 Task: Photo Mosaic Portrait.
Action: Mouse moved to (1036, 97)
Screenshot: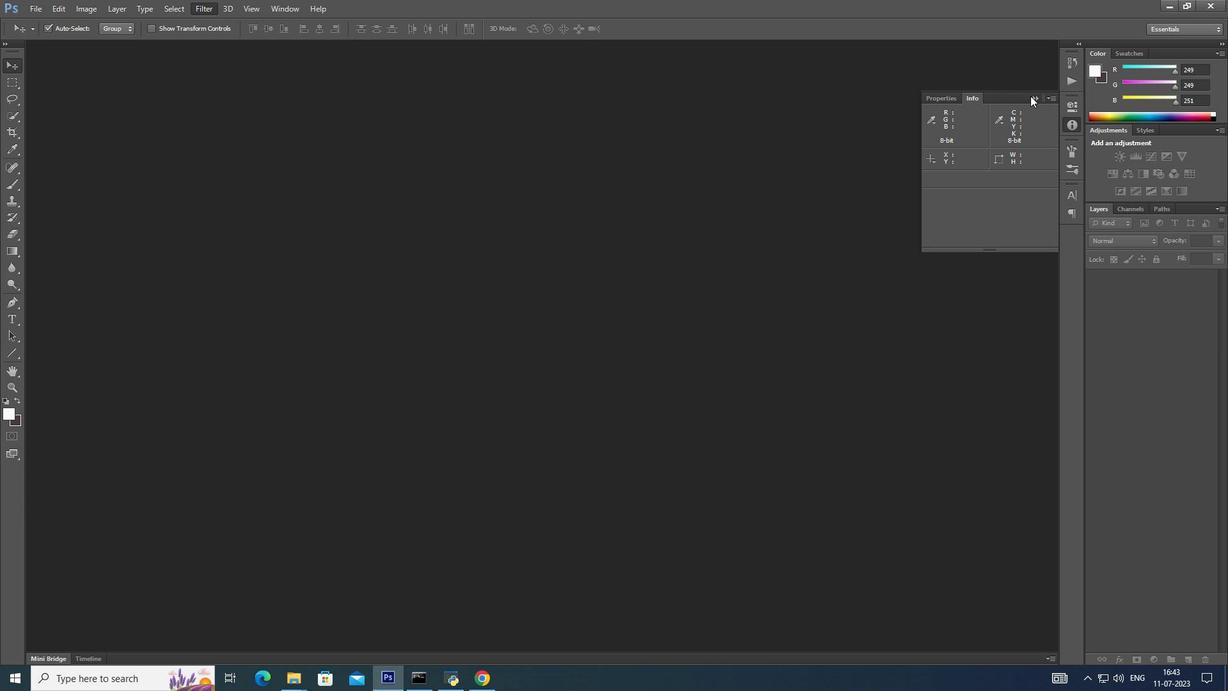 
Action: Mouse pressed left at (1036, 97)
Screenshot: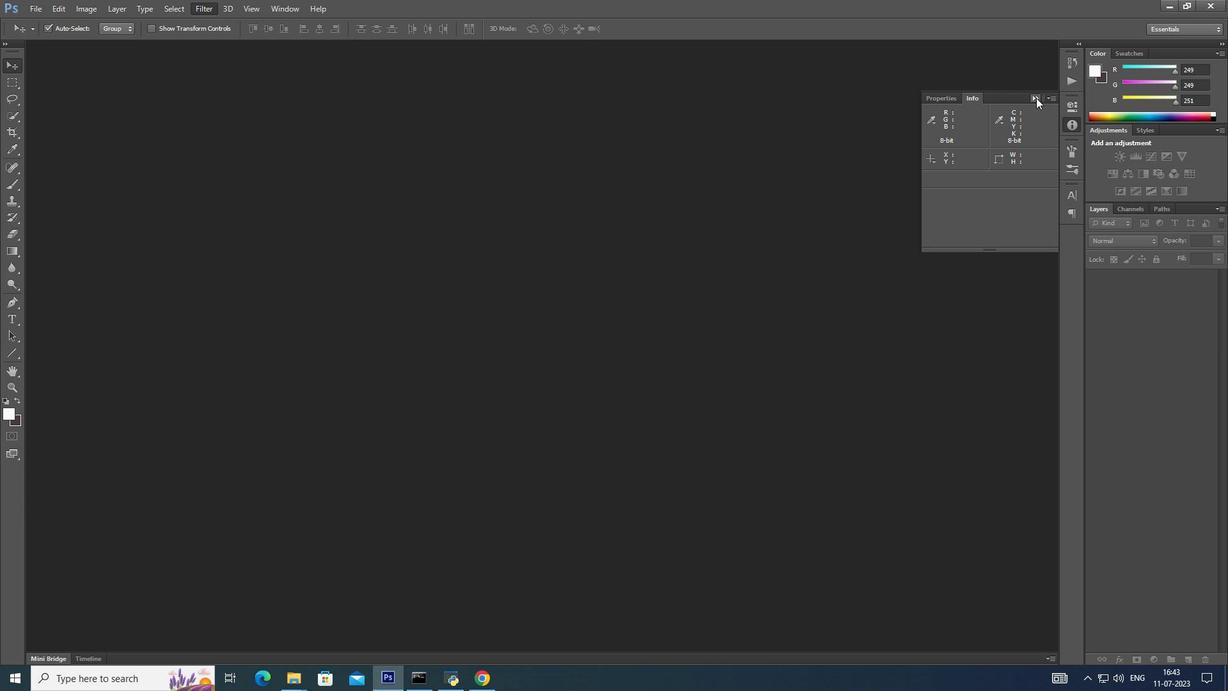 
Action: Mouse moved to (36, 3)
Screenshot: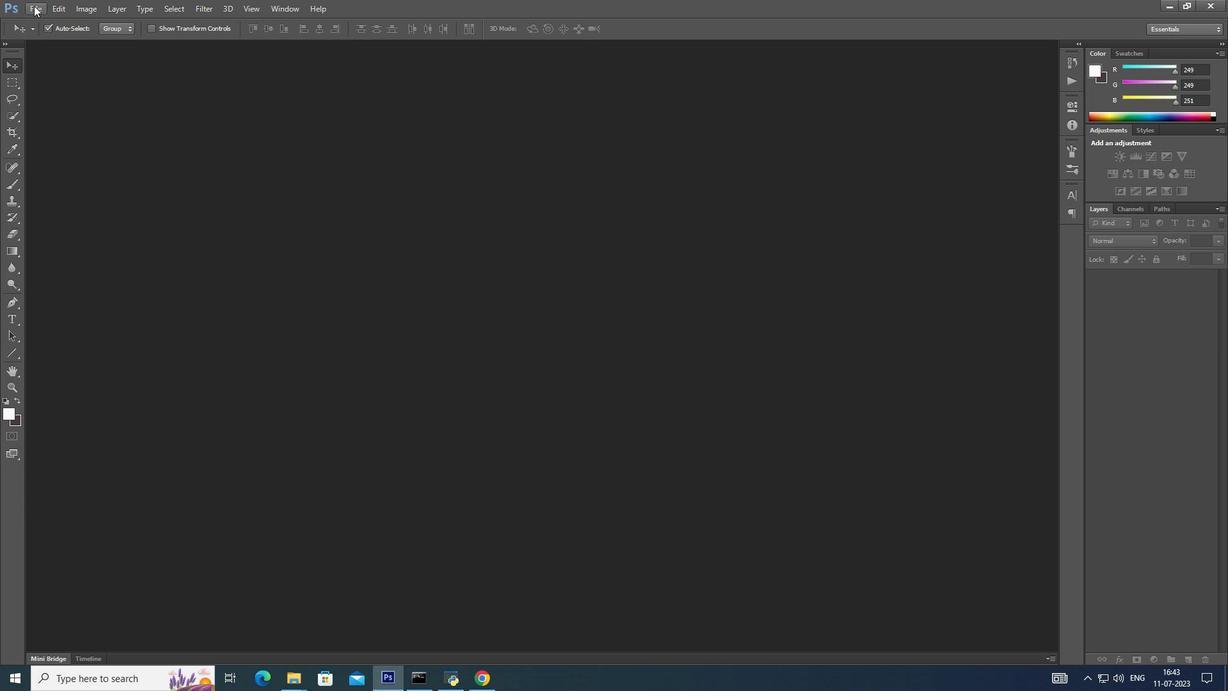 
Action: Mouse pressed left at (36, 3)
Screenshot: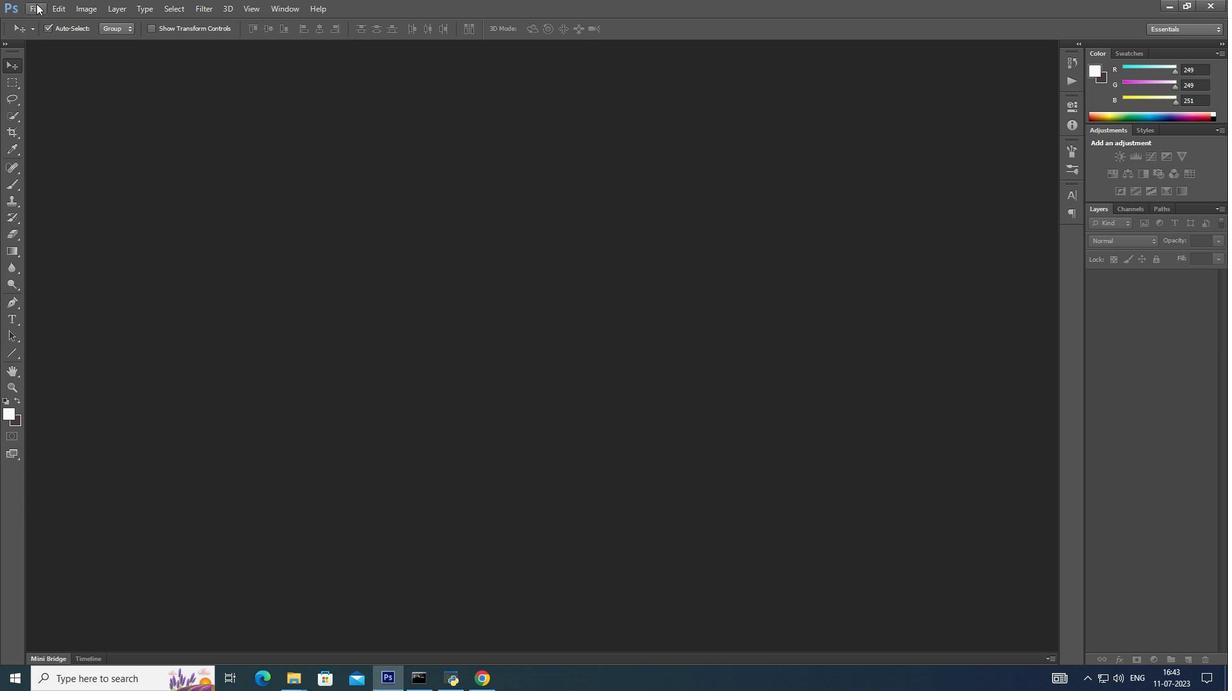 
Action: Mouse moved to (39, 31)
Screenshot: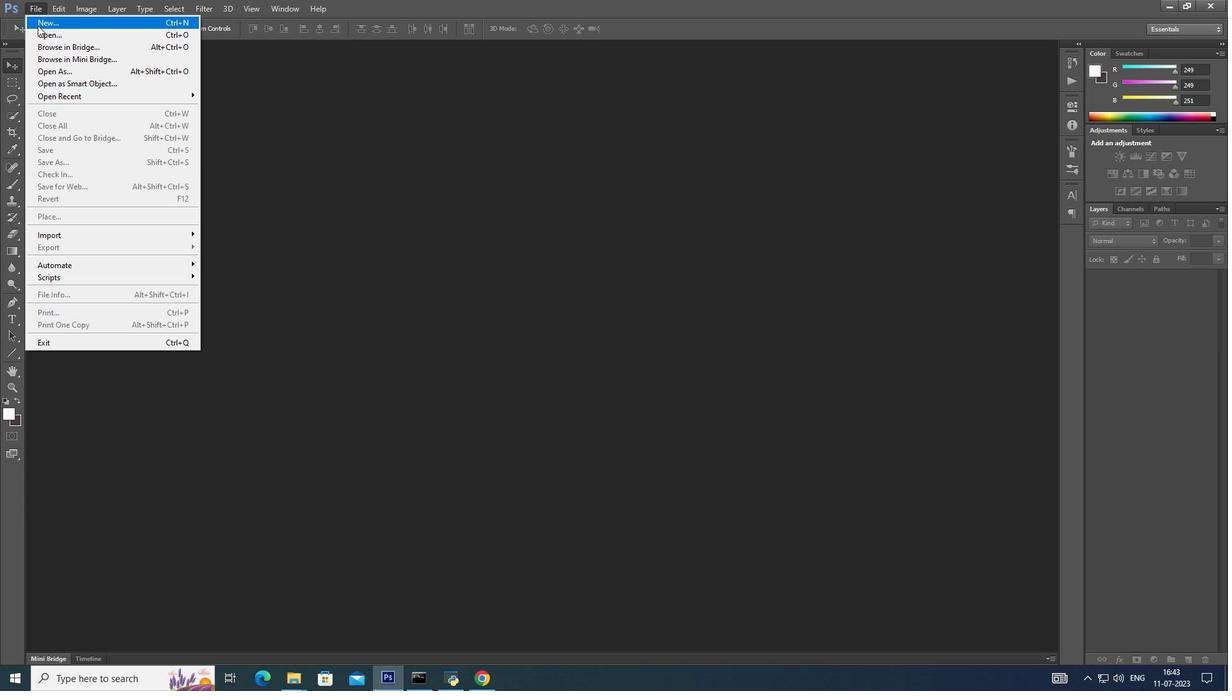 
Action: Mouse pressed left at (39, 31)
Screenshot: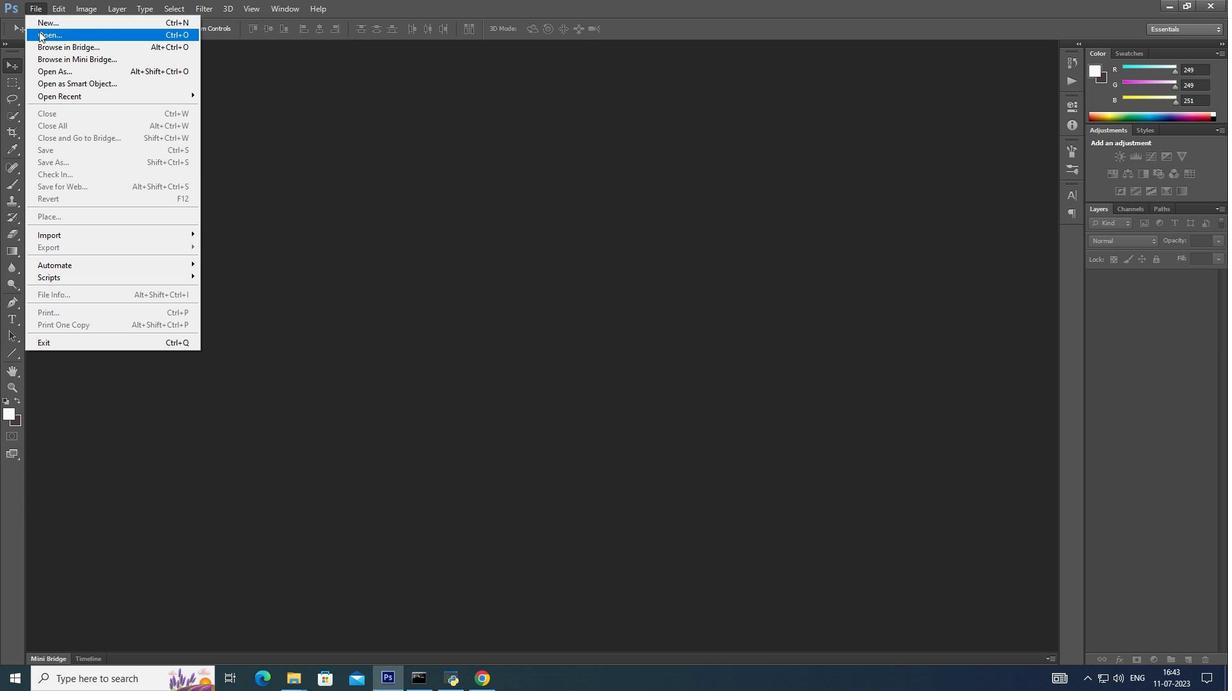 
Action: Mouse moved to (578, 267)
Screenshot: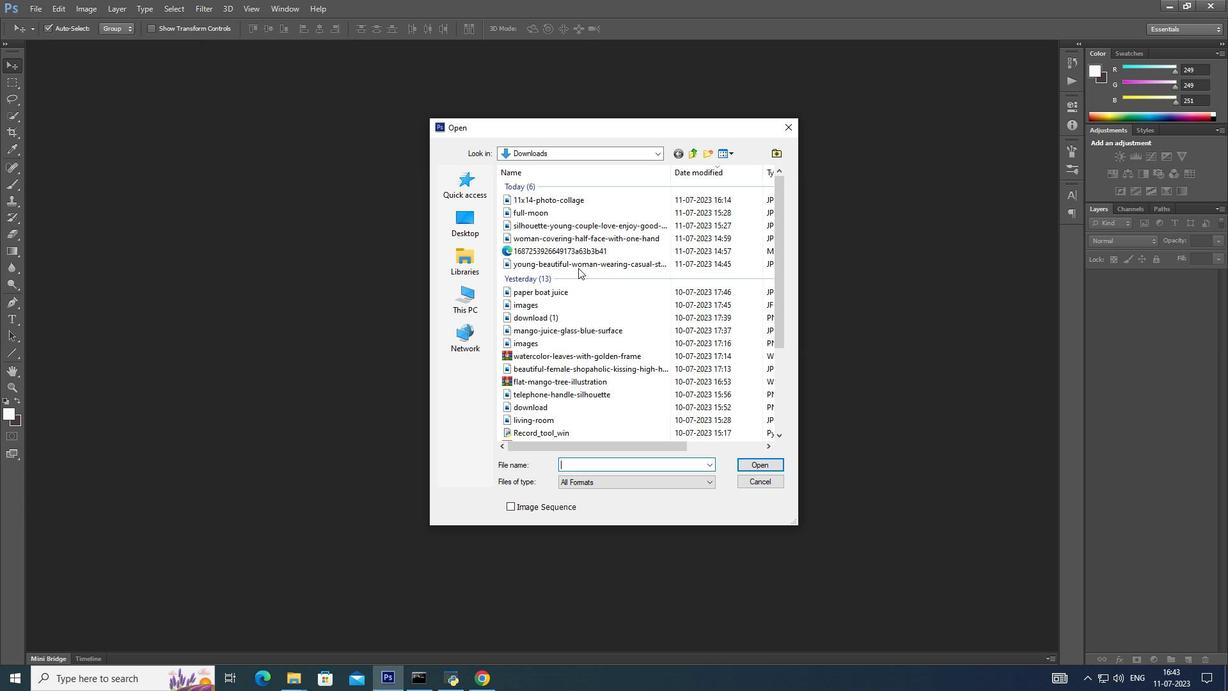 
Action: Mouse pressed left at (578, 267)
Screenshot: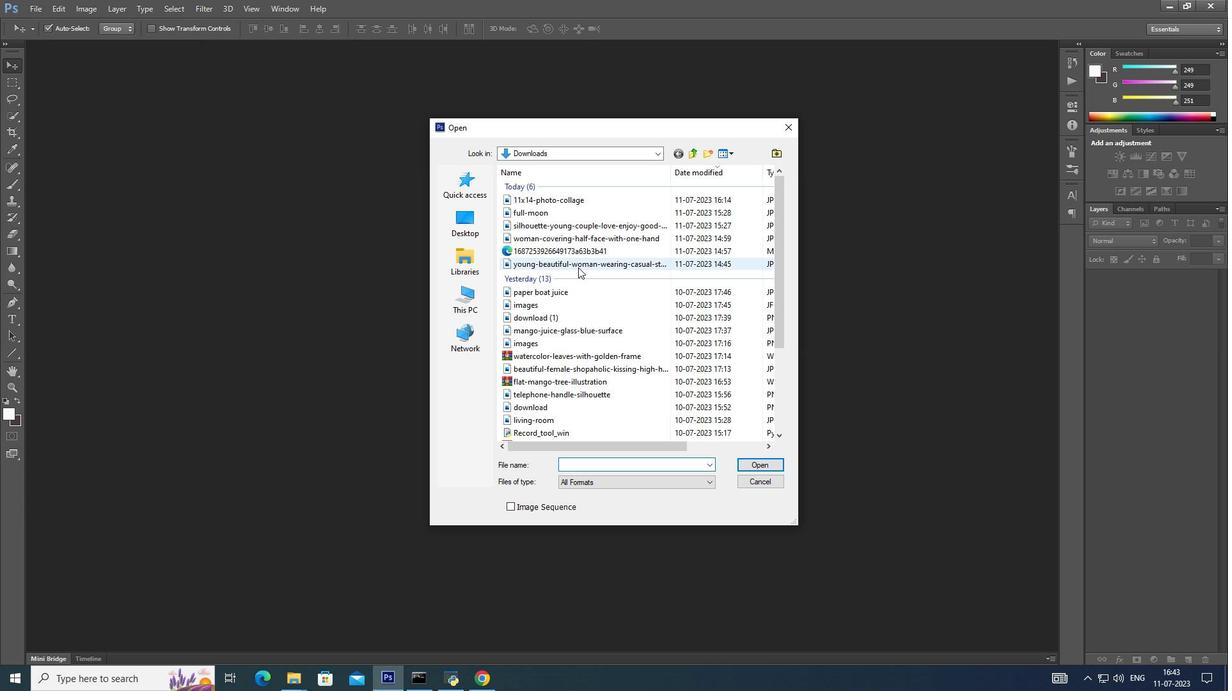 
Action: Mouse moved to (780, 467)
Screenshot: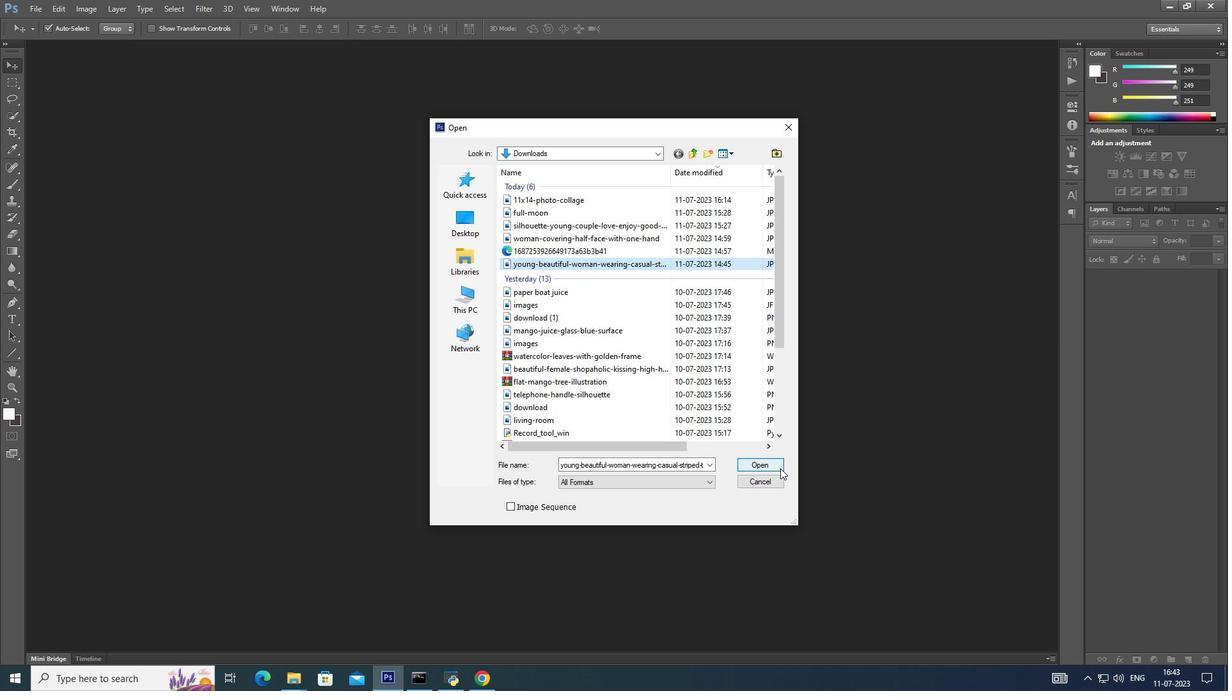 
Action: Mouse pressed left at (780, 467)
Screenshot: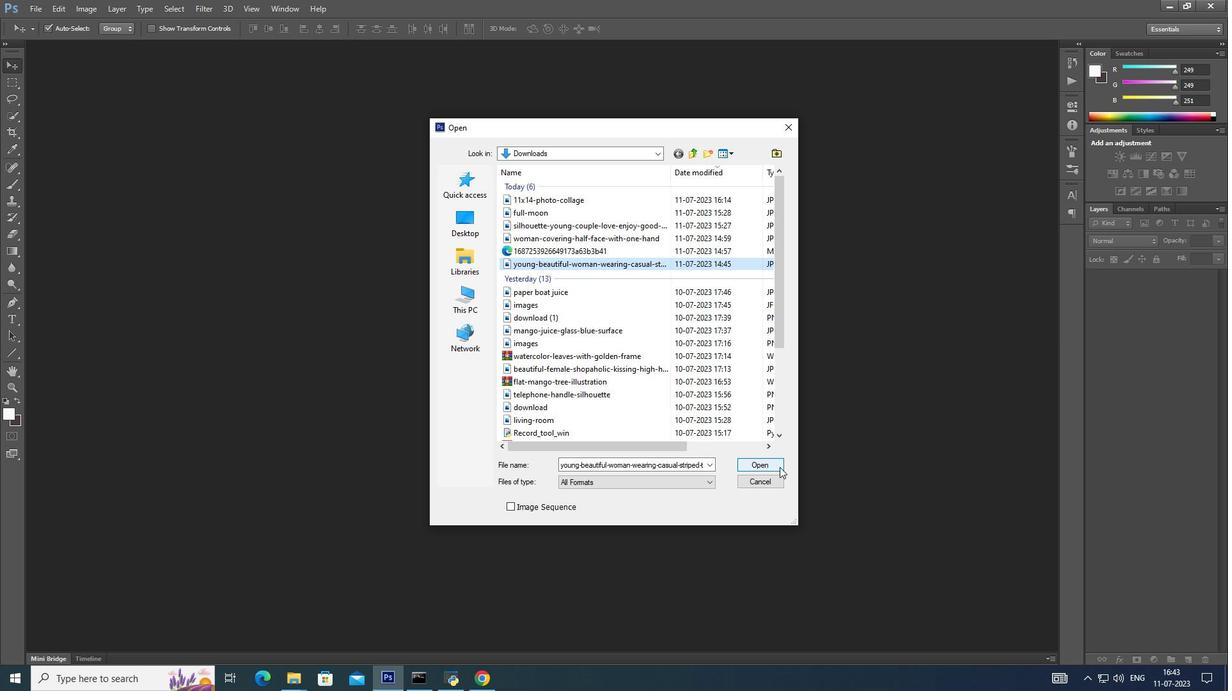 
Action: Mouse moved to (1175, 278)
Screenshot: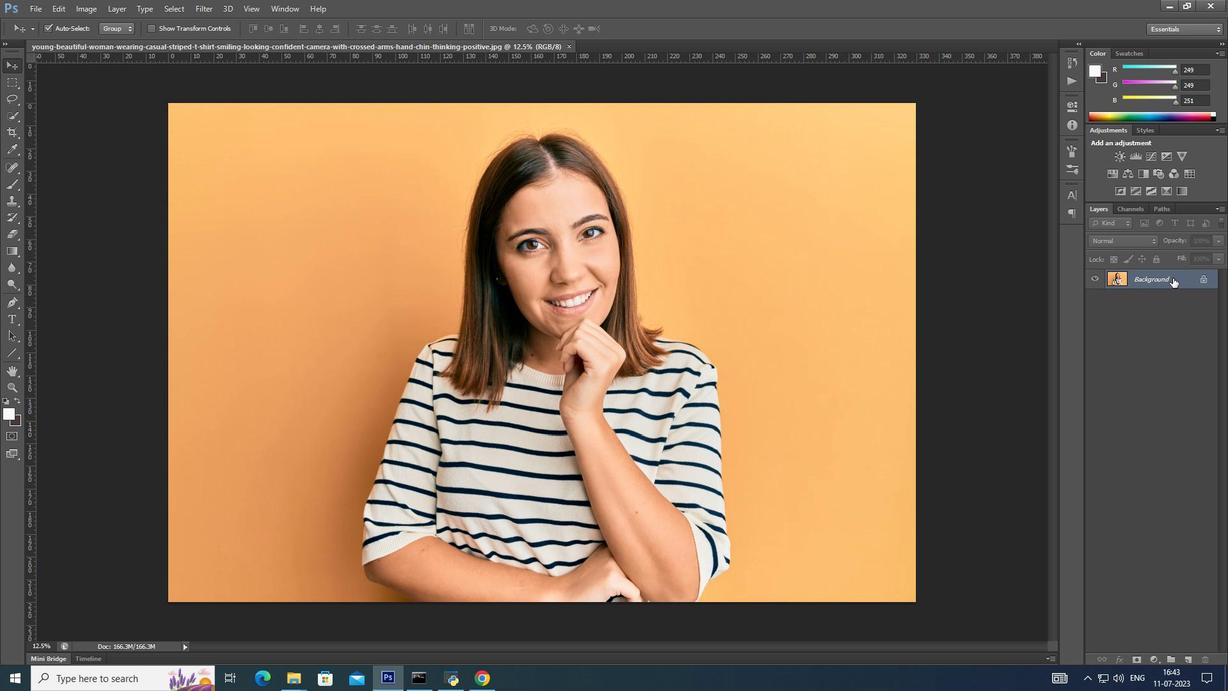 
Action: Mouse pressed left at (1175, 278)
Screenshot: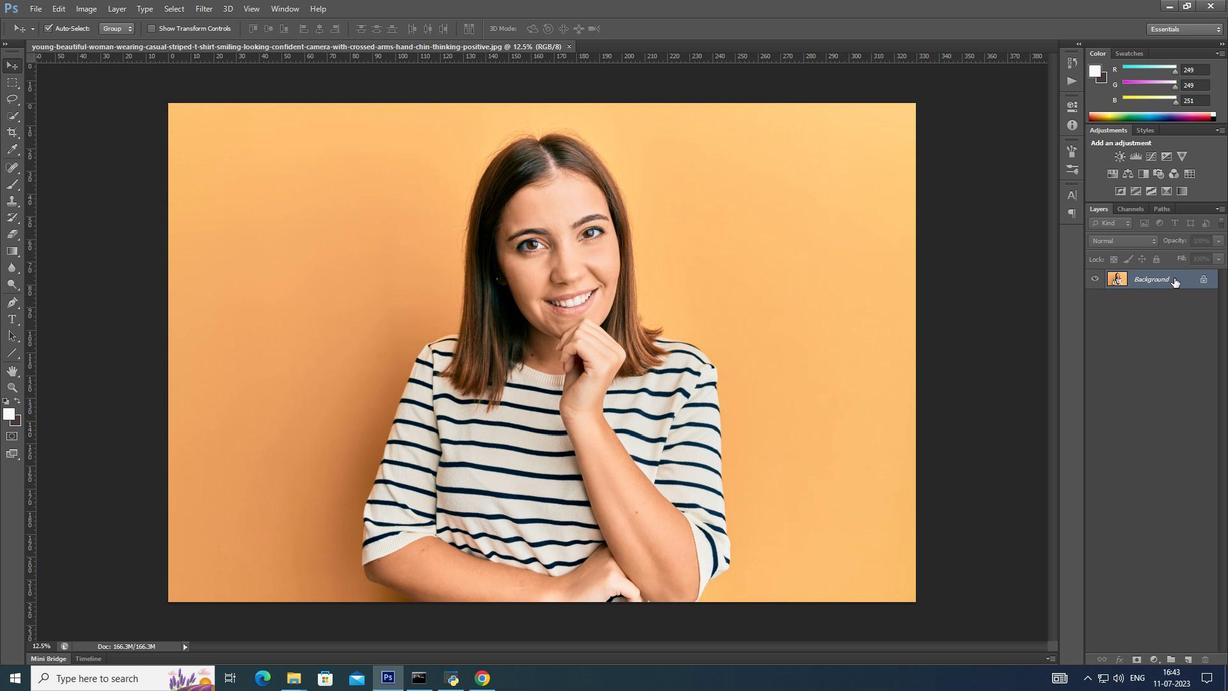 
Action: Mouse moved to (37, 1)
Screenshot: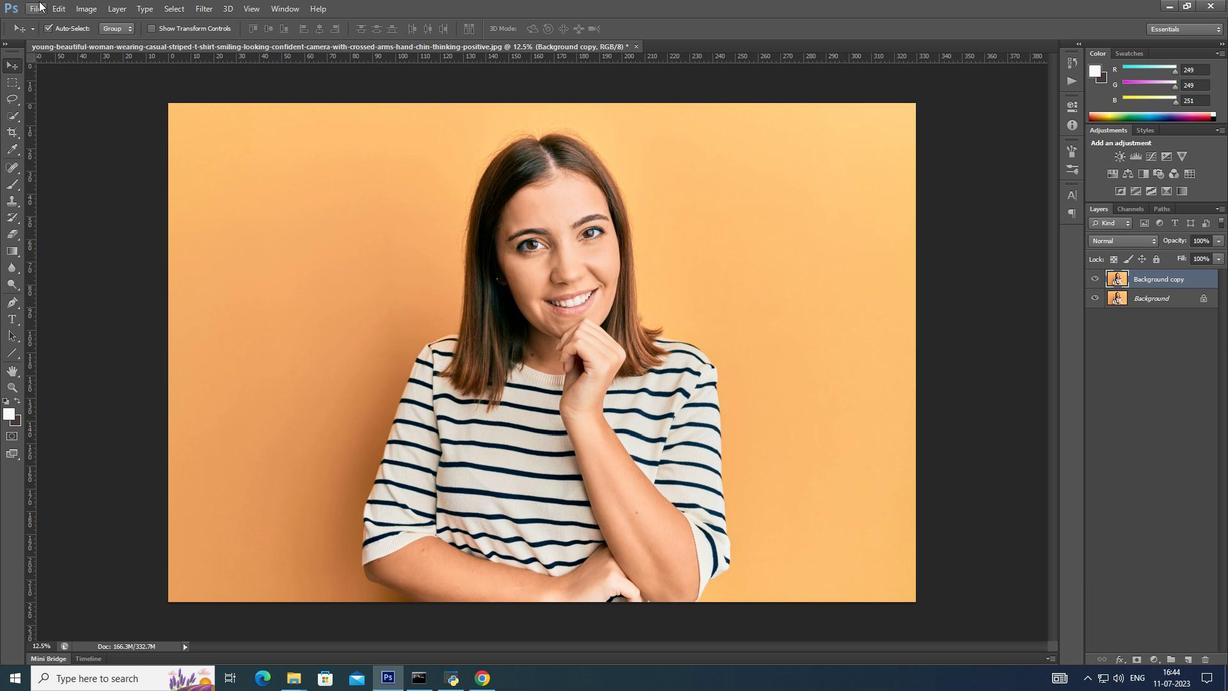 
Action: Mouse pressed left at (37, 1)
Screenshot: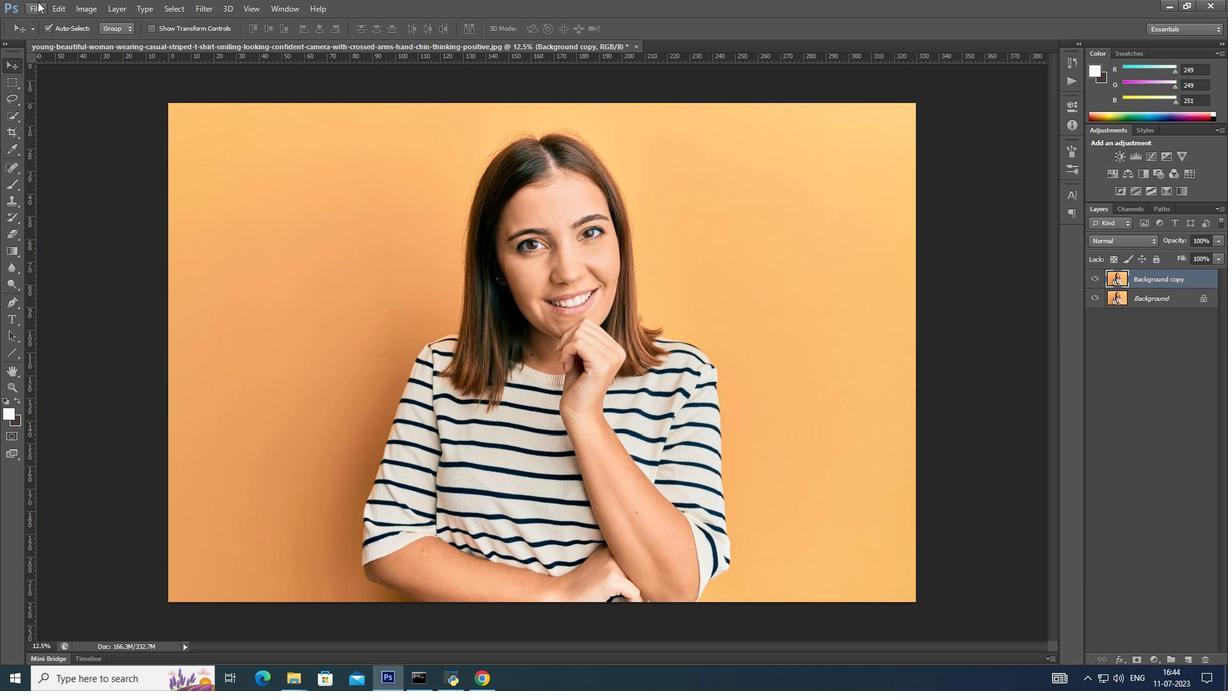 
Action: Mouse moved to (53, 32)
Screenshot: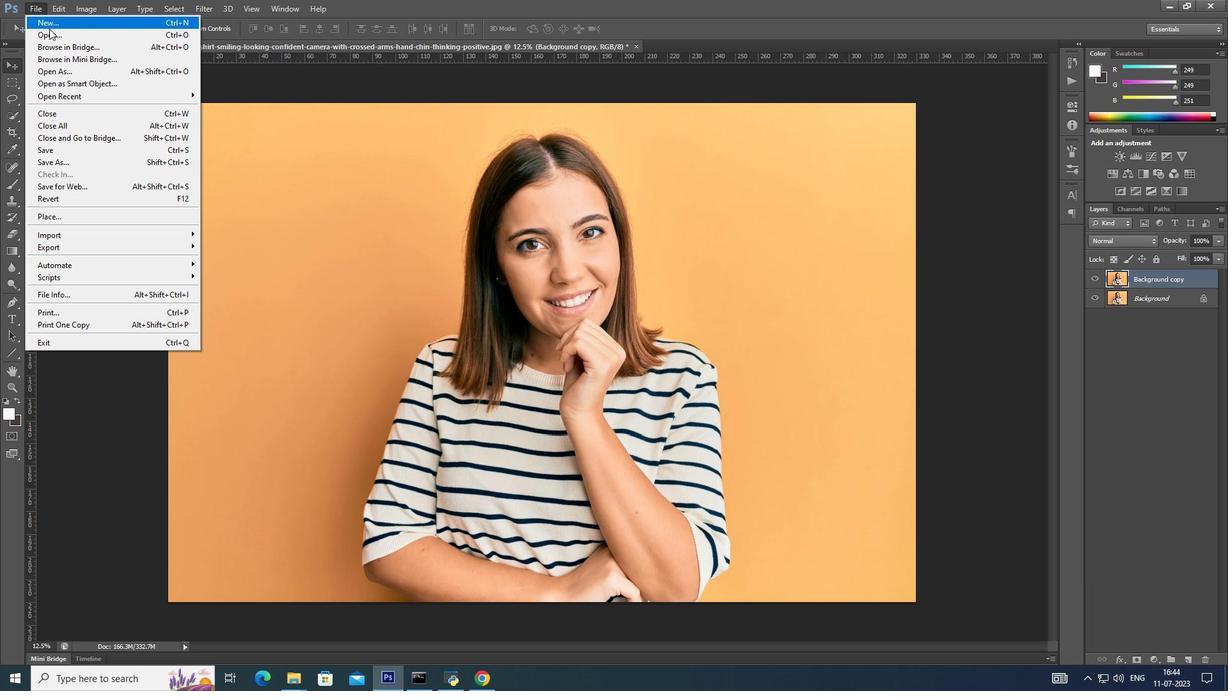 
Action: Mouse pressed left at (53, 32)
Screenshot: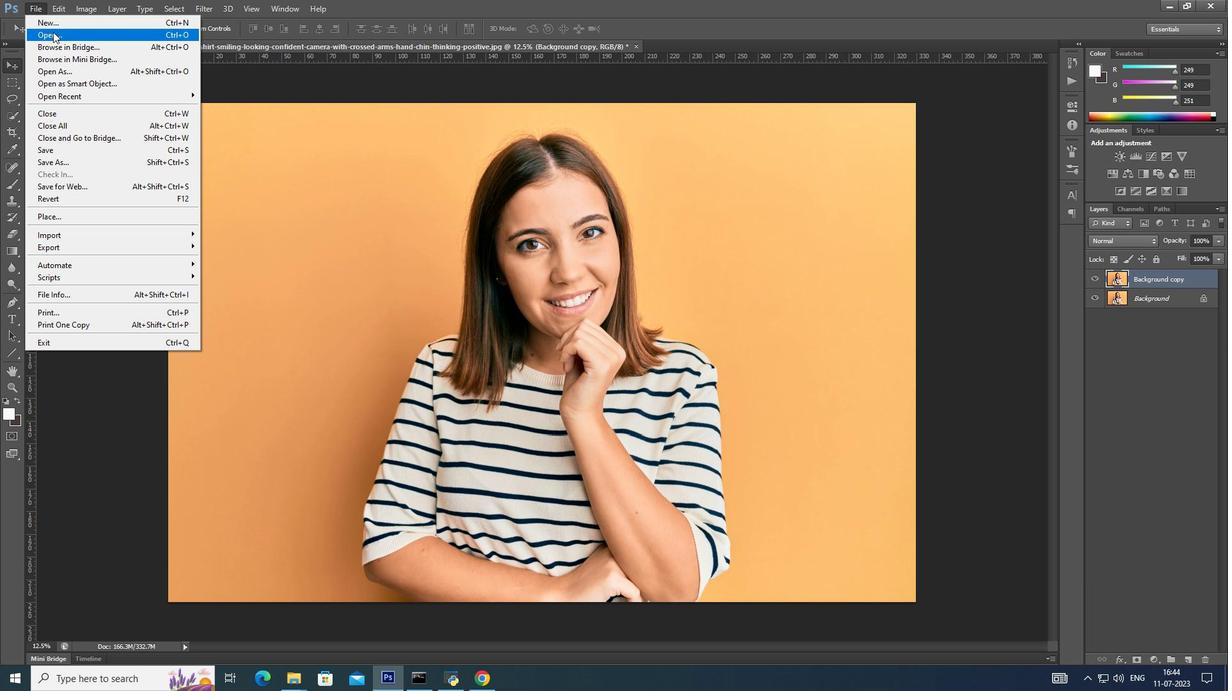 
Action: Mouse moved to (538, 200)
Screenshot: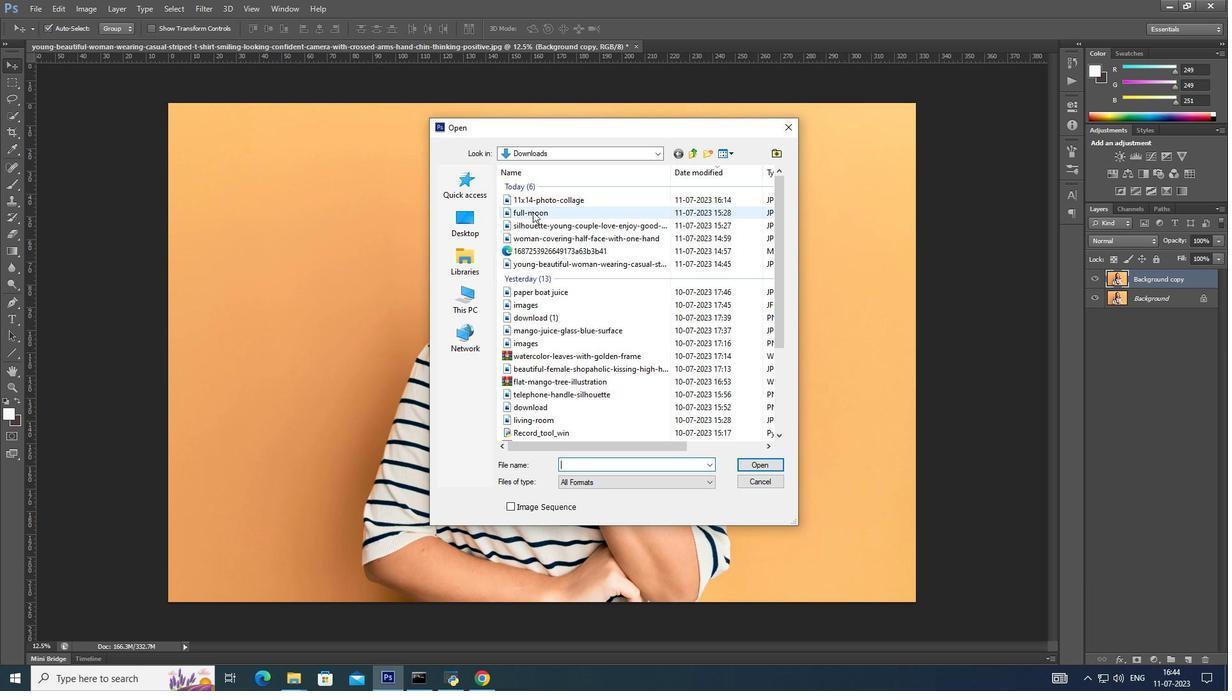 
Action: Mouse pressed left at (538, 200)
Screenshot: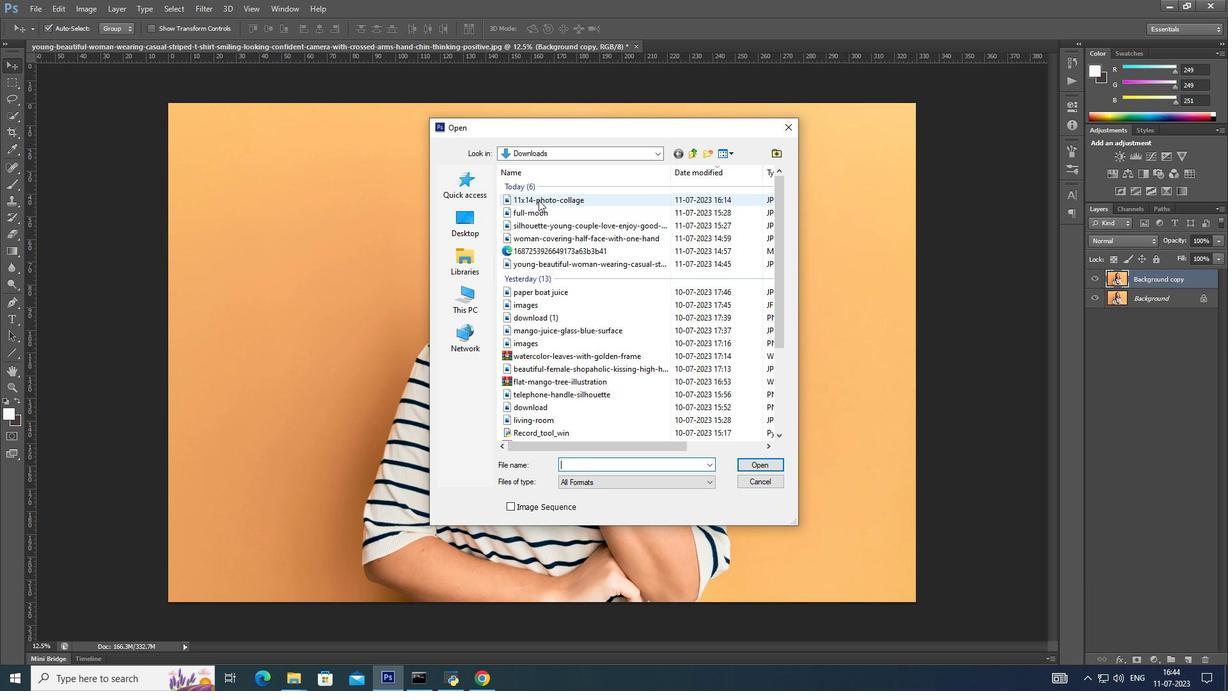 
Action: Mouse moved to (765, 466)
Screenshot: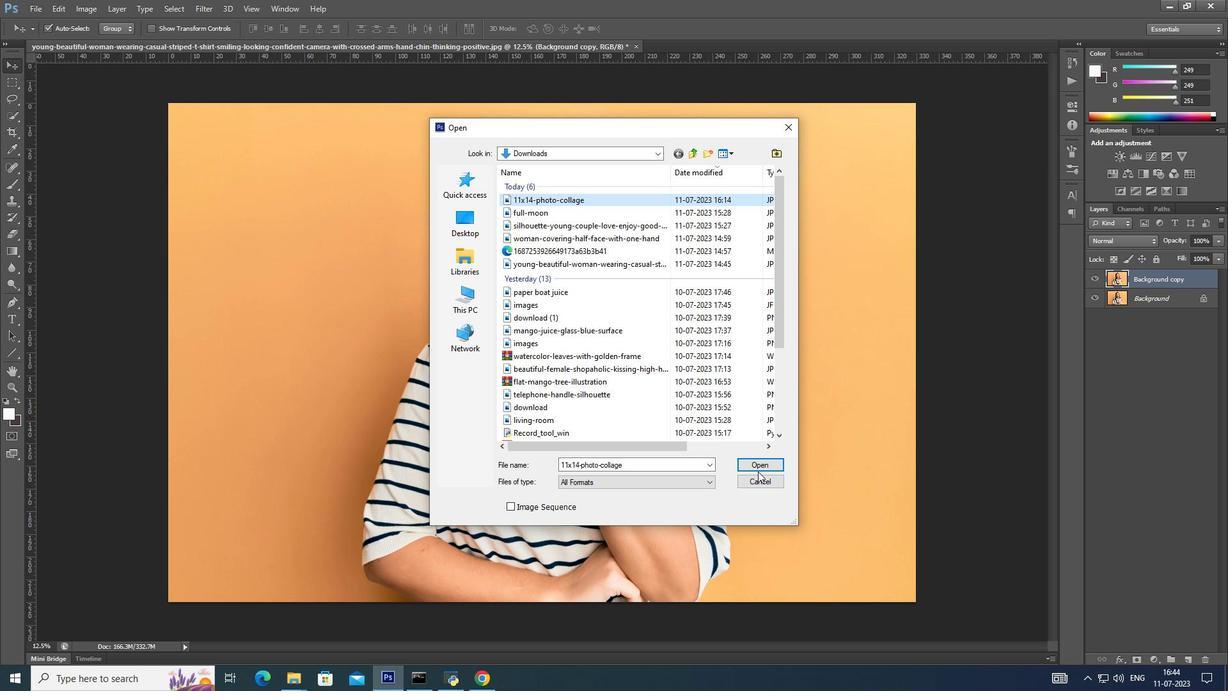 
Action: Mouse pressed left at (765, 466)
Screenshot: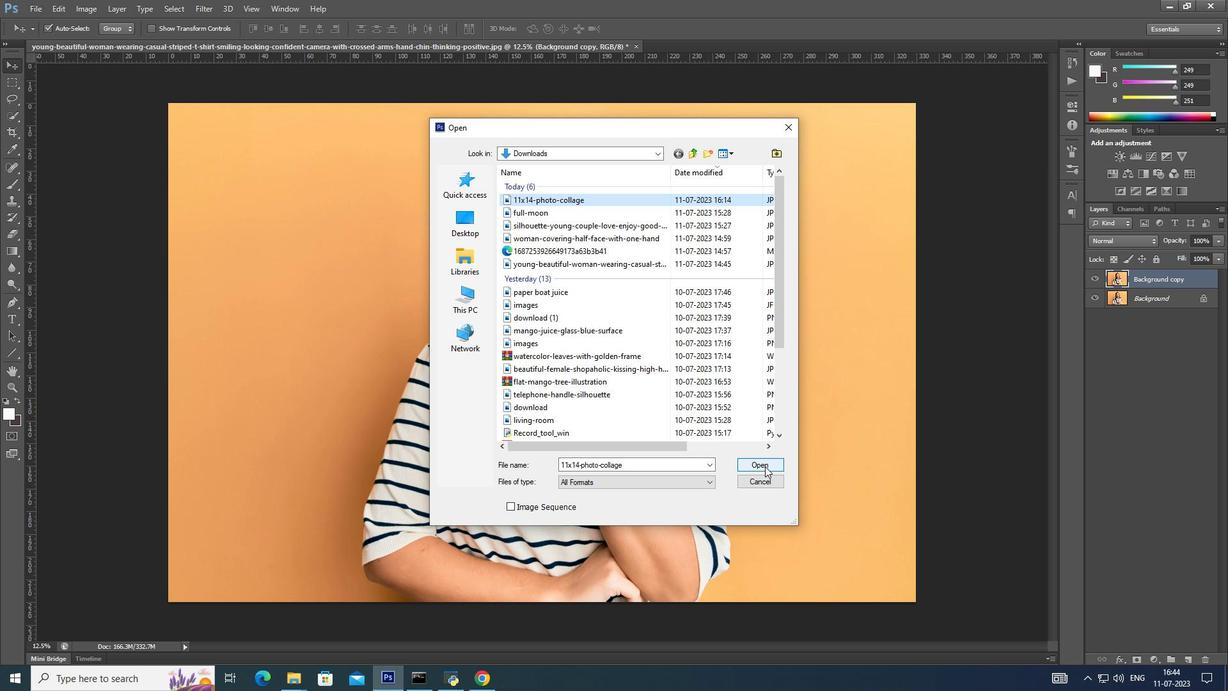 
Action: Mouse moved to (1145, 281)
Screenshot: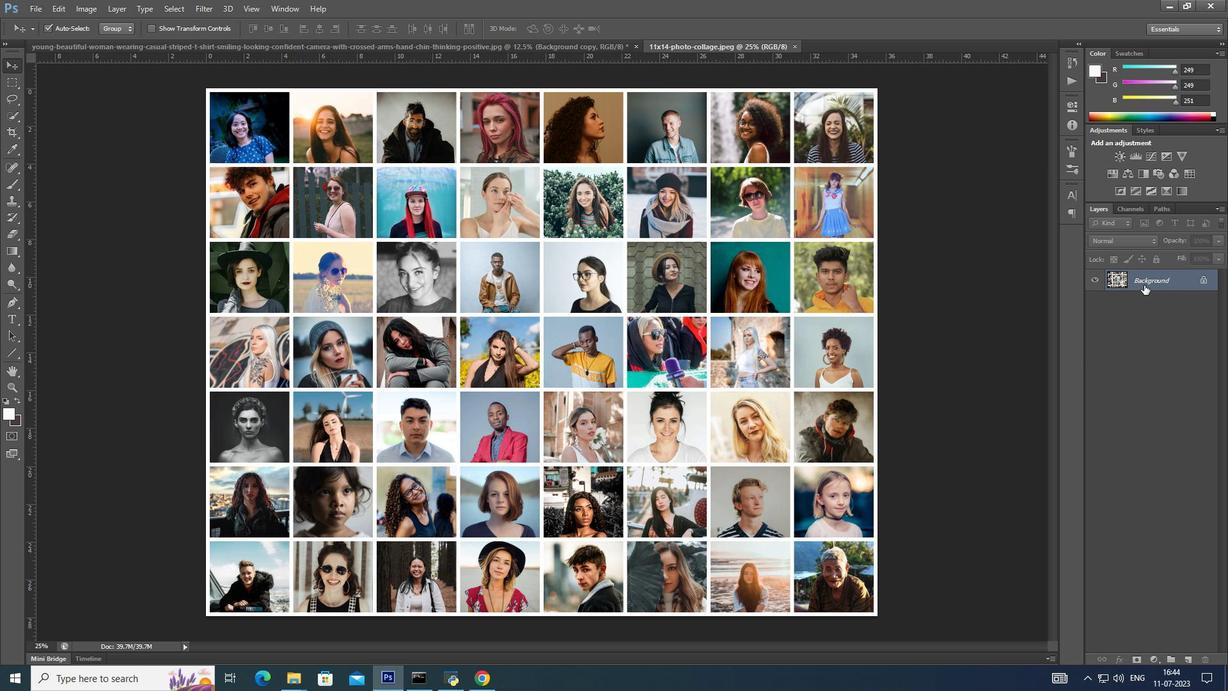 
Action: Mouse pressed left at (1145, 281)
Screenshot: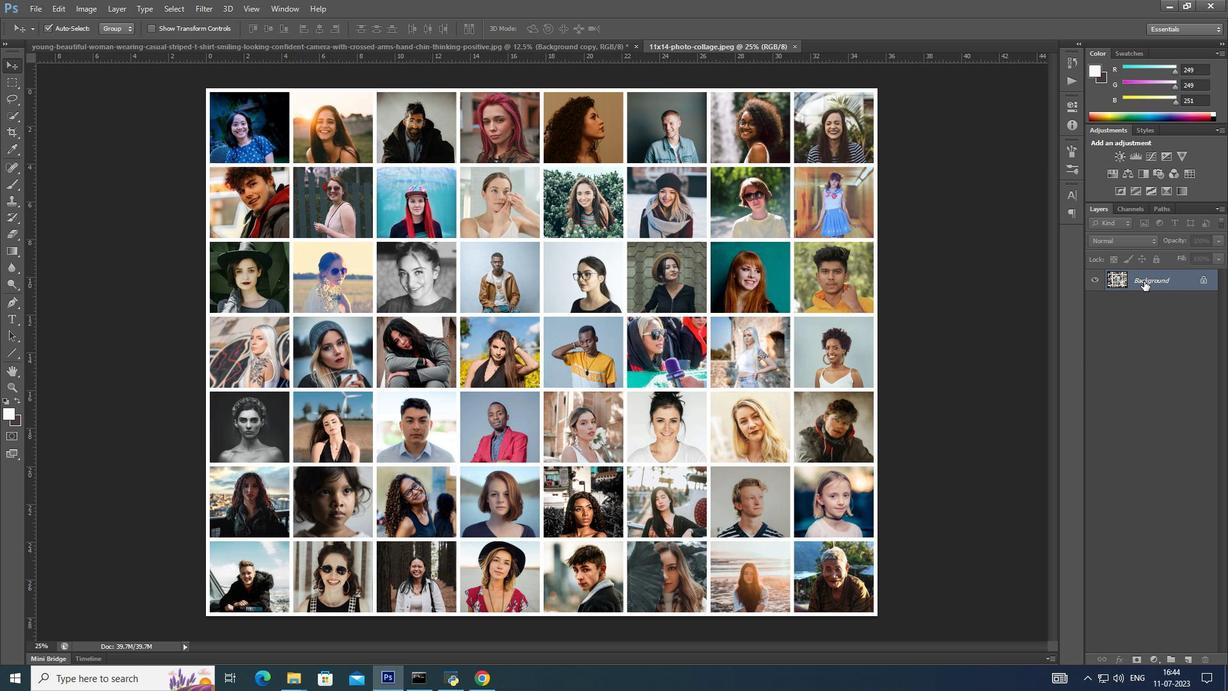 
Action: Mouse moved to (56, 2)
Screenshot: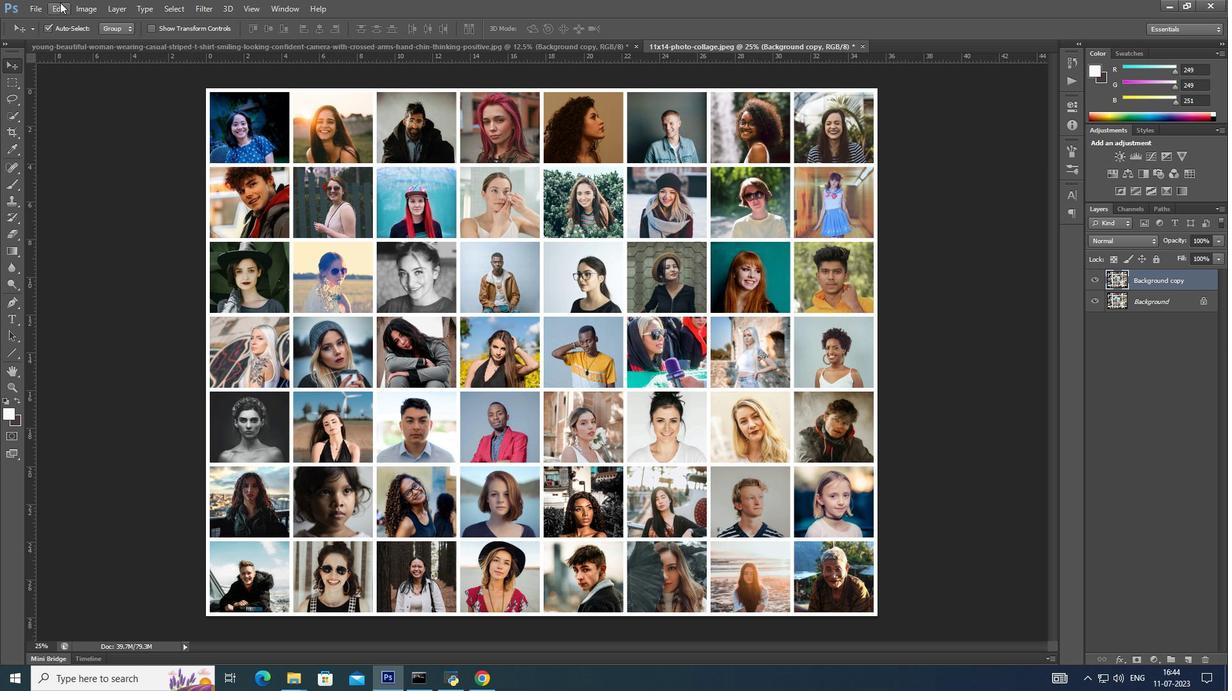 
Action: Mouse pressed left at (56, 2)
Screenshot: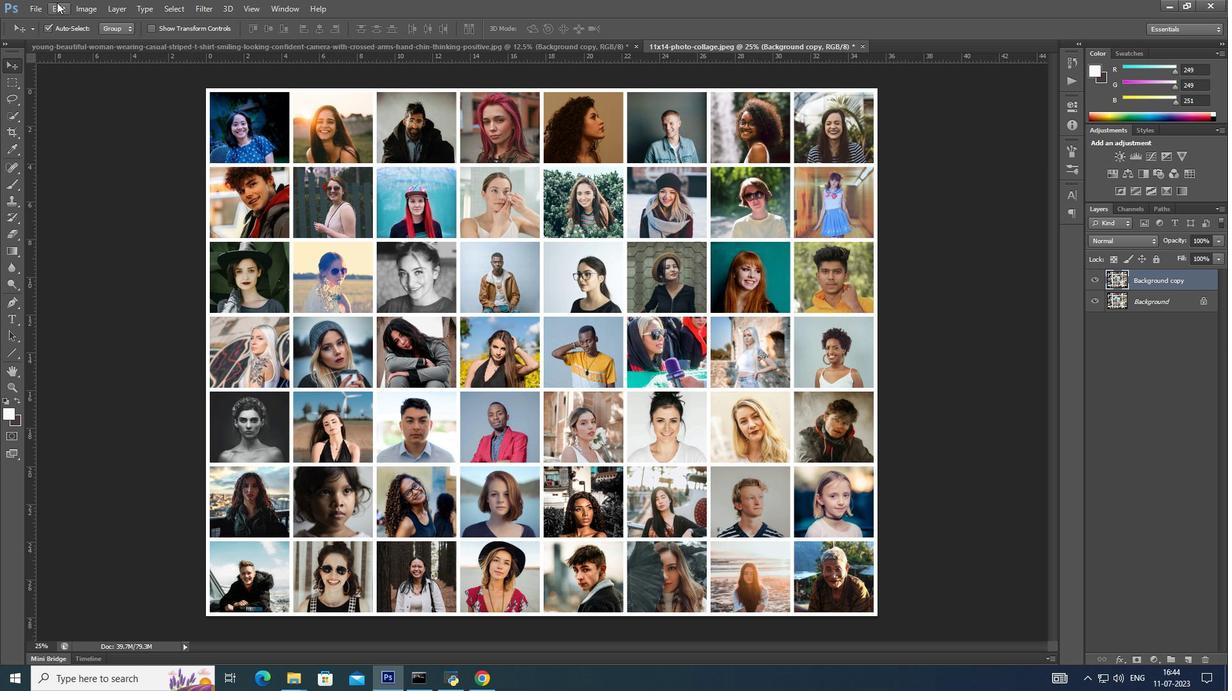 
Action: Mouse moved to (119, 314)
Screenshot: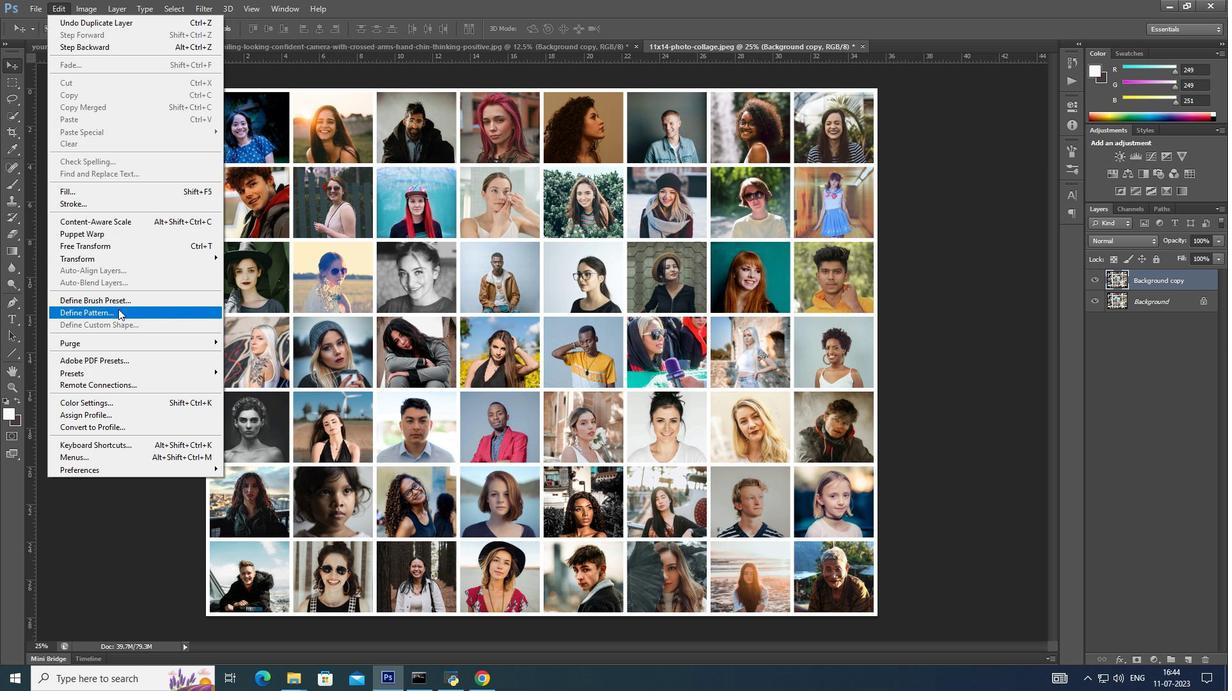 
Action: Mouse pressed left at (119, 314)
Screenshot: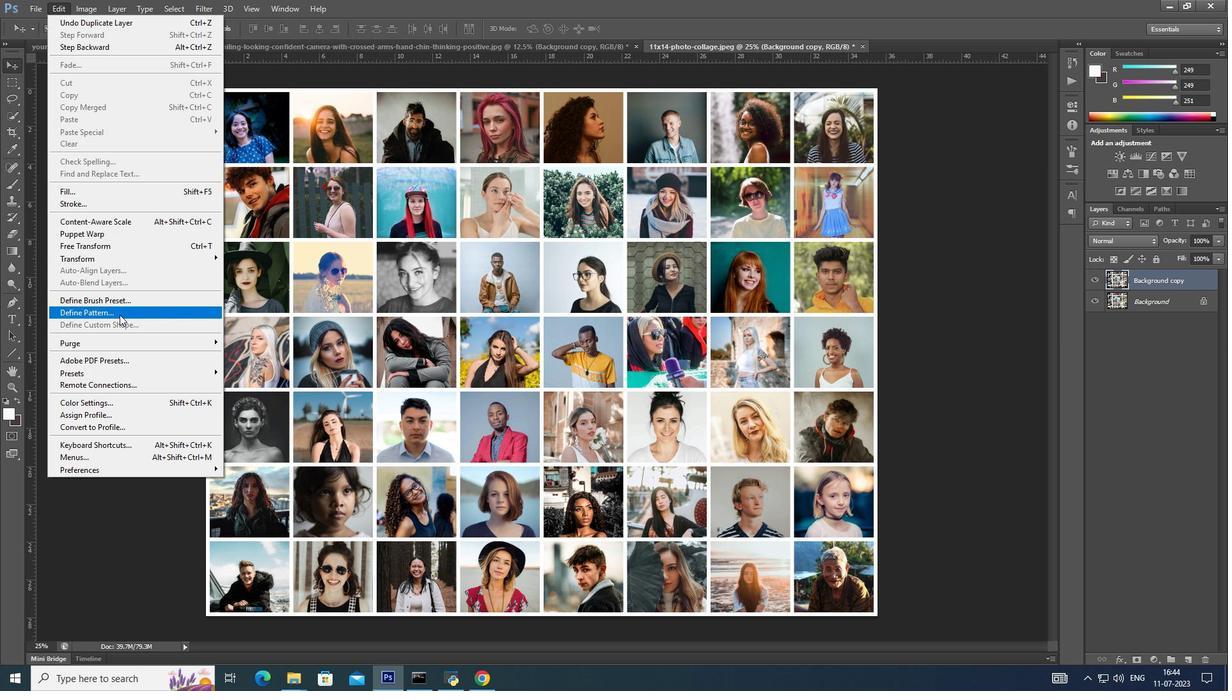 
Action: Mouse moved to (664, 232)
Screenshot: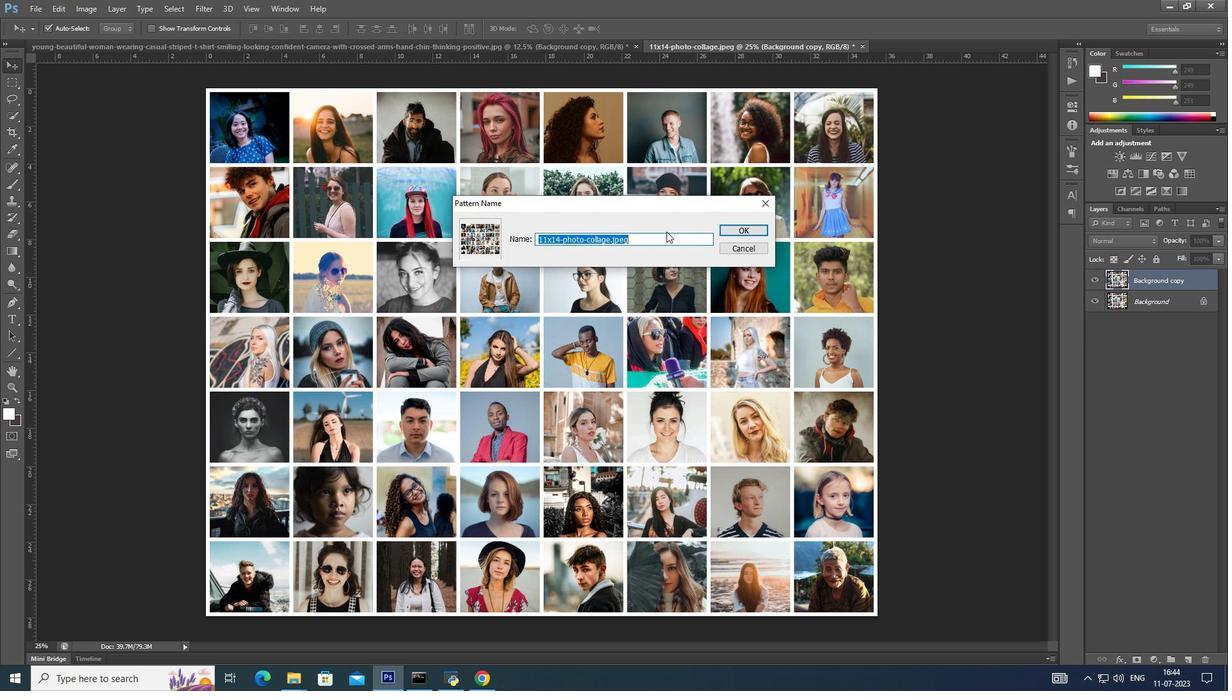 
Action: Key pressed <Key.backspace><Key.caps_lock>M<Key.caps_lock>osaic
Screenshot: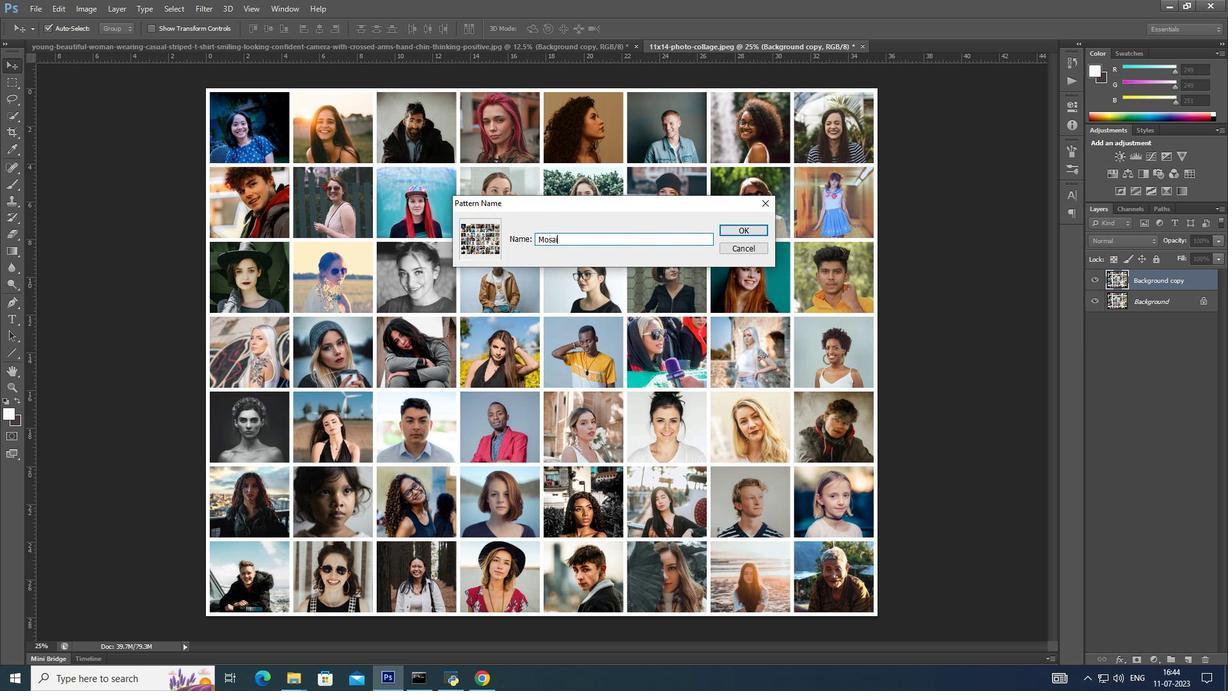 
Action: Mouse moved to (750, 229)
Screenshot: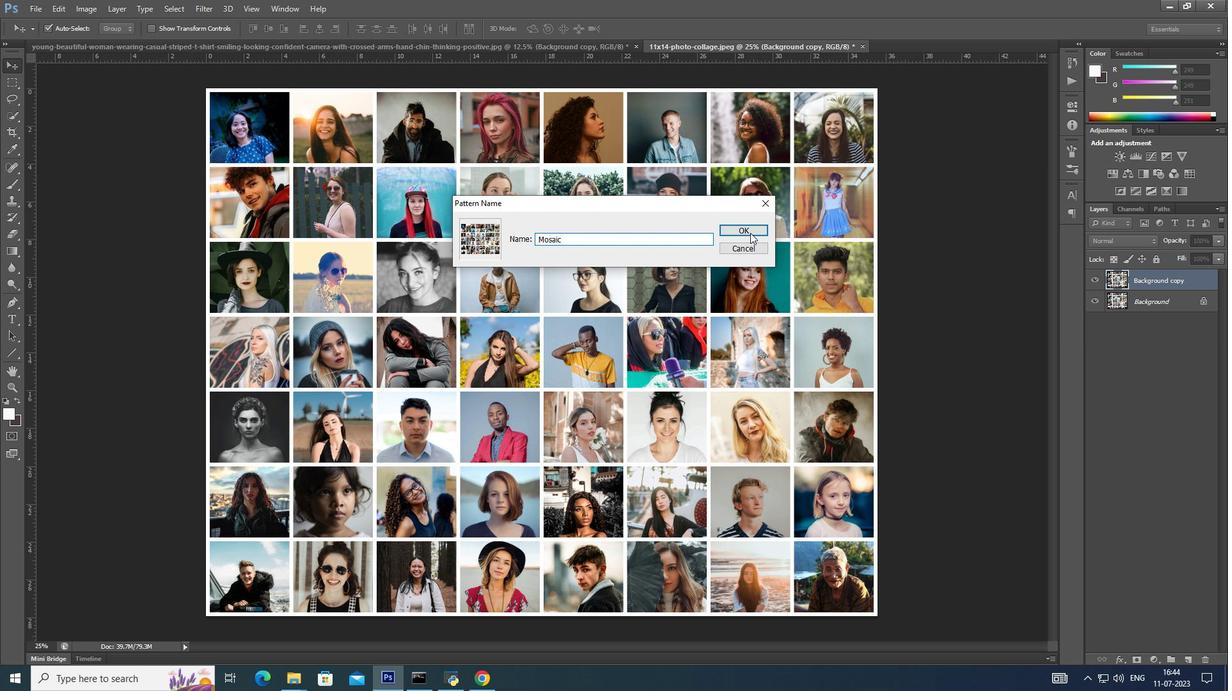 
Action: Mouse pressed left at (750, 229)
Screenshot: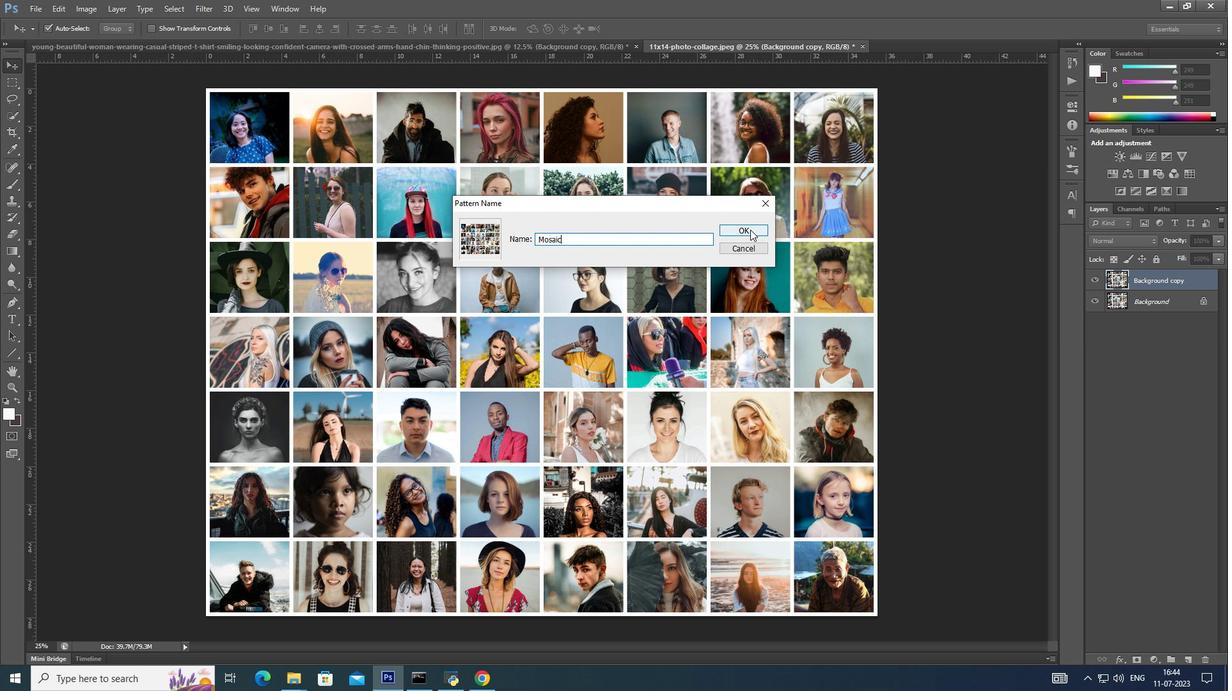 
Action: Mouse moved to (88, 5)
Screenshot: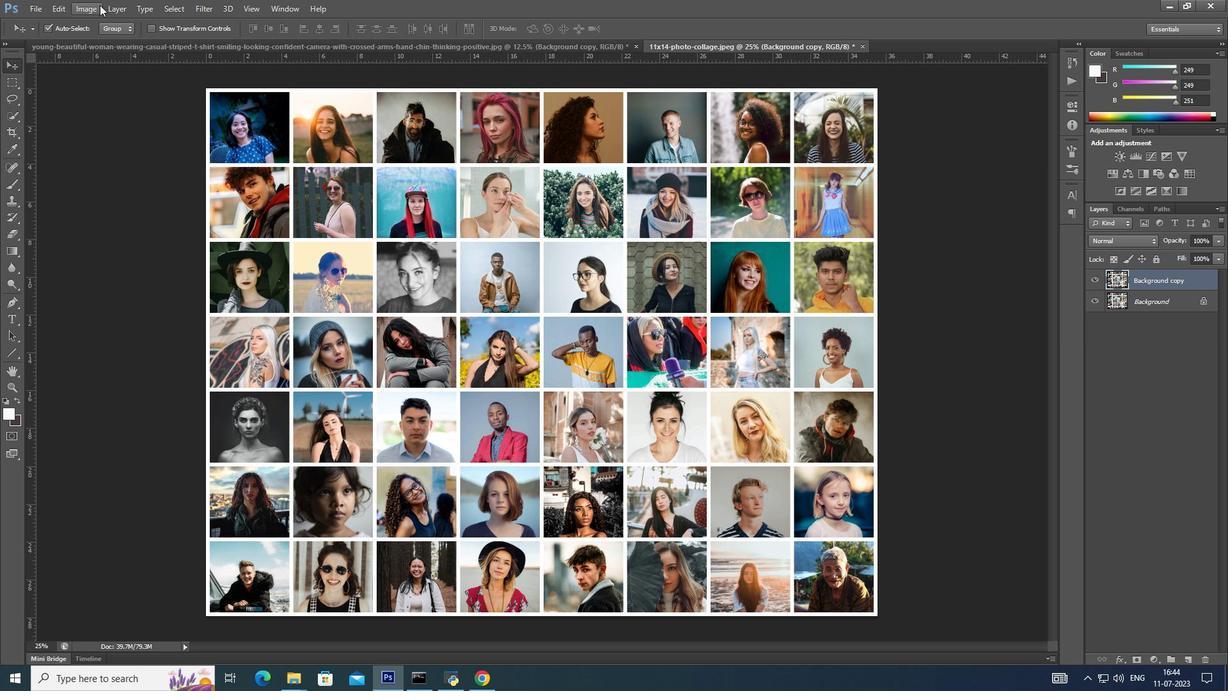 
Action: Mouse pressed left at (88, 5)
Screenshot: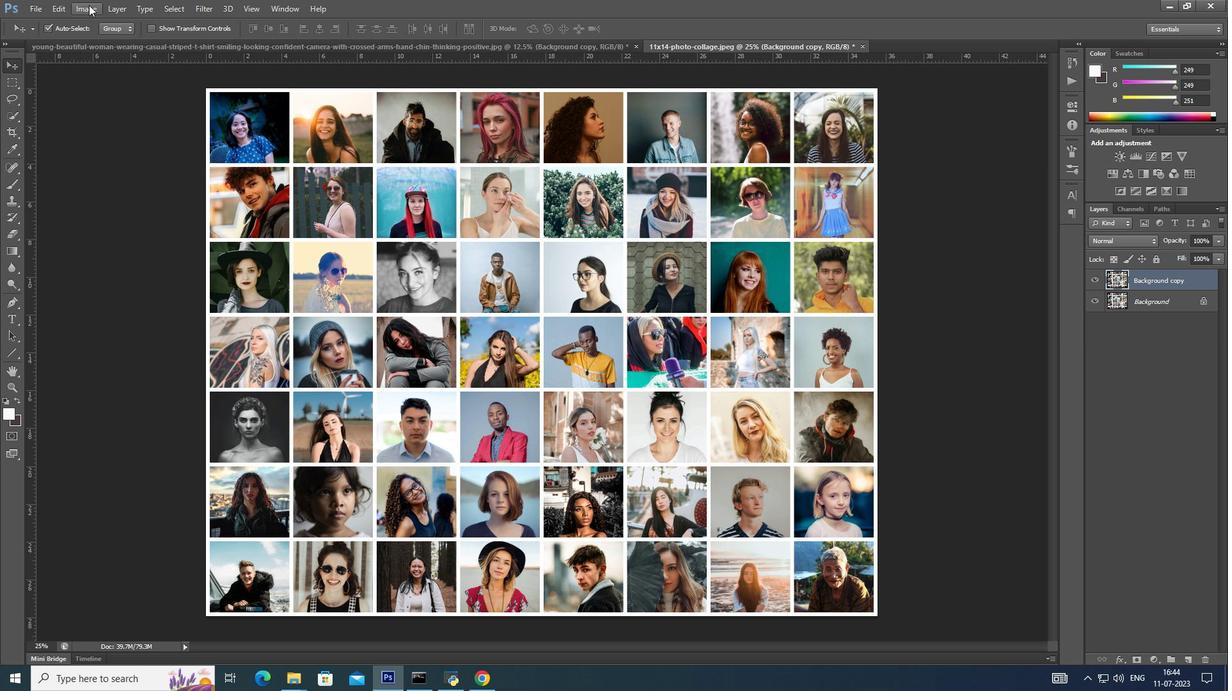 
Action: Mouse moved to (286, 128)
Screenshot: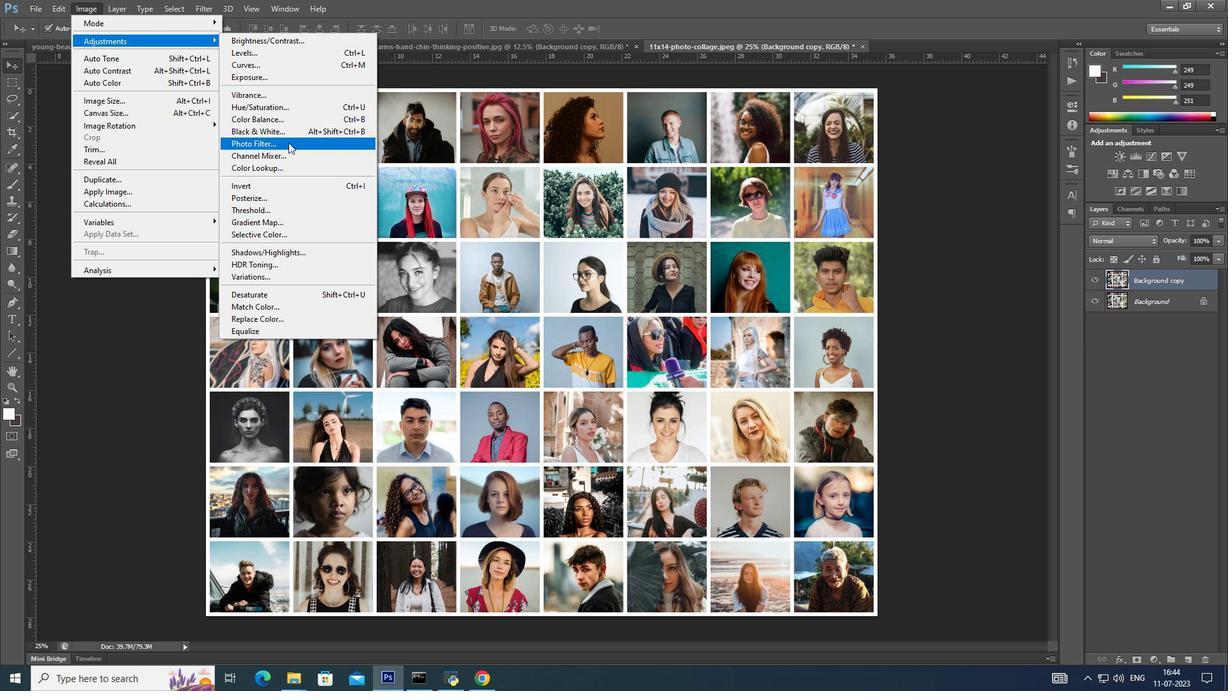 
Action: Mouse pressed left at (286, 128)
Screenshot: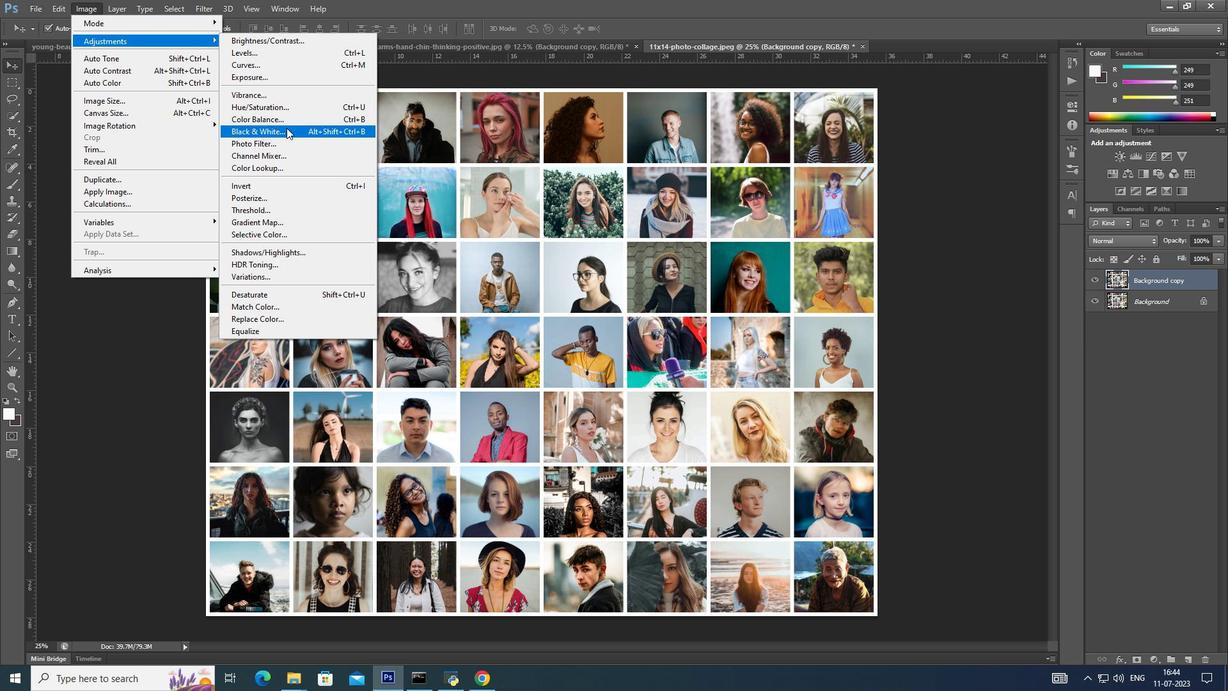 
Action: Mouse moved to (635, 125)
Screenshot: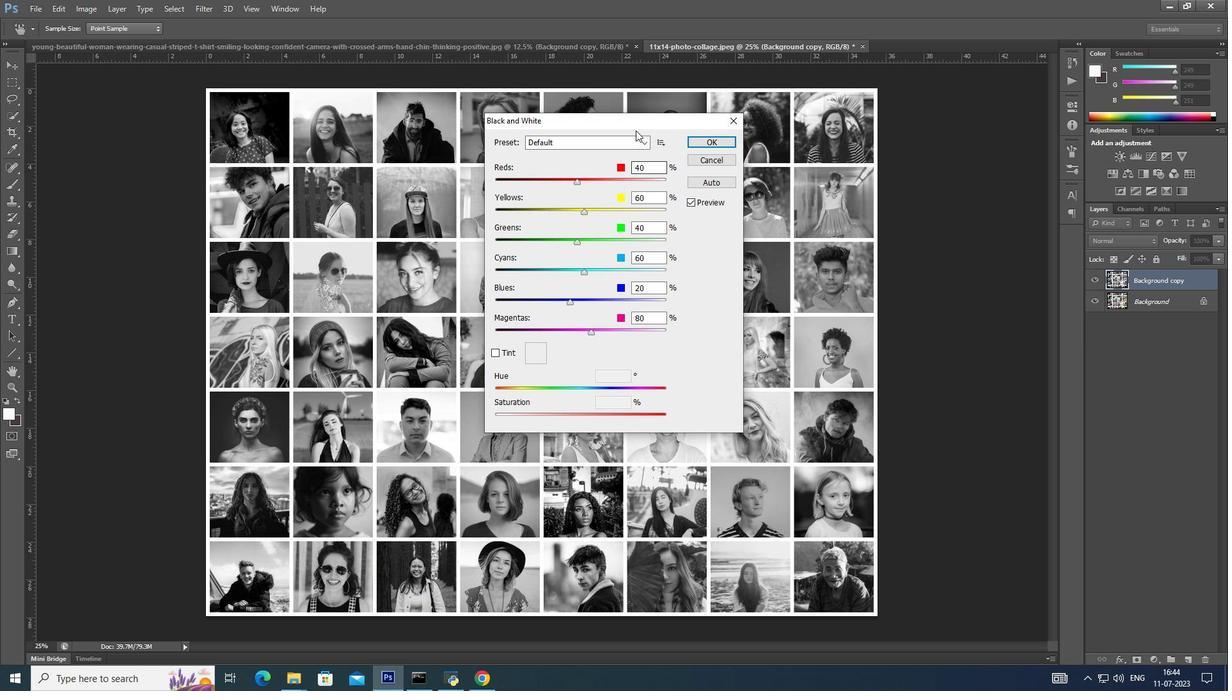 
Action: Mouse pressed left at (635, 125)
Screenshot: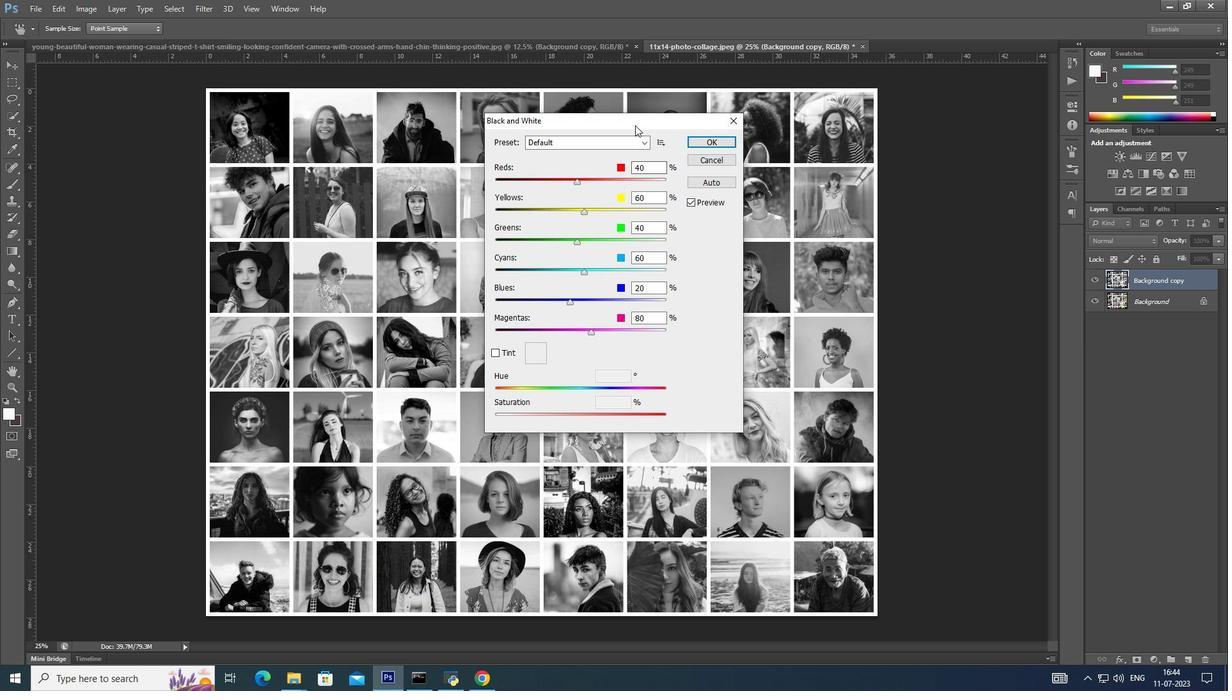 
Action: Mouse moved to (767, 243)
Screenshot: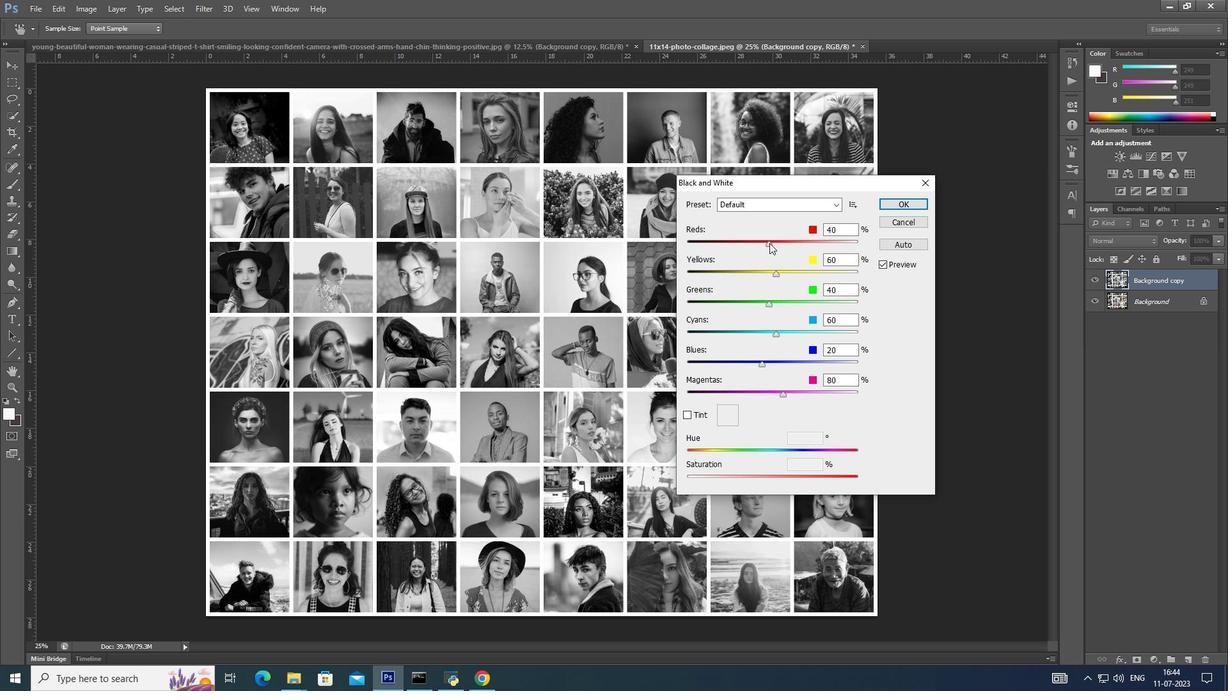 
Action: Mouse pressed left at (767, 243)
Screenshot: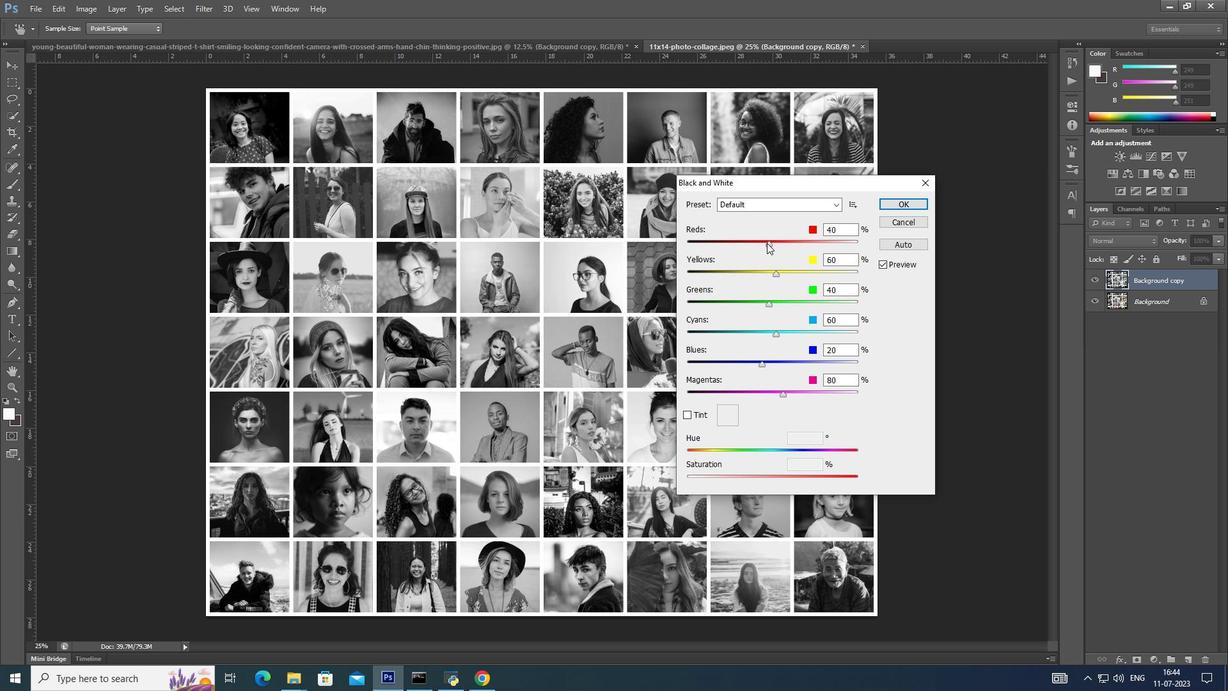 
Action: Mouse moved to (778, 275)
Screenshot: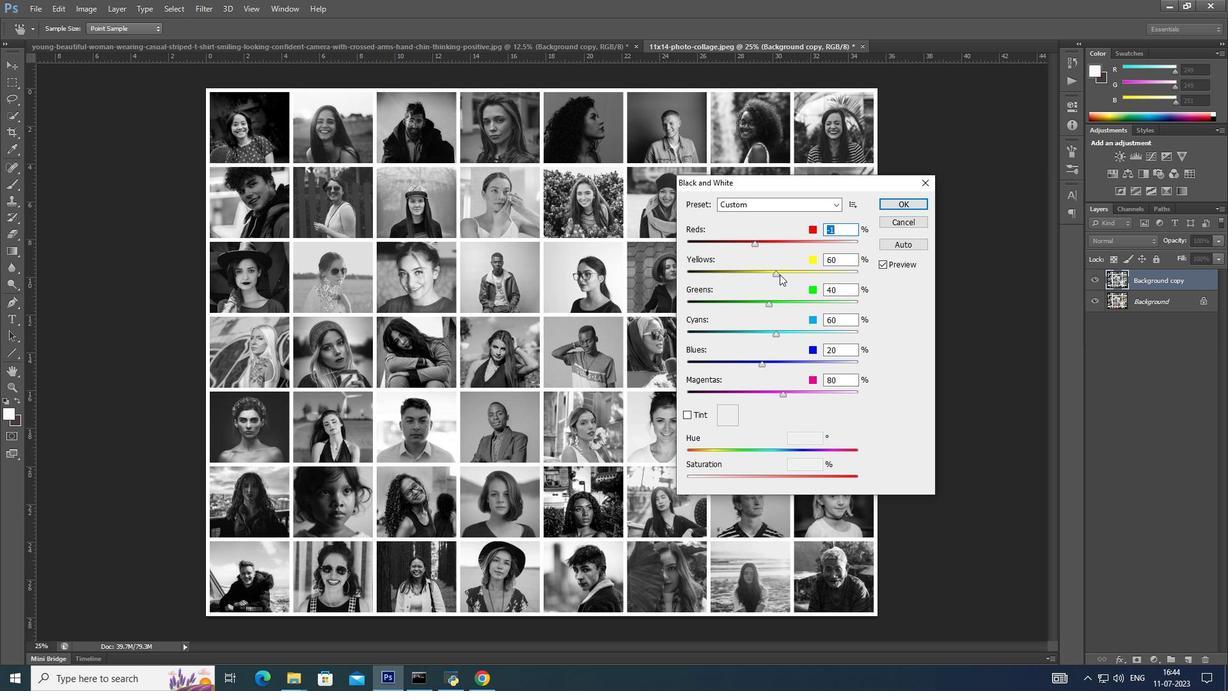 
Action: Mouse pressed left at (778, 275)
Screenshot: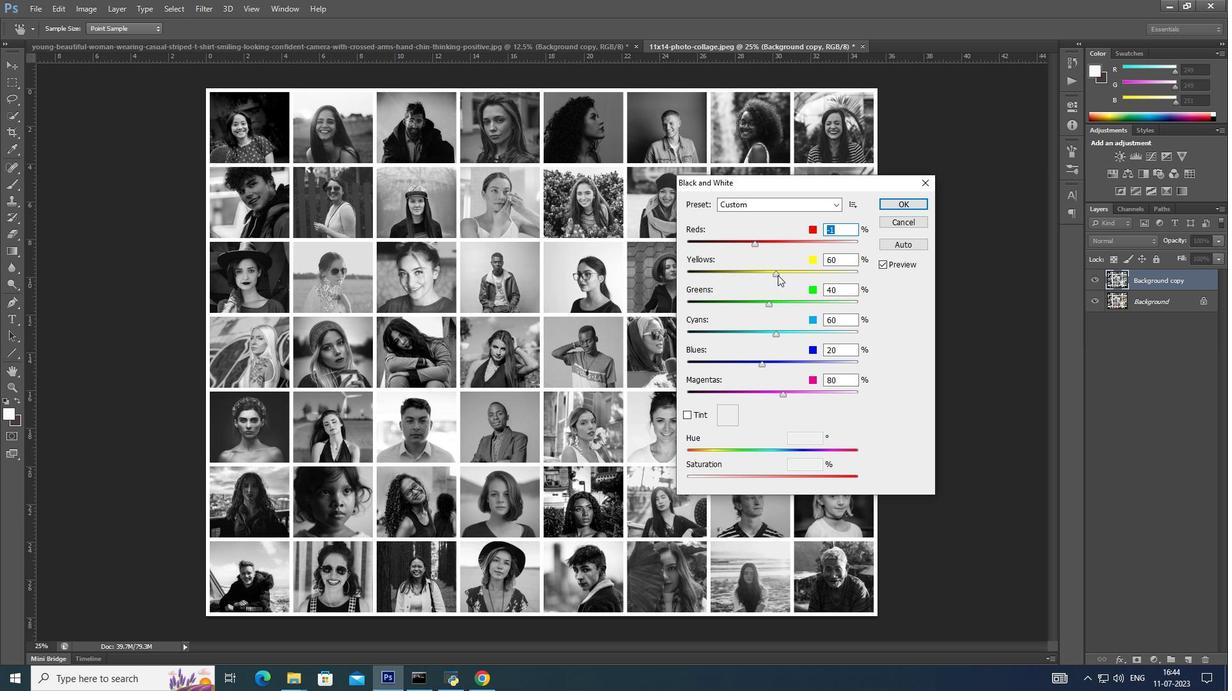 
Action: Mouse moved to (770, 305)
Screenshot: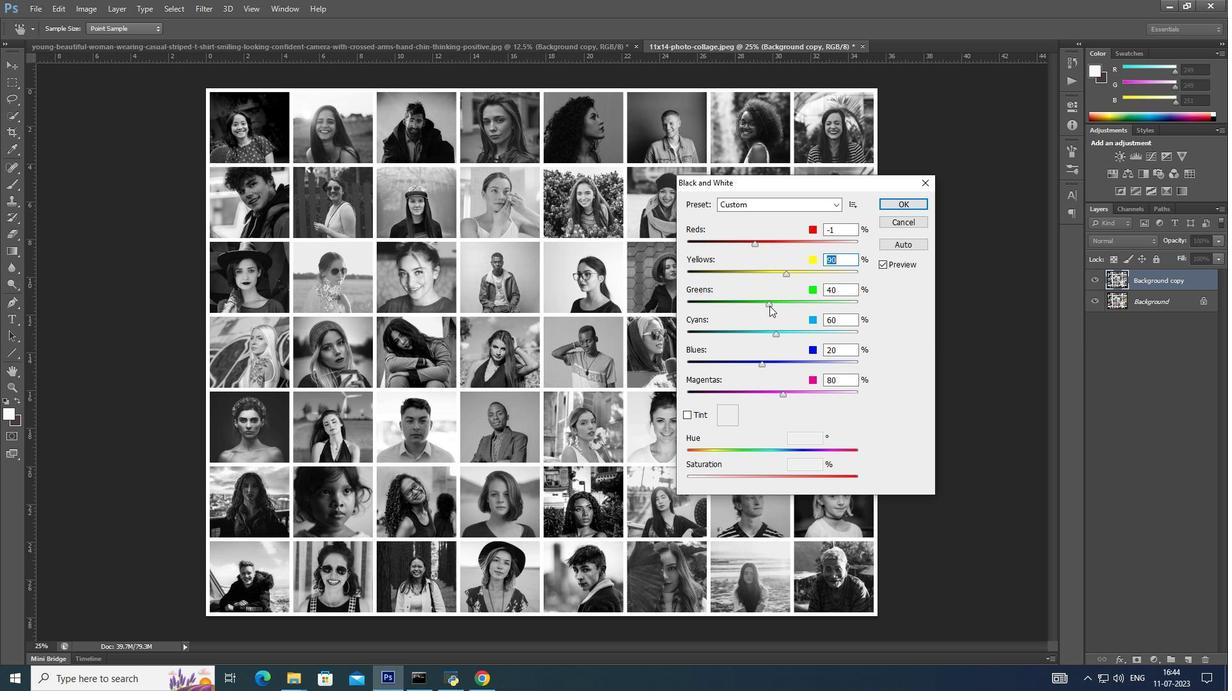 
Action: Mouse pressed left at (770, 305)
Screenshot: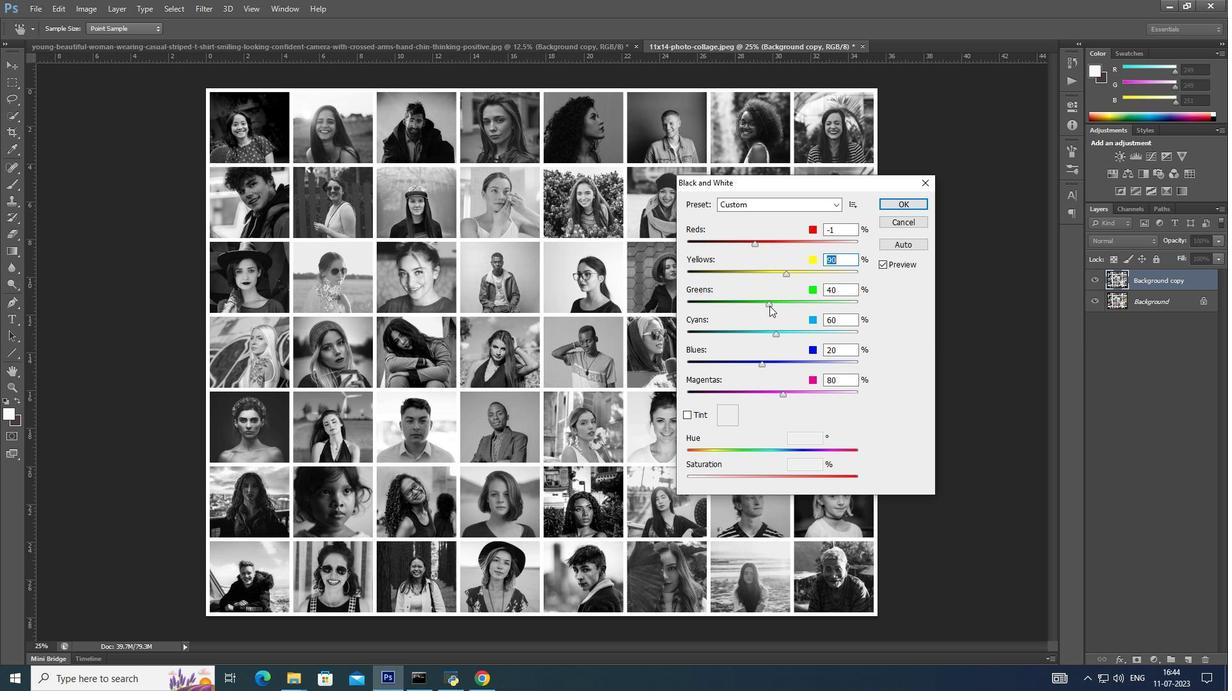 
Action: Mouse moved to (777, 334)
Screenshot: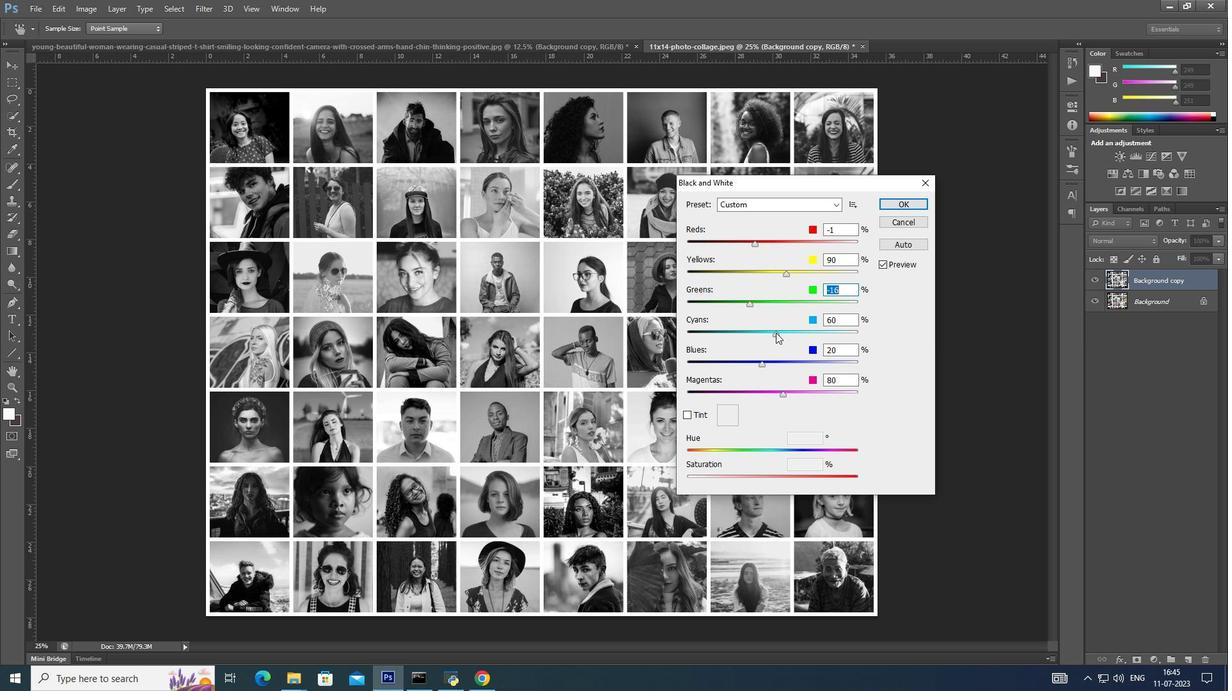 
Action: Mouse pressed left at (777, 334)
Screenshot: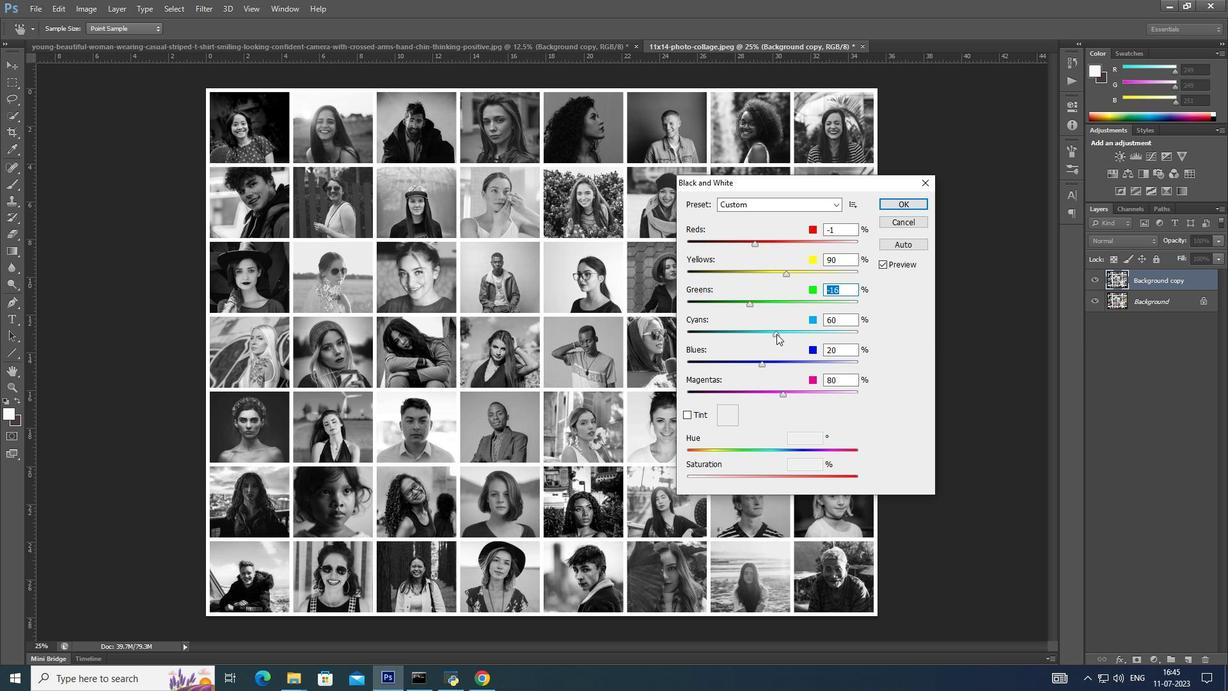 
Action: Mouse moved to (761, 362)
Screenshot: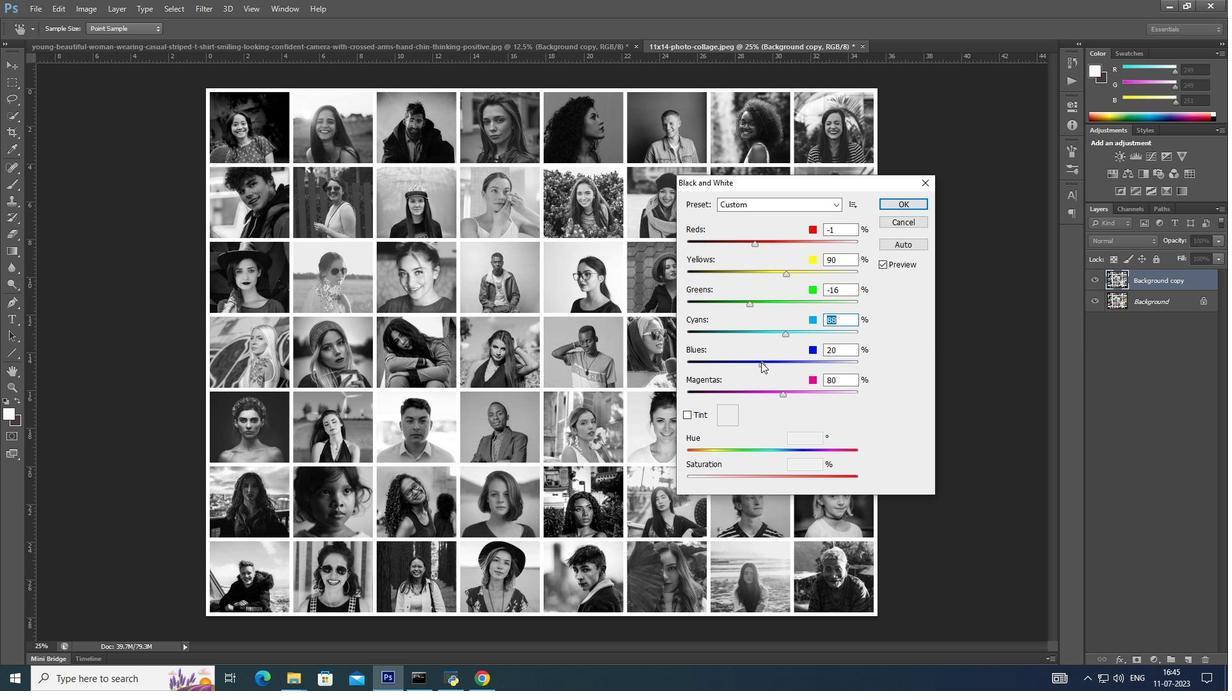 
Action: Mouse pressed left at (761, 362)
Screenshot: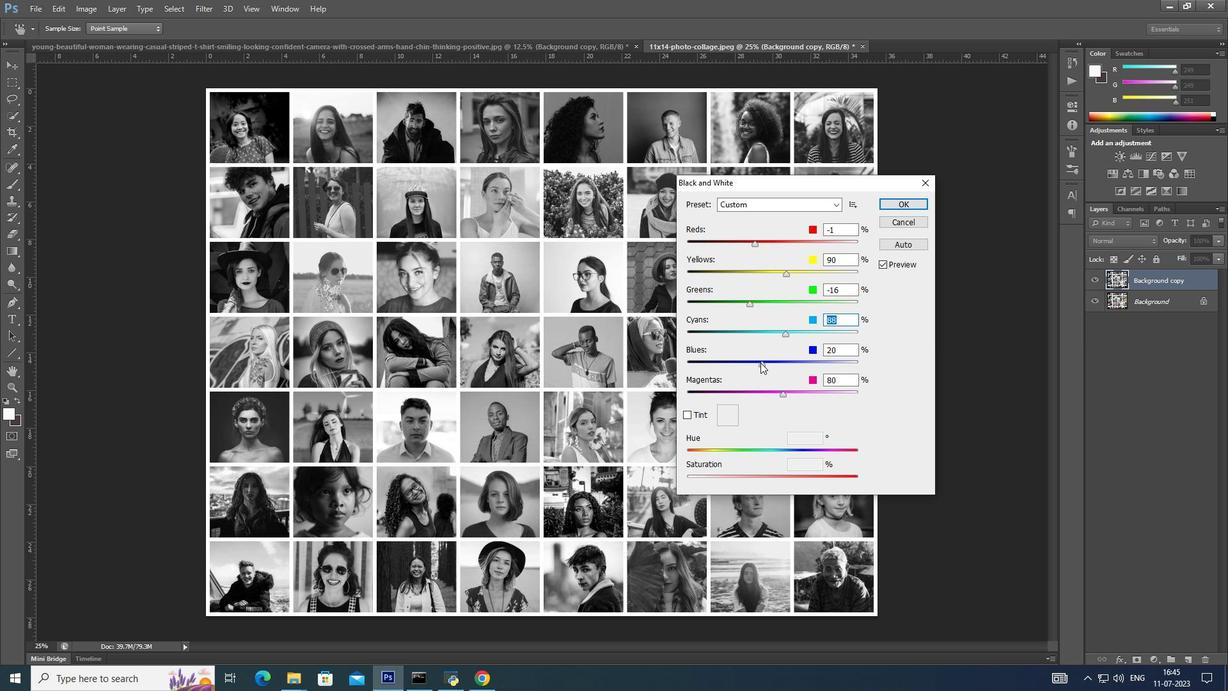 
Action: Mouse moved to (784, 394)
Screenshot: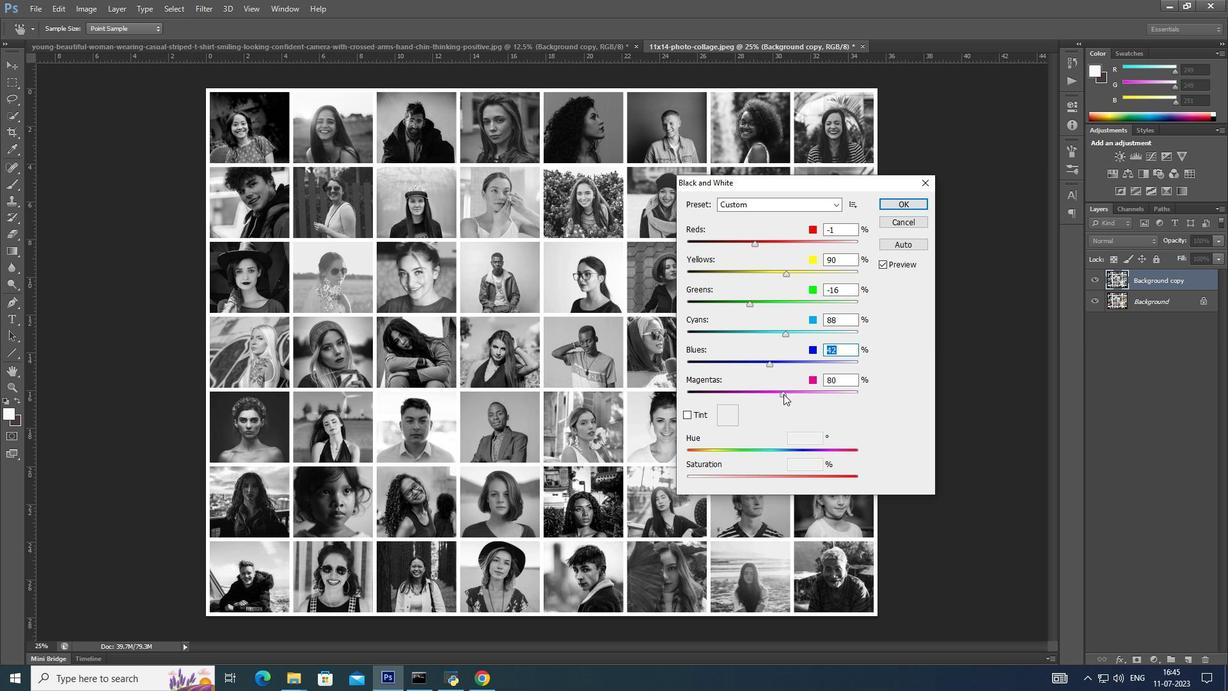 
Action: Mouse pressed left at (784, 394)
Screenshot: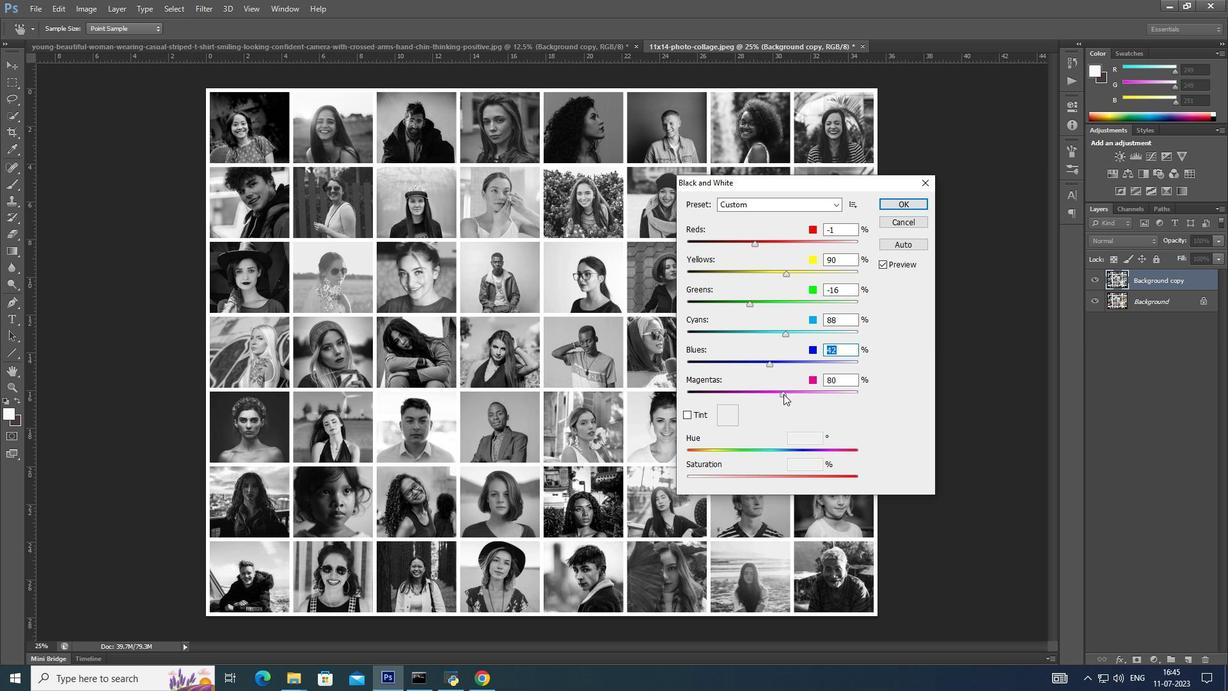 
Action: Mouse moved to (898, 207)
Screenshot: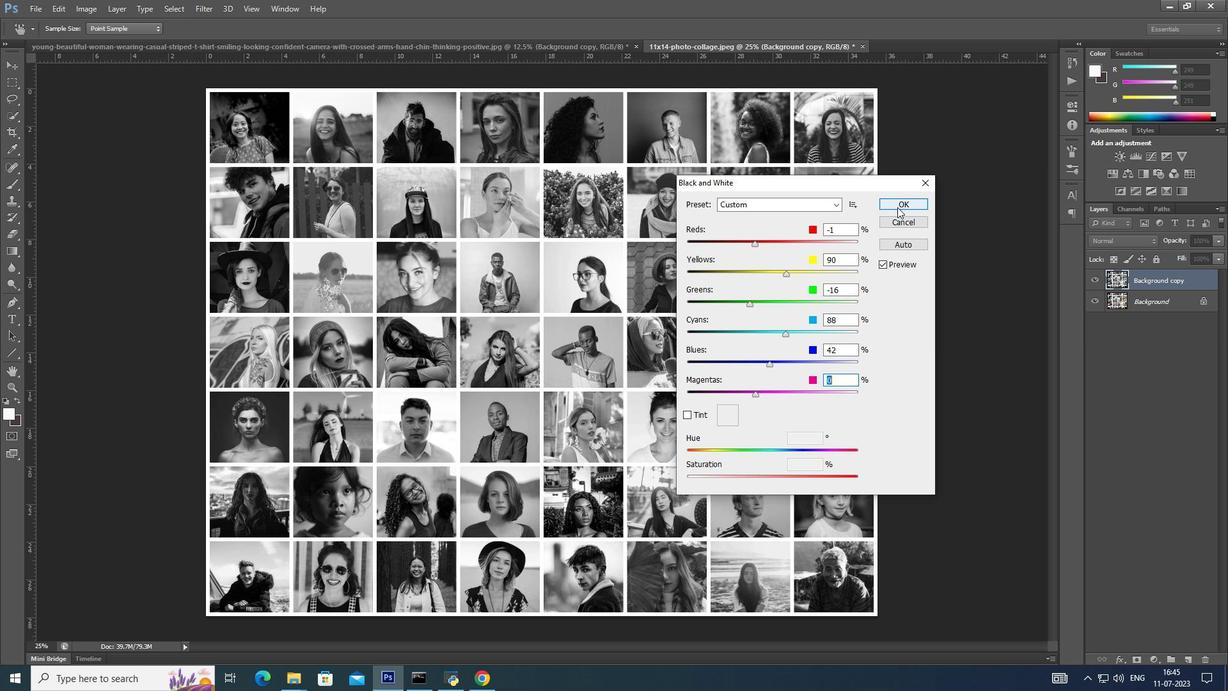 
Action: Mouse pressed left at (898, 207)
Screenshot: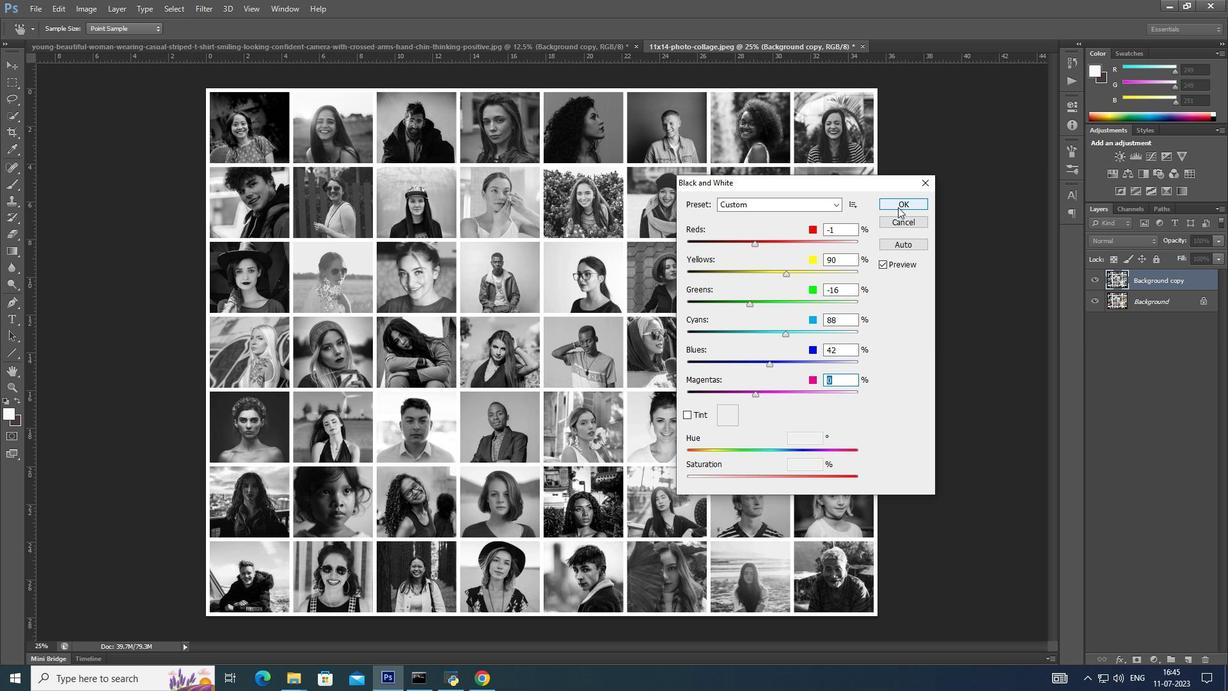 
Action: Mouse moved to (272, 47)
Screenshot: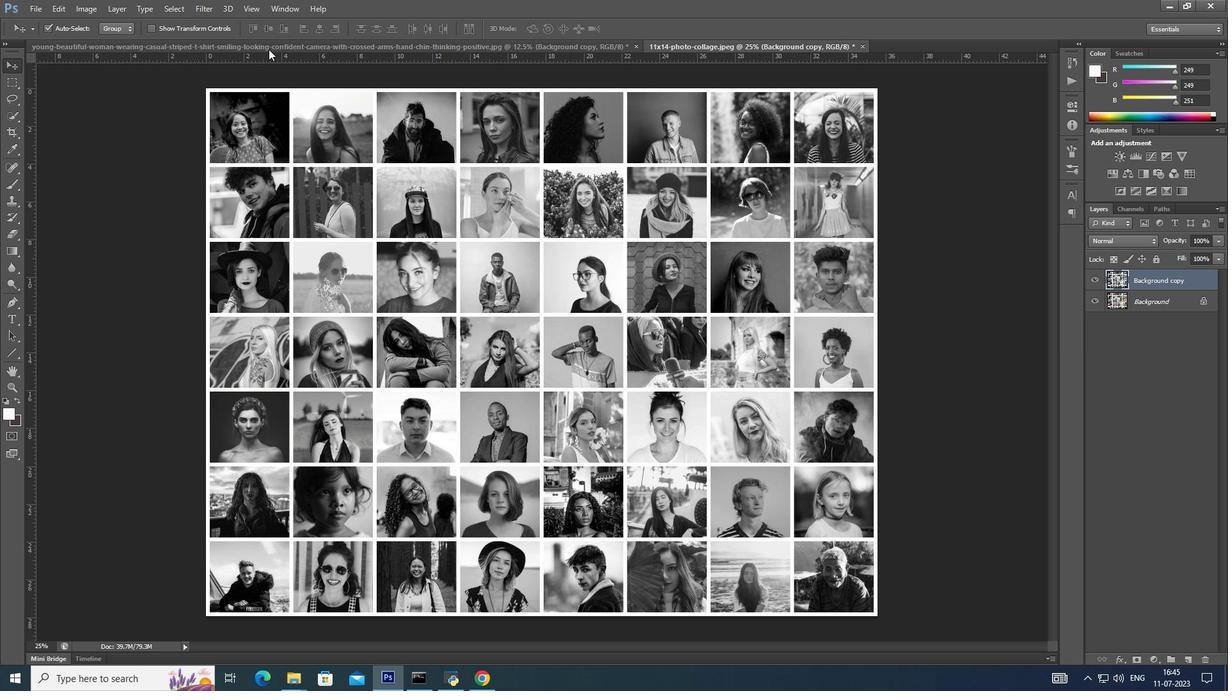 
Action: Mouse pressed left at (272, 47)
Screenshot: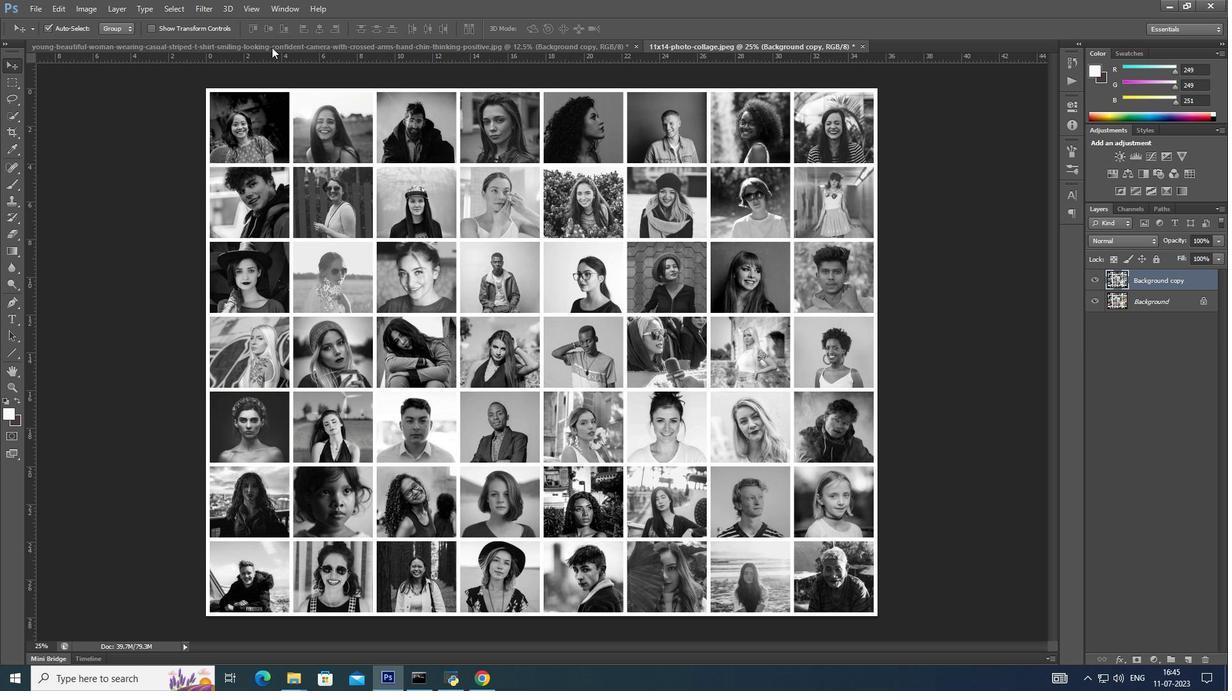 
Action: Mouse moved to (119, 8)
Screenshot: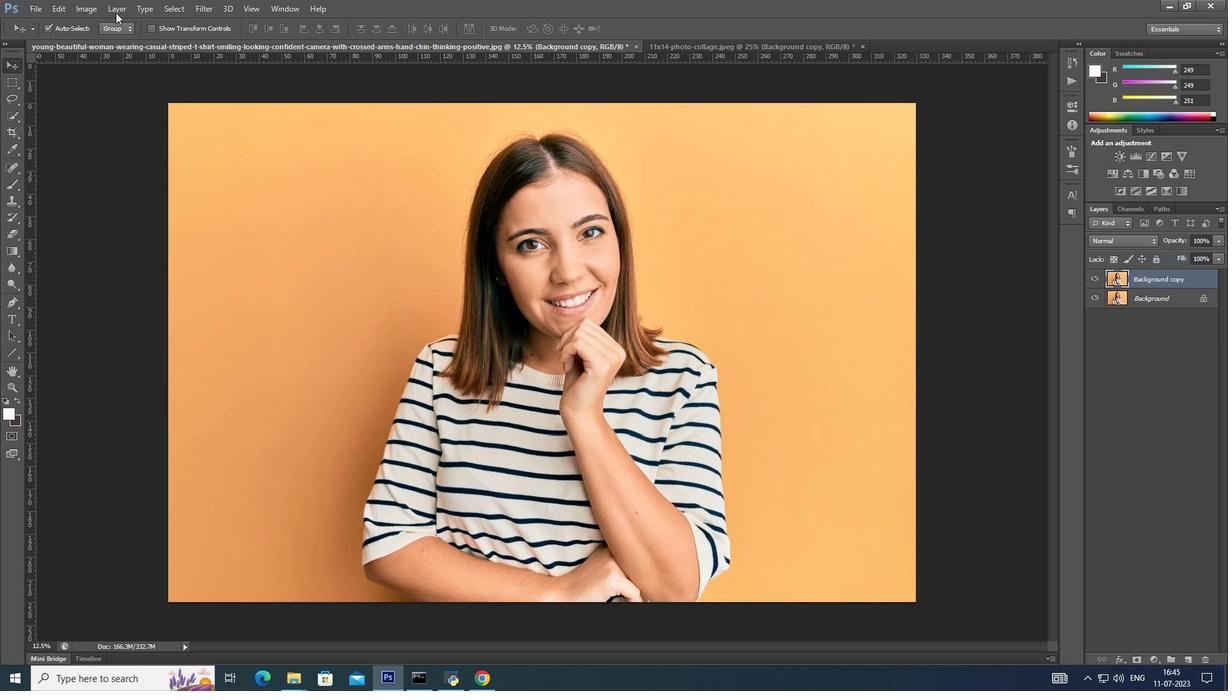 
Action: Mouse pressed left at (119, 8)
Screenshot: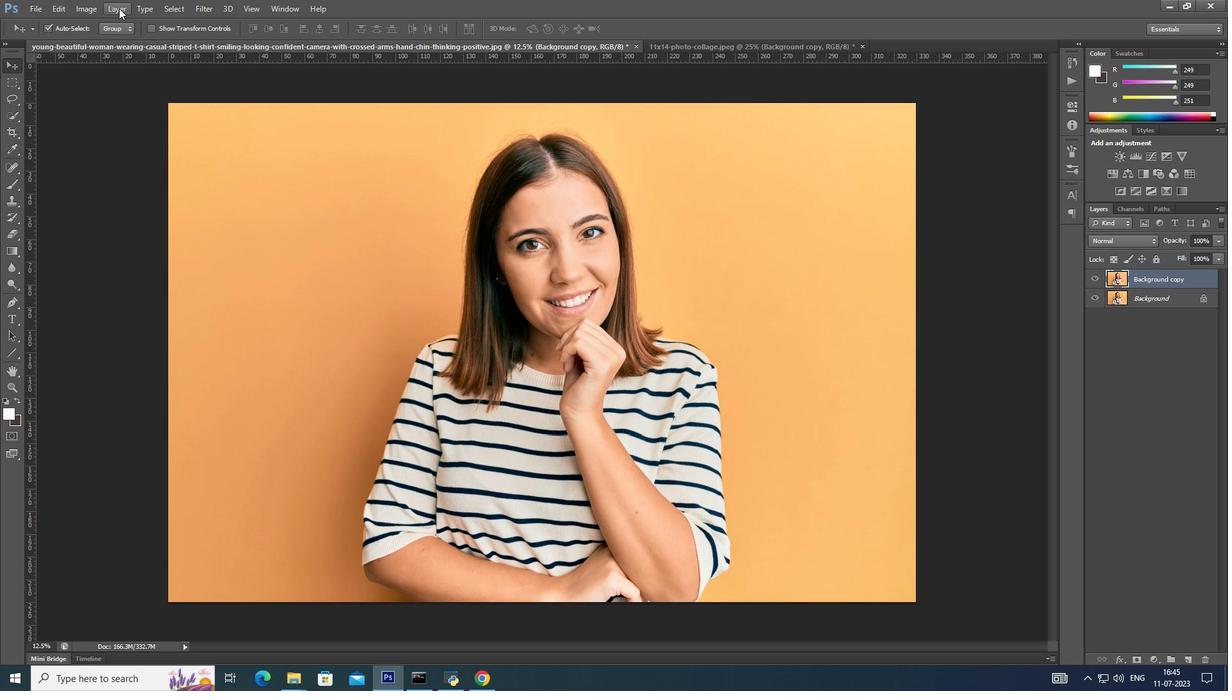 
Action: Mouse moved to (293, 129)
Screenshot: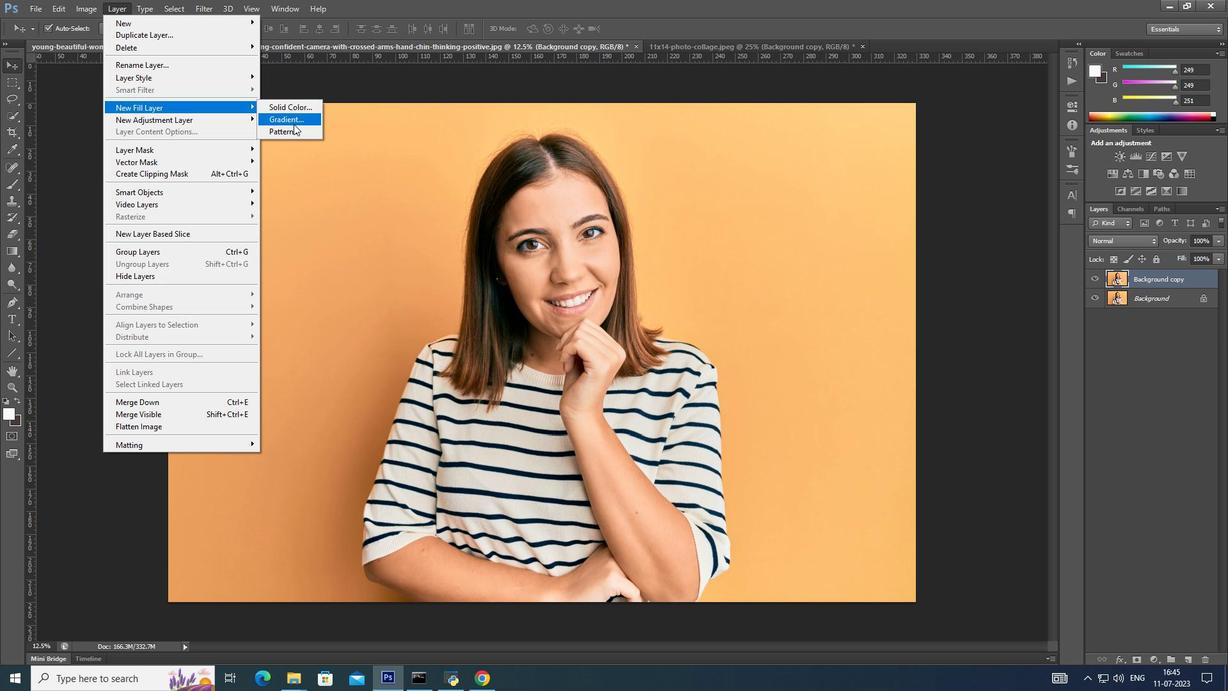 
Action: Mouse pressed left at (293, 129)
Screenshot: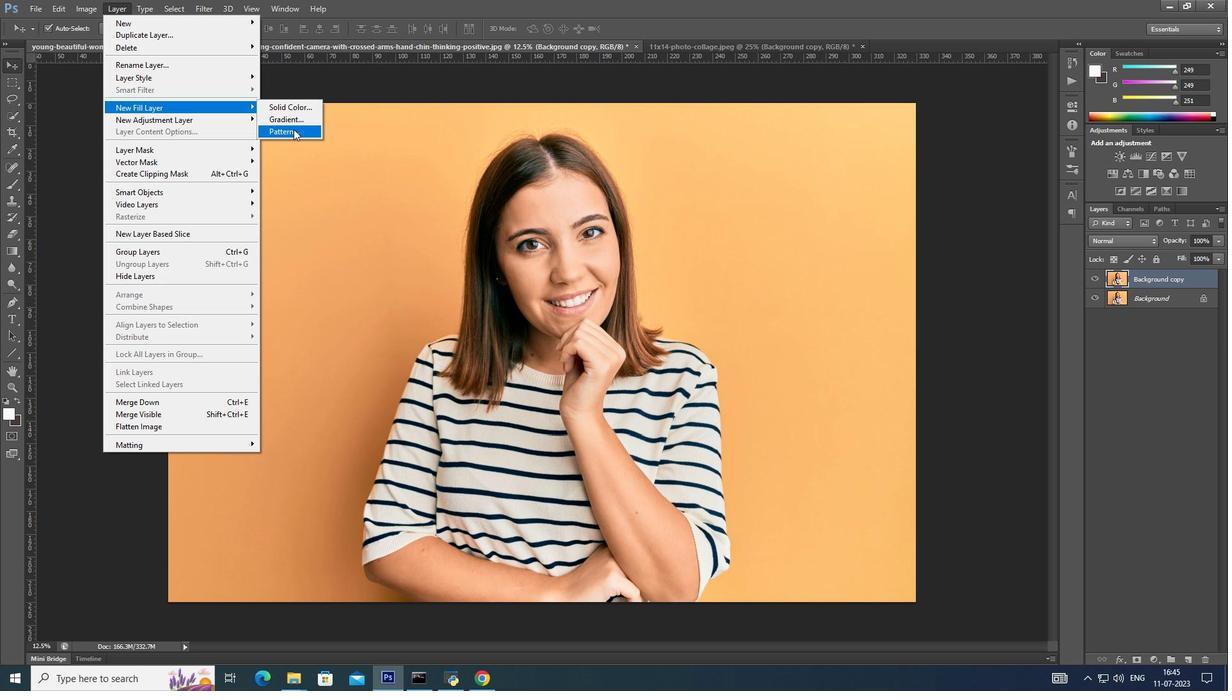 
Action: Mouse moved to (595, 216)
Screenshot: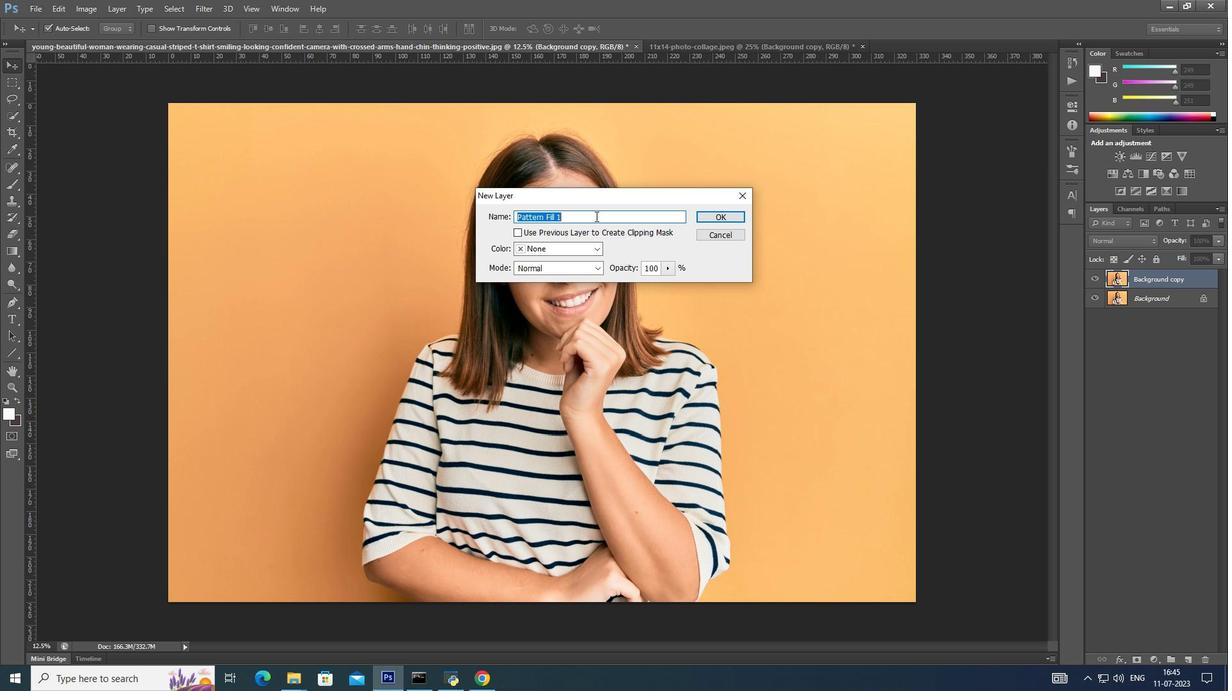 
Action: Key pressed <Key.backspace><Key.caps_lock>M<Key.caps_lock>osaic
Screenshot: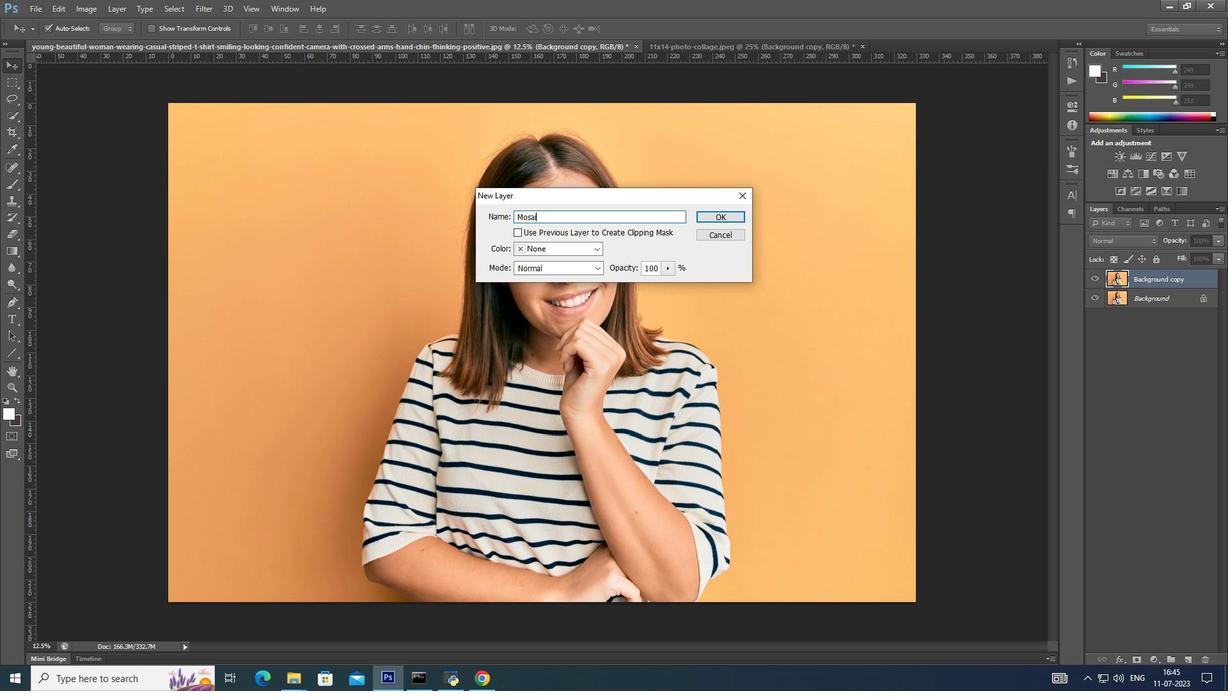 
Action: Mouse moved to (710, 216)
Screenshot: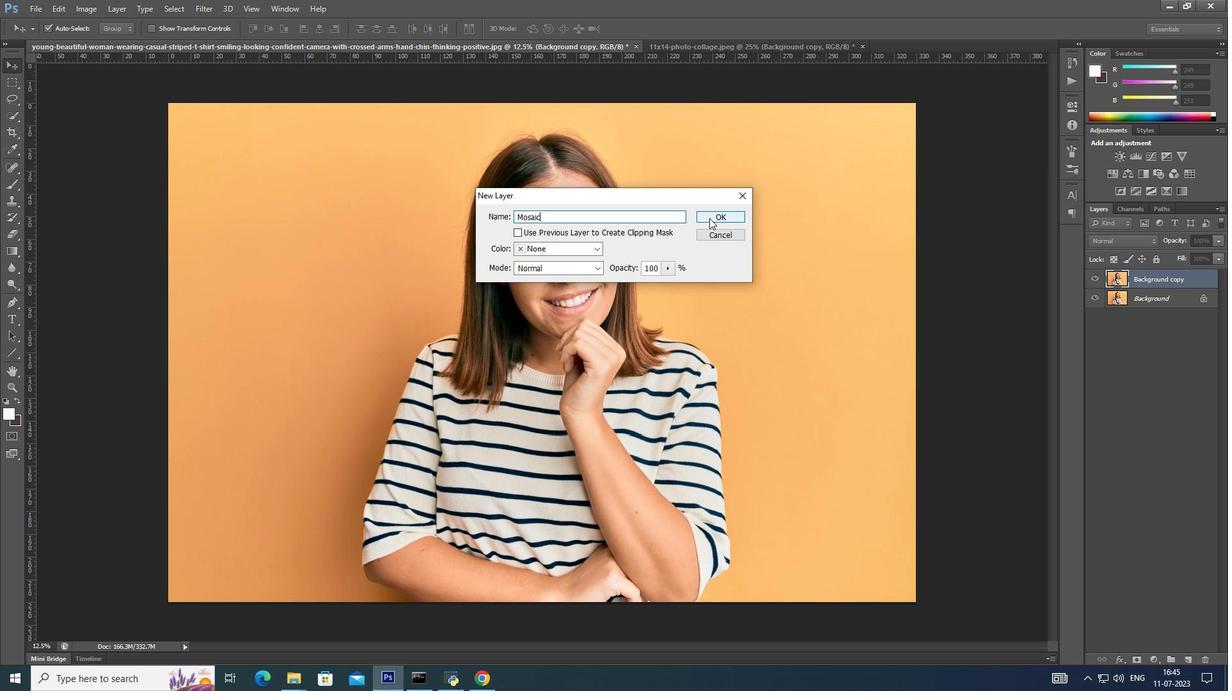 
Action: Mouse pressed left at (710, 216)
Screenshot: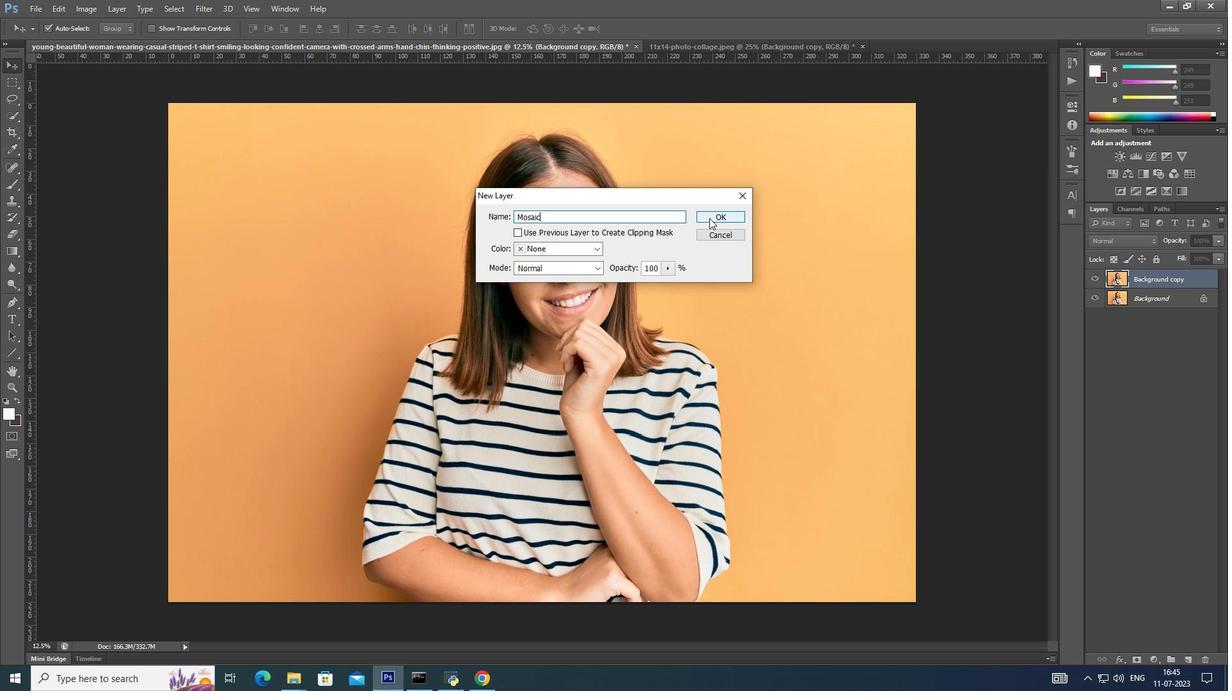 
Action: Mouse moved to (705, 218)
Screenshot: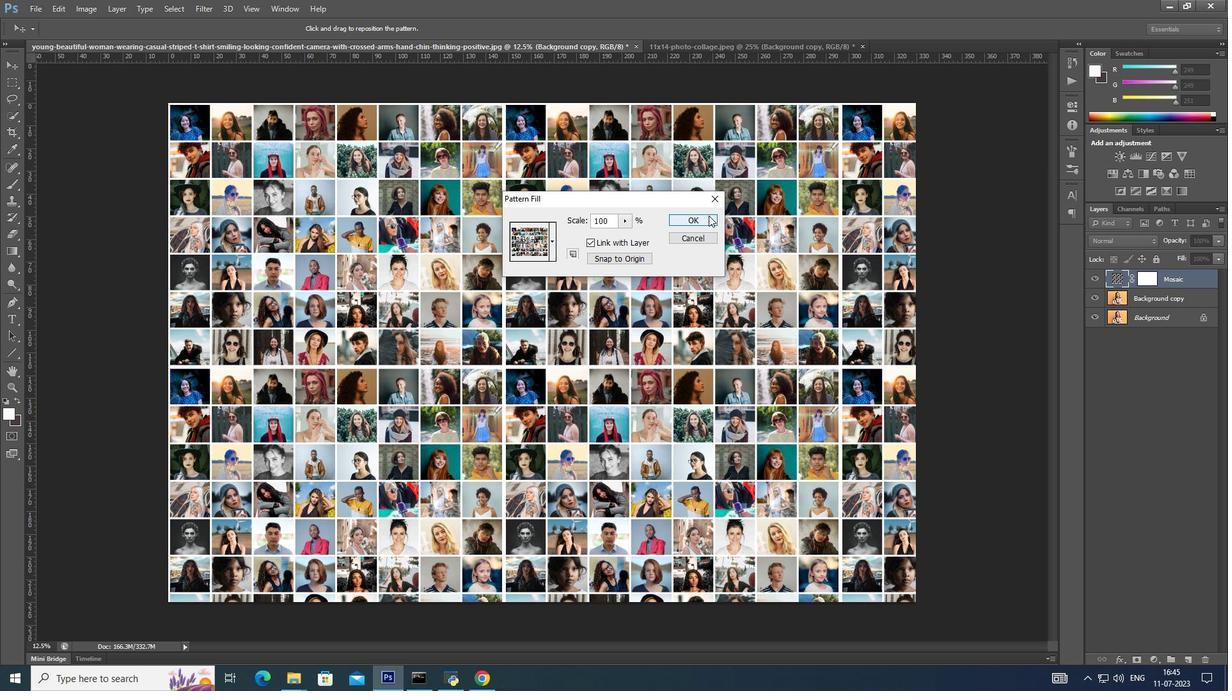 
Action: Mouse pressed left at (705, 218)
Screenshot: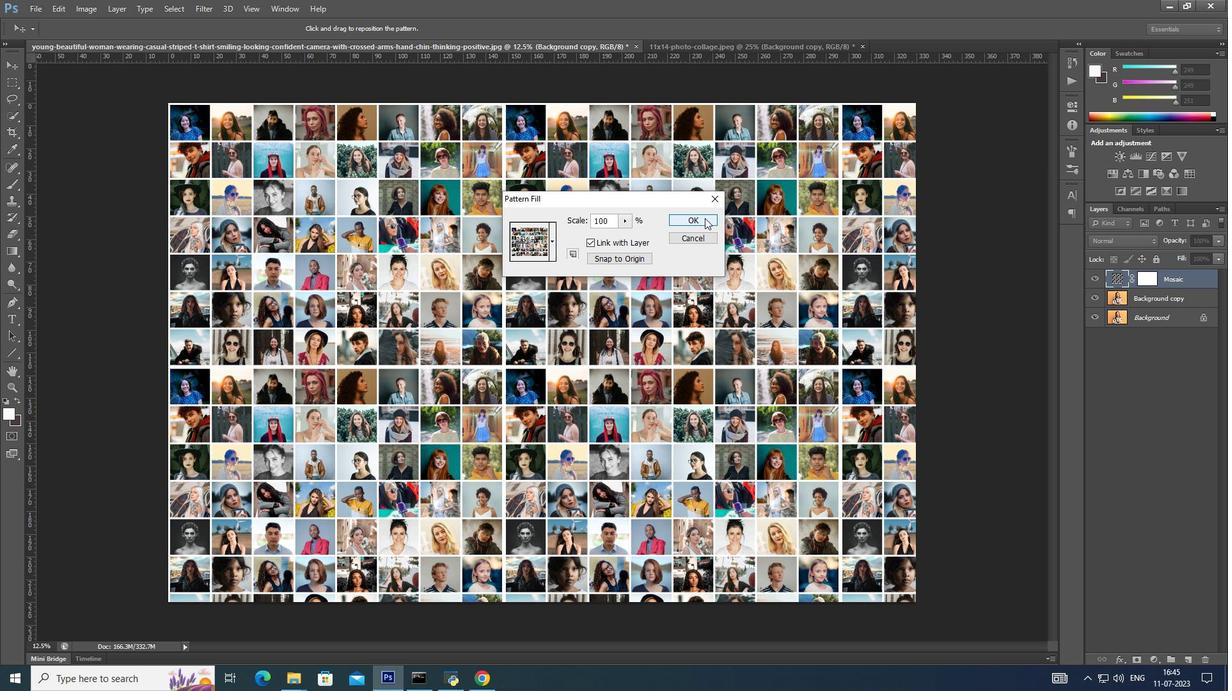
Action: Mouse moved to (1160, 296)
Screenshot: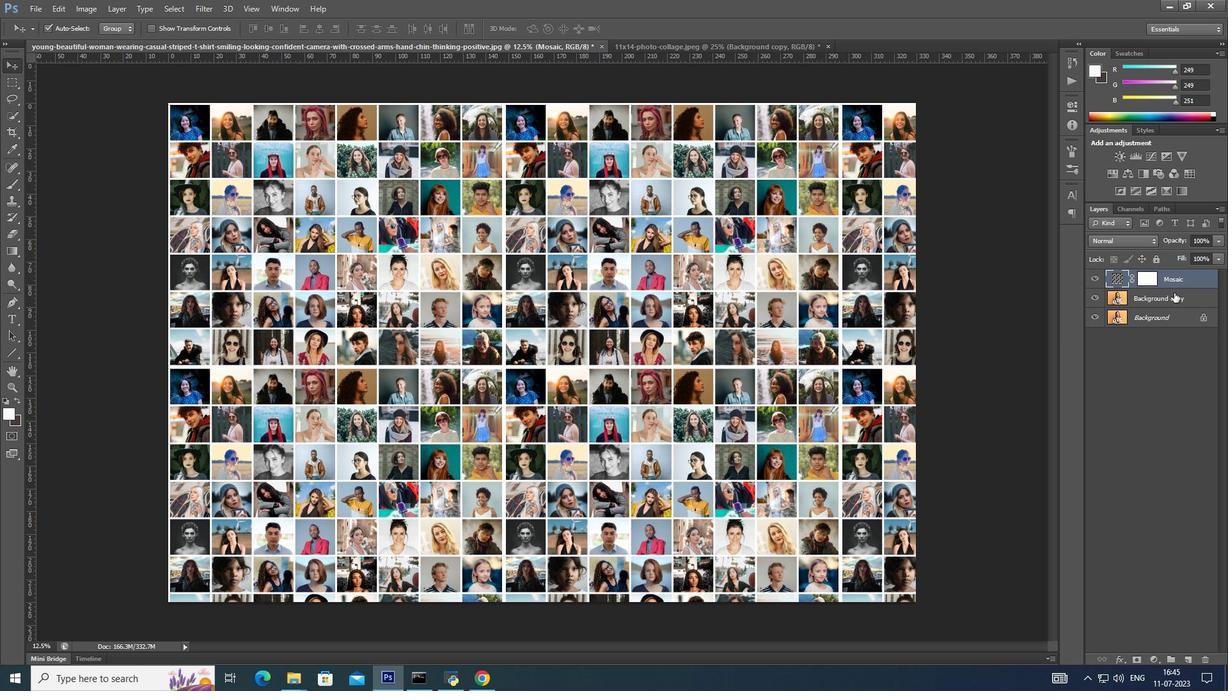 
Action: Mouse pressed left at (1160, 296)
Screenshot: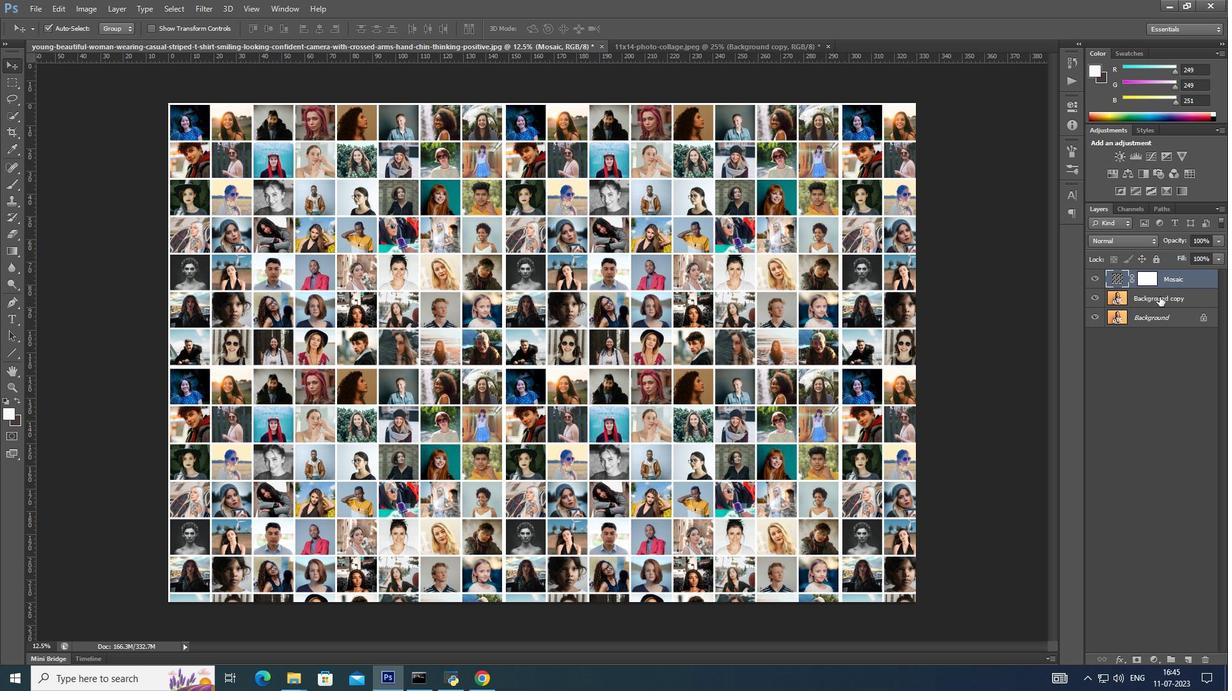 
Action: Mouse moved to (1112, 275)
Screenshot: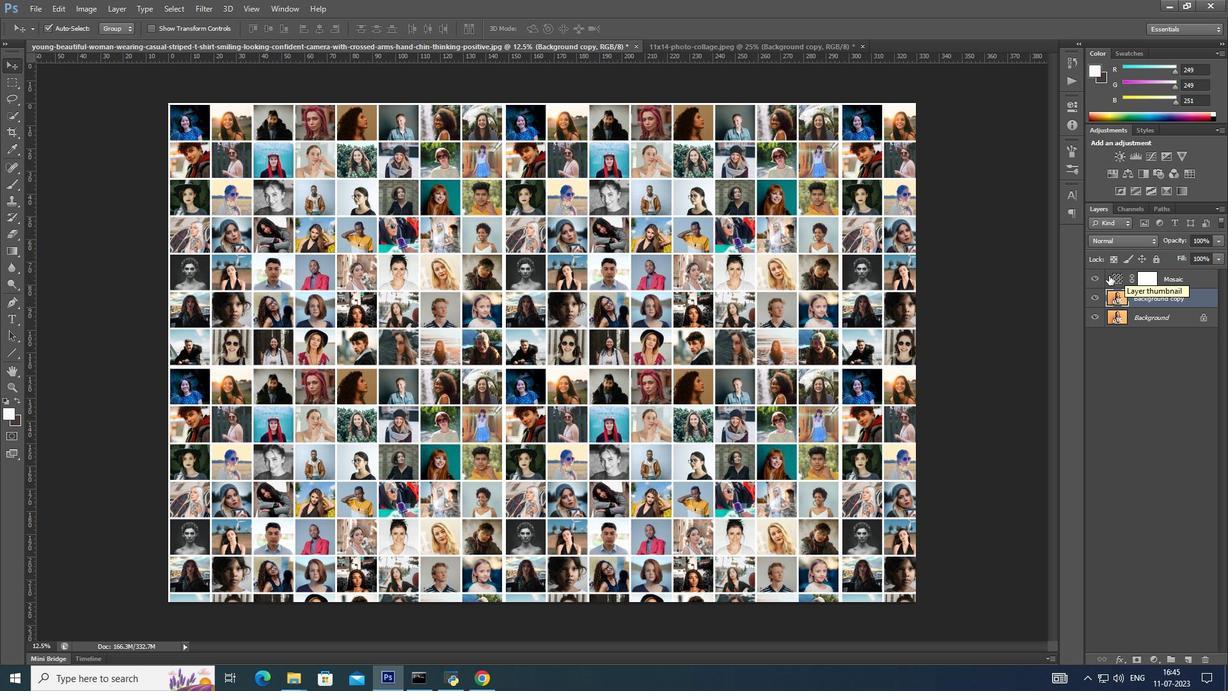 
Action: Mouse pressed left at (1112, 275)
Screenshot: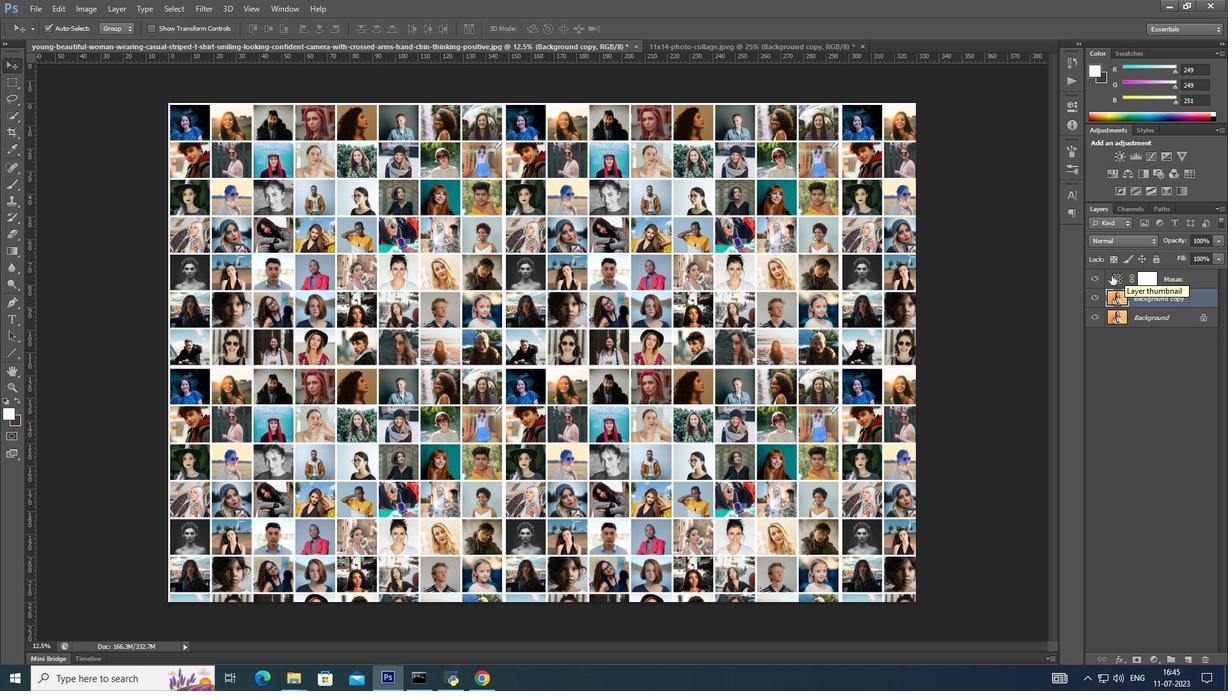 
Action: Mouse moved to (1137, 238)
Screenshot: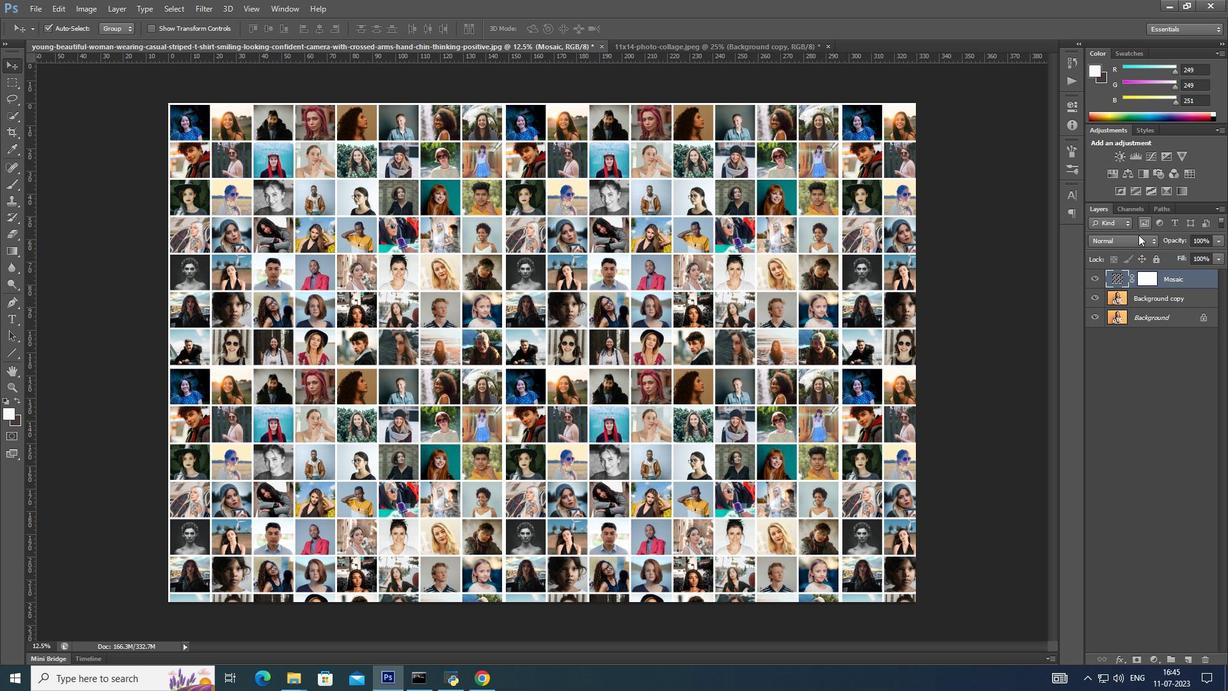 
Action: Mouse pressed left at (1137, 238)
Screenshot: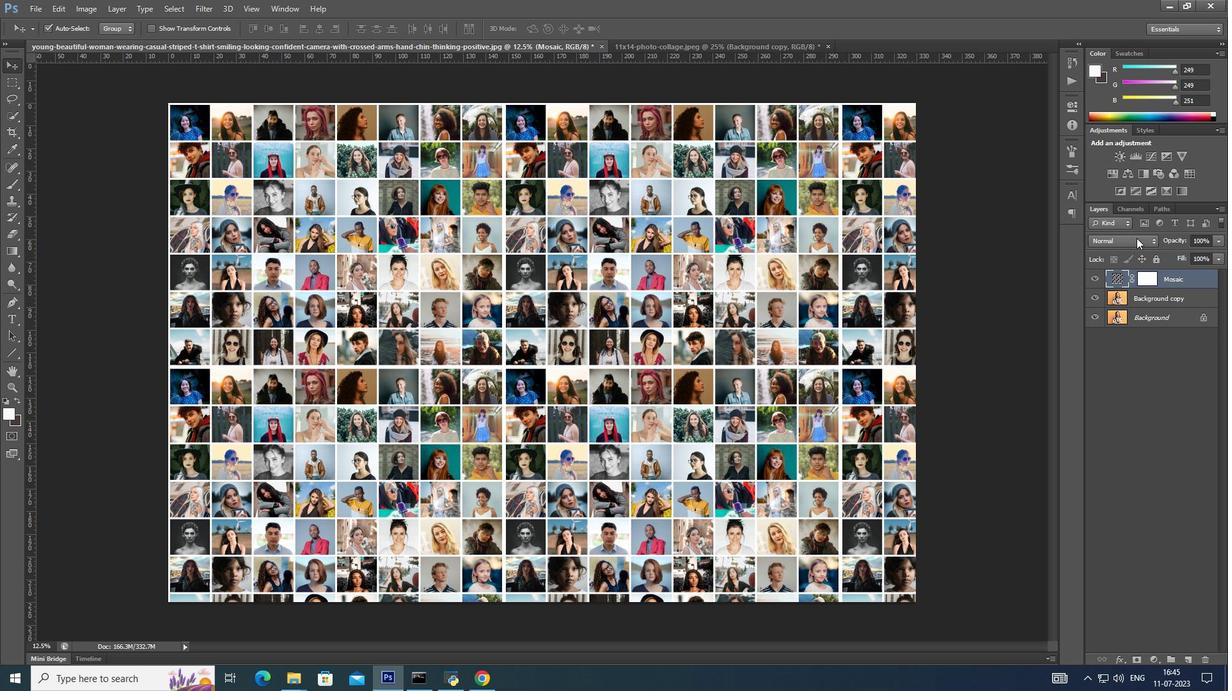 
Action: Mouse moved to (1122, 416)
Screenshot: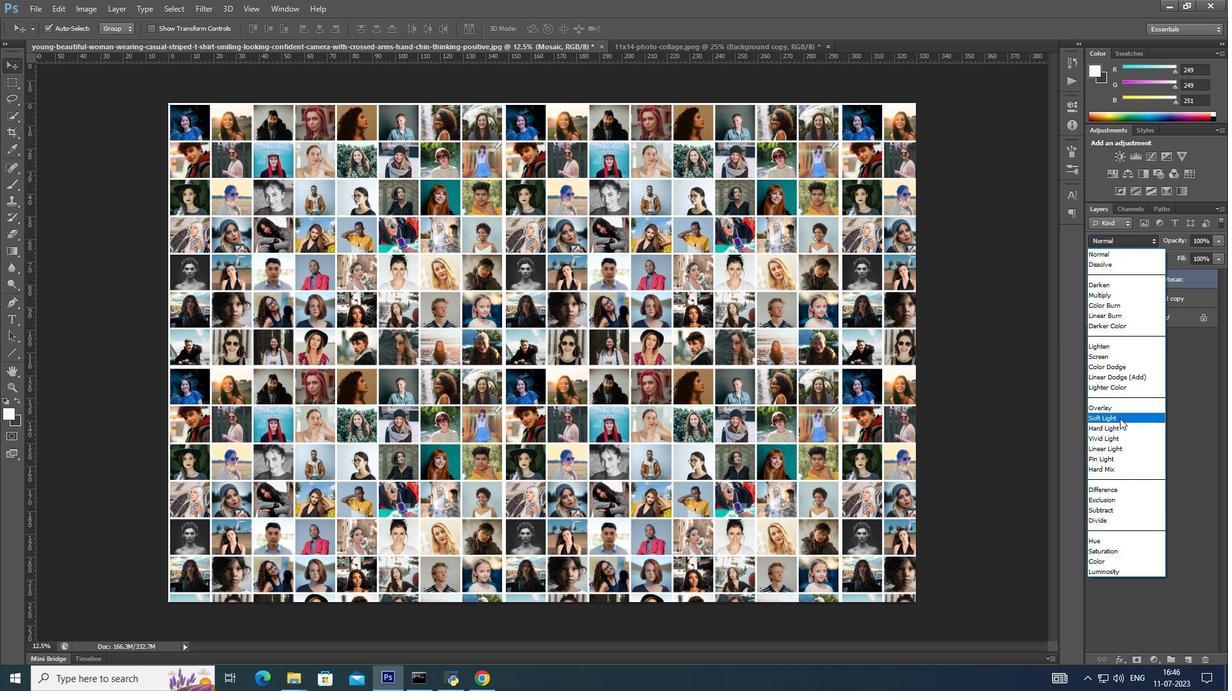 
Action: Mouse pressed left at (1122, 416)
Screenshot: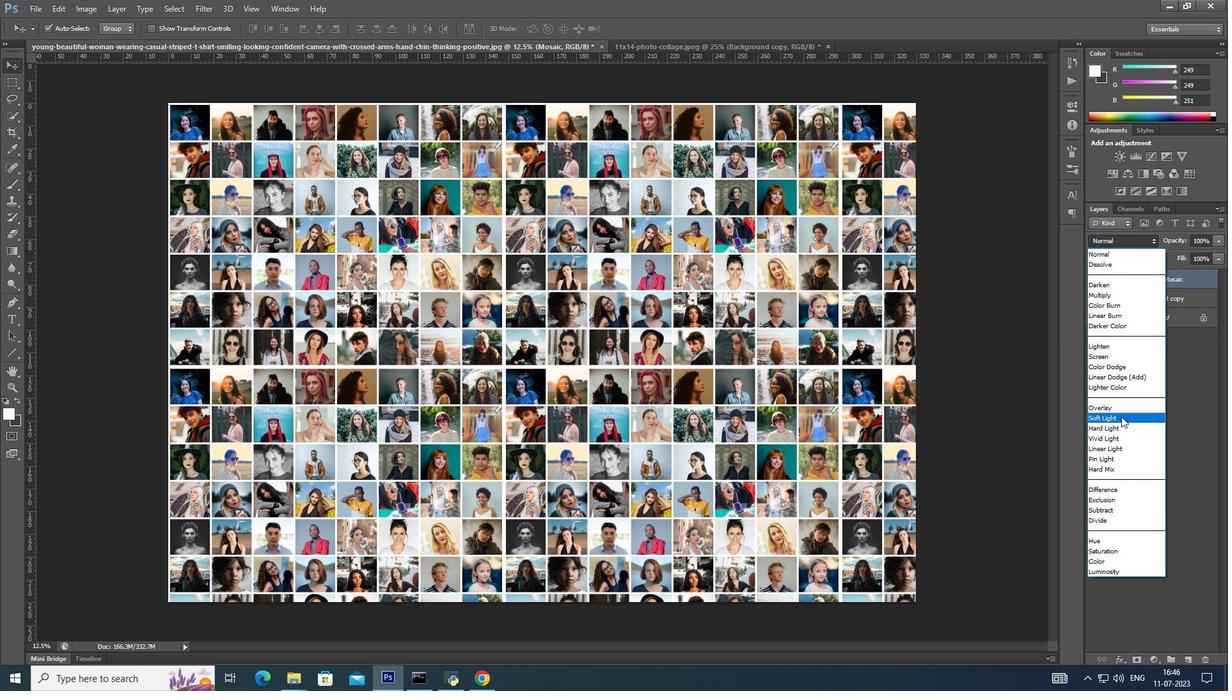 
Action: Mouse moved to (1181, 282)
Screenshot: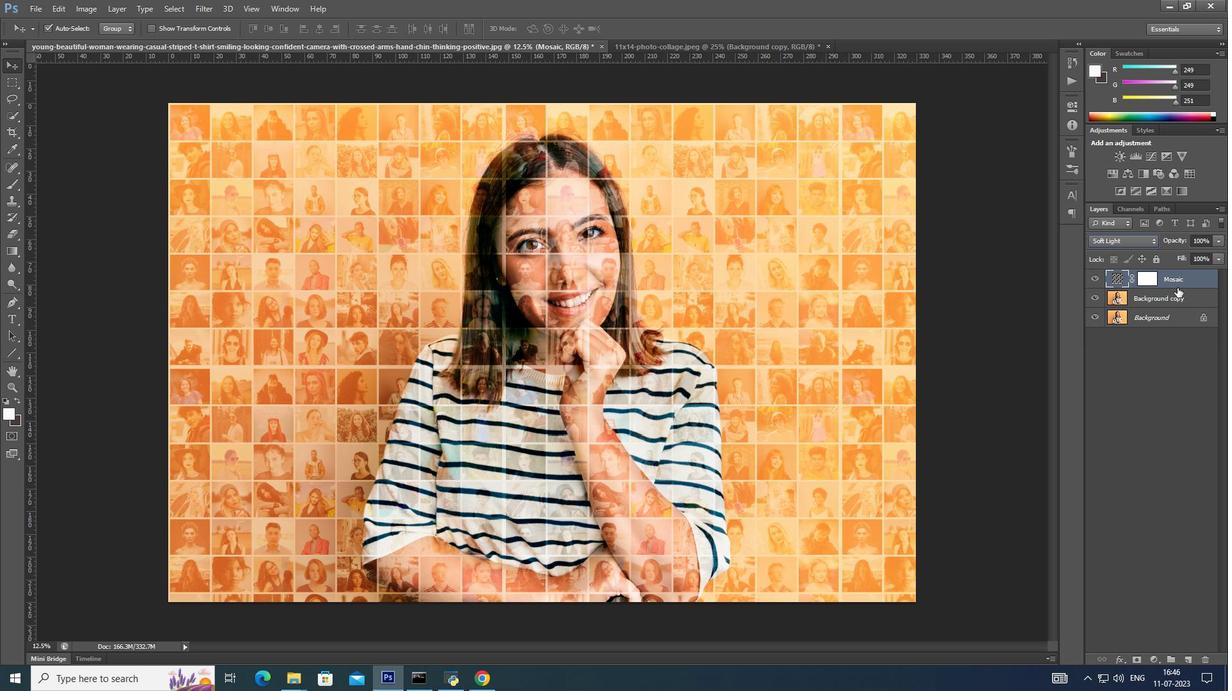 
Action: Mouse pressed left at (1181, 282)
Screenshot: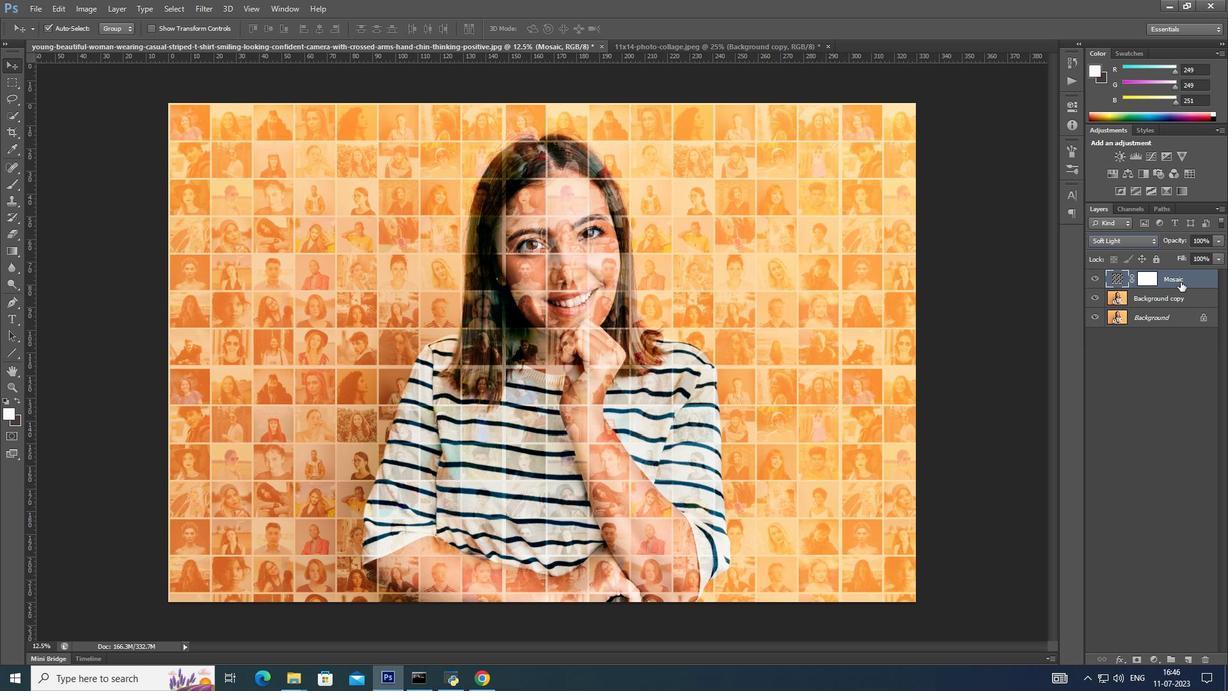 
Action: Mouse moved to (83, 6)
Screenshot: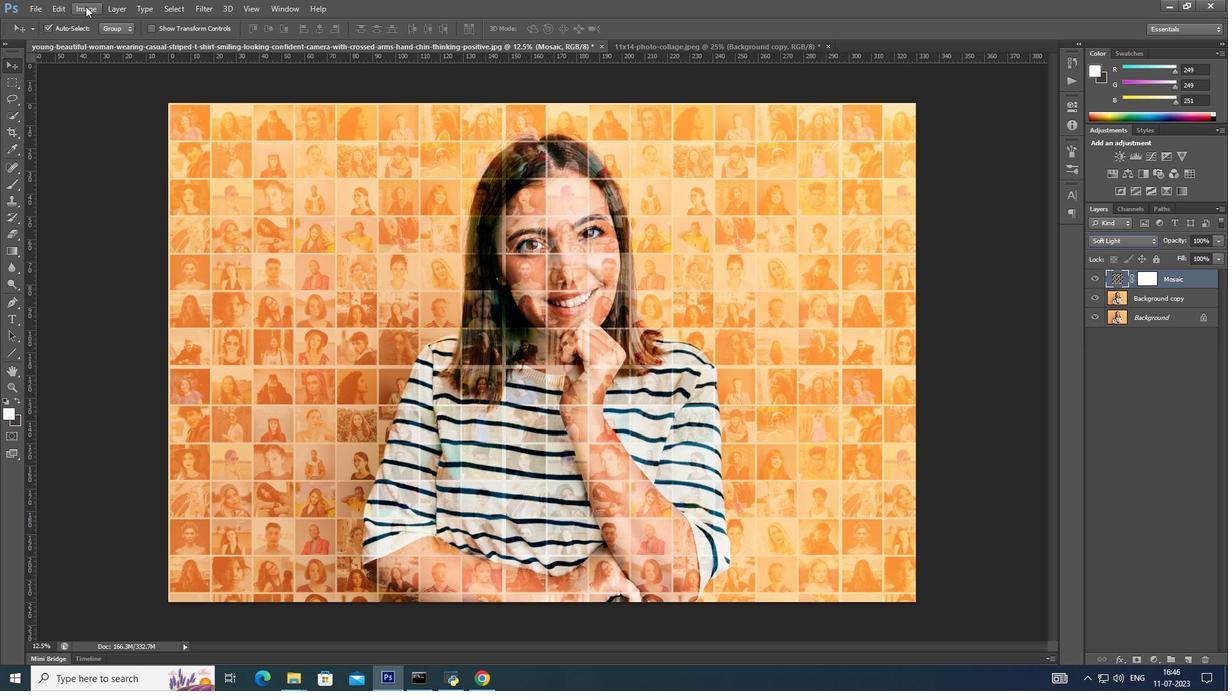 
Action: Mouse pressed left at (83, 6)
Screenshot: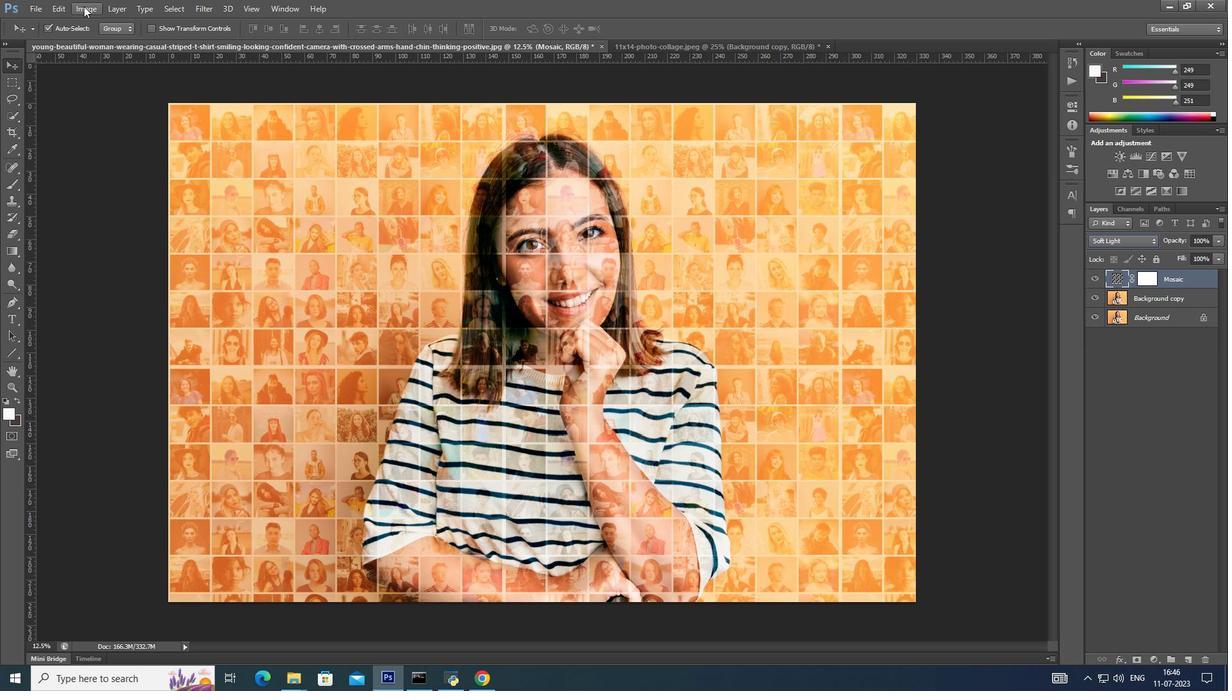 
Action: Mouse moved to (1100, 273)
Screenshot: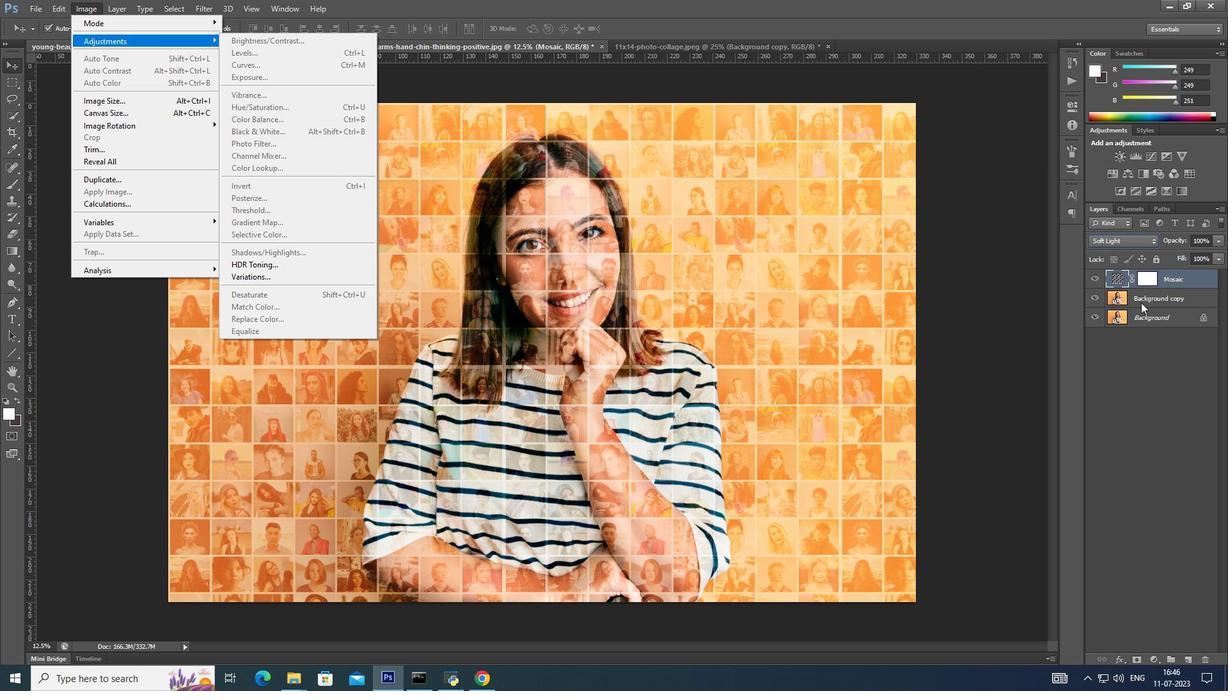 
Action: Mouse pressed left at (1100, 273)
Screenshot: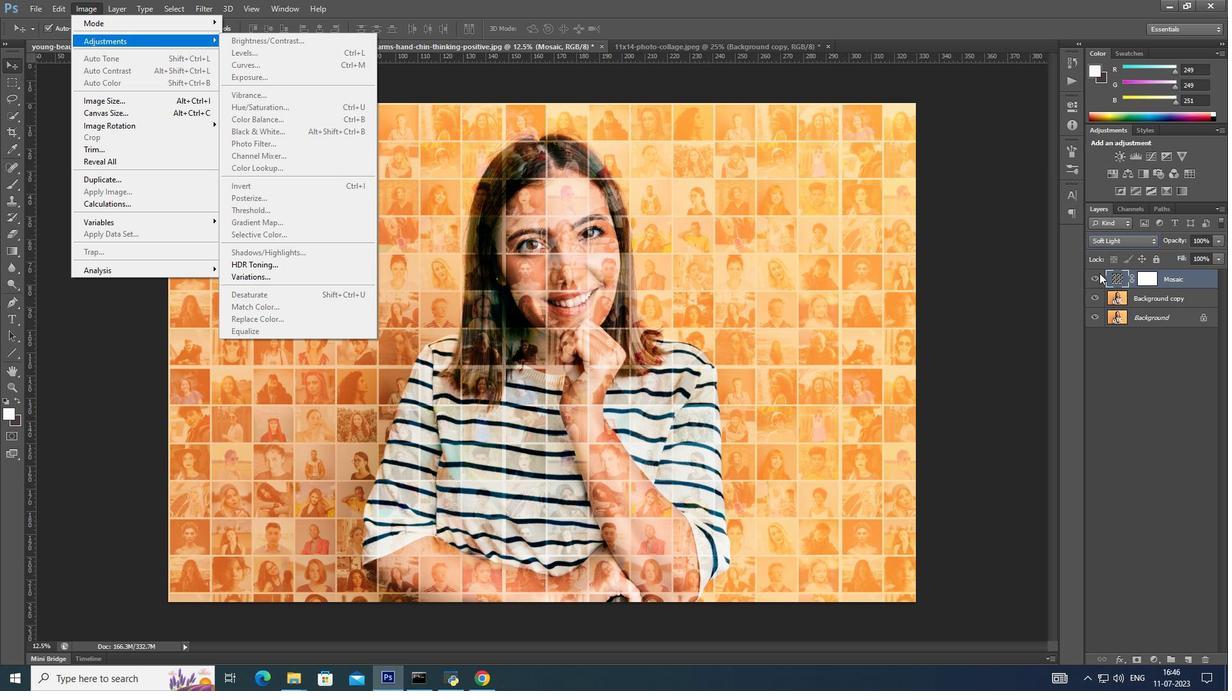 
Action: Mouse moved to (1095, 276)
Screenshot: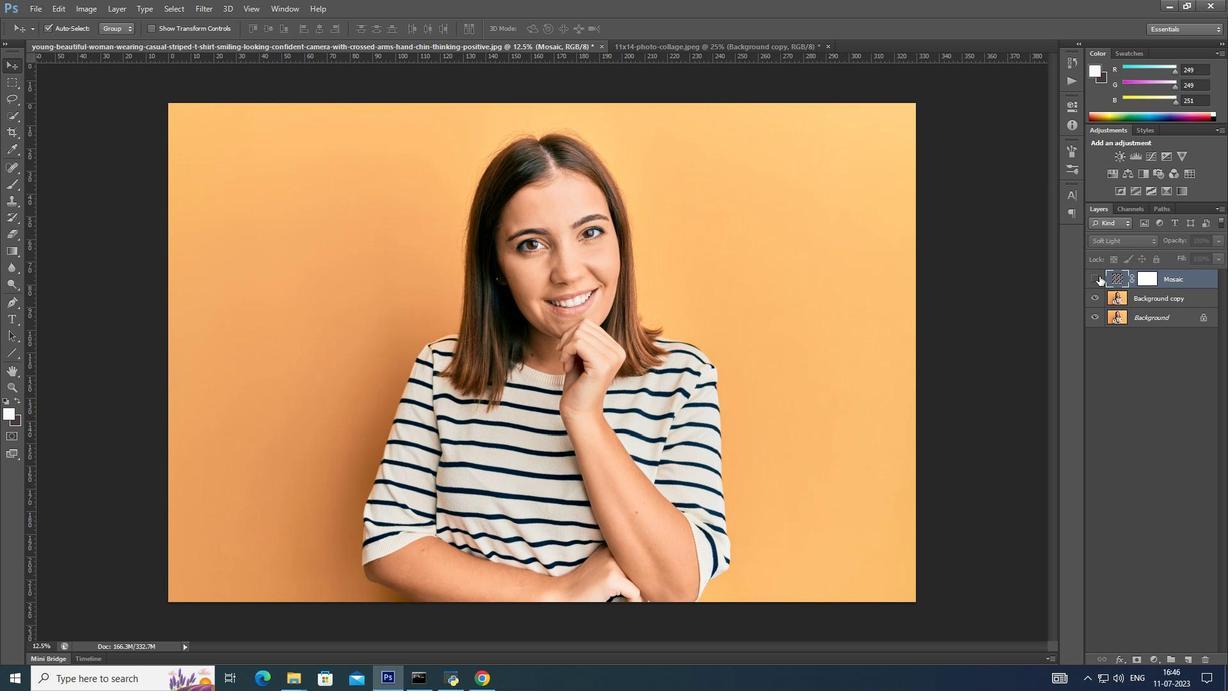 
Action: Mouse pressed left at (1095, 276)
Screenshot: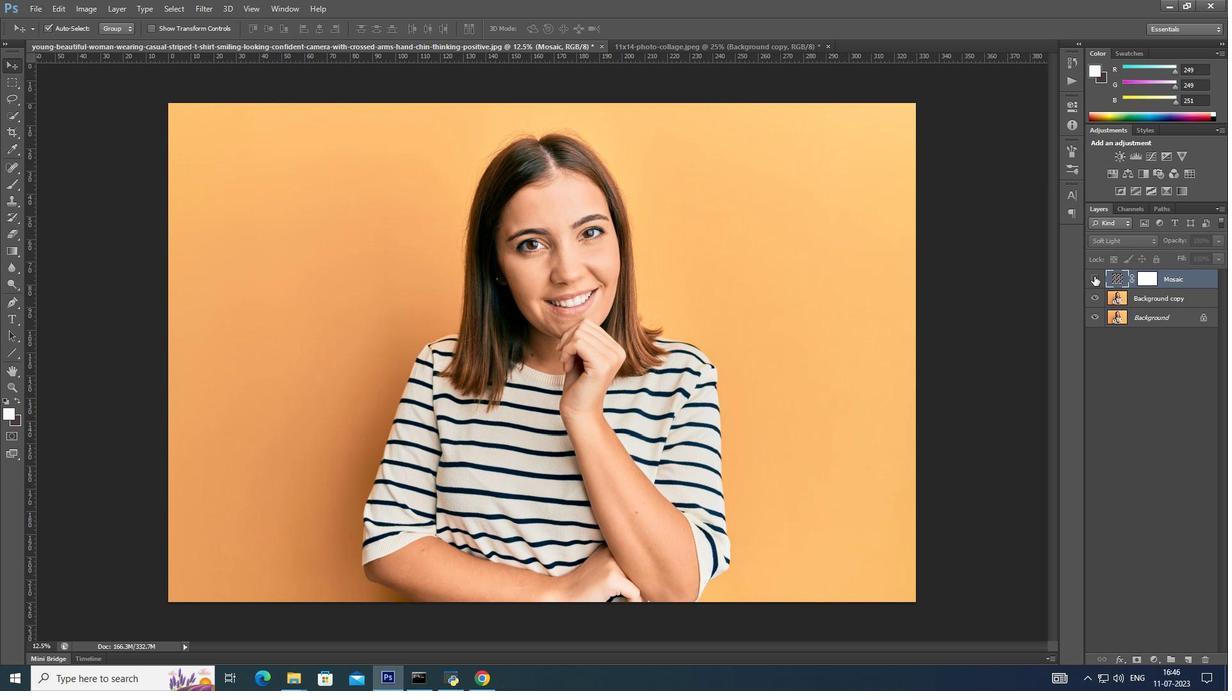 
Action: Mouse moved to (1117, 273)
Screenshot: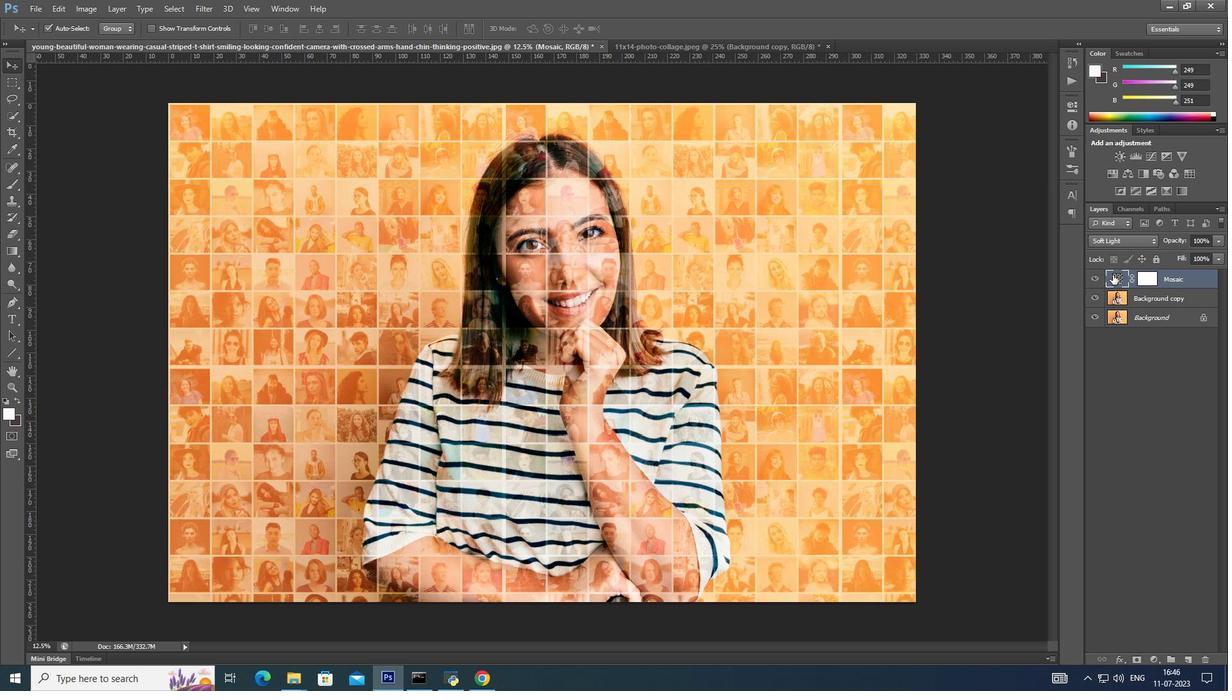 
Action: Mouse pressed left at (1117, 273)
Screenshot: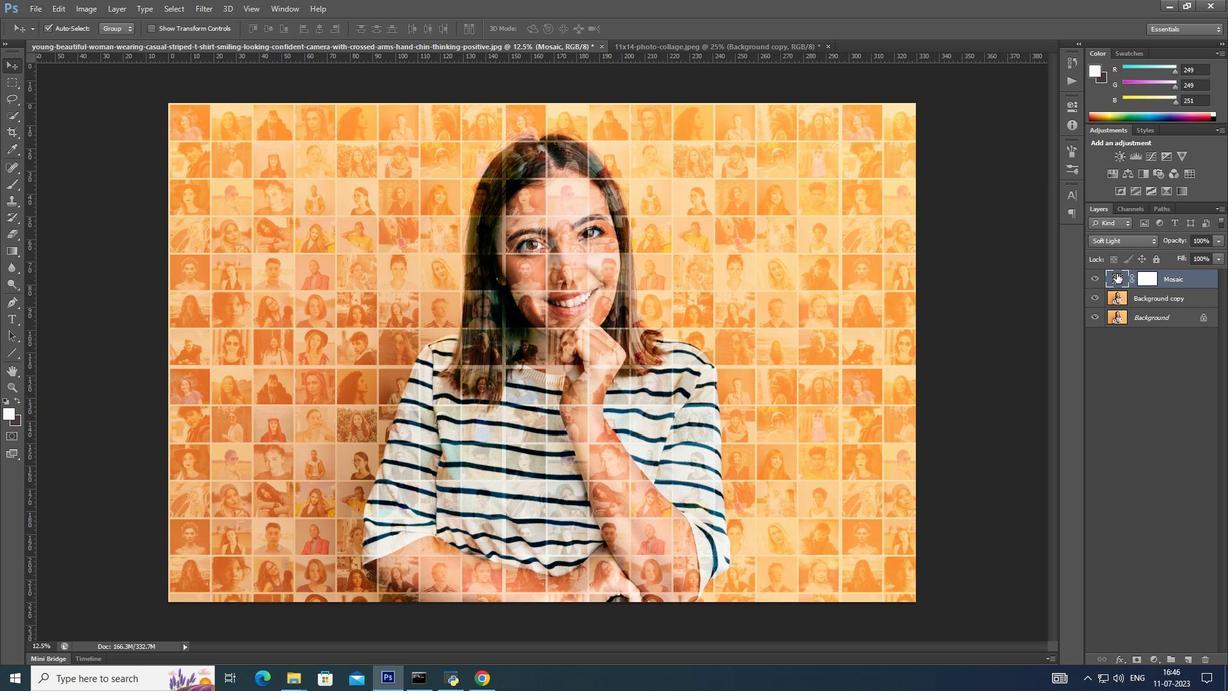 
Action: Mouse moved to (91, 5)
Screenshot: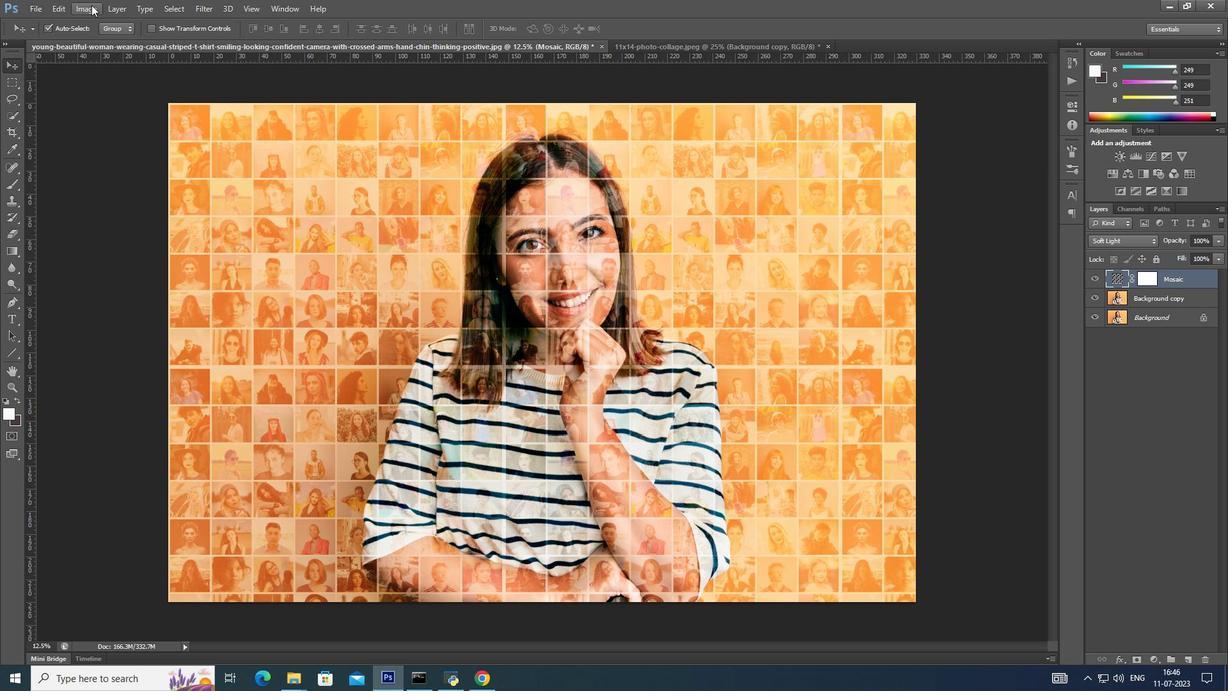 
Action: Mouse pressed left at (91, 5)
Screenshot: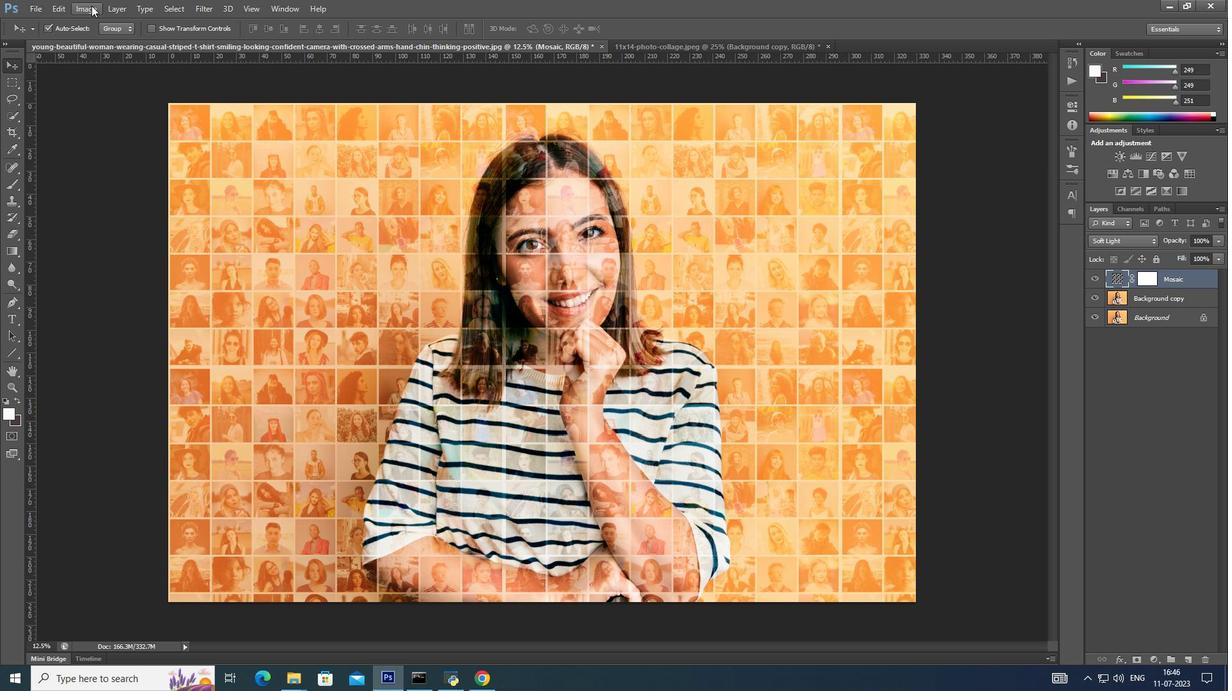 
Action: Mouse moved to (1157, 306)
Screenshot: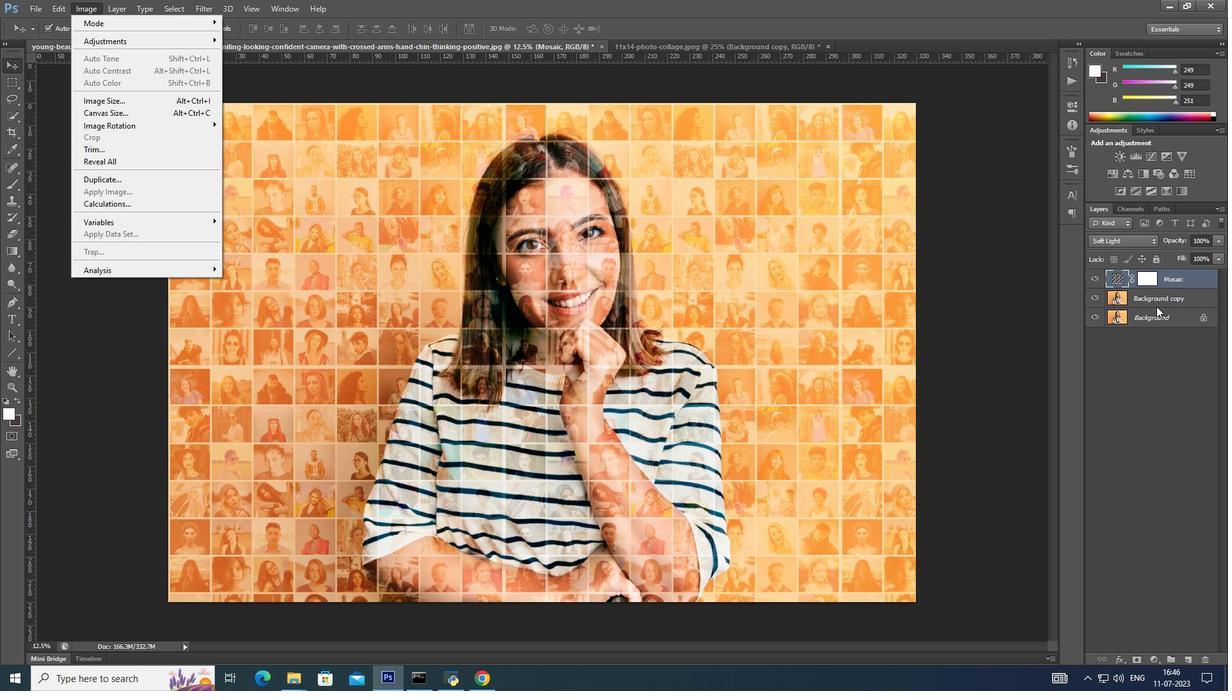 
Action: Mouse pressed left at (1157, 306)
Screenshot: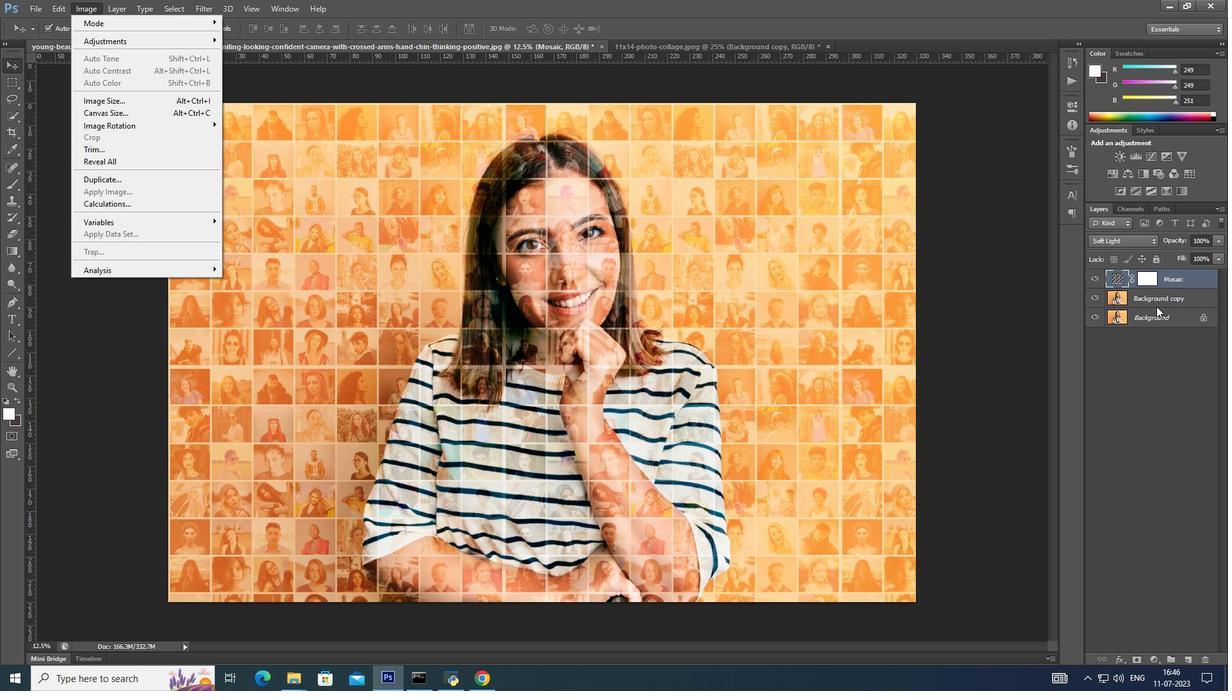 
Action: Mouse moved to (1160, 297)
Screenshot: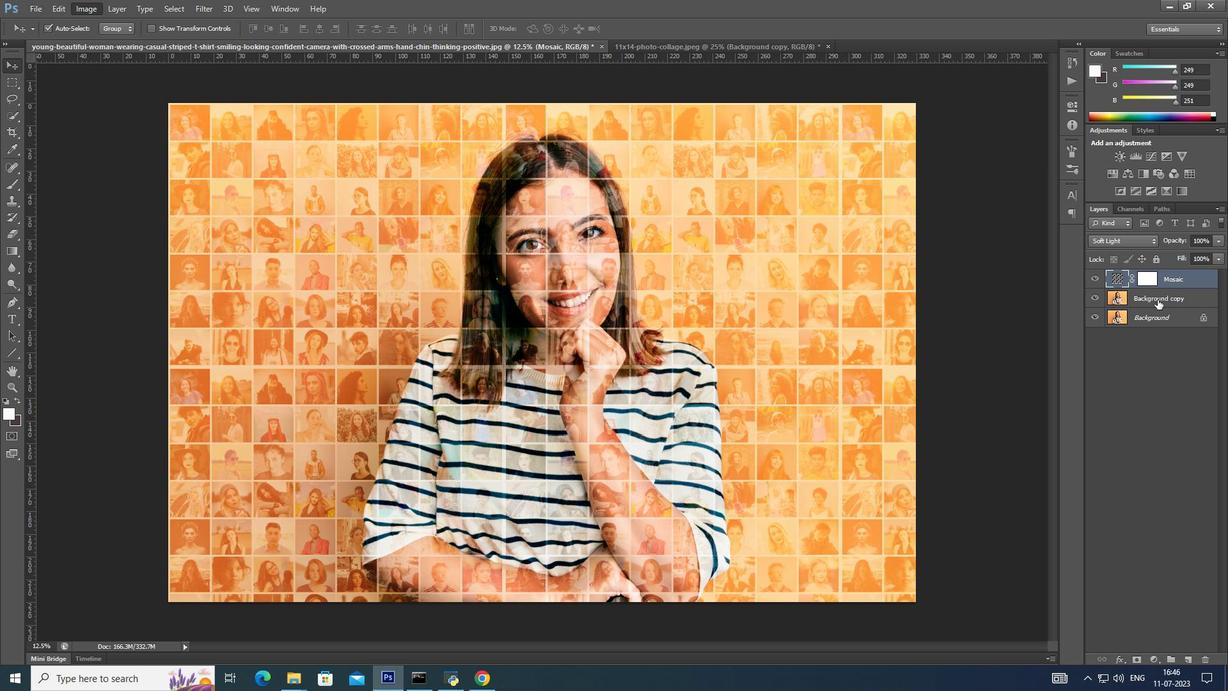 
Action: Mouse pressed left at (1160, 297)
Screenshot: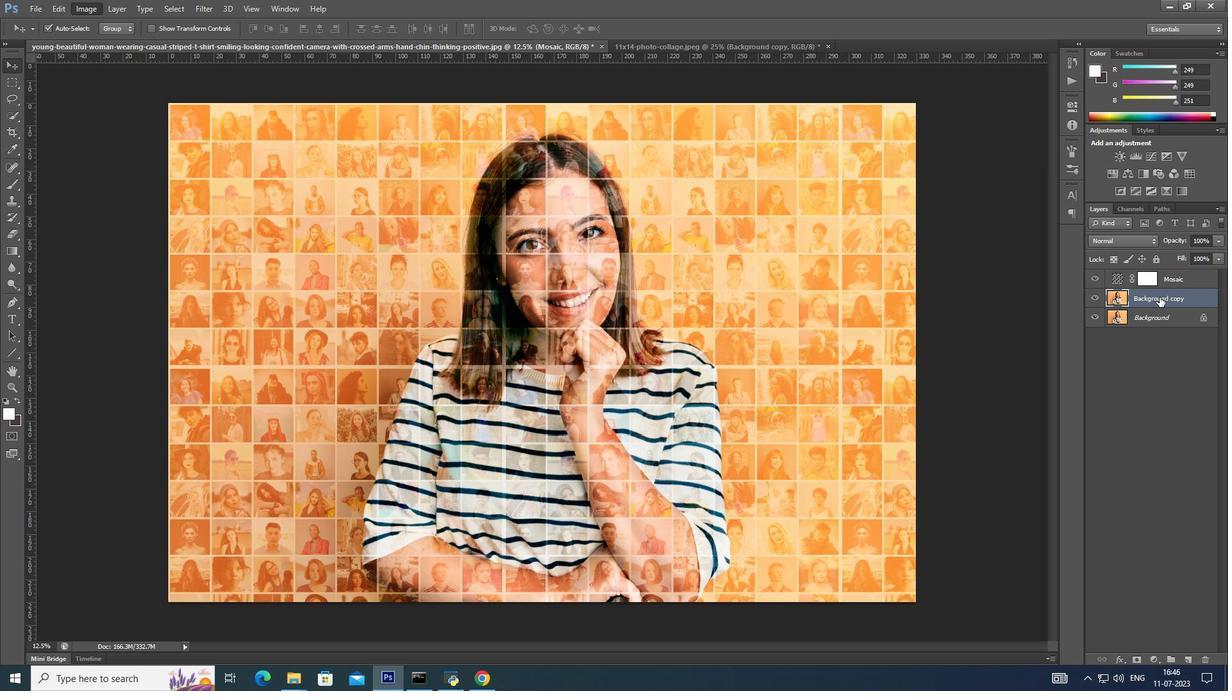 
Action: Mouse moved to (70, 6)
Screenshot: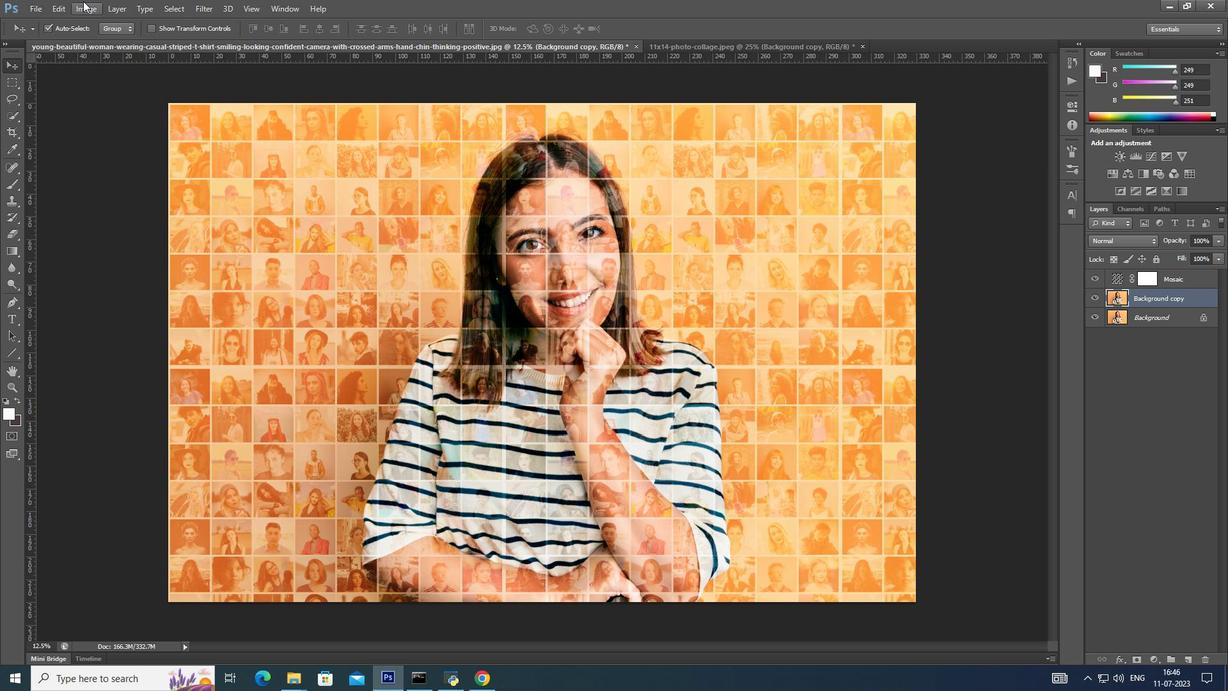 
Action: Mouse pressed left at (70, 6)
Screenshot: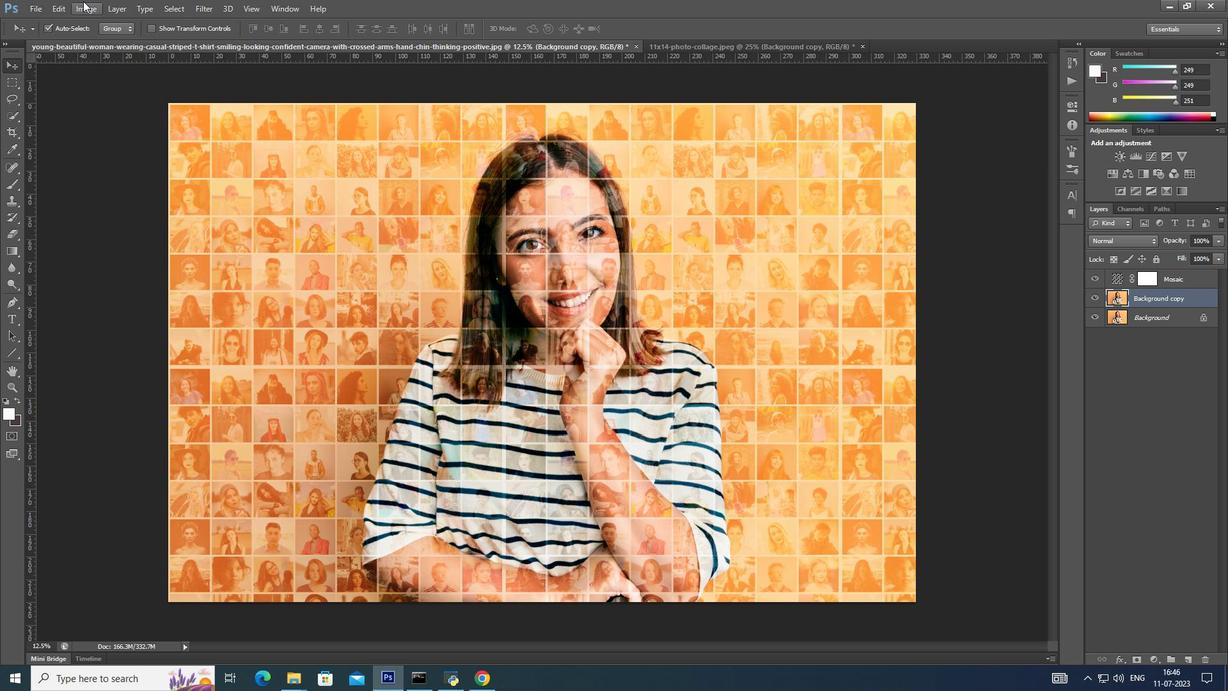 
Action: Mouse moved to (232, 47)
Screenshot: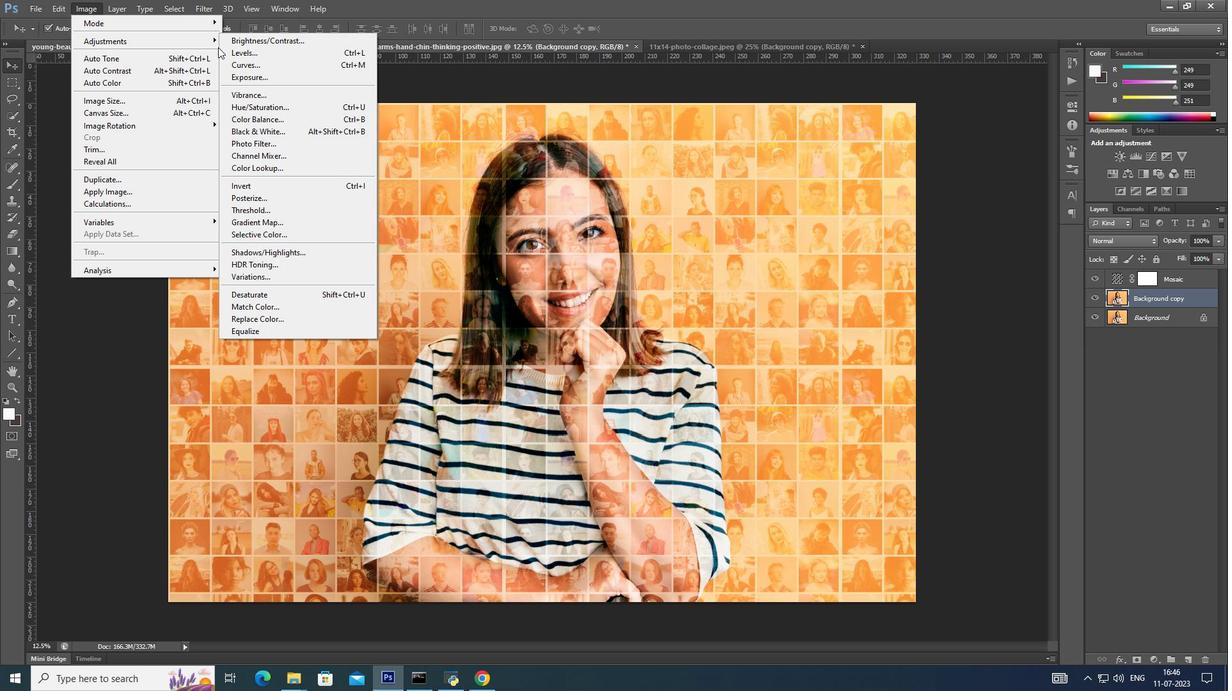 
Action: Mouse pressed left at (232, 47)
Screenshot: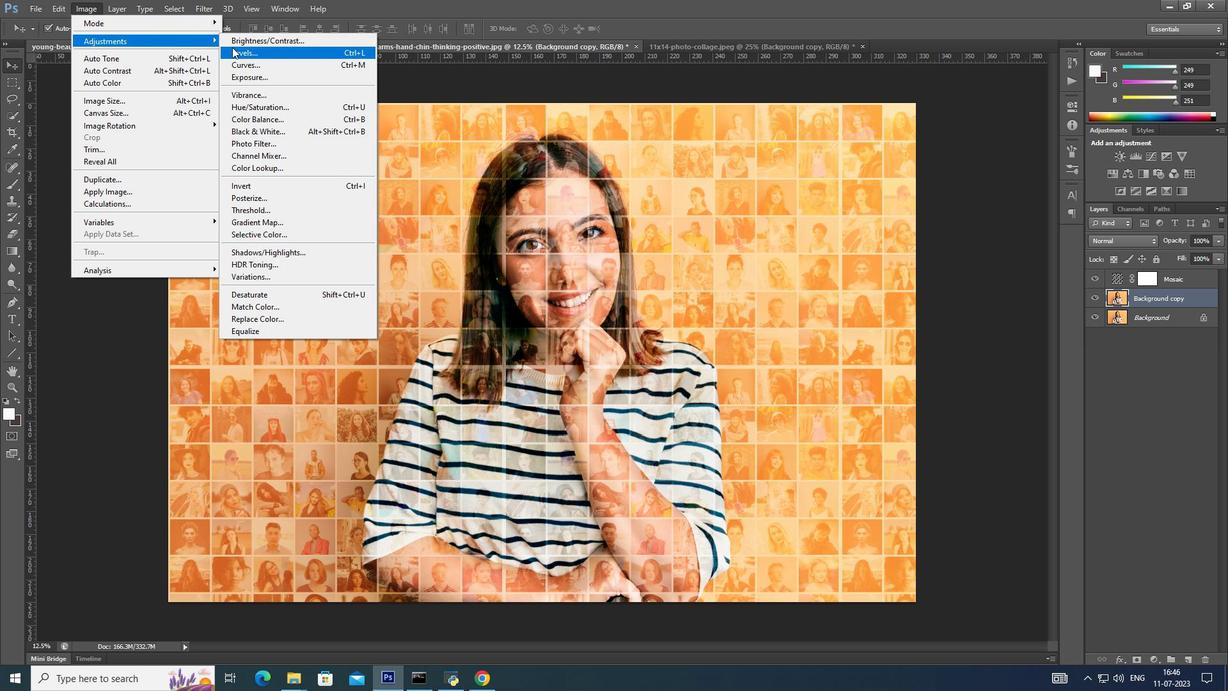 
Action: Mouse moved to (848, 326)
Screenshot: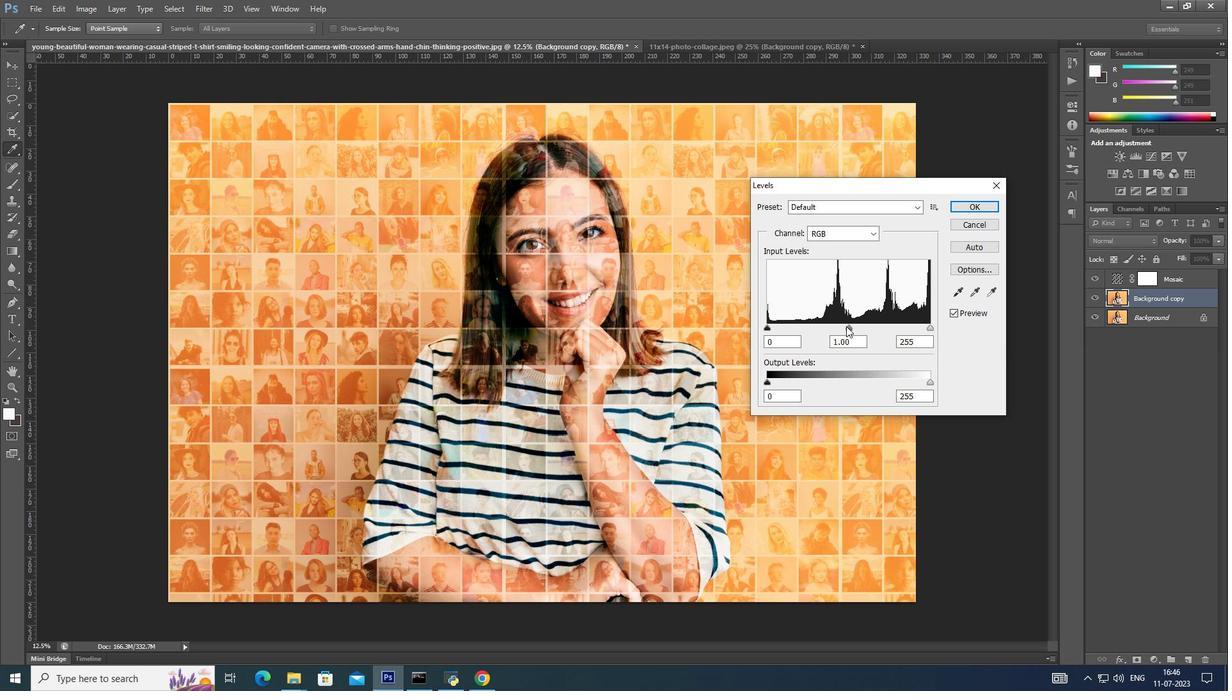 
Action: Mouse pressed left at (848, 326)
Screenshot: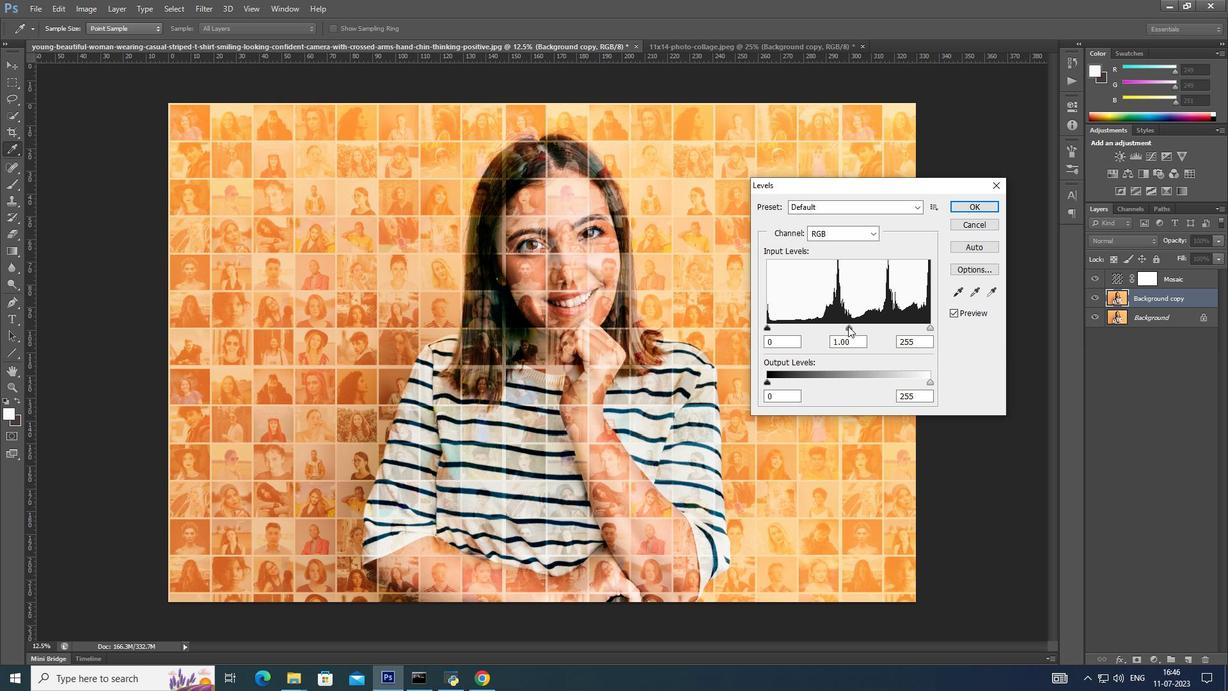 
Action: Mouse moved to (928, 325)
Screenshot: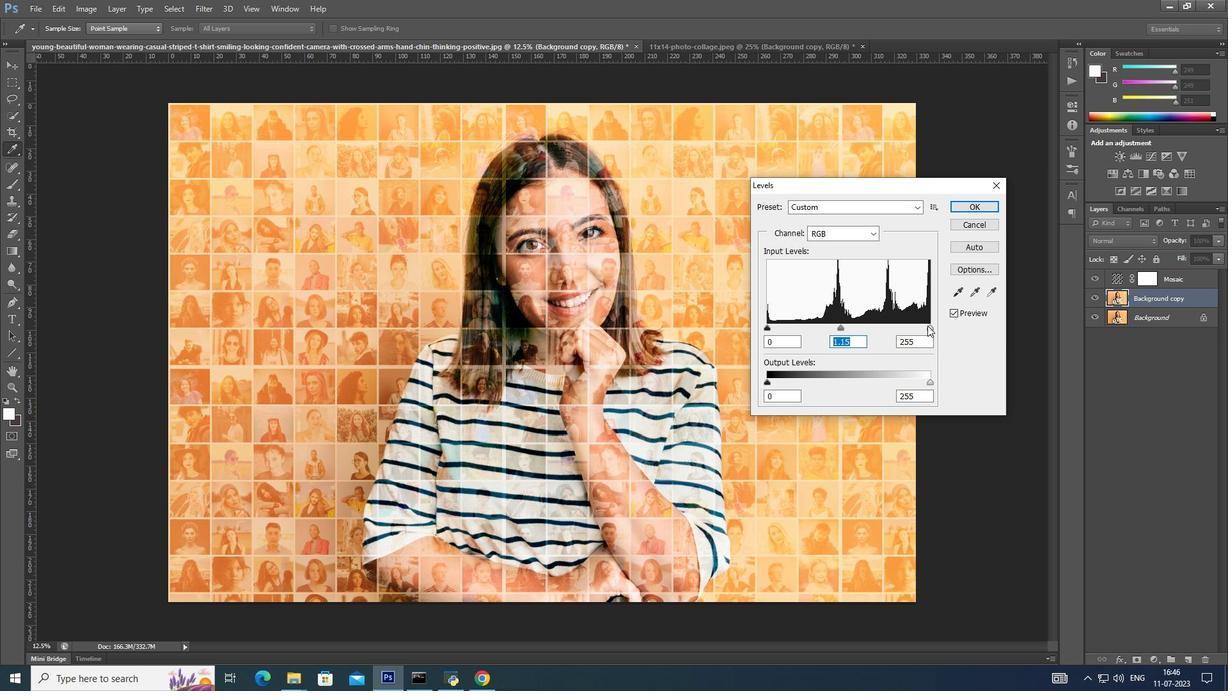 
Action: Mouse pressed left at (928, 325)
Screenshot: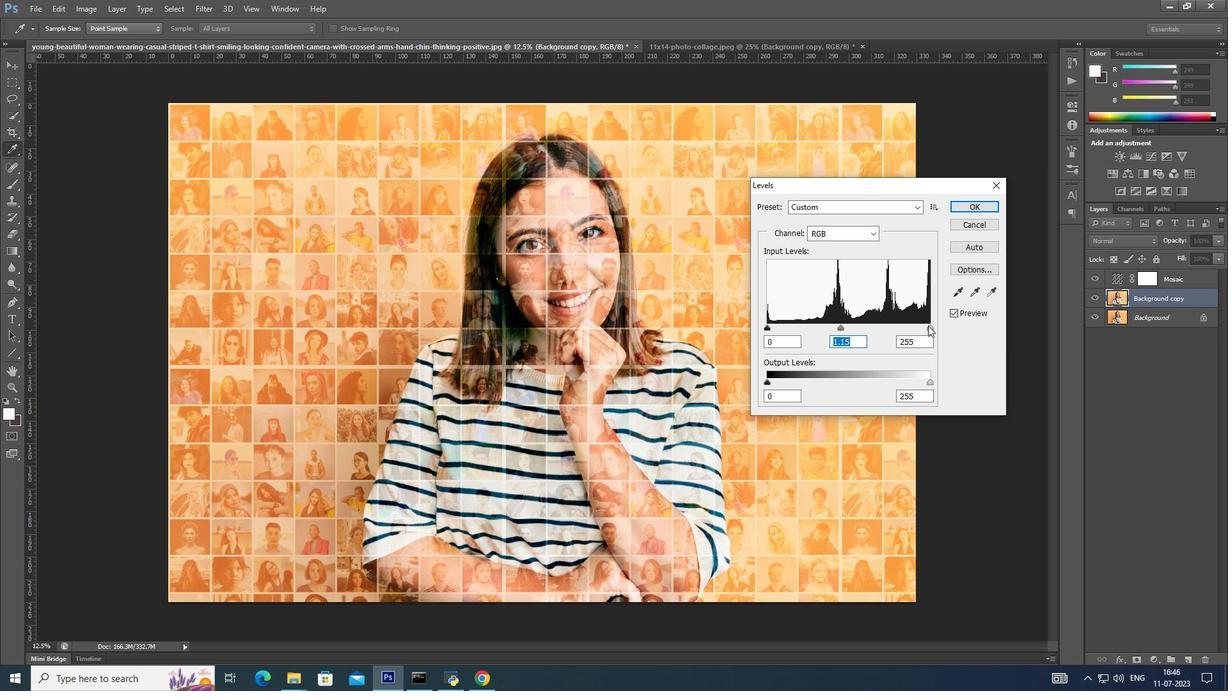 
Action: Mouse moved to (766, 327)
Screenshot: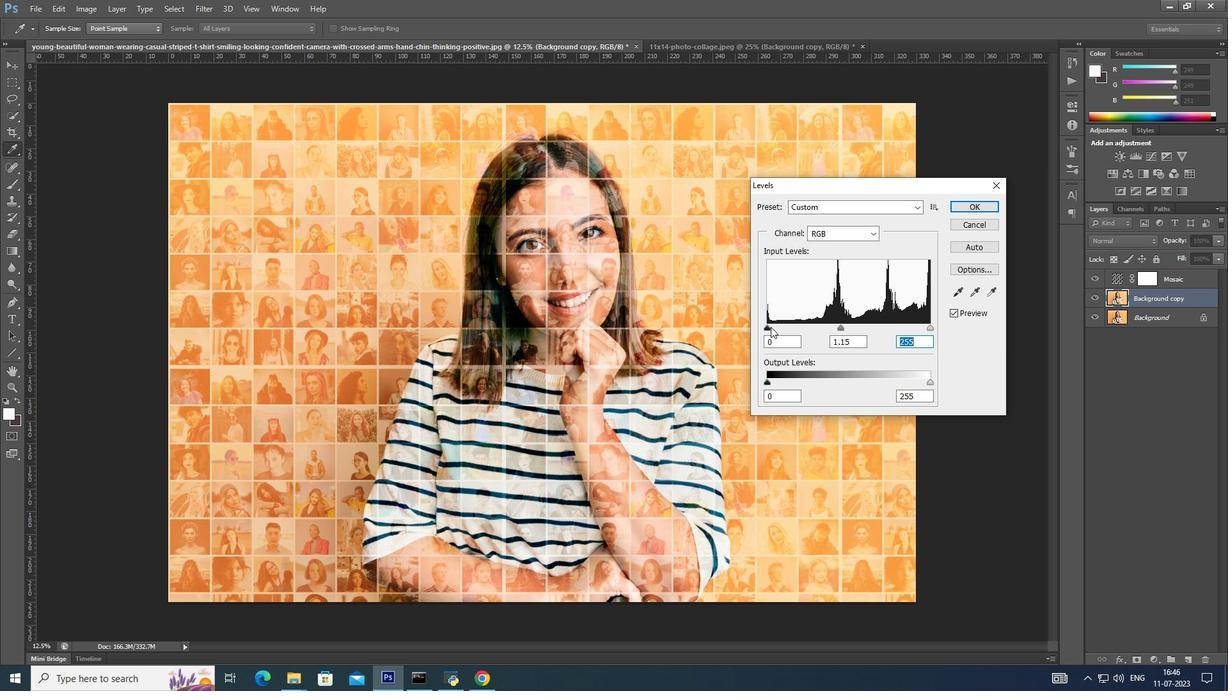 
Action: Mouse pressed left at (766, 327)
Screenshot: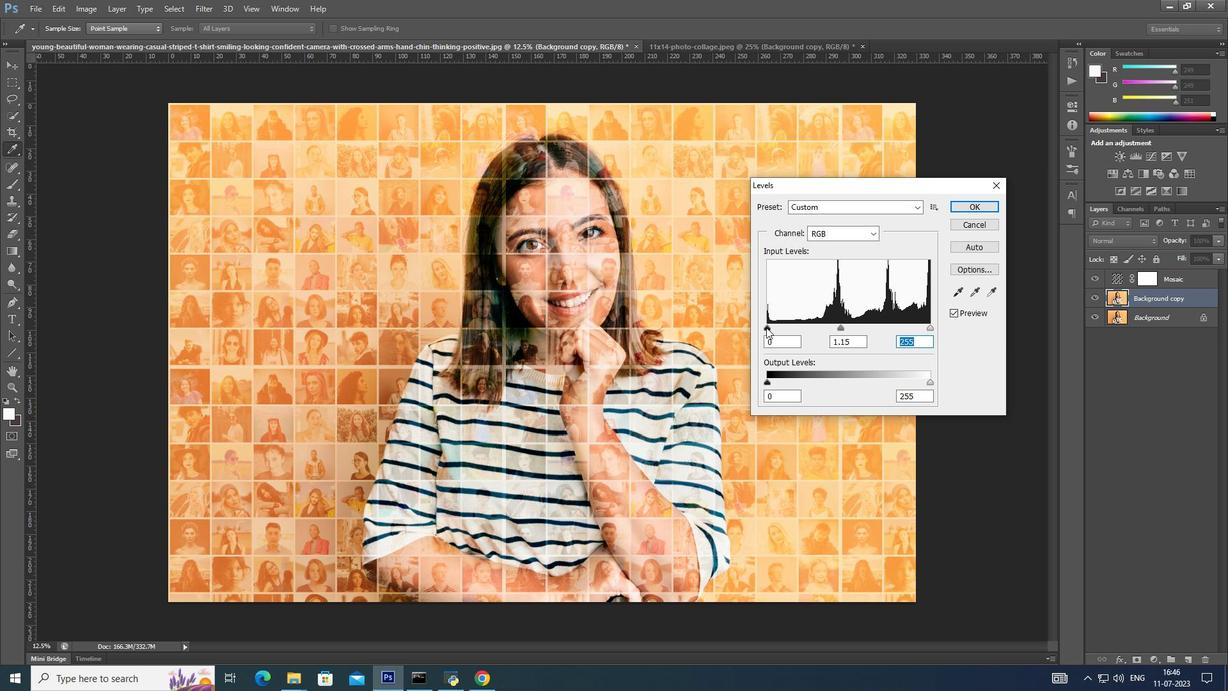 
Action: Mouse moved to (978, 206)
Screenshot: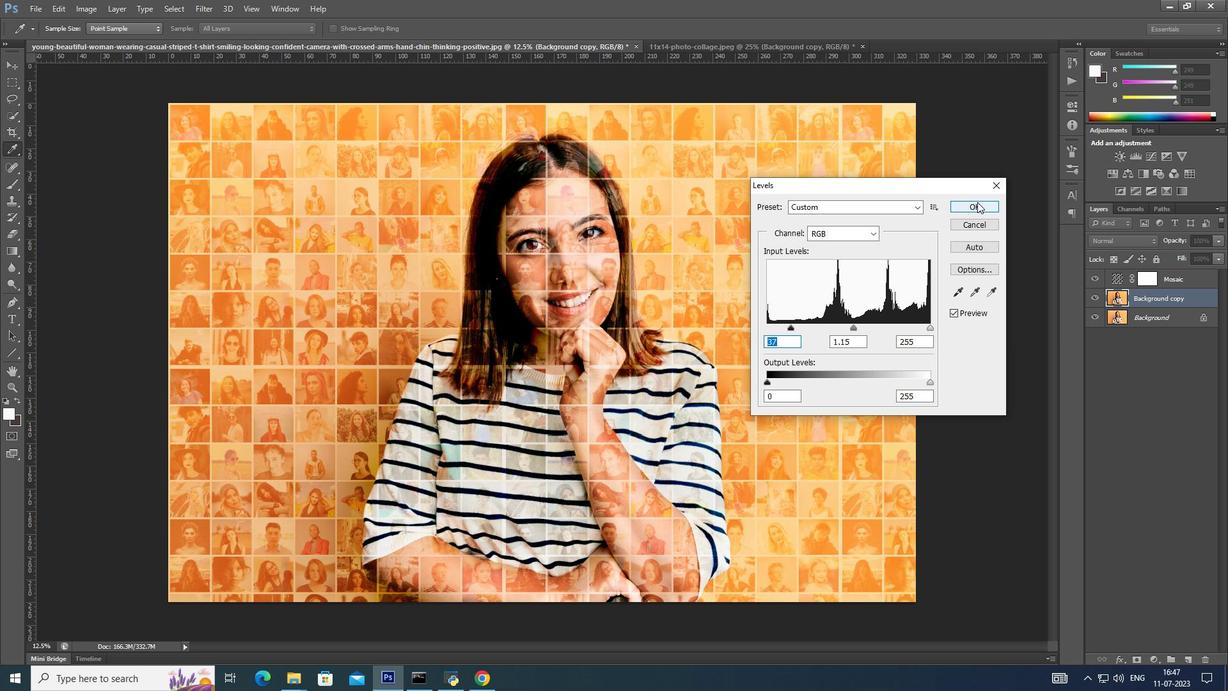 
Action: Mouse pressed left at (978, 206)
Screenshot: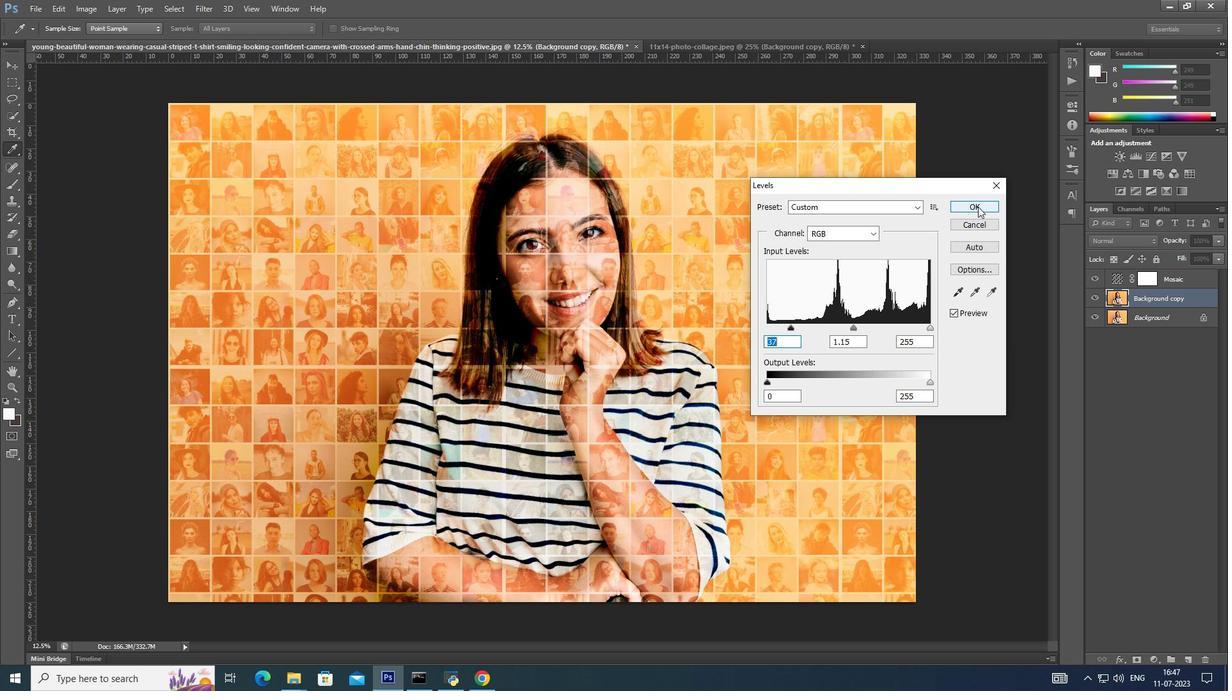 
Action: Mouse moved to (1119, 279)
Screenshot: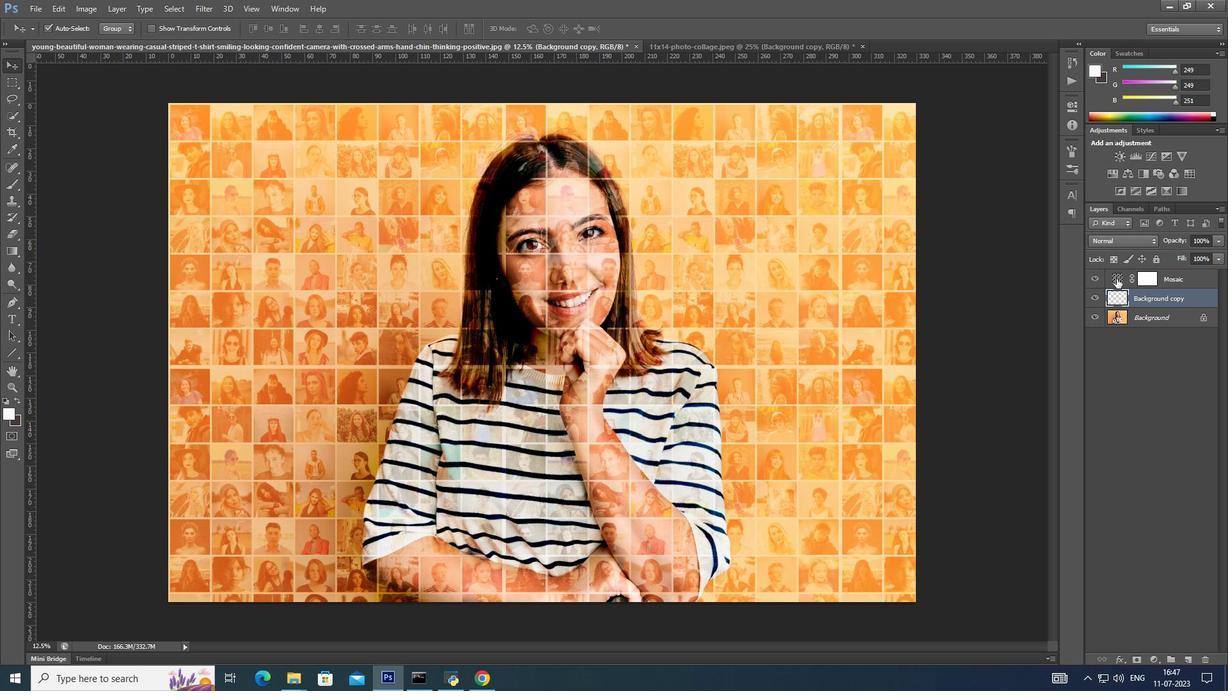 
Action: Mouse pressed left at (1119, 279)
Screenshot: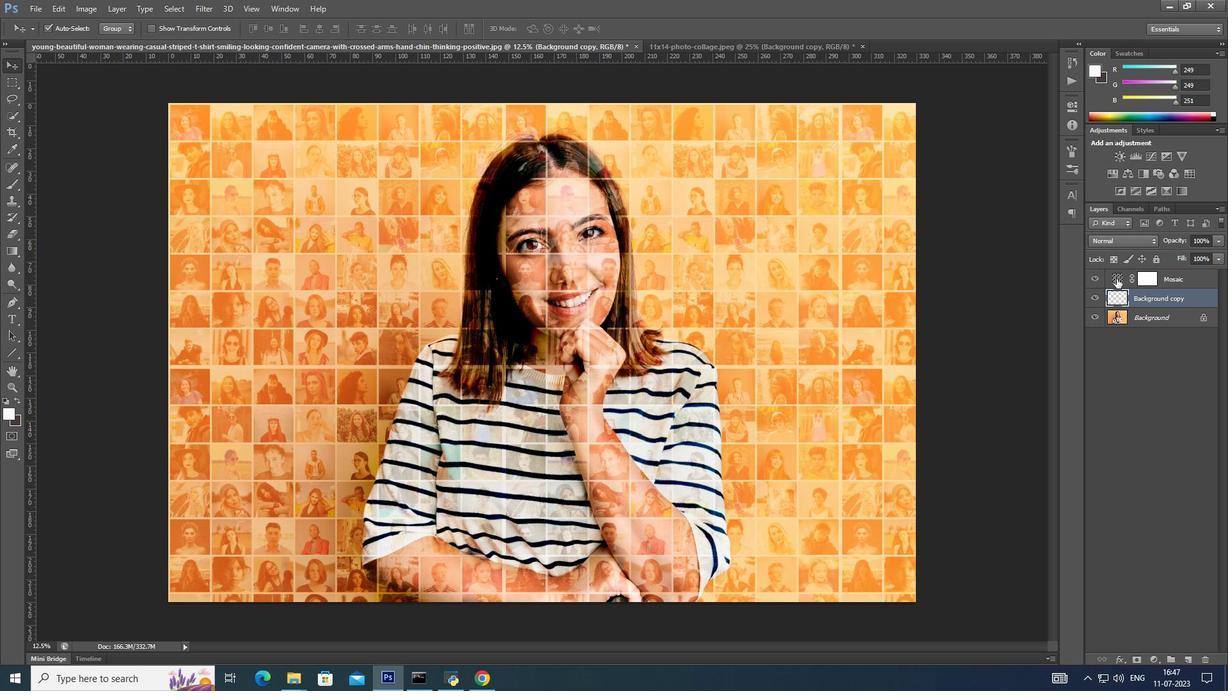 
Action: Mouse pressed left at (1119, 279)
Screenshot: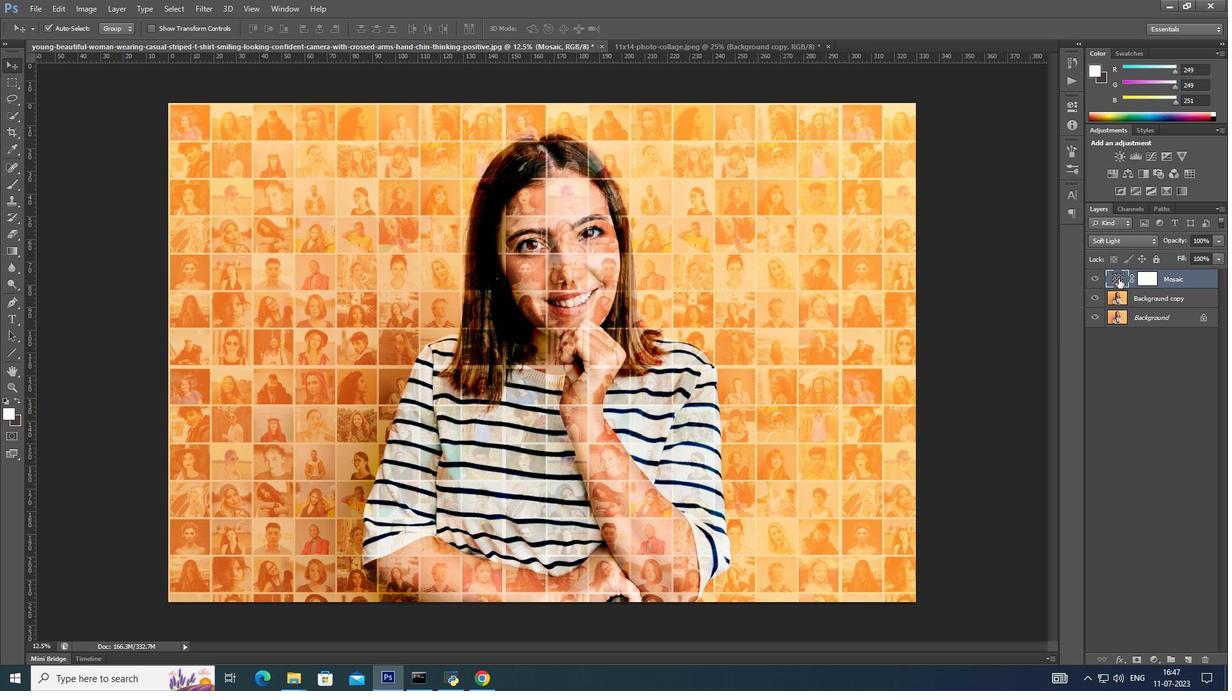 
Action: Mouse pressed left at (1119, 279)
Screenshot: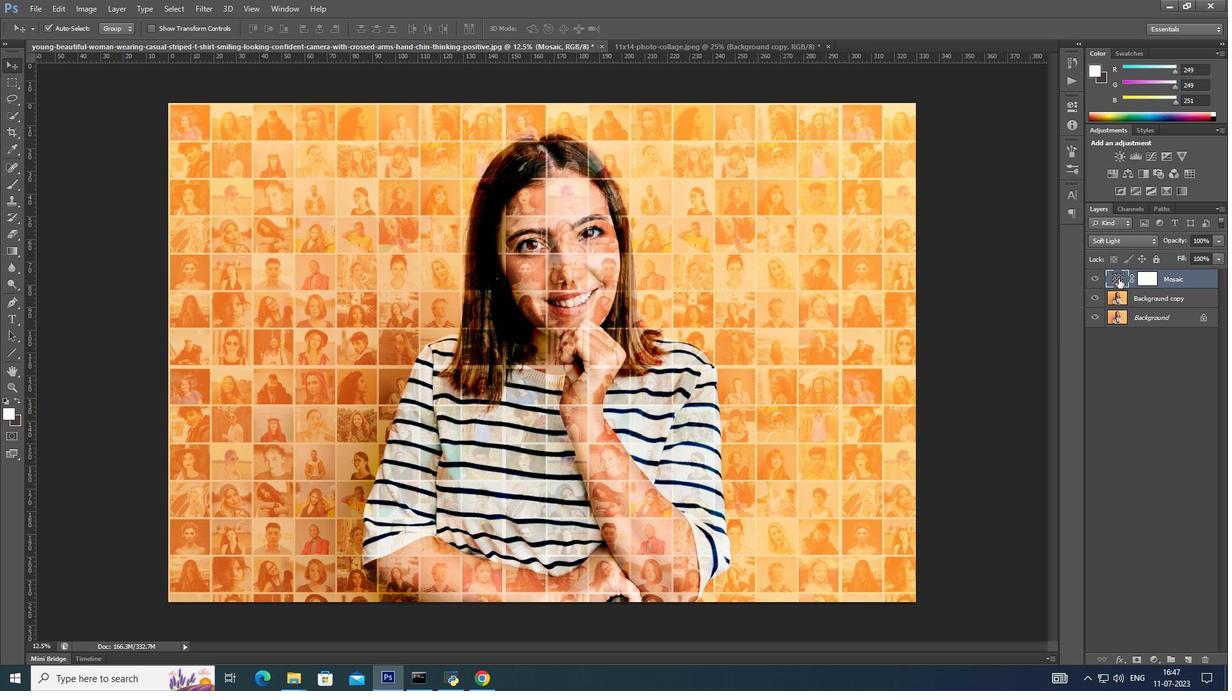 
Action: Mouse moved to (626, 220)
Screenshot: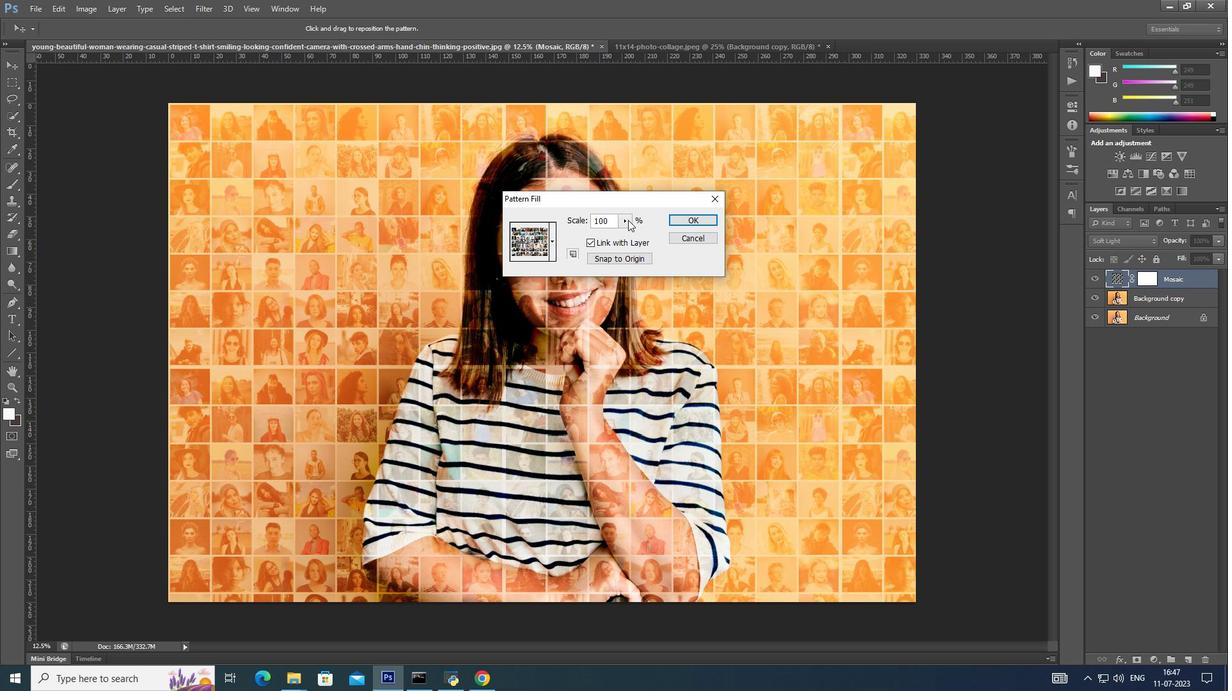 
Action: Mouse pressed left at (626, 220)
Screenshot: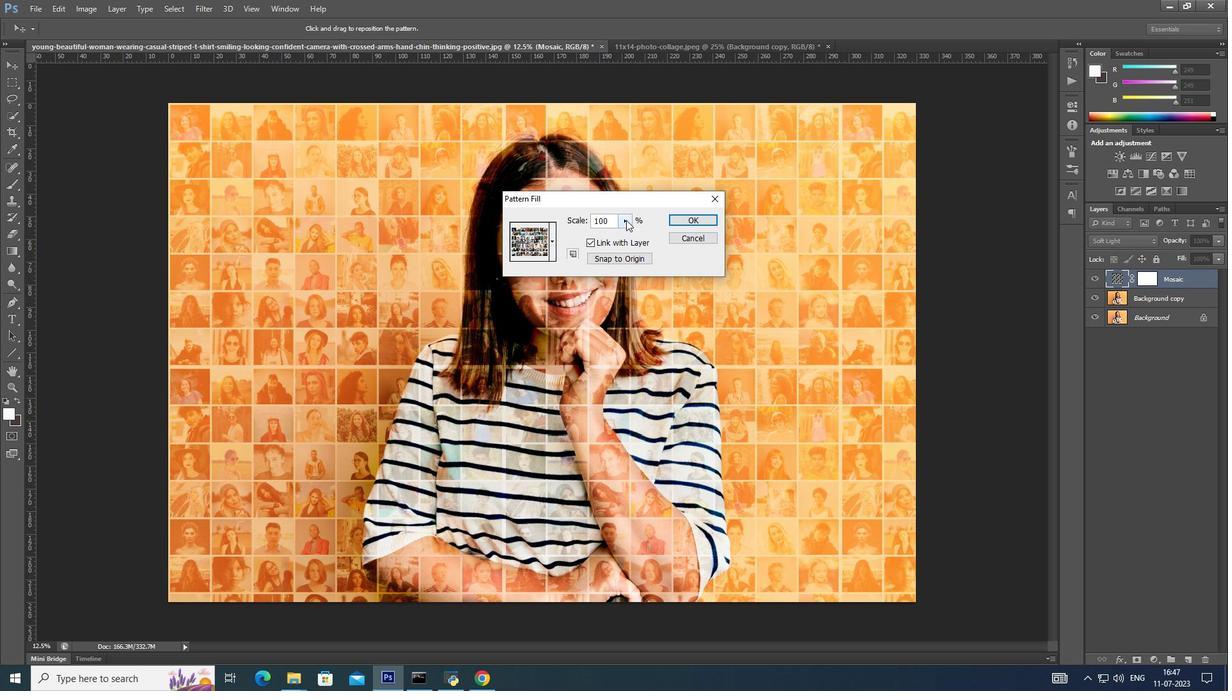 
Action: Mouse moved to (625, 237)
Screenshot: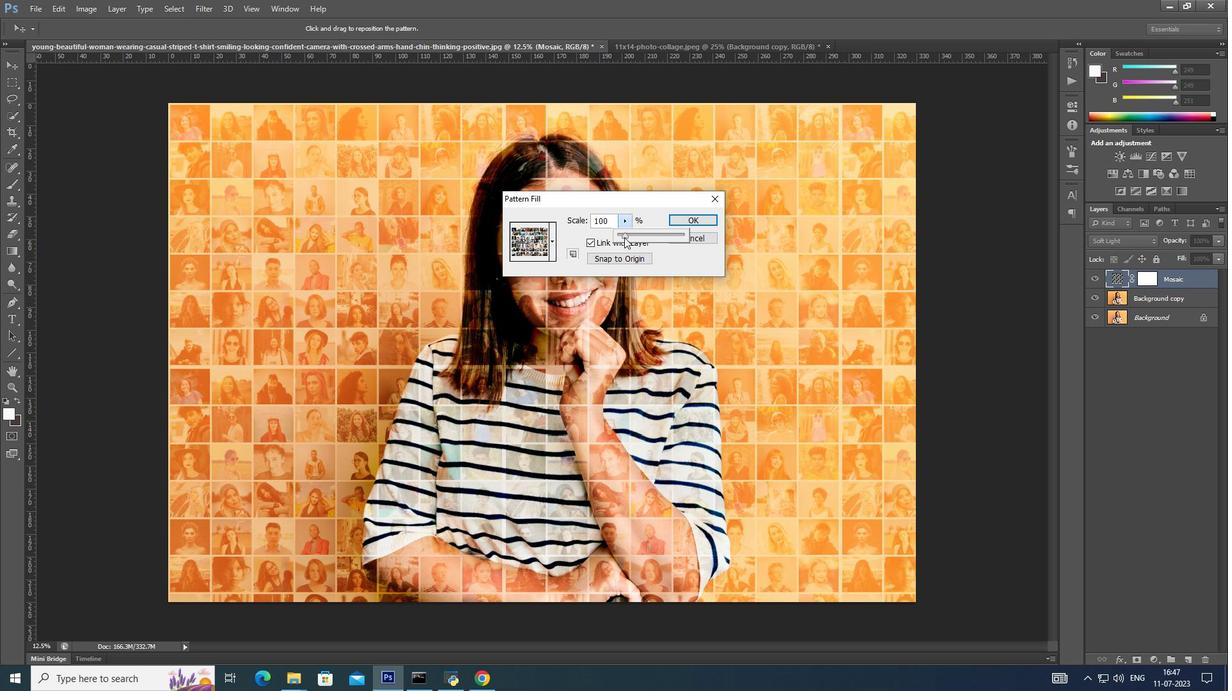 
Action: Mouse pressed left at (625, 237)
Screenshot: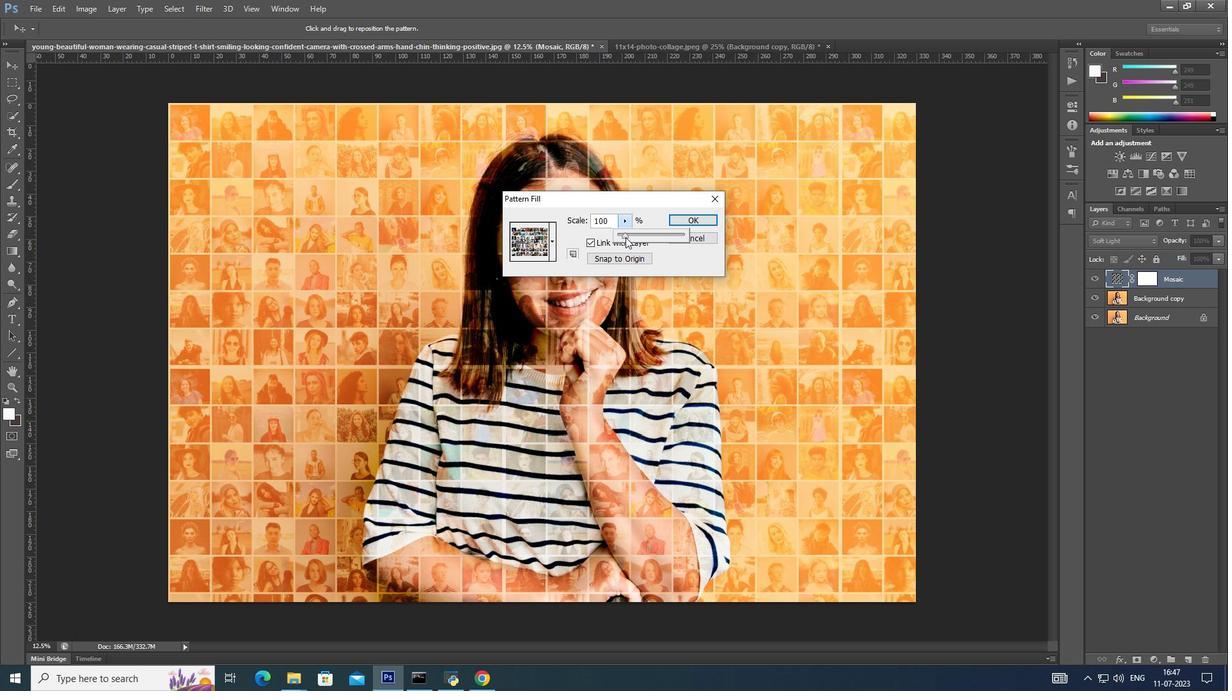 
Action: Mouse moved to (622, 232)
Screenshot: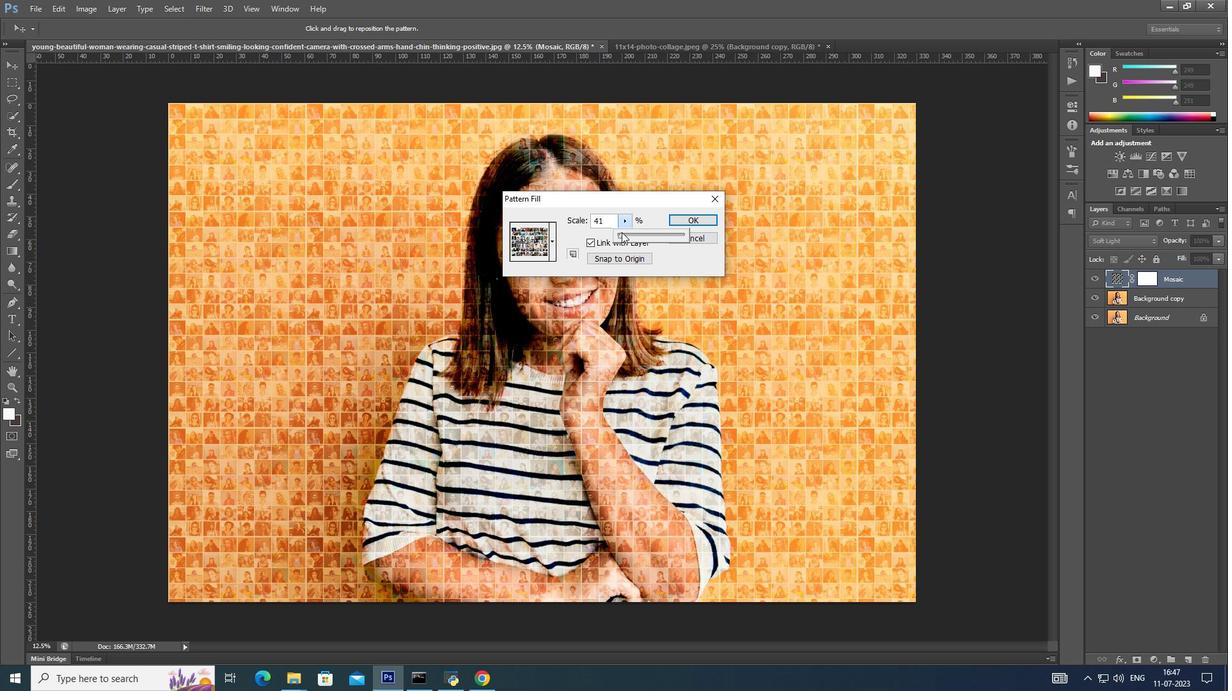 
Action: Mouse pressed left at (622, 232)
Screenshot: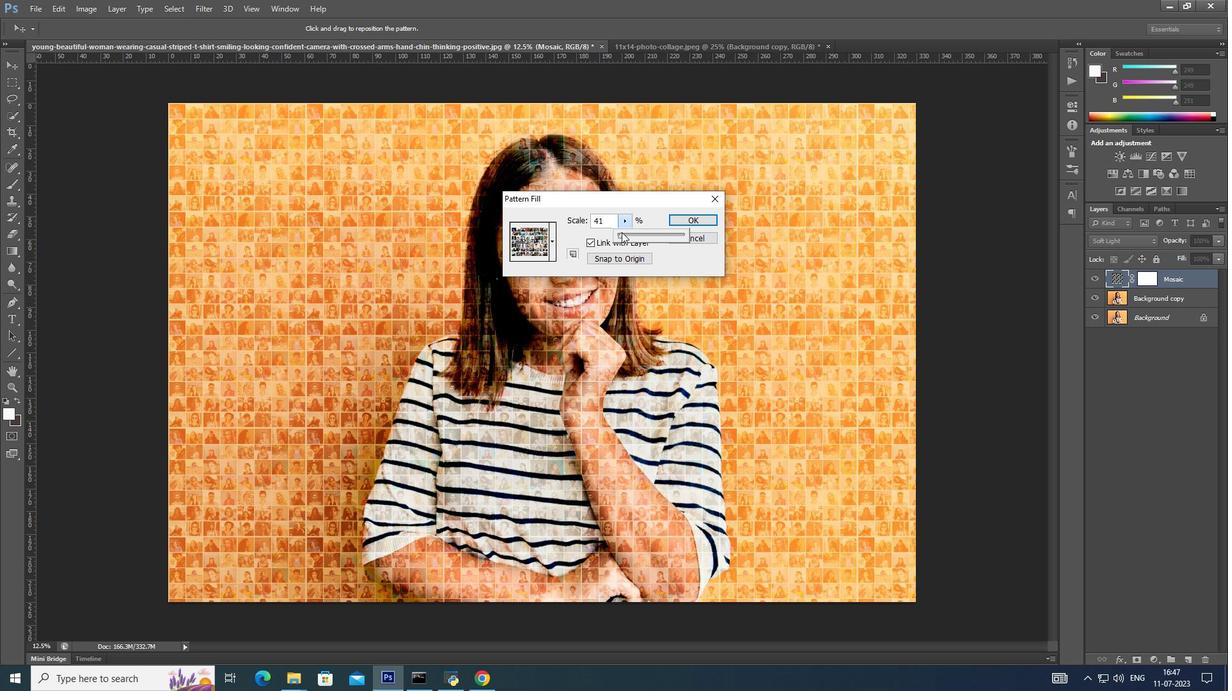 
Action: Mouse moved to (684, 215)
Screenshot: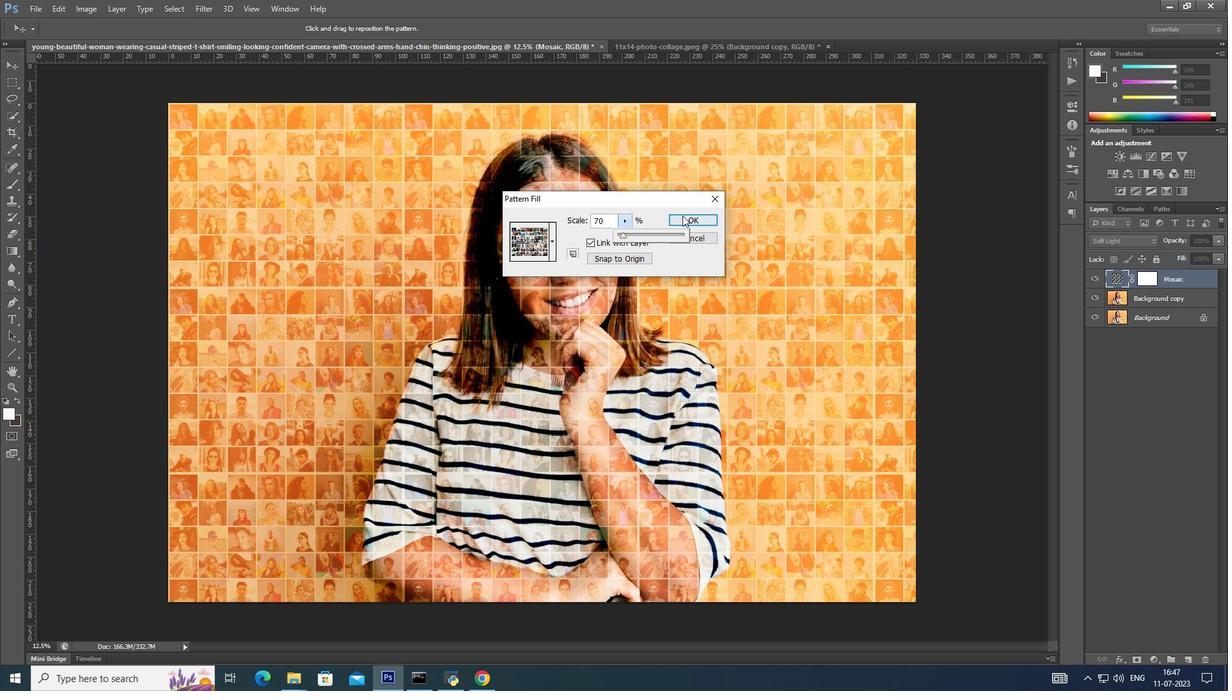 
Action: Mouse pressed left at (684, 215)
Screenshot: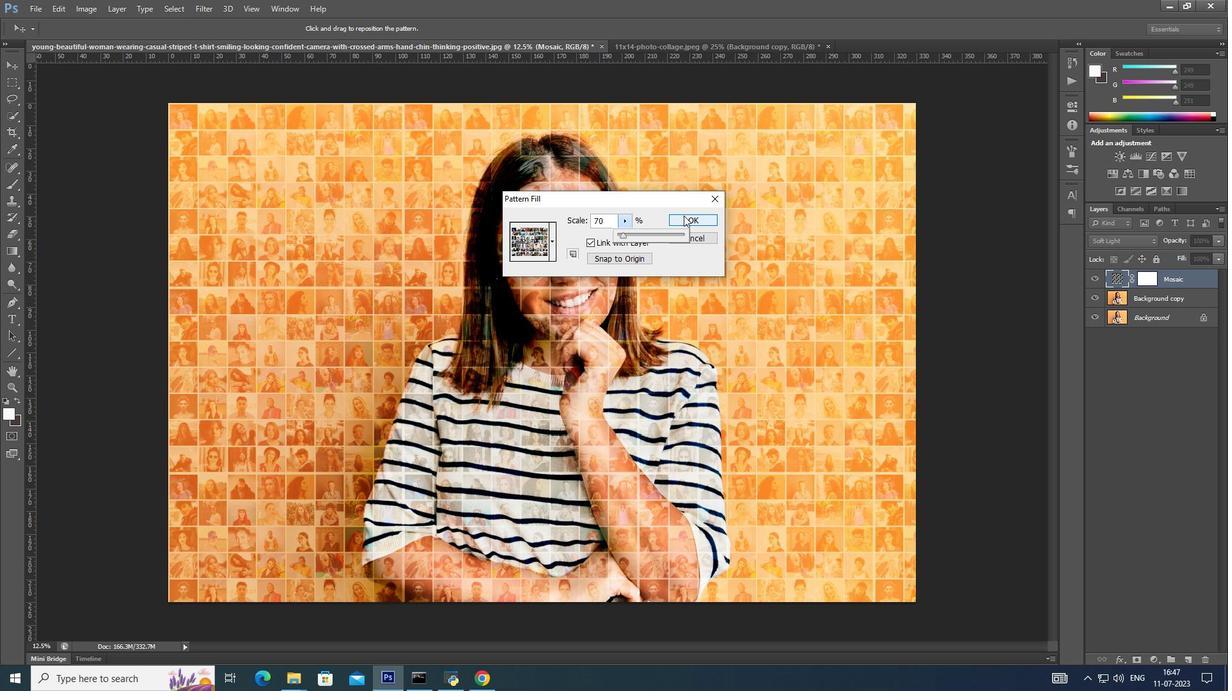 
Action: Mouse moved to (1145, 293)
Screenshot: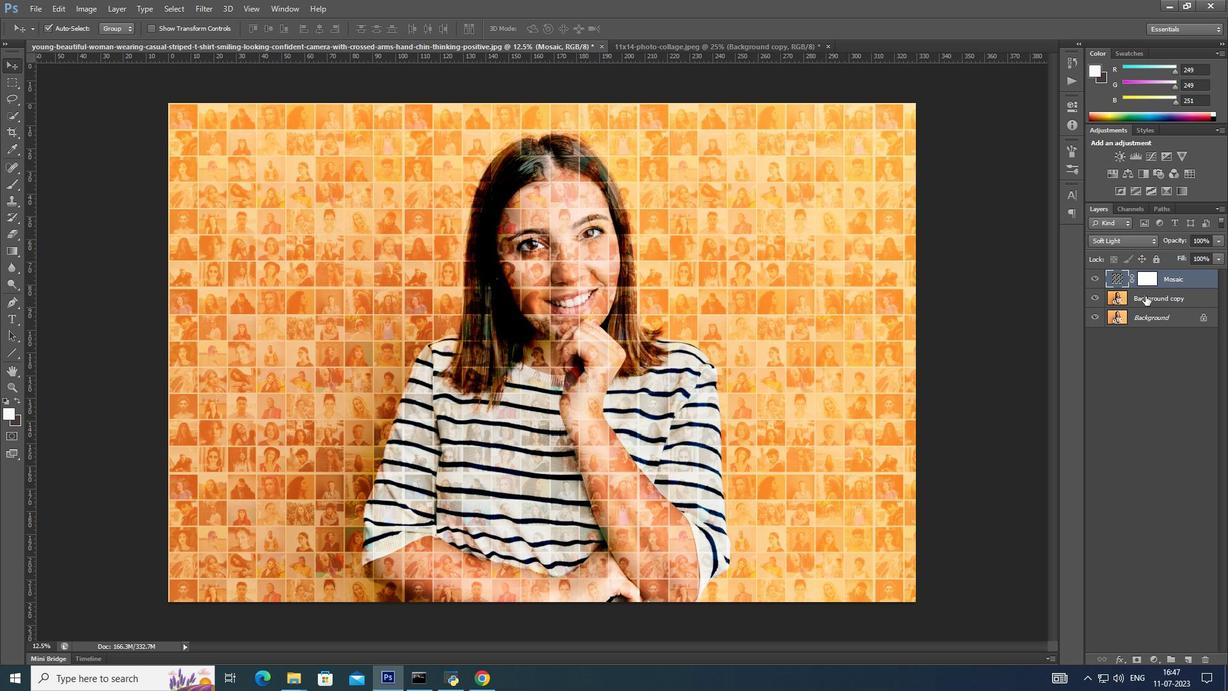 
Action: Mouse pressed left at (1145, 293)
Screenshot: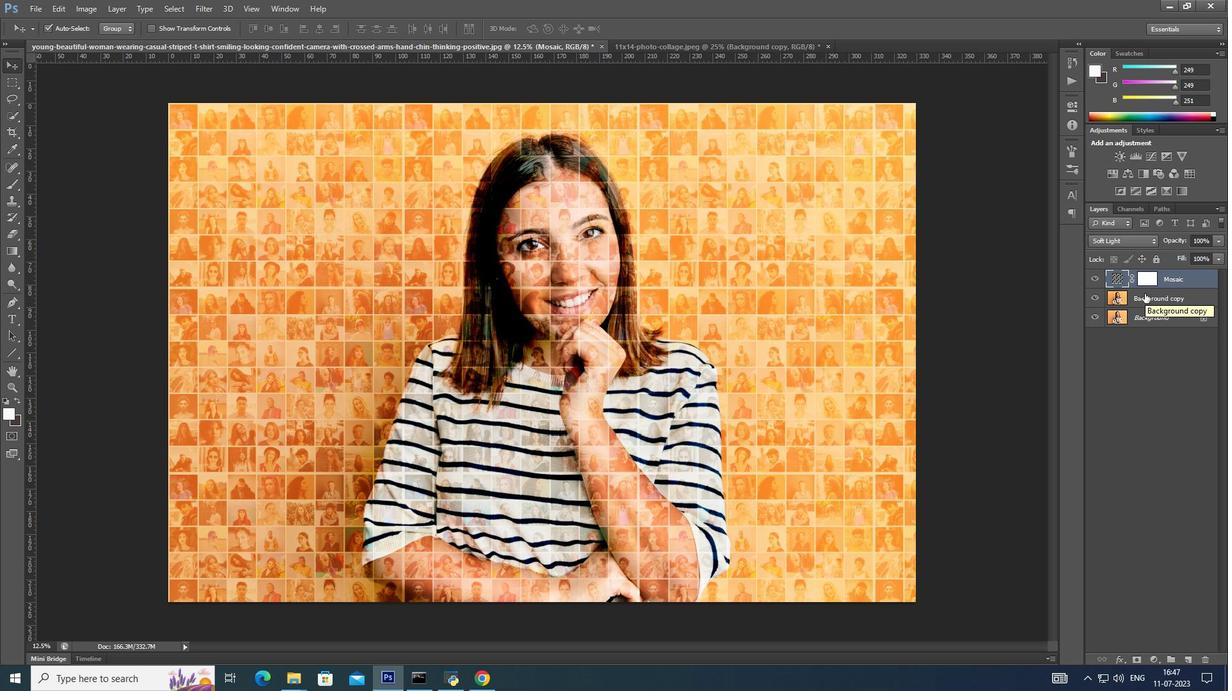 
Action: Mouse moved to (1171, 276)
Screenshot: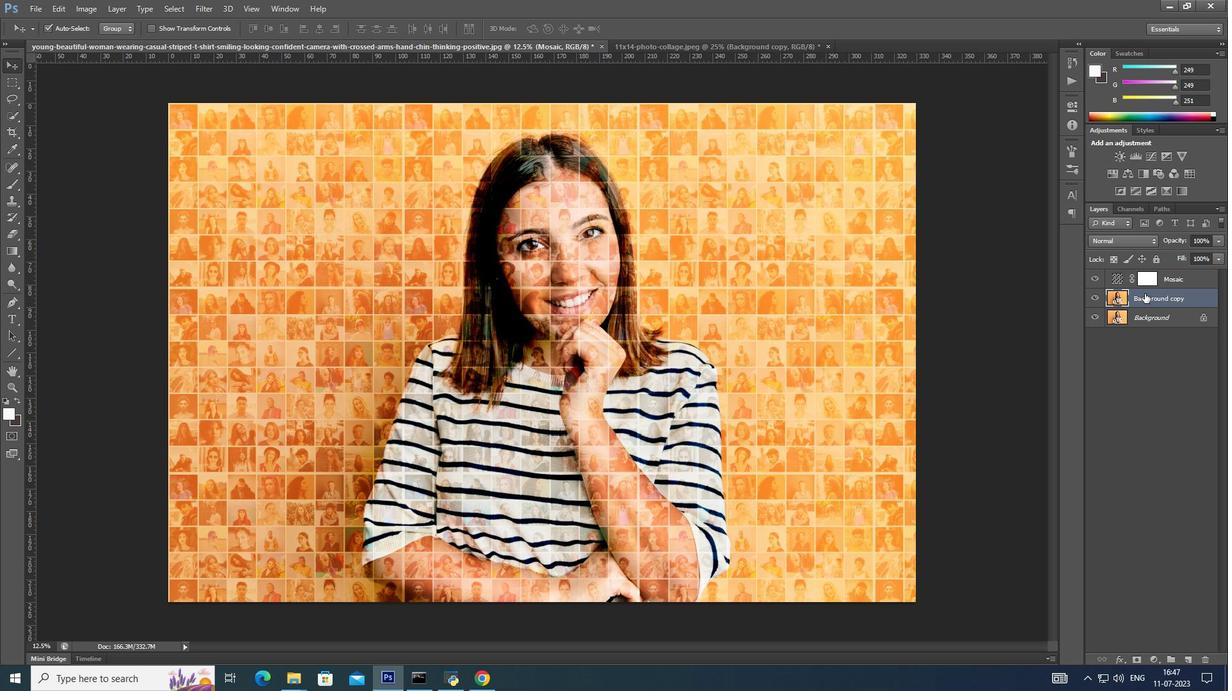 
Action: Mouse pressed left at (1171, 276)
Screenshot: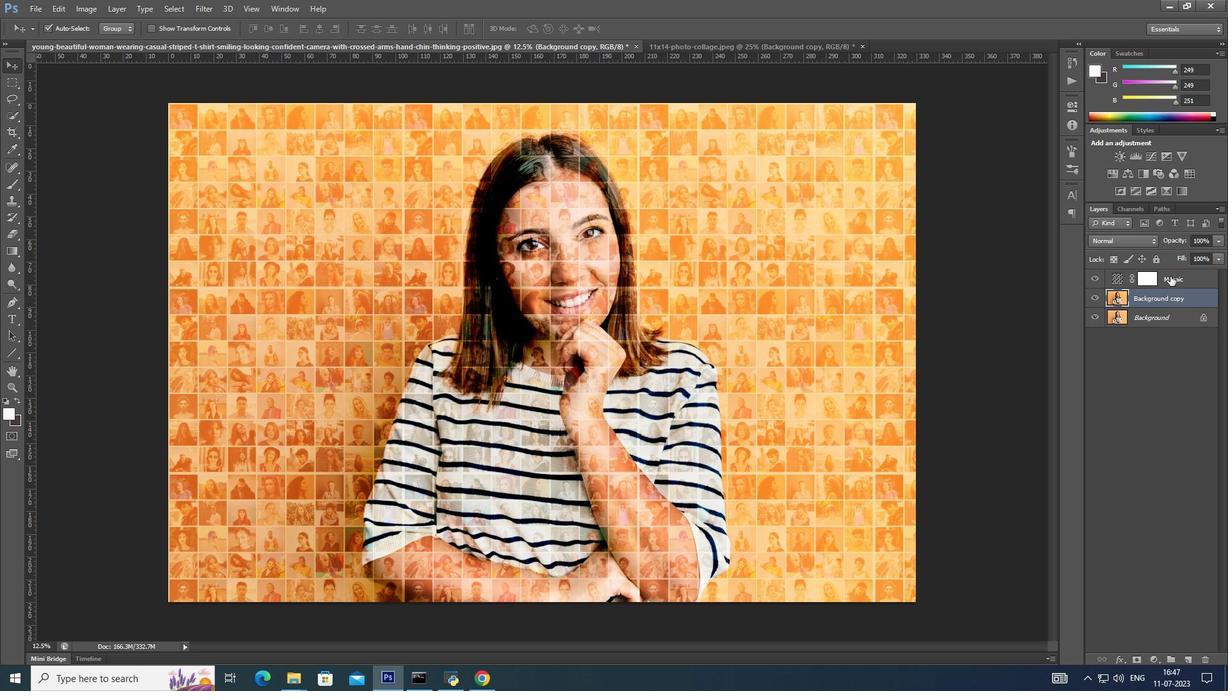 
Action: Mouse moved to (12, 182)
Screenshot: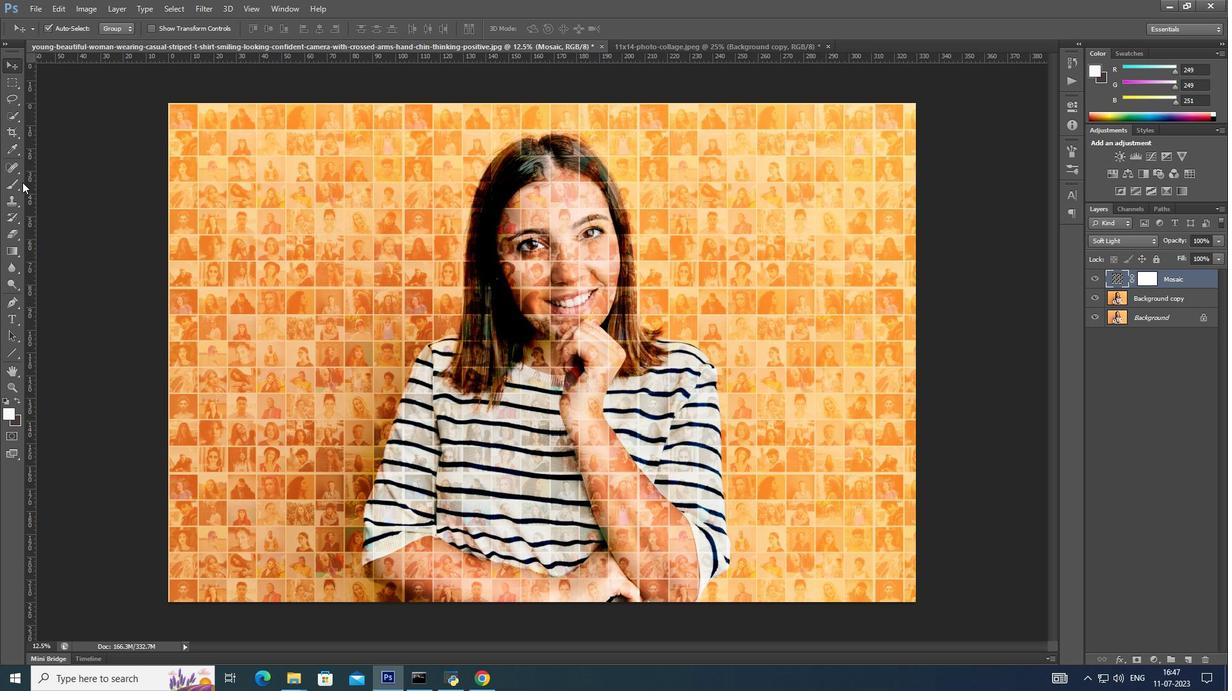 
Action: Mouse pressed left at (12, 182)
Screenshot: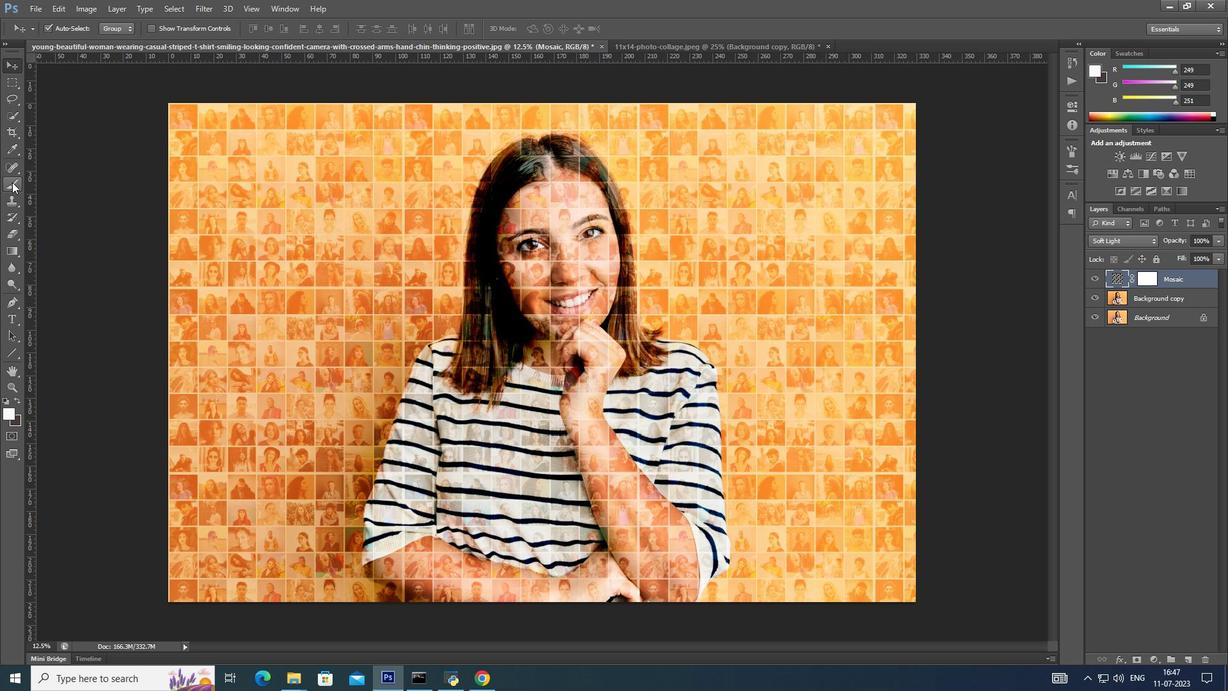 
Action: Mouse moved to (53, 181)
Screenshot: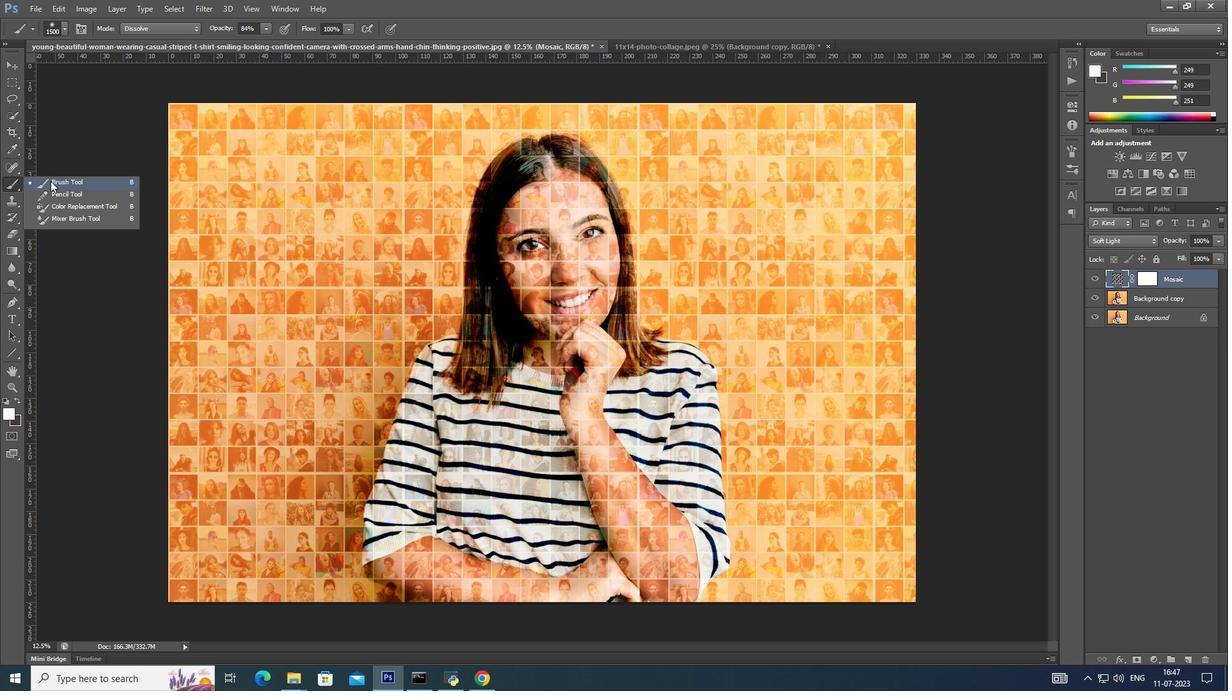 
Action: Mouse pressed left at (53, 181)
Screenshot: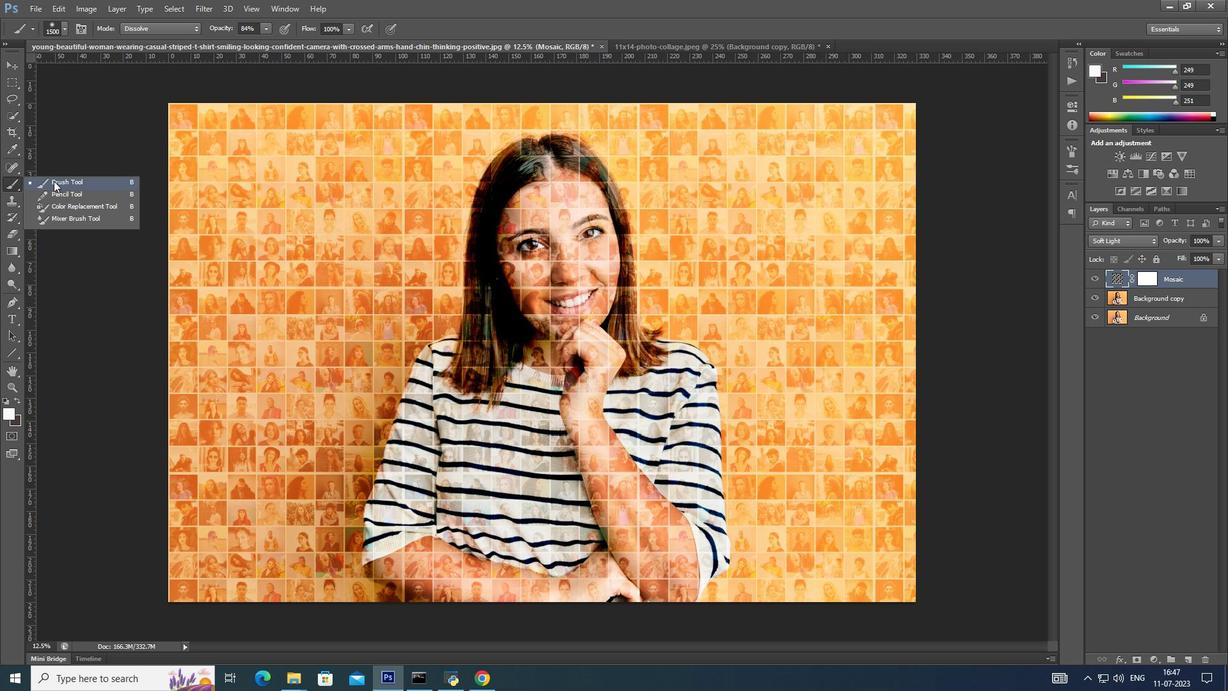 
Action: Mouse moved to (59, 20)
Screenshot: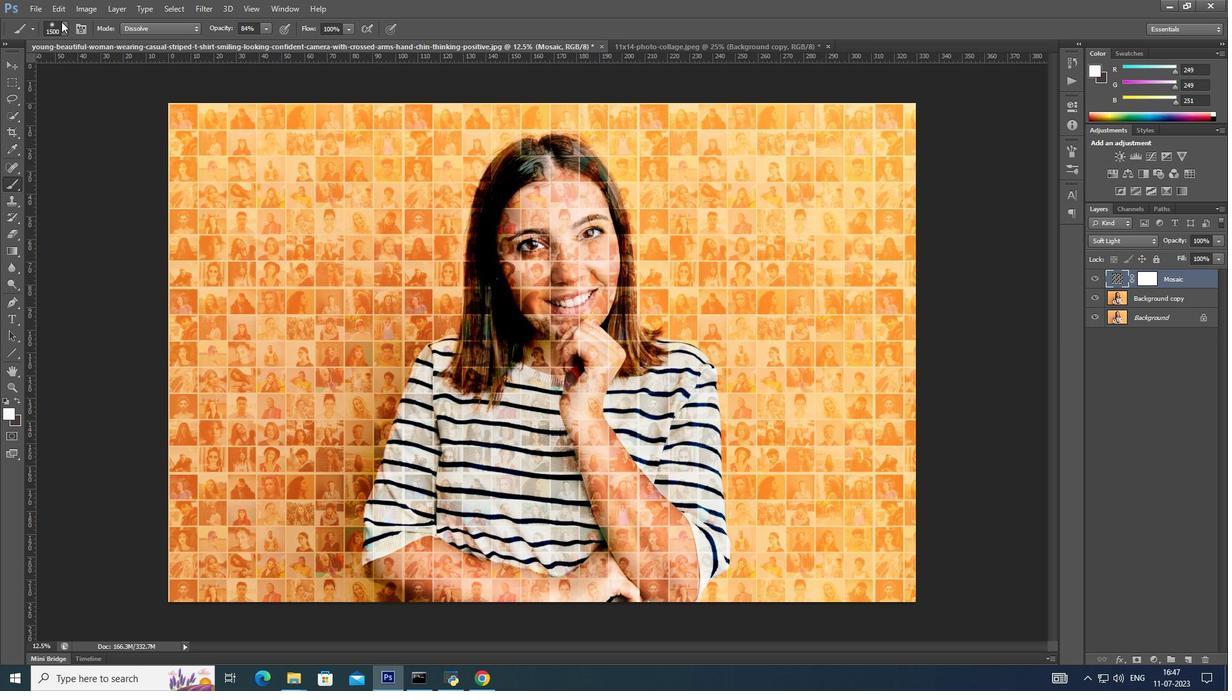 
Action: Mouse pressed left at (59, 20)
Screenshot: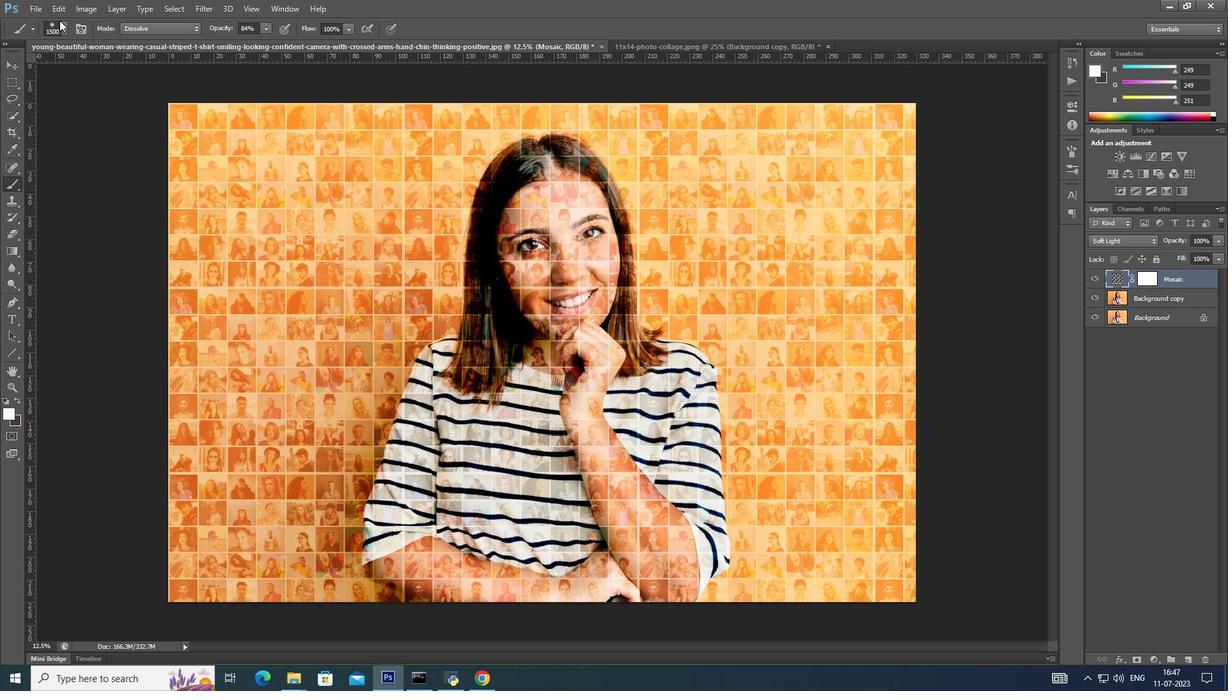
Action: Mouse moved to (63, 23)
Screenshot: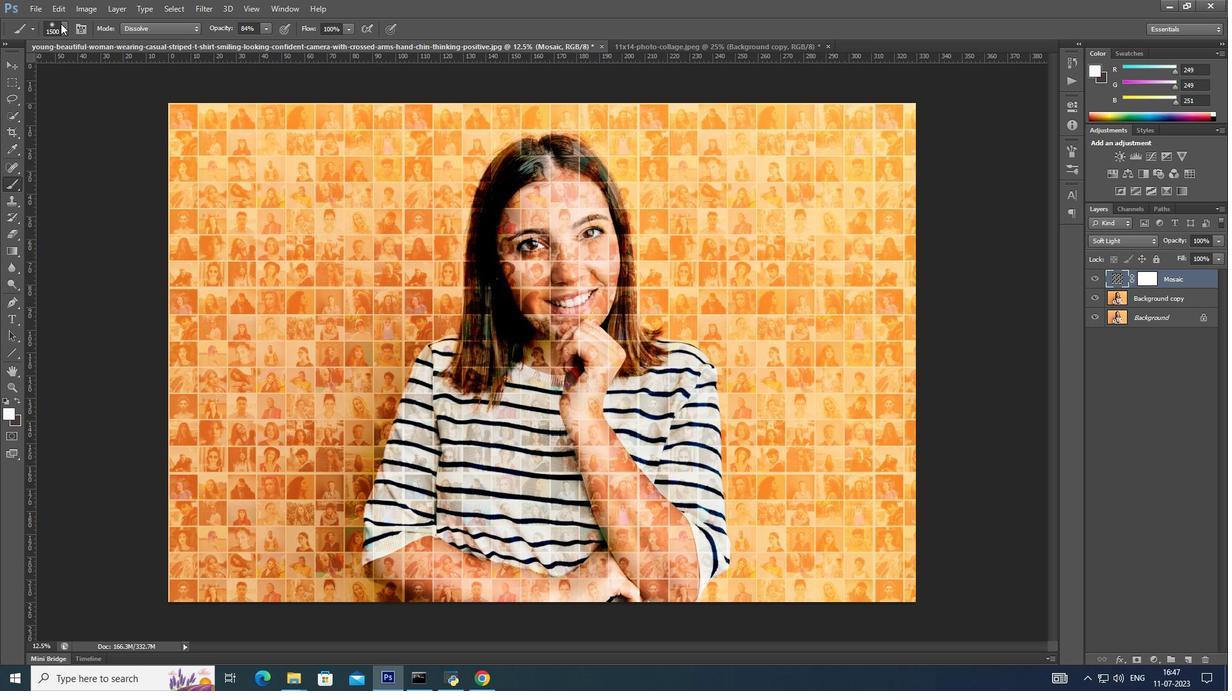 
Action: Mouse pressed left at (63, 23)
Screenshot: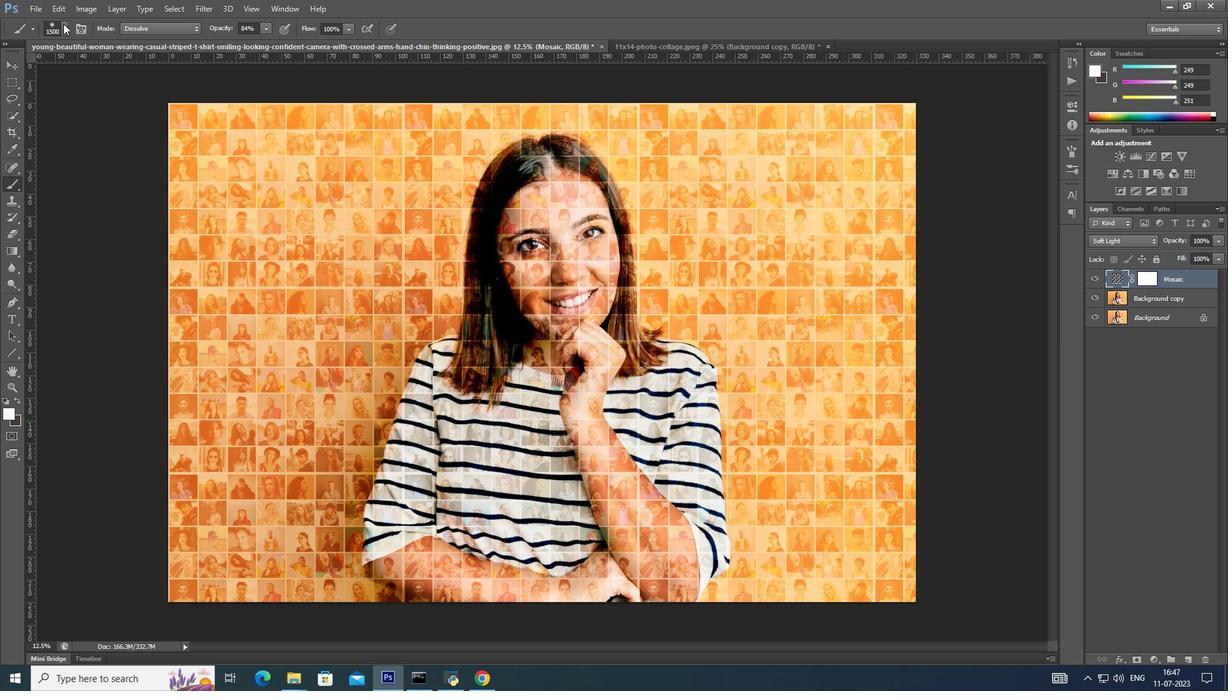 
Action: Mouse moved to (104, 129)
Screenshot: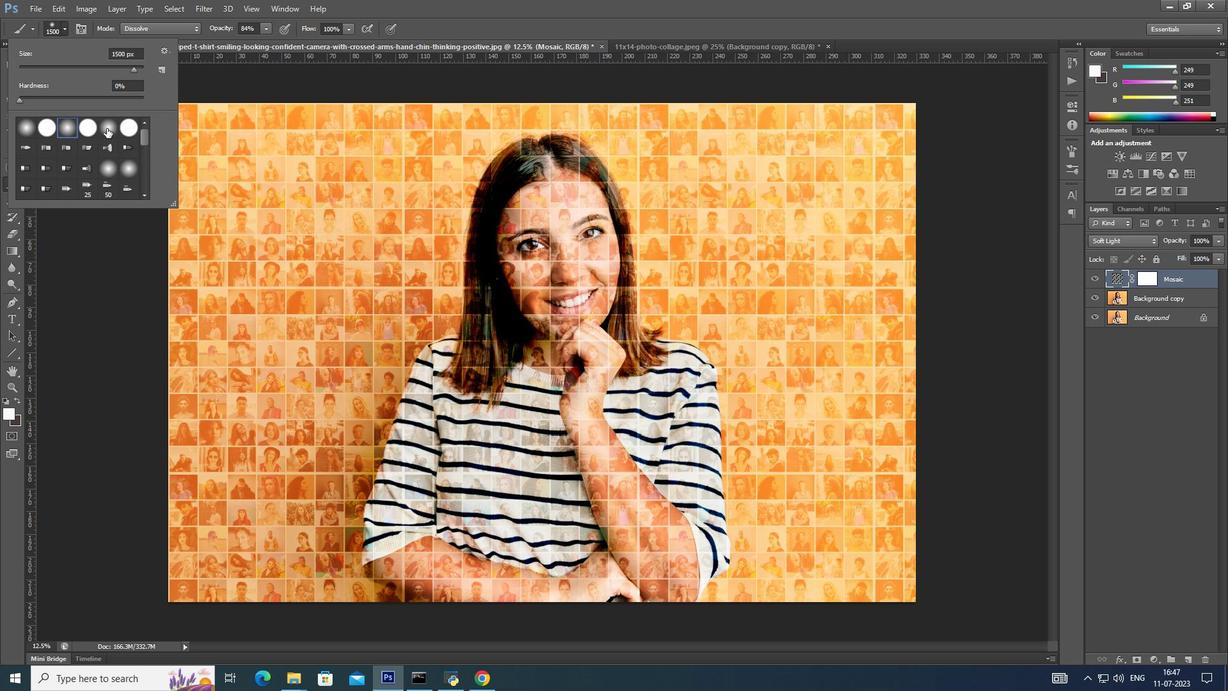 
Action: Mouse pressed left at (104, 129)
Screenshot: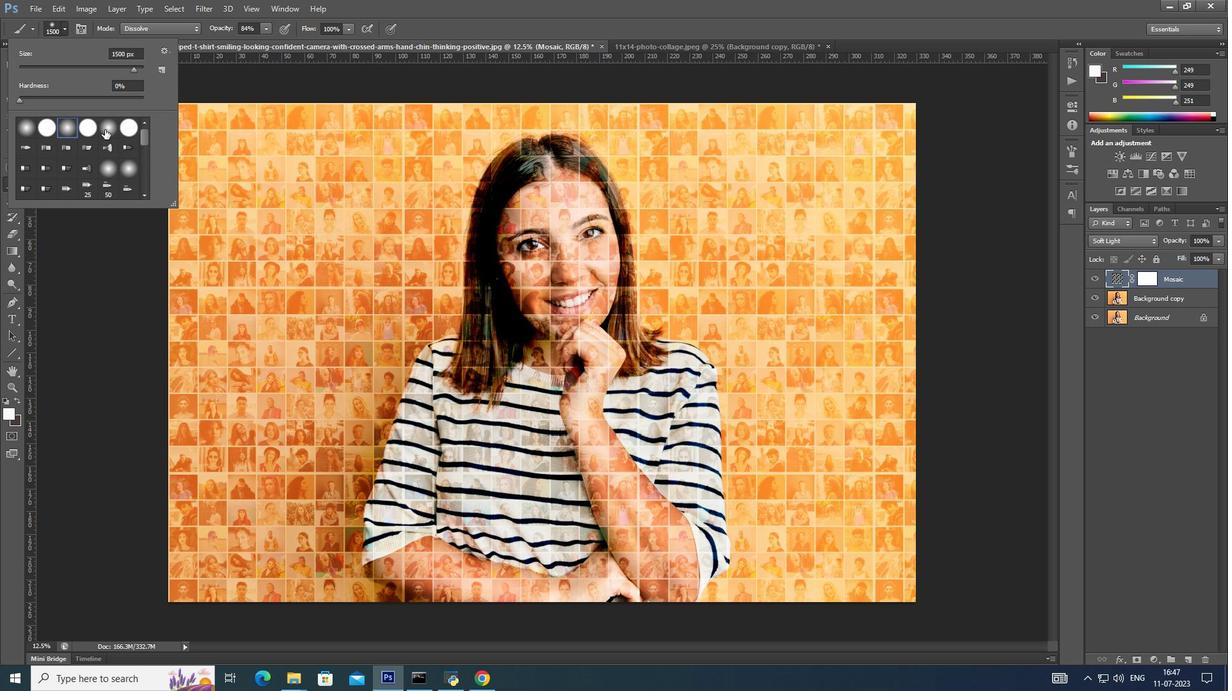 
Action: Mouse moved to (131, 67)
Screenshot: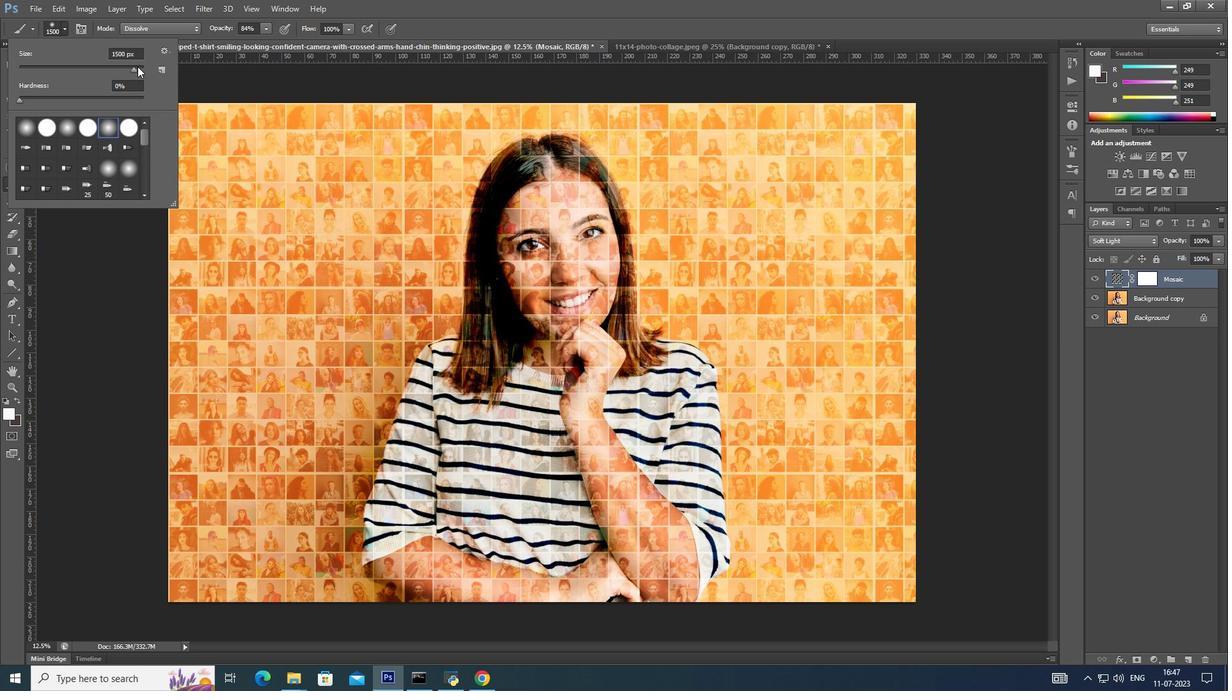 
Action: Mouse pressed left at (131, 67)
Screenshot: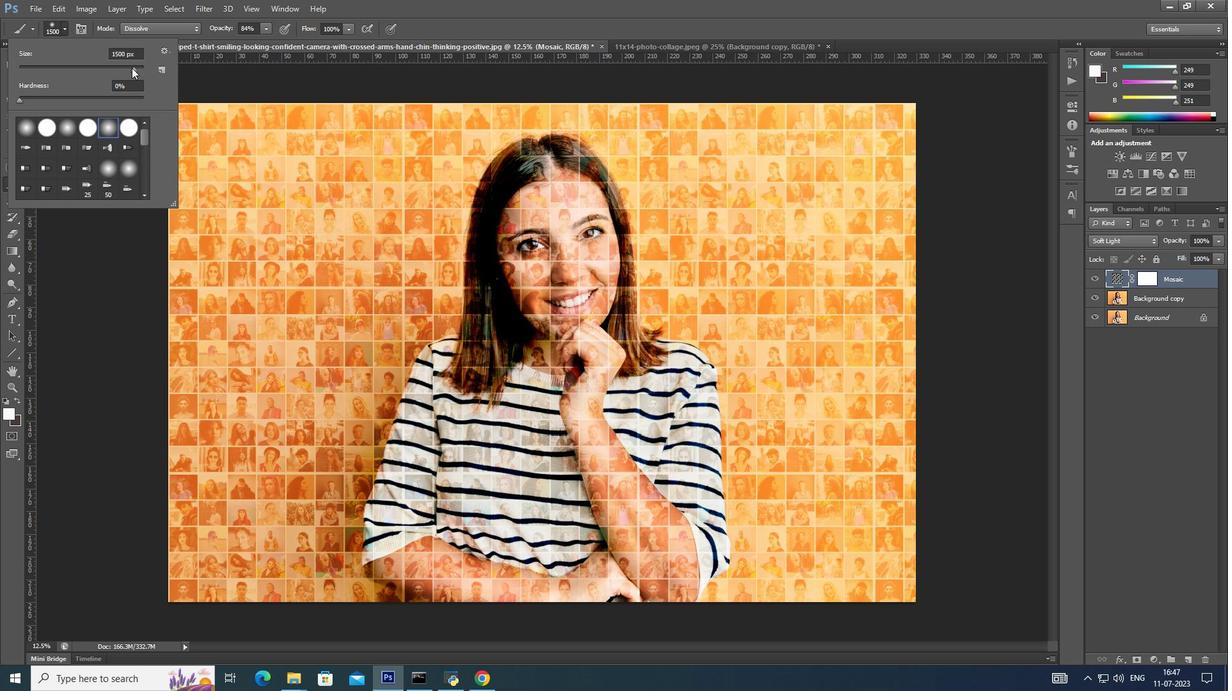
Action: Mouse moved to (64, 29)
Screenshot: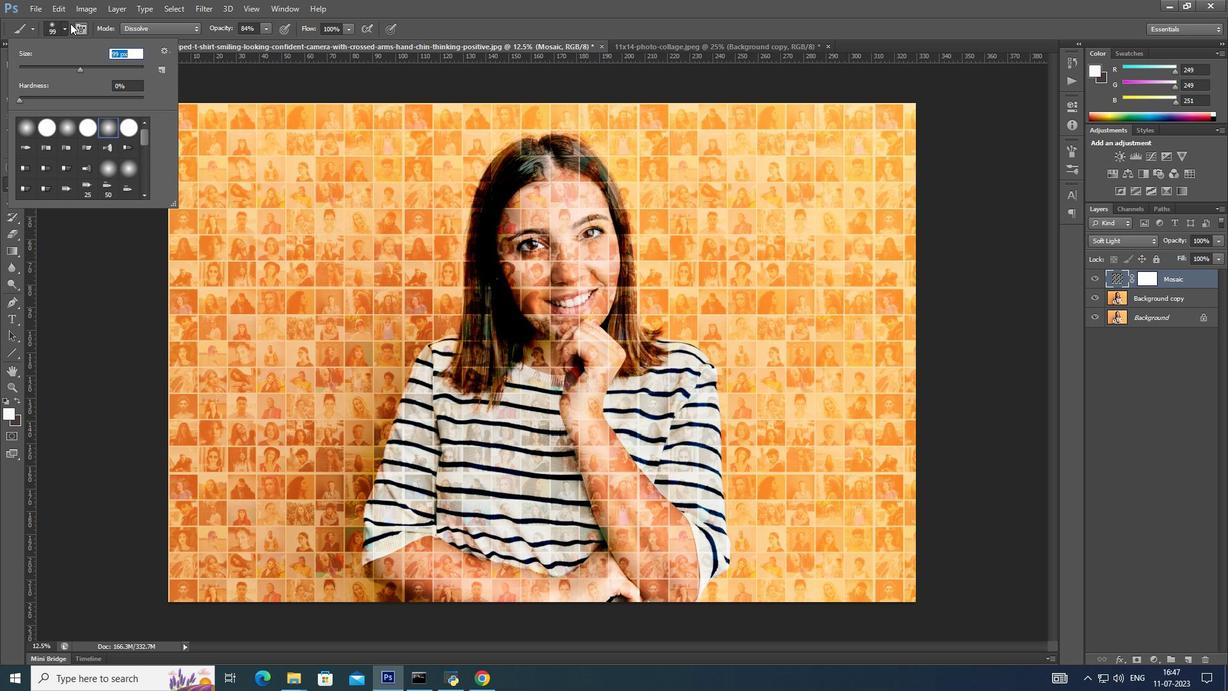 
Action: Mouse pressed left at (64, 29)
Screenshot: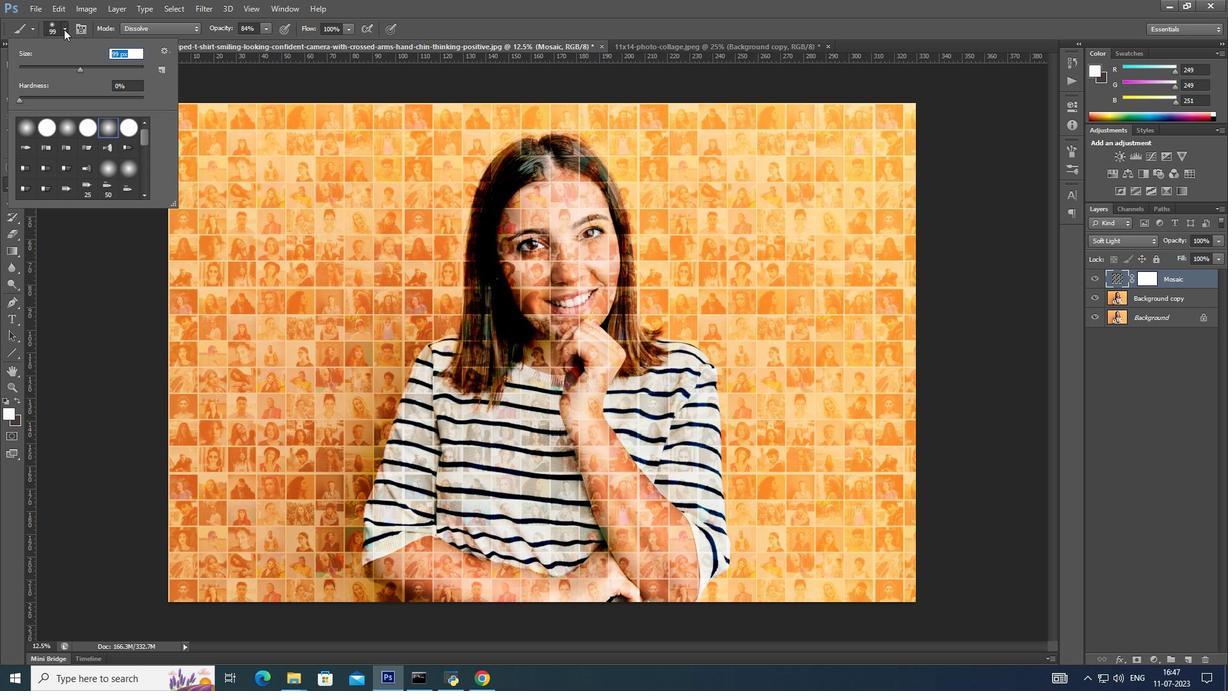 
Action: Mouse moved to (1148, 303)
Screenshot: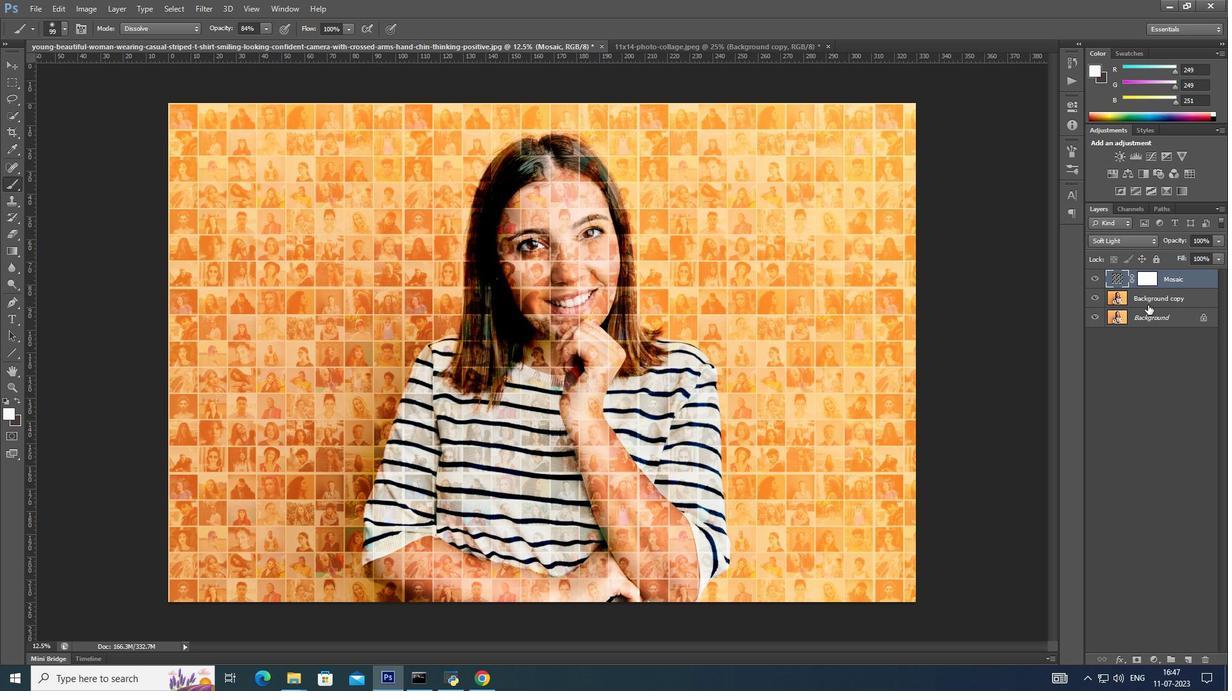 
Action: Mouse pressed left at (1148, 303)
Screenshot: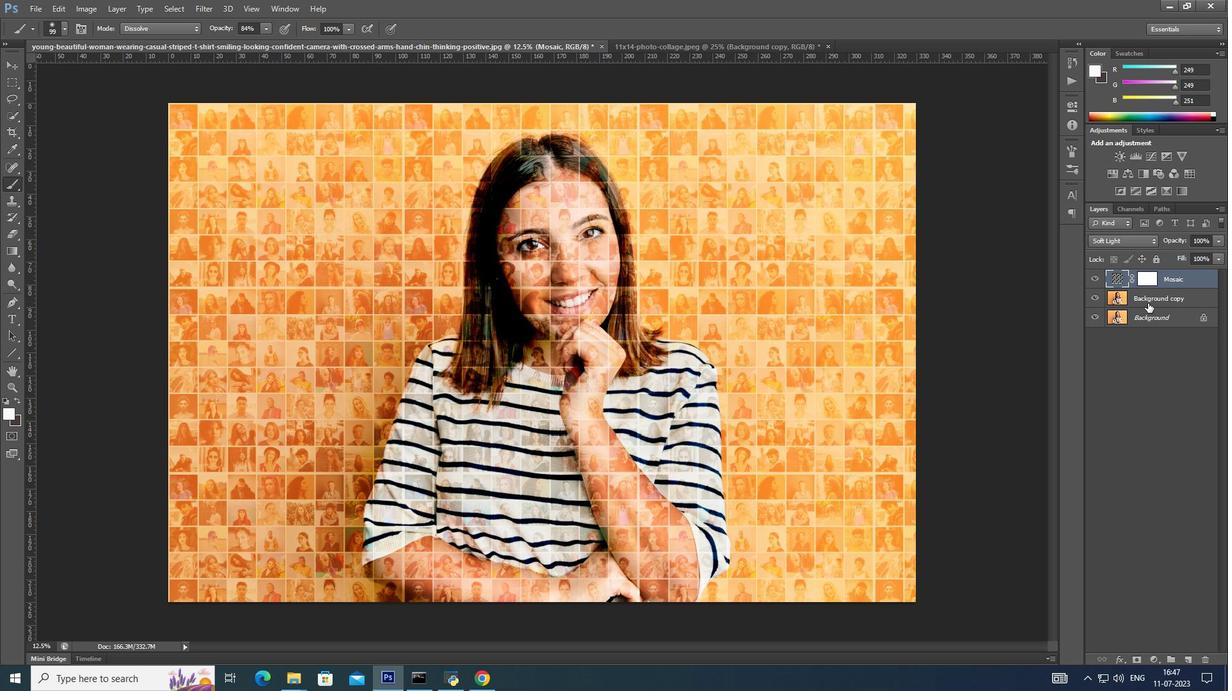 
Action: Mouse moved to (1164, 275)
Screenshot: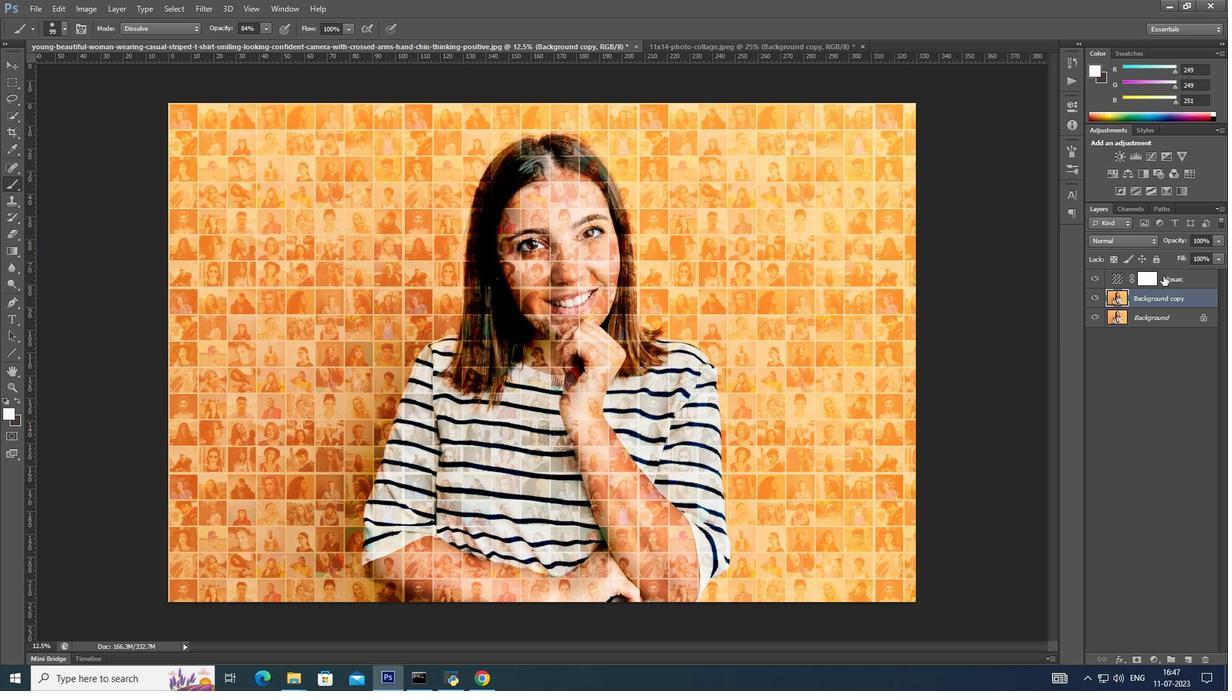 
Action: Mouse pressed left at (1164, 275)
Screenshot: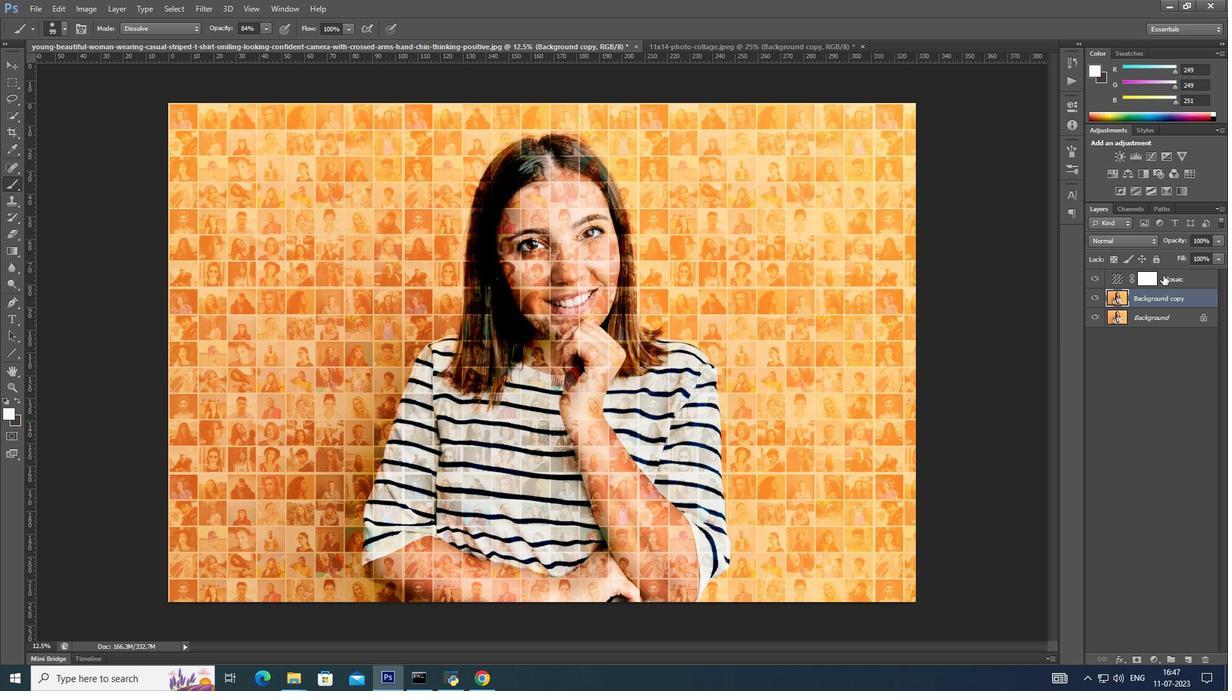 
Action: Mouse moved to (1184, 654)
Screenshot: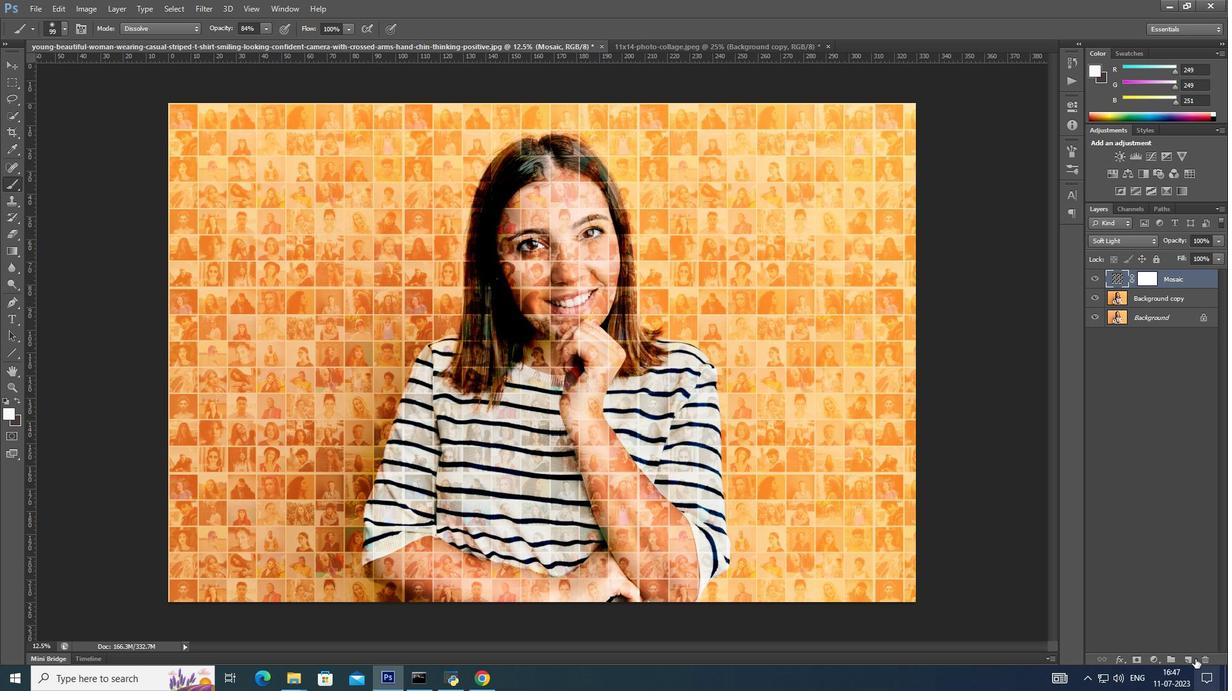 
Action: Mouse pressed left at (1184, 654)
Screenshot: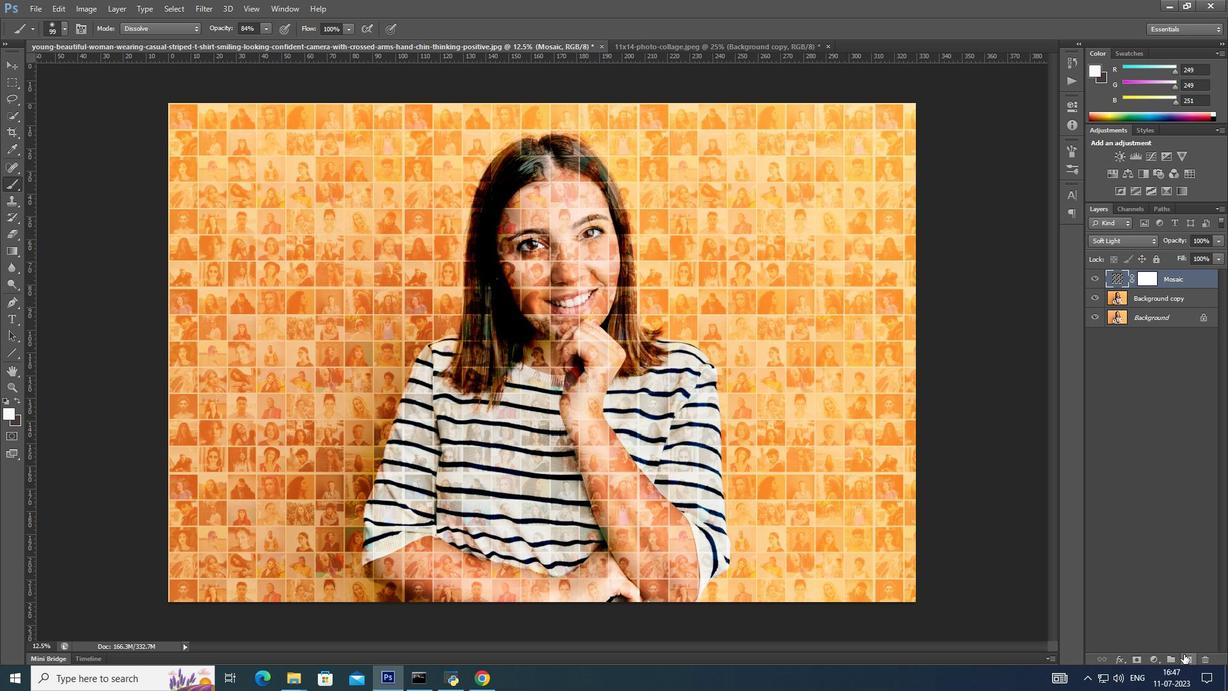 
Action: Mouse moved to (14, 315)
Screenshot: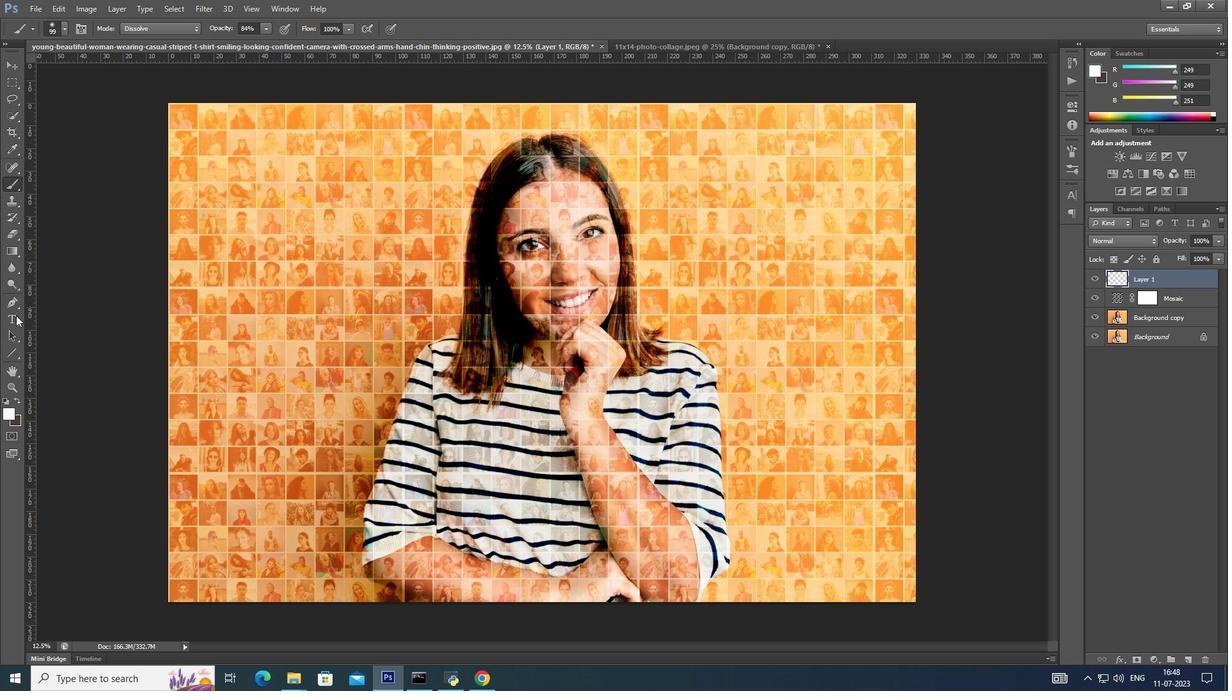 
Action: Mouse pressed left at (14, 315)
Screenshot: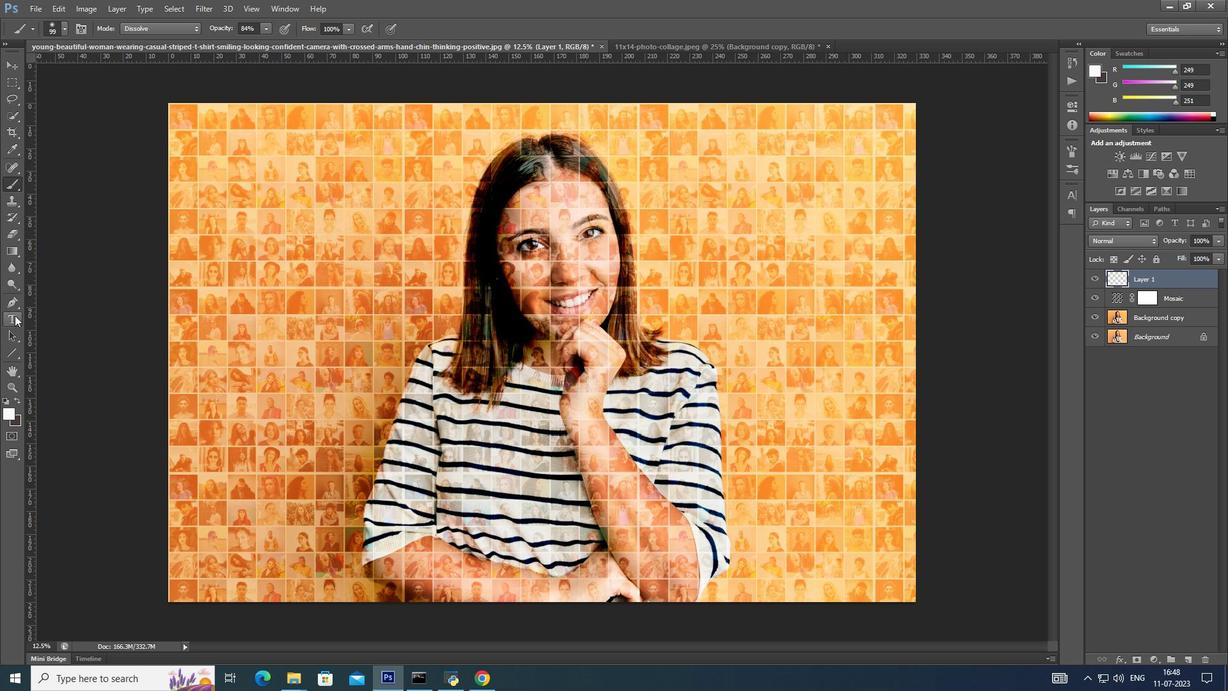 
Action: Mouse moved to (389, 480)
Screenshot: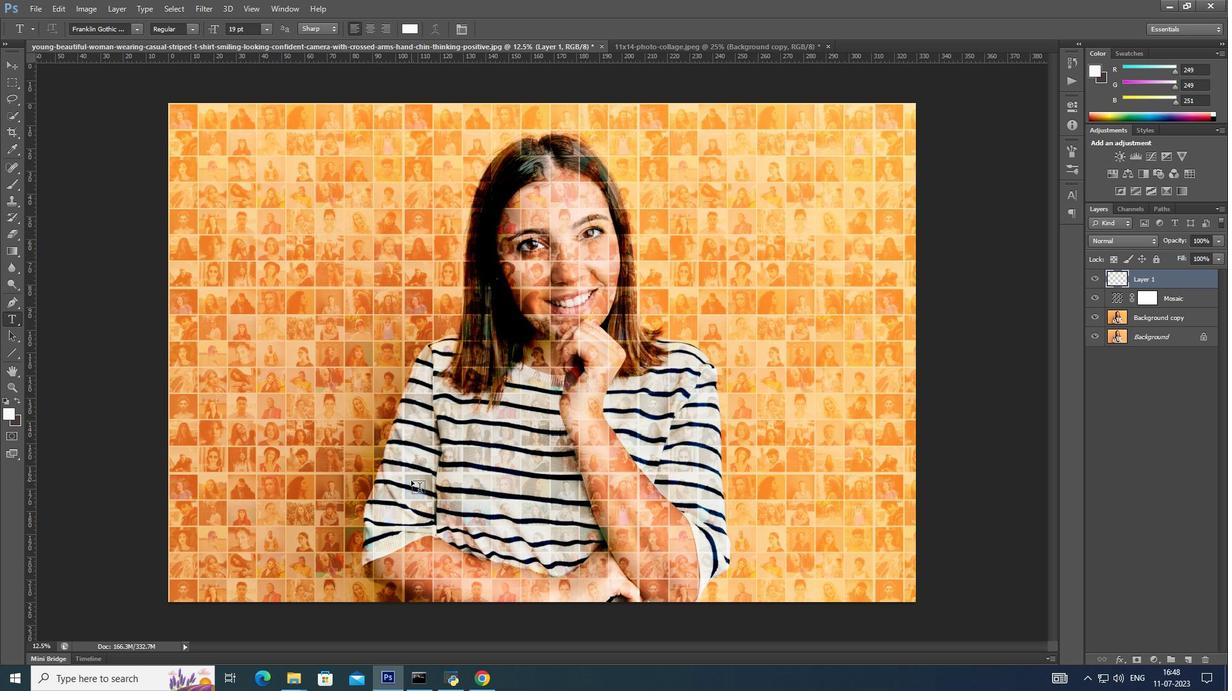 
Action: Mouse pressed left at (389, 480)
Screenshot: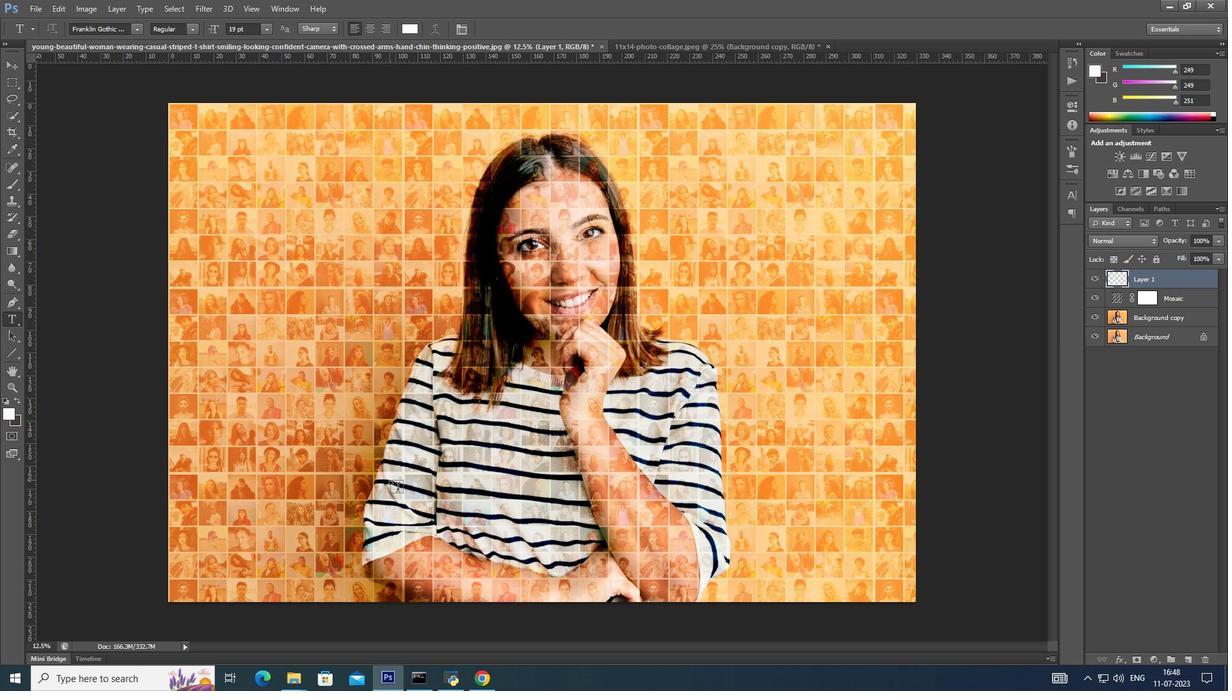 
Action: Mouse moved to (1068, 193)
Screenshot: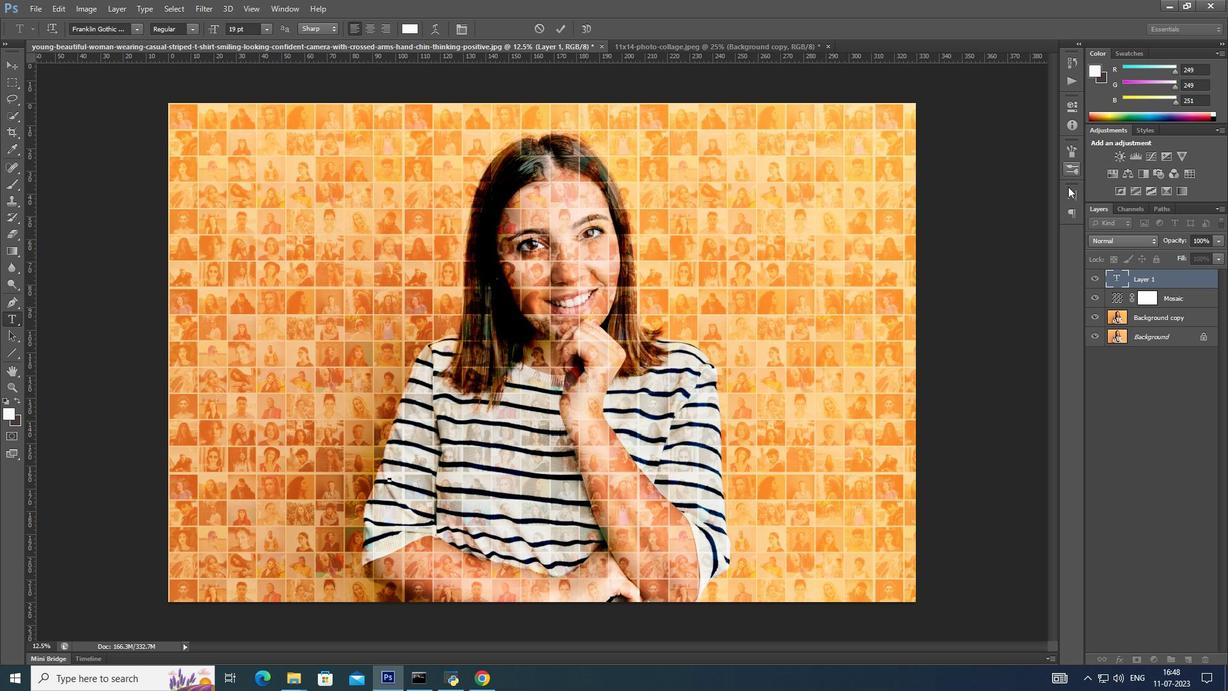 
Action: Mouse pressed left at (1068, 193)
Screenshot: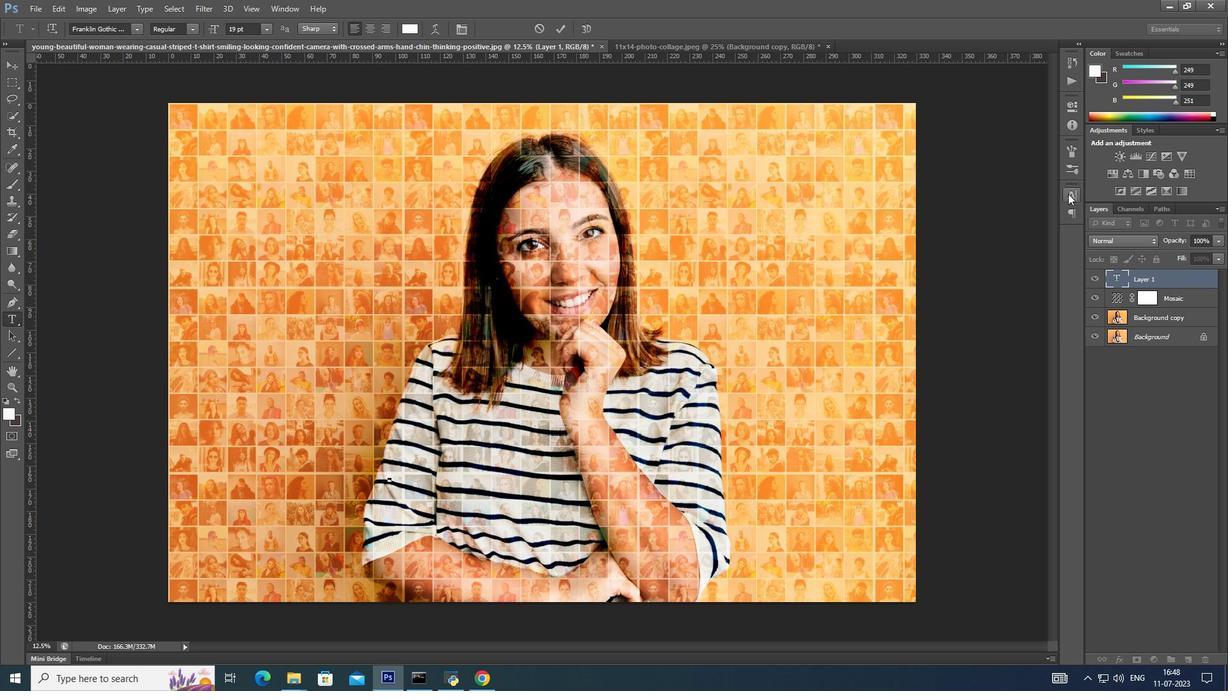 
Action: Mouse moved to (977, 217)
Screenshot: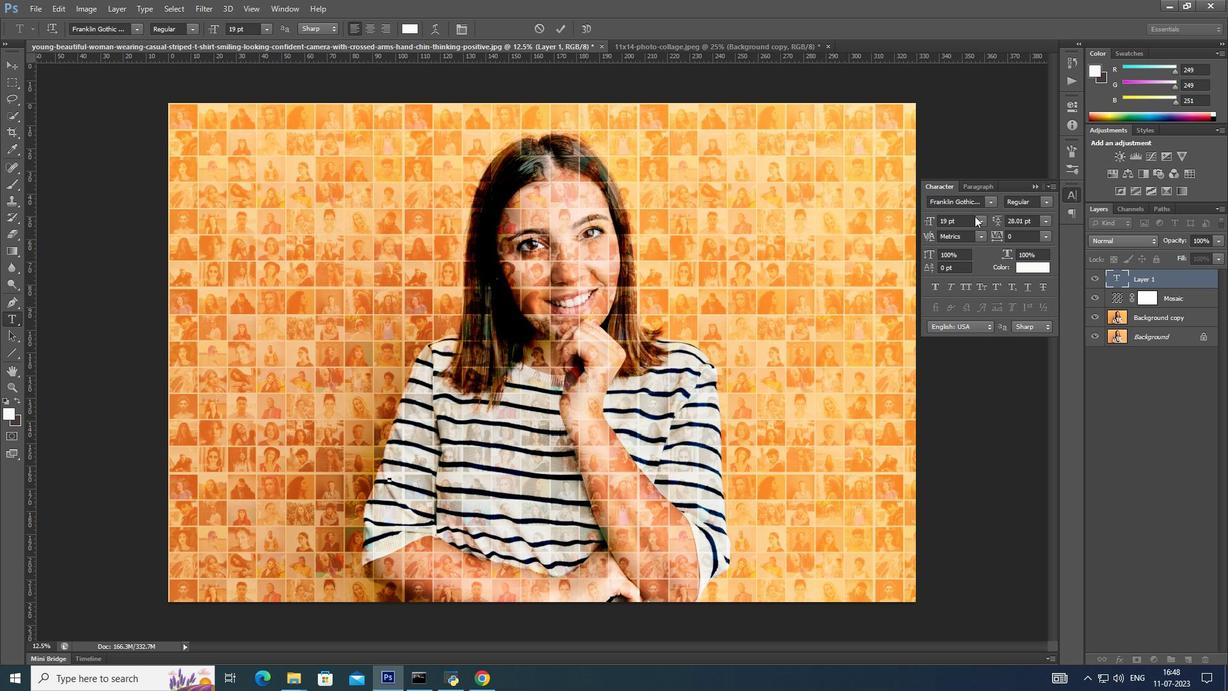 
Action: Mouse pressed left at (977, 217)
Screenshot: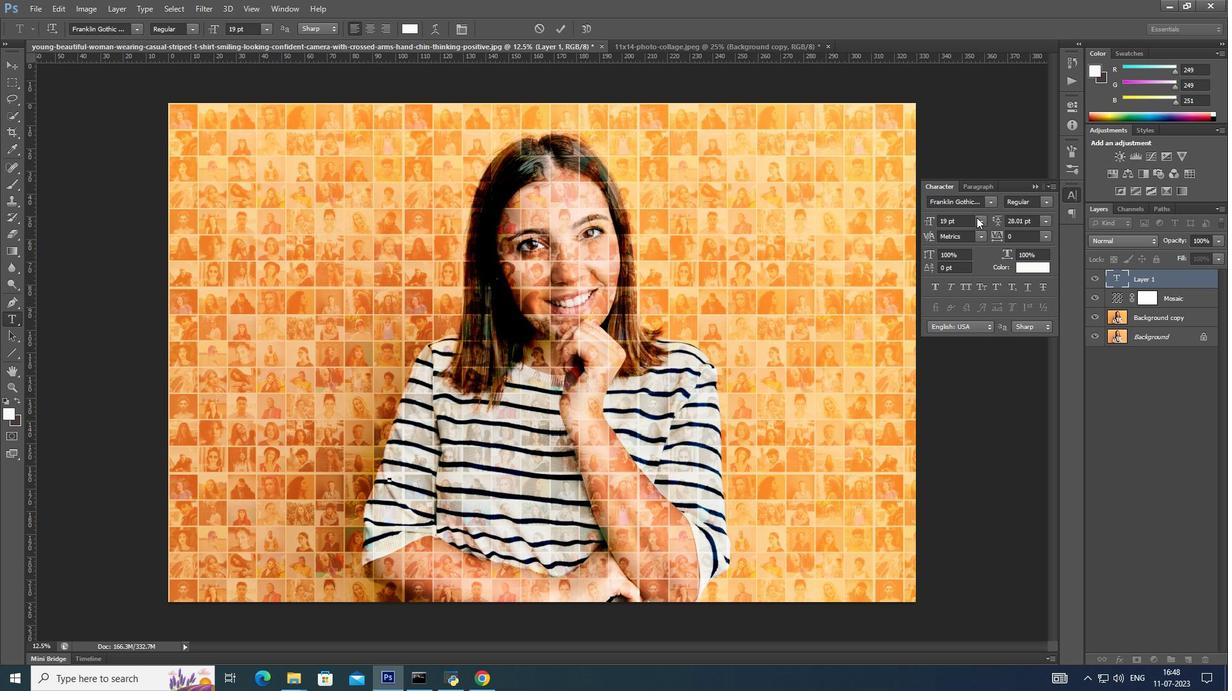 
Action: Mouse moved to (986, 380)
Screenshot: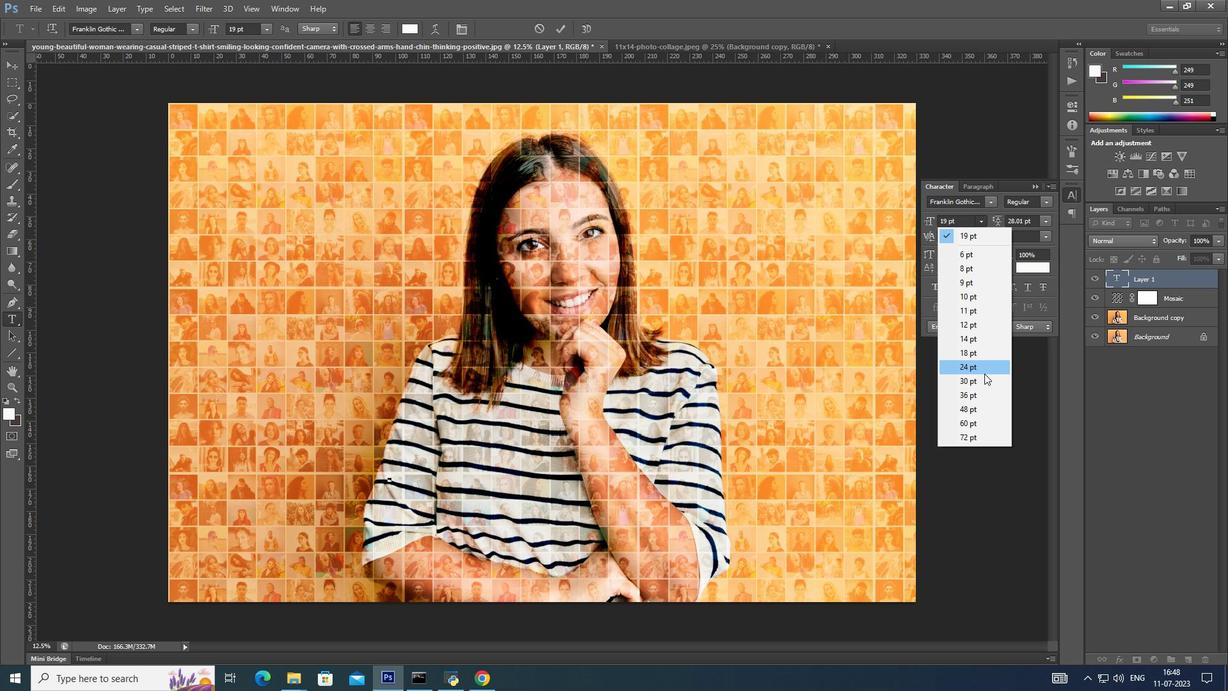 
Action: Mouse pressed left at (986, 380)
Screenshot: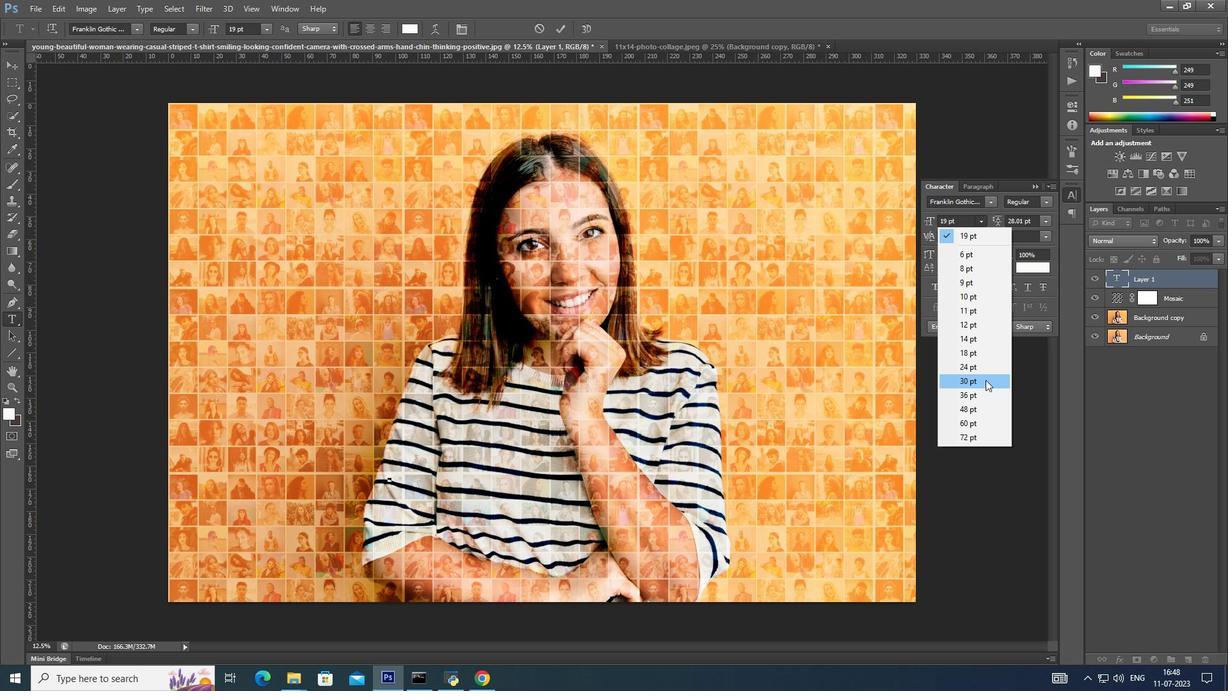 
Action: Mouse moved to (391, 477)
Screenshot: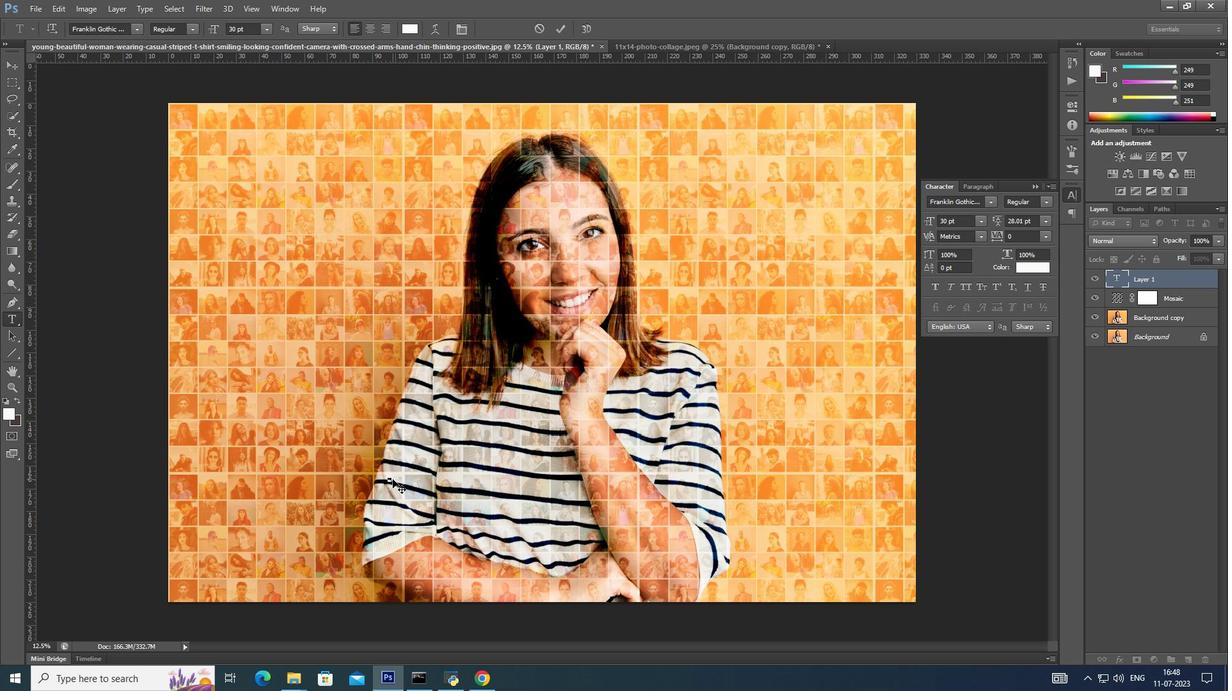 
Action: Mouse pressed left at (391, 477)
Screenshot: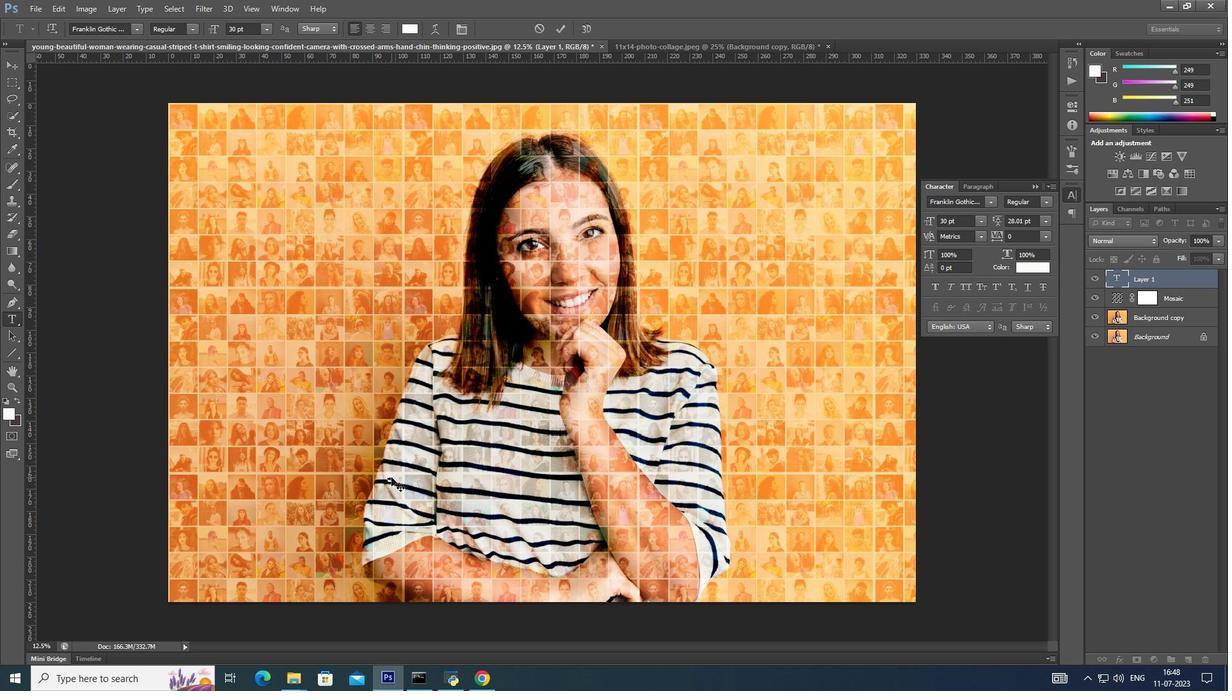 
Action: Mouse moved to (391, 476)
Screenshot: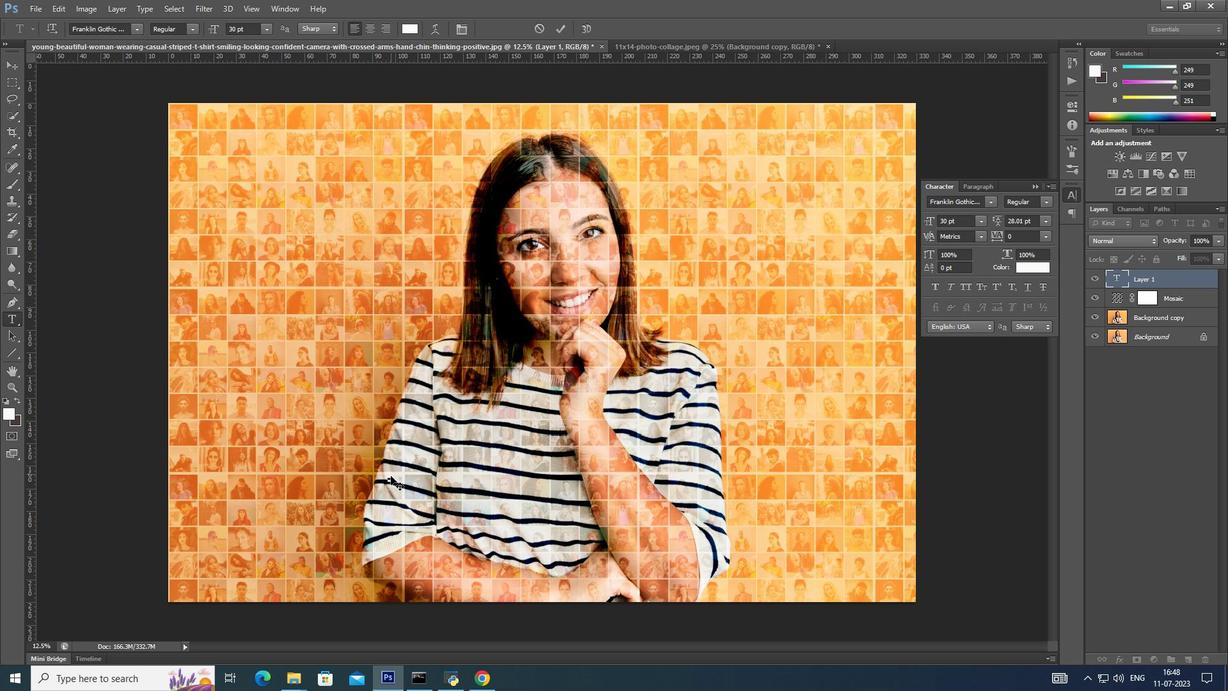 
Action: Mouse pressed left at (391, 476)
Screenshot: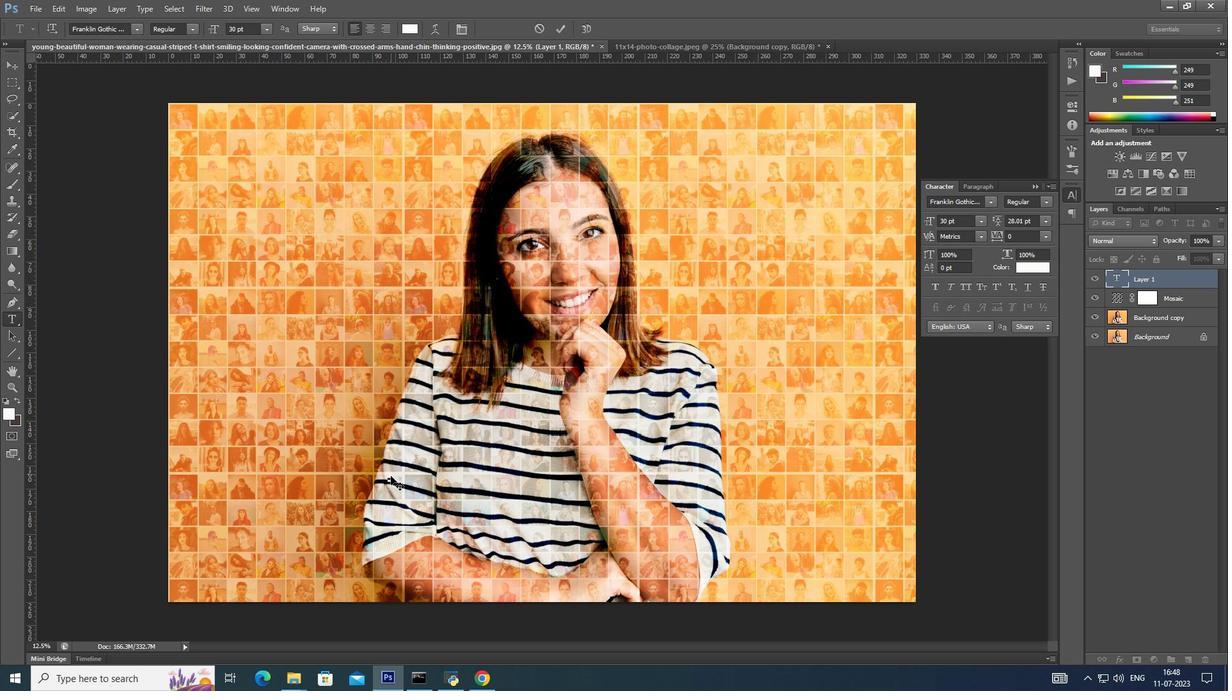 
Action: Mouse moved to (384, 478)
Screenshot: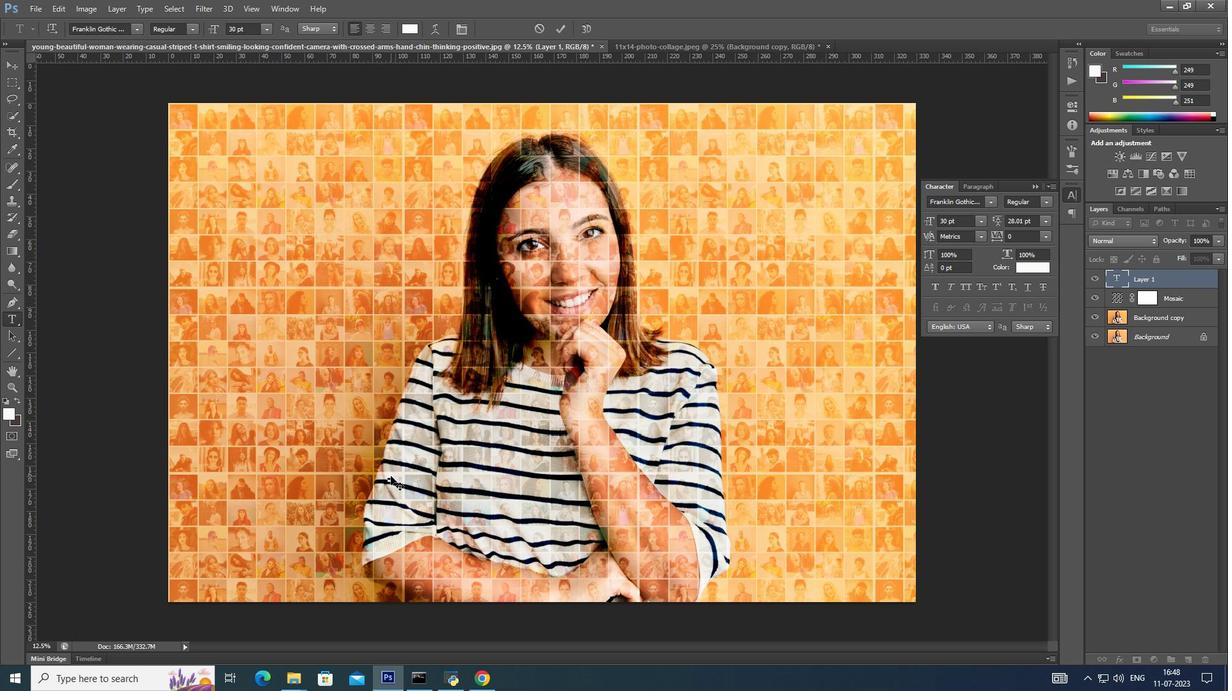 
Action: Key pressed all
Screenshot: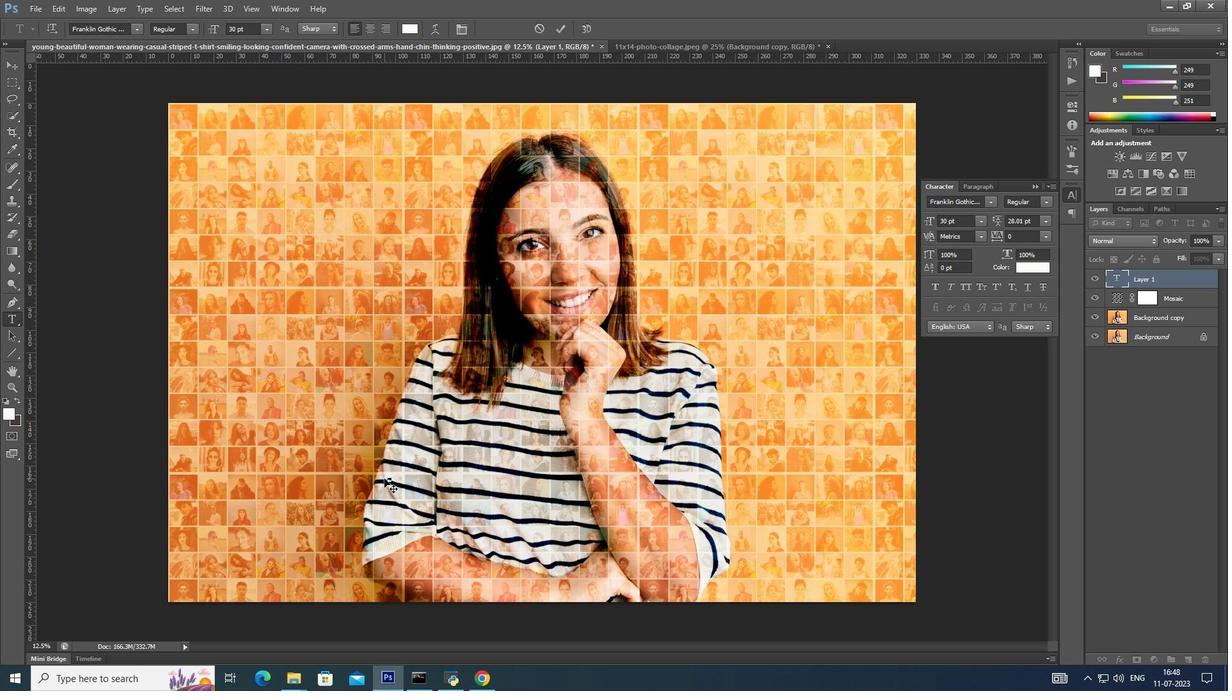 
Action: Mouse moved to (402, 477)
Screenshot: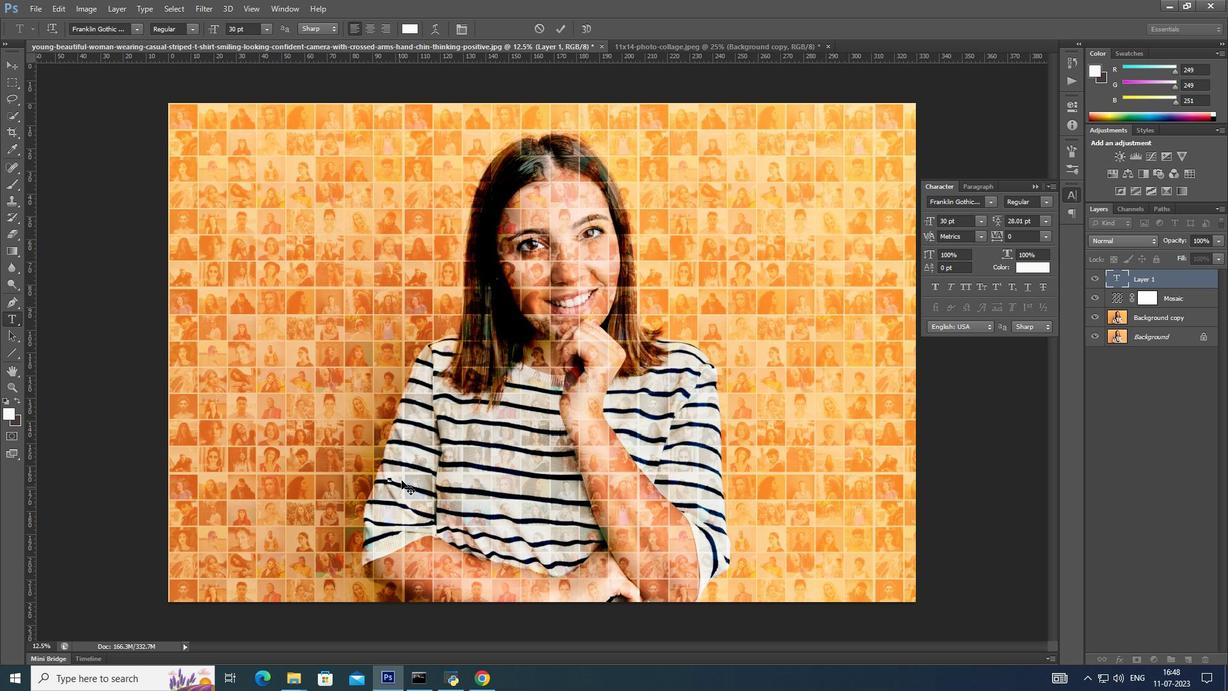 
Action: Key pressed <Key.backspace><Key.backspace><Key.backspace><Key.backspace>
Screenshot: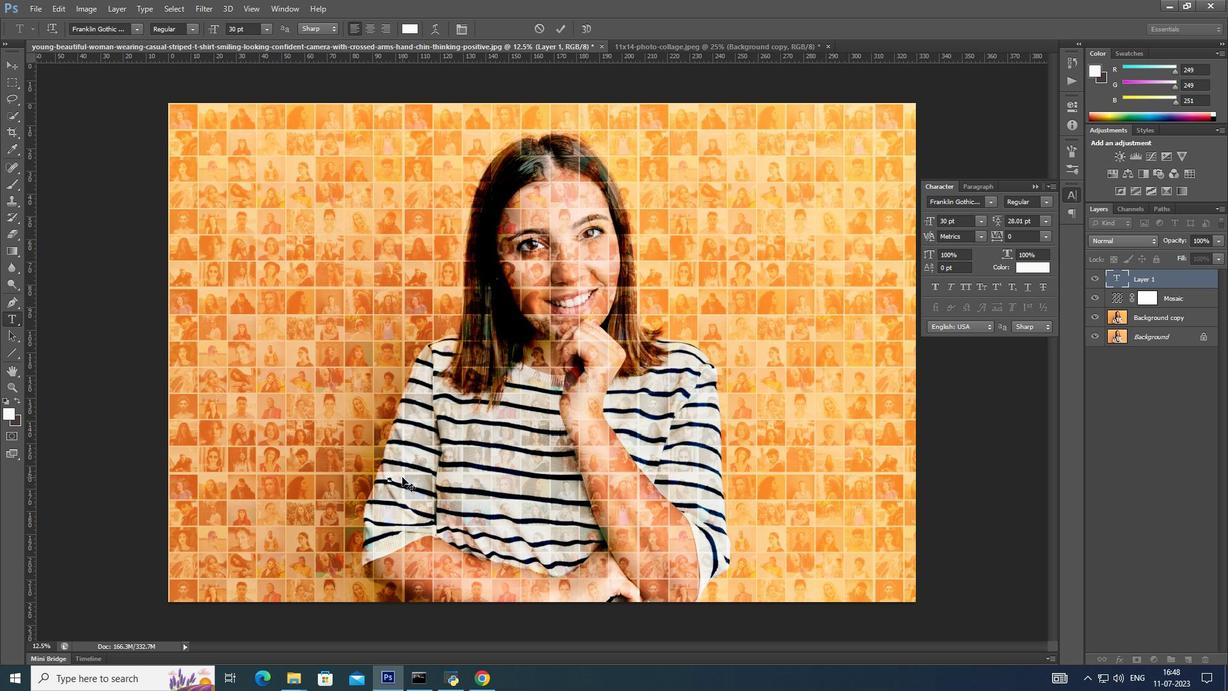
Action: Mouse moved to (984, 219)
Screenshot: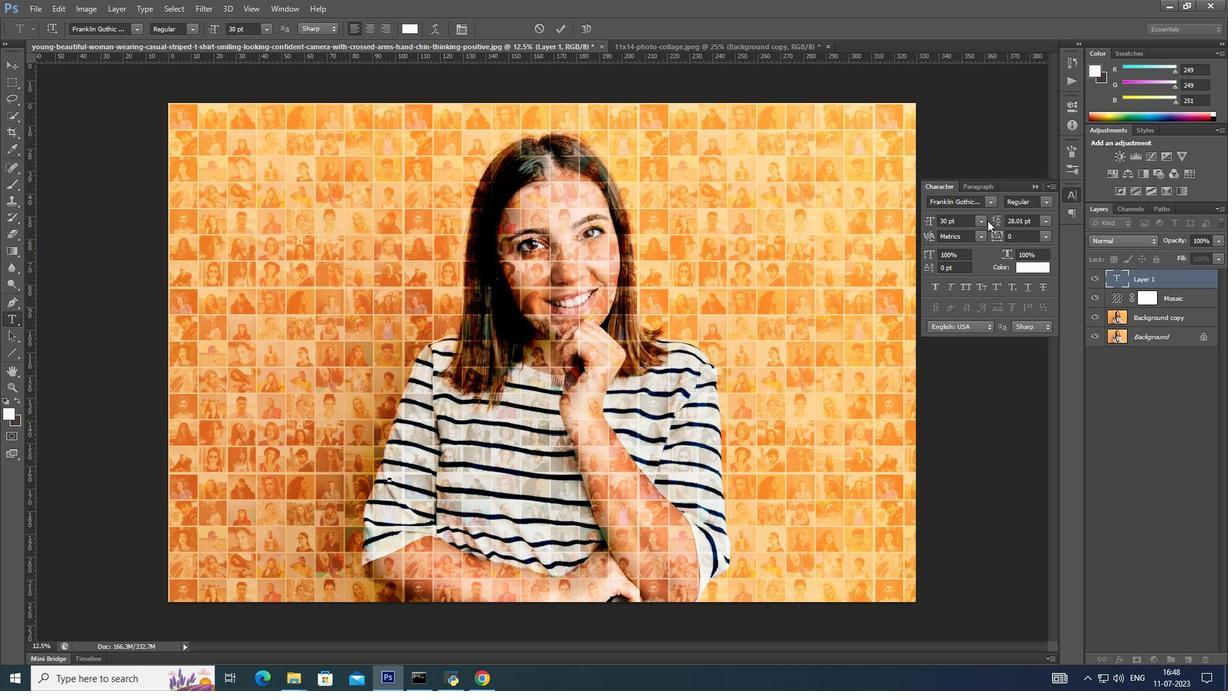 
Action: Mouse pressed left at (984, 219)
Screenshot: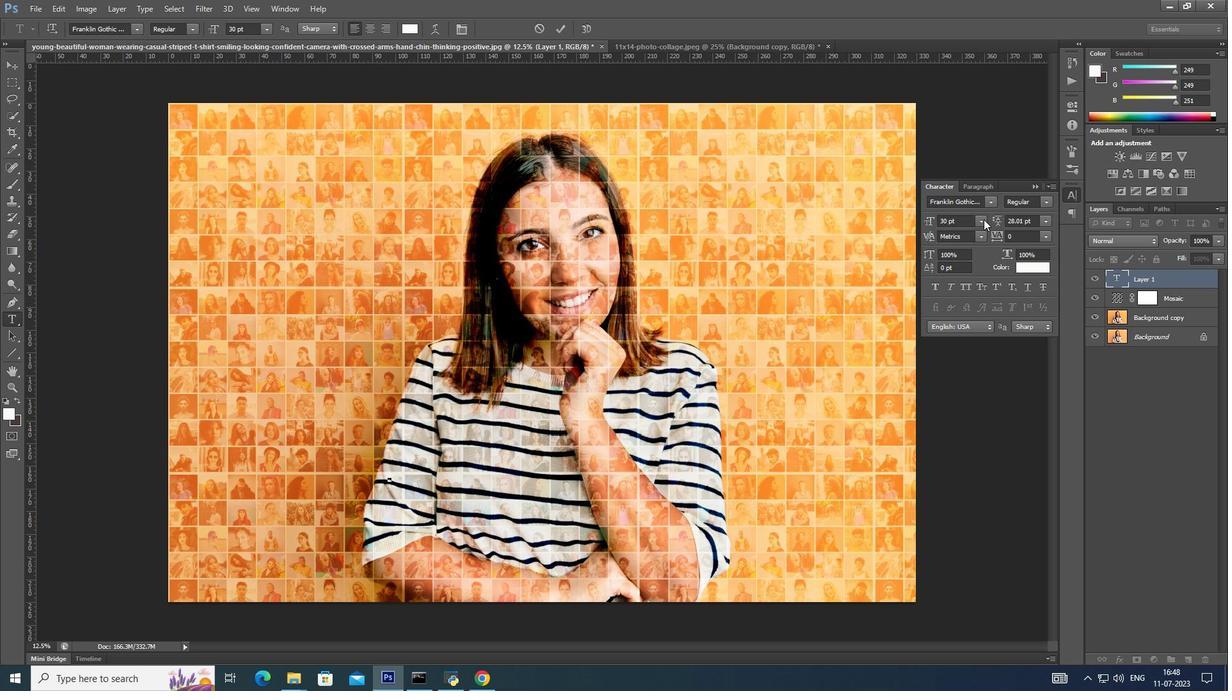 
Action: Mouse moved to (972, 433)
Screenshot: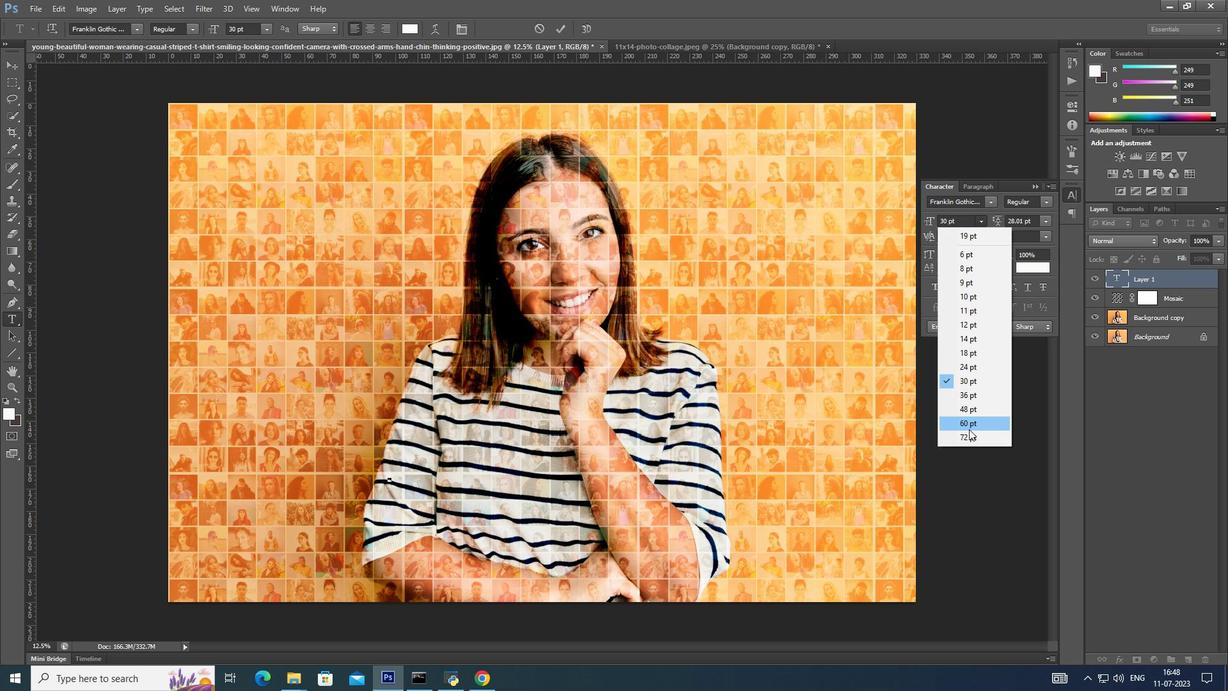 
Action: Mouse pressed left at (972, 433)
Screenshot: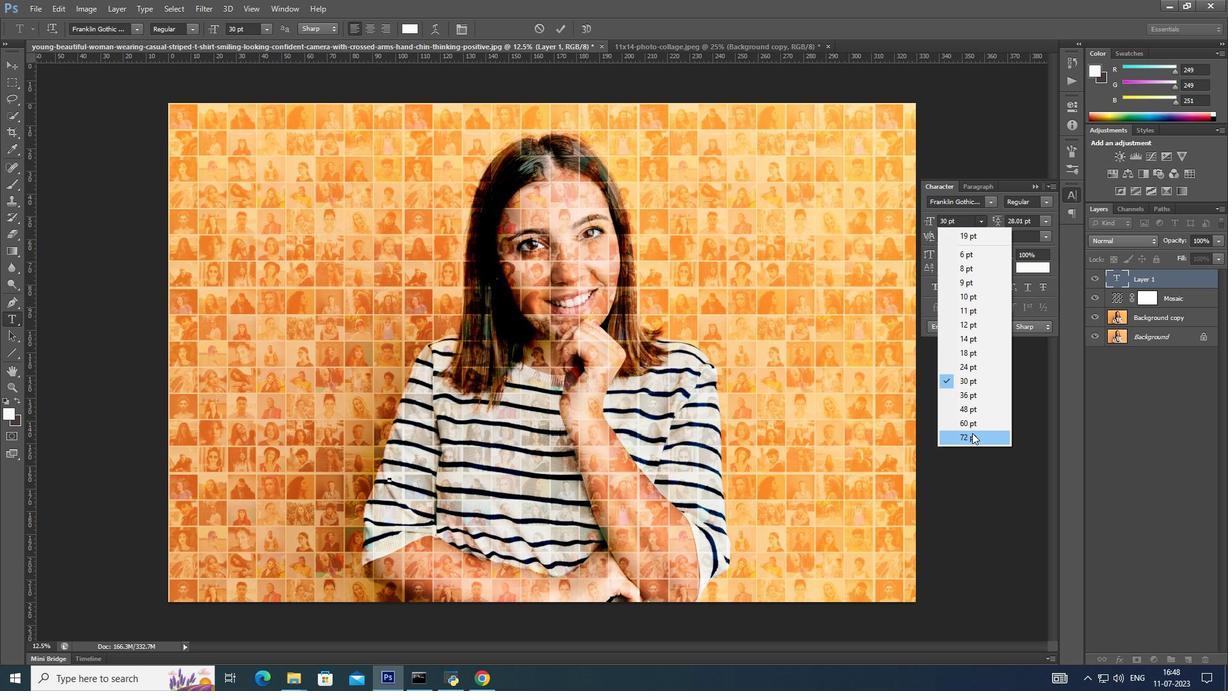 
Action: Mouse moved to (362, 485)
Screenshot: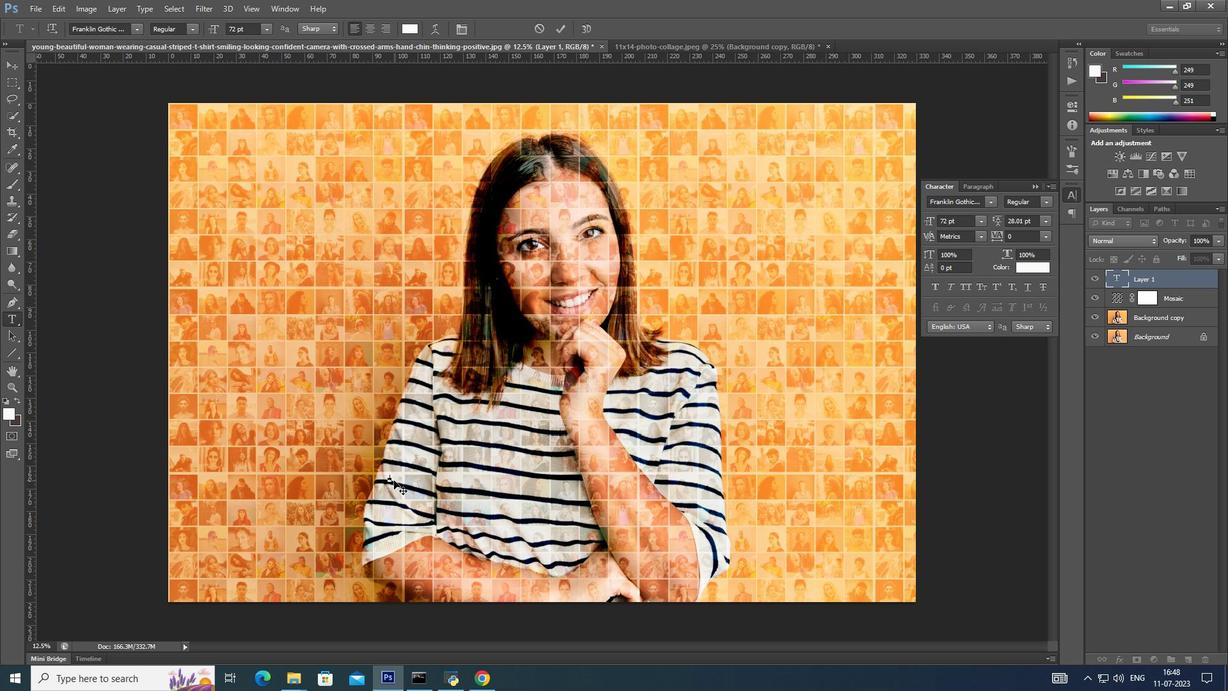 
Action: Key pressed <Key.caps_lock>ALL<Key.space>IN<Key.space>ONE<Key.space>
Screenshot: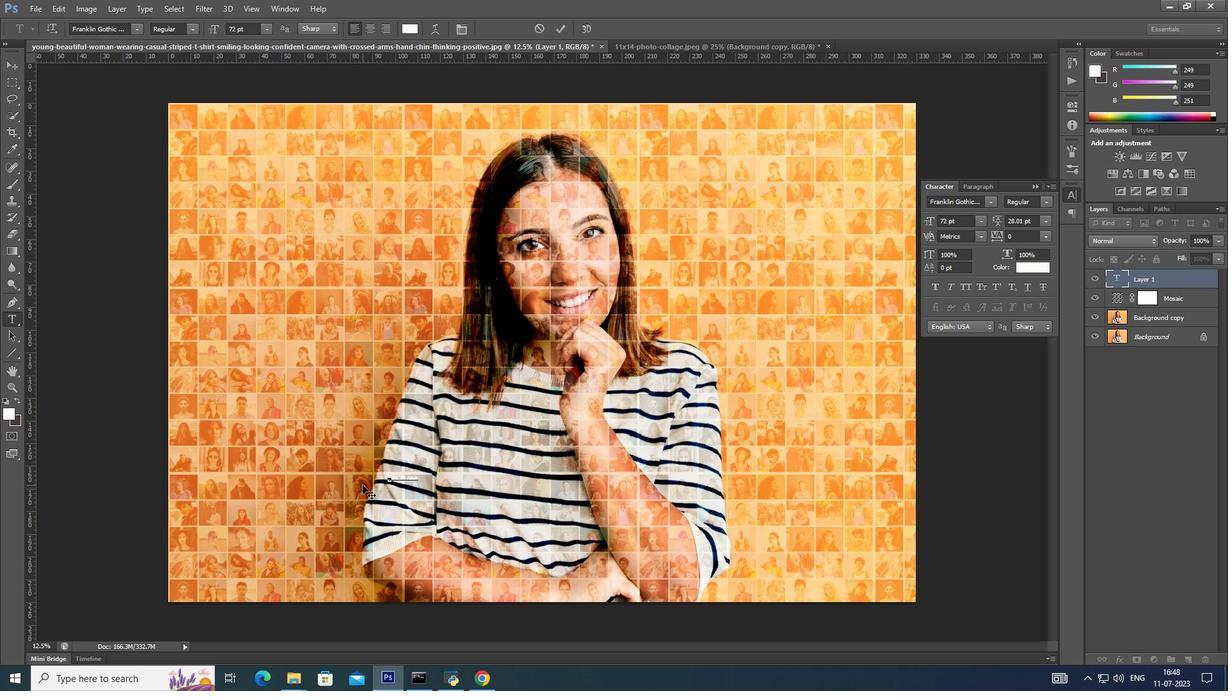 
Action: Mouse moved to (419, 478)
Screenshot: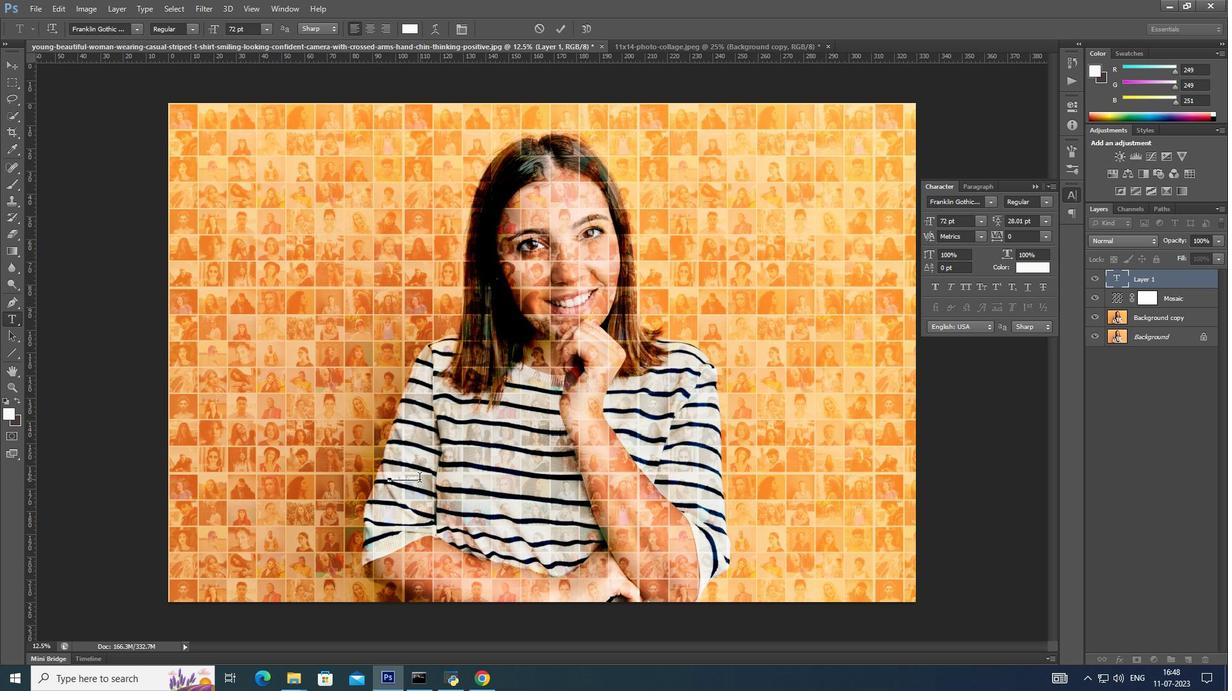 
Action: Mouse pressed left at (419, 478)
Screenshot: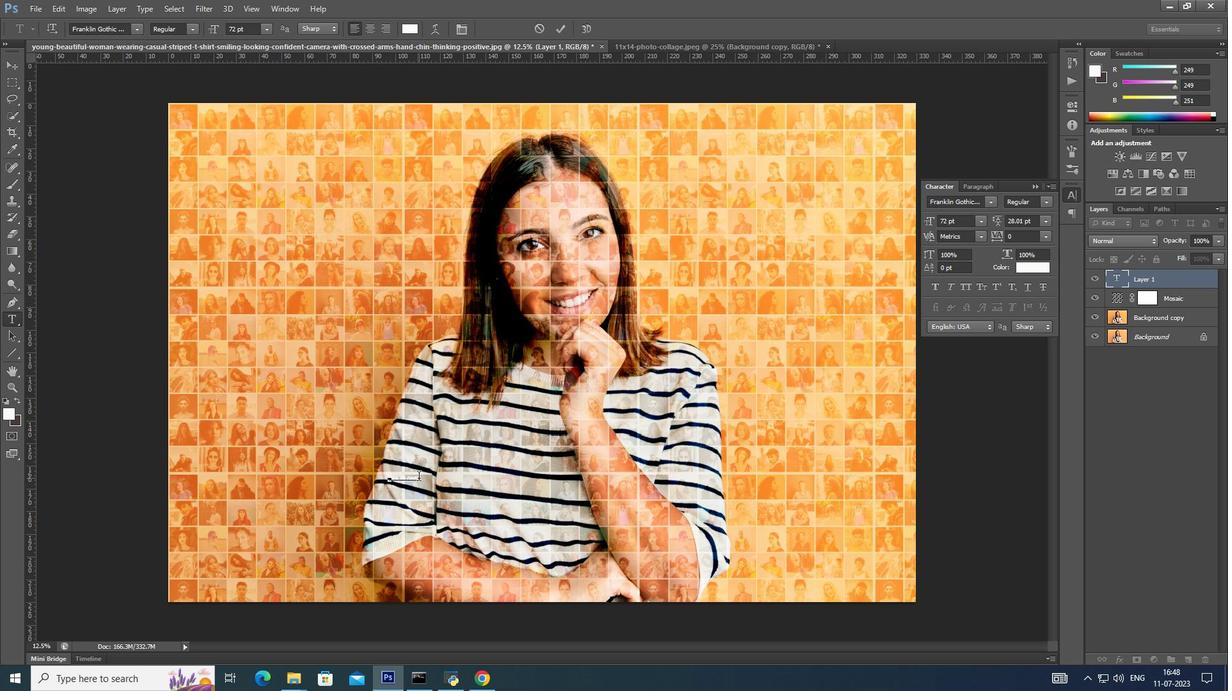 
Action: Mouse moved to (930, 220)
Screenshot: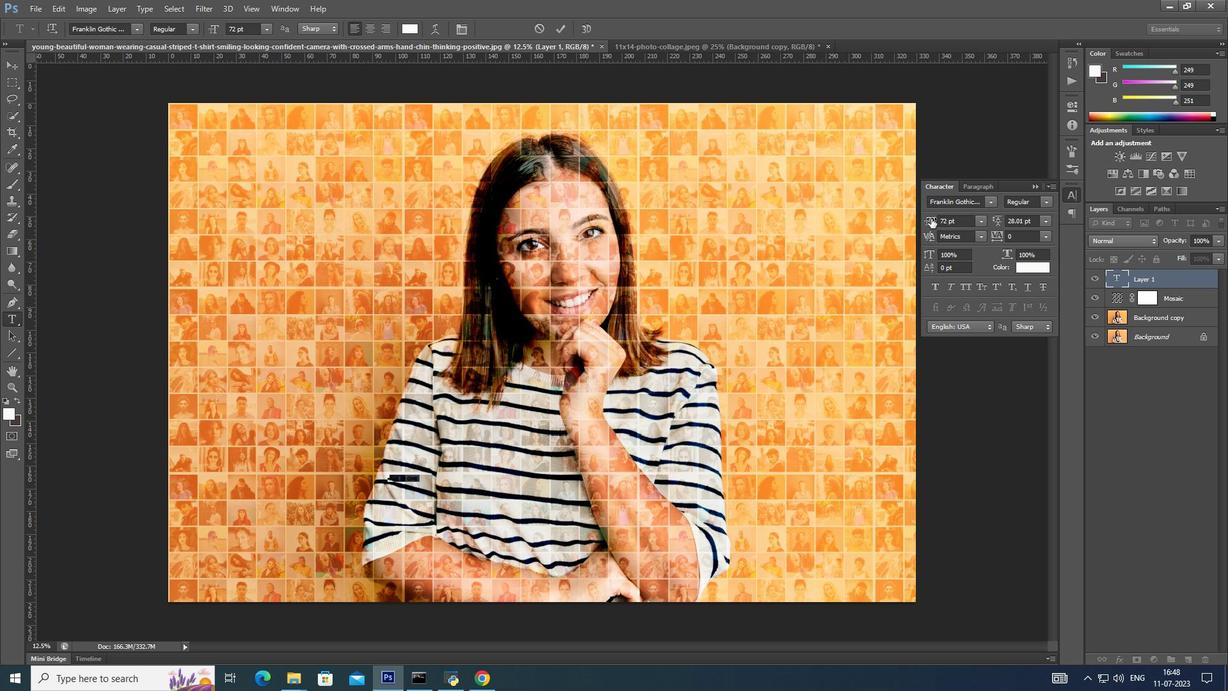 
Action: Mouse pressed left at (930, 220)
Screenshot: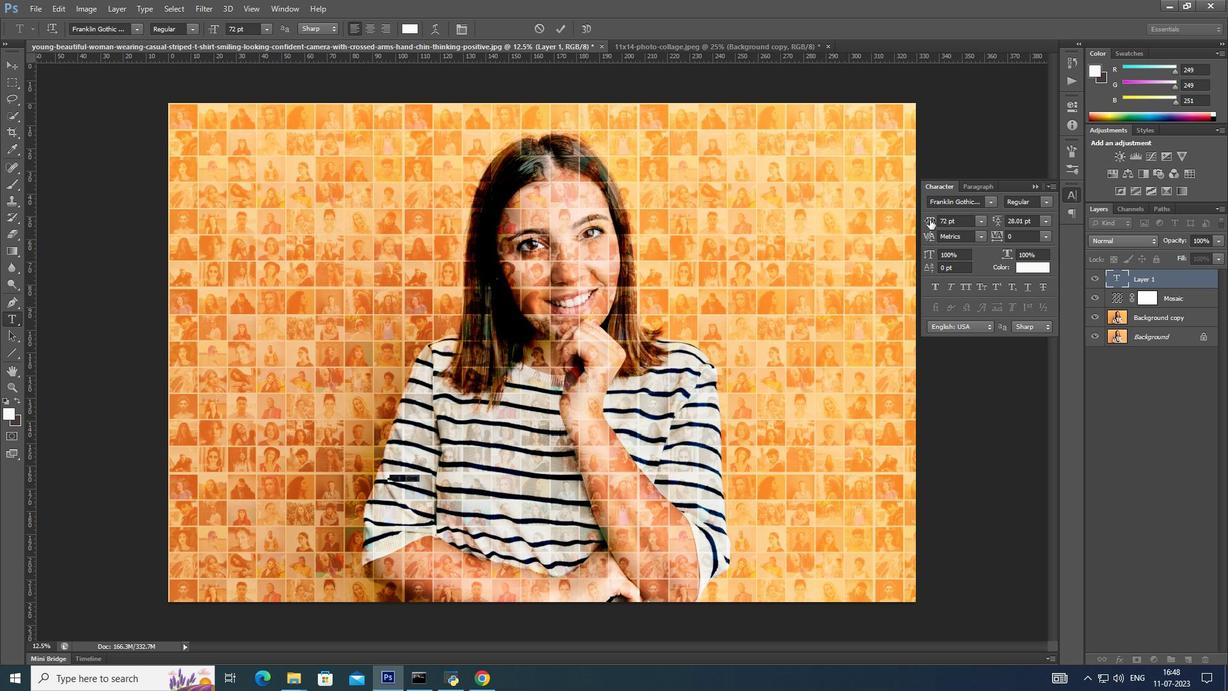 
Action: Mouse moved to (994, 199)
Screenshot: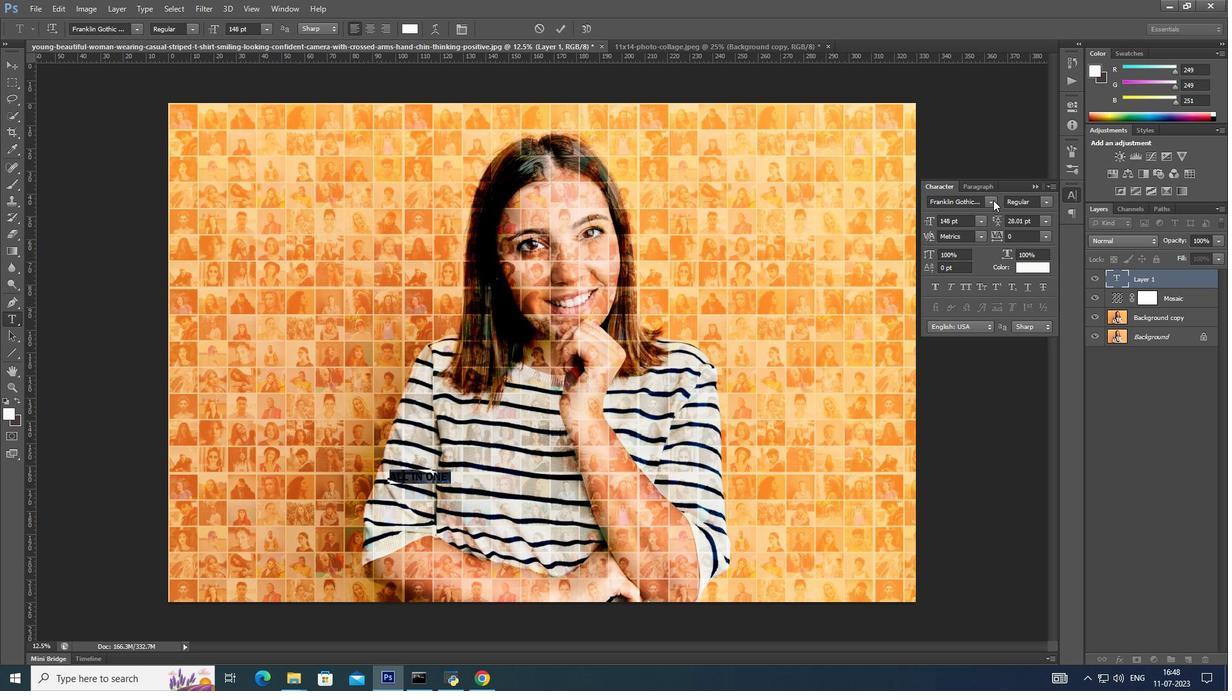 
Action: Mouse pressed left at (994, 199)
Screenshot: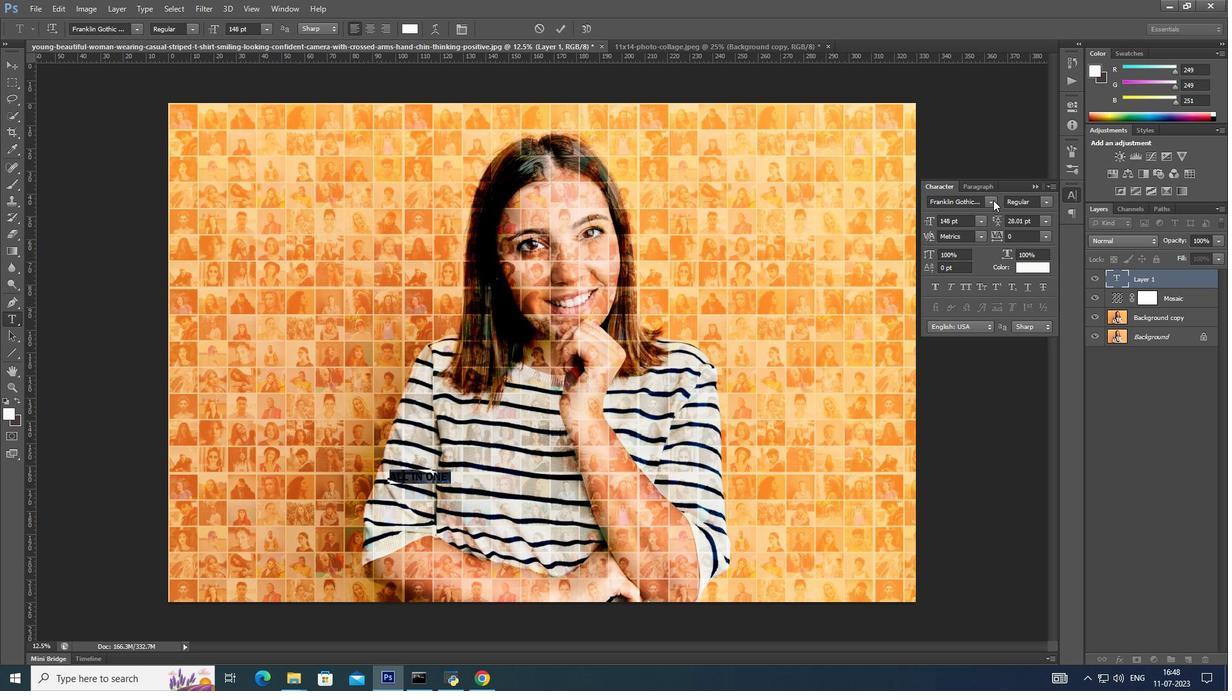 
Action: Mouse moved to (986, 238)
Screenshot: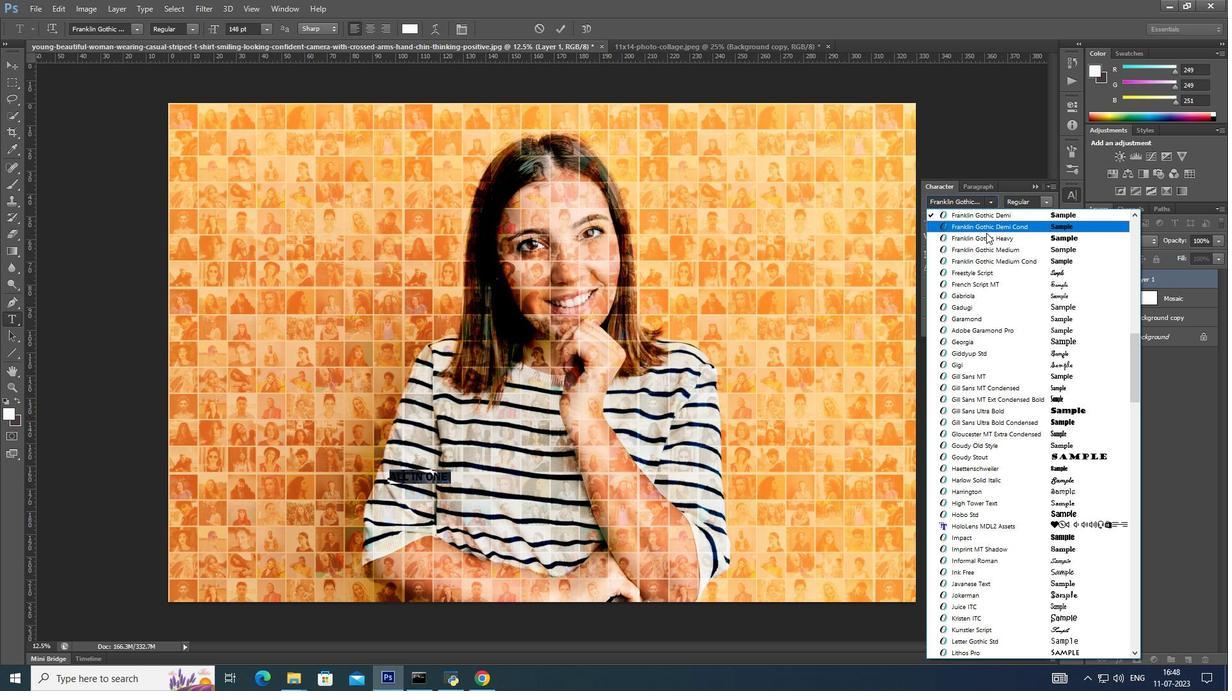 
Action: Mouse pressed left at (986, 238)
Screenshot: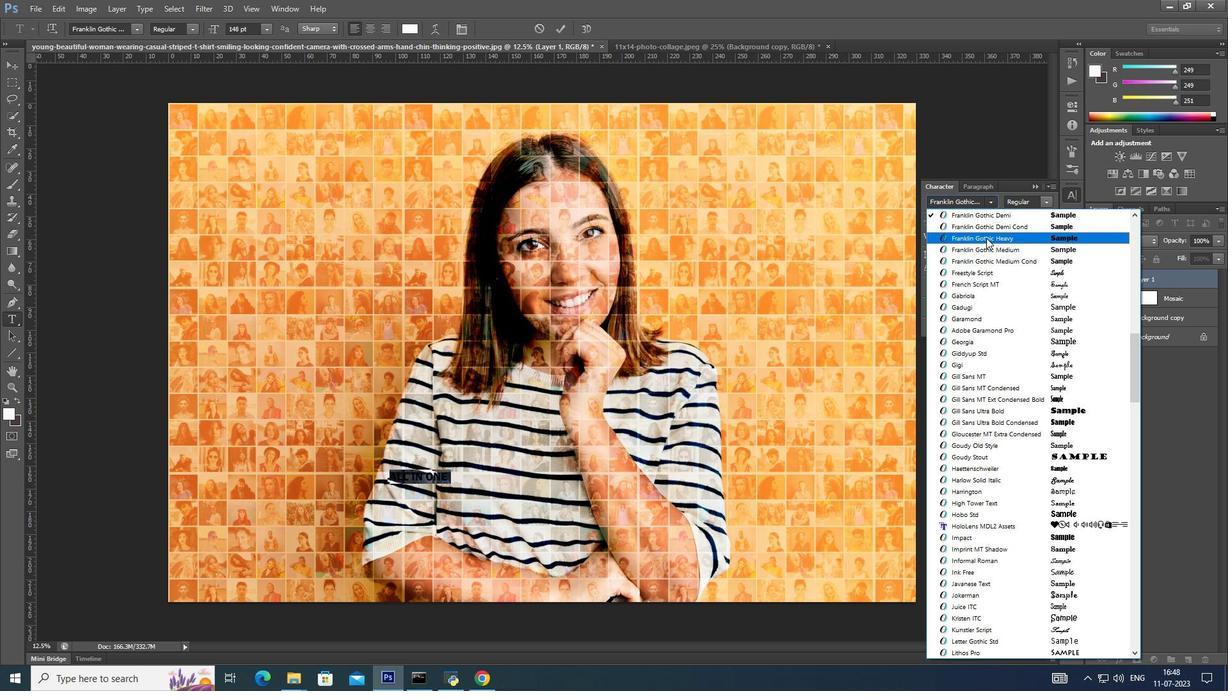 
Action: Mouse moved to (926, 222)
Screenshot: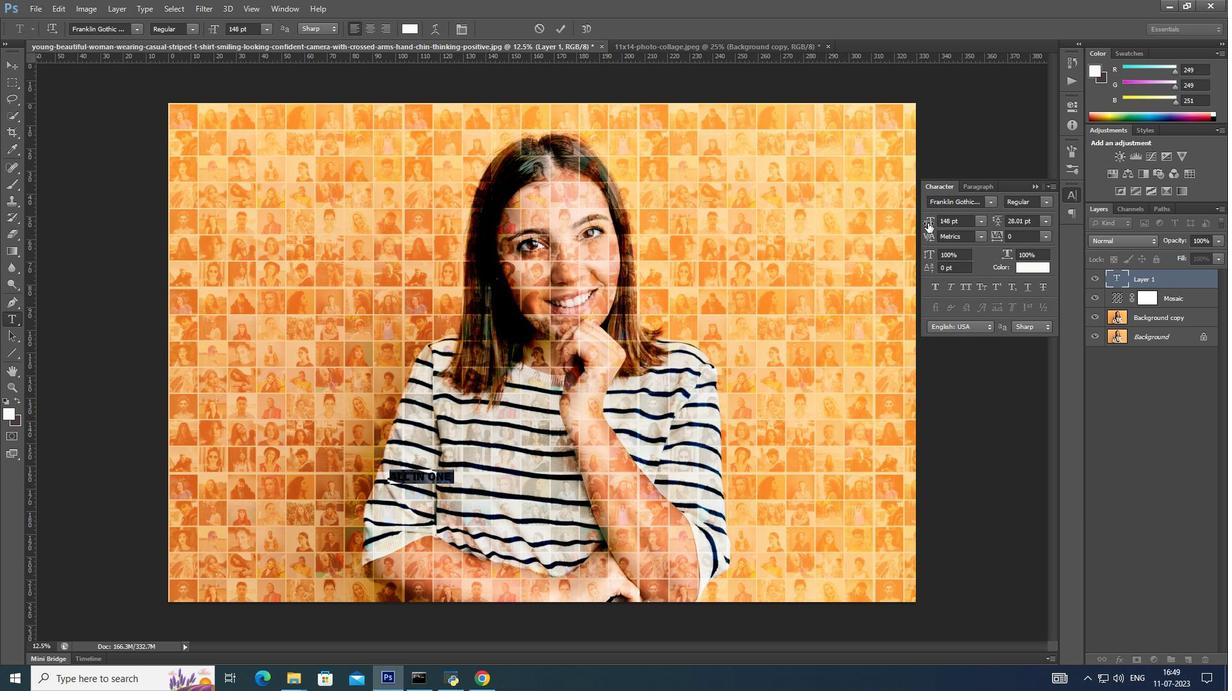 
Action: Mouse pressed left at (926, 222)
Screenshot: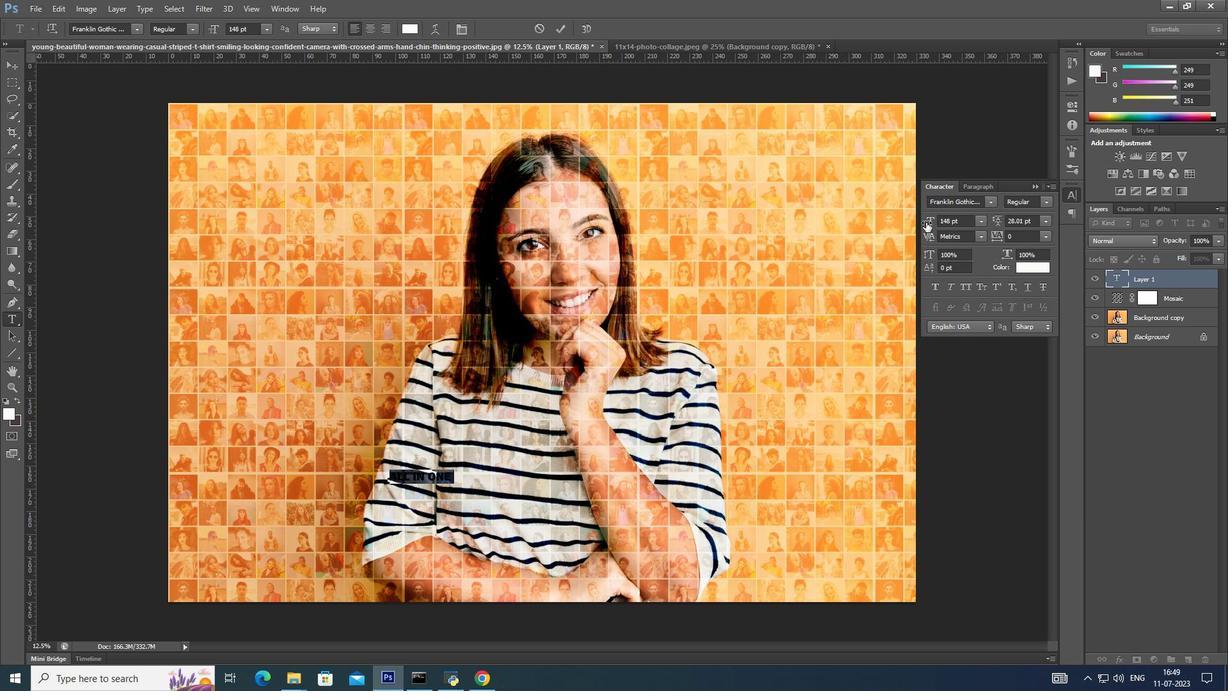
Action: Mouse moved to (12, 65)
Screenshot: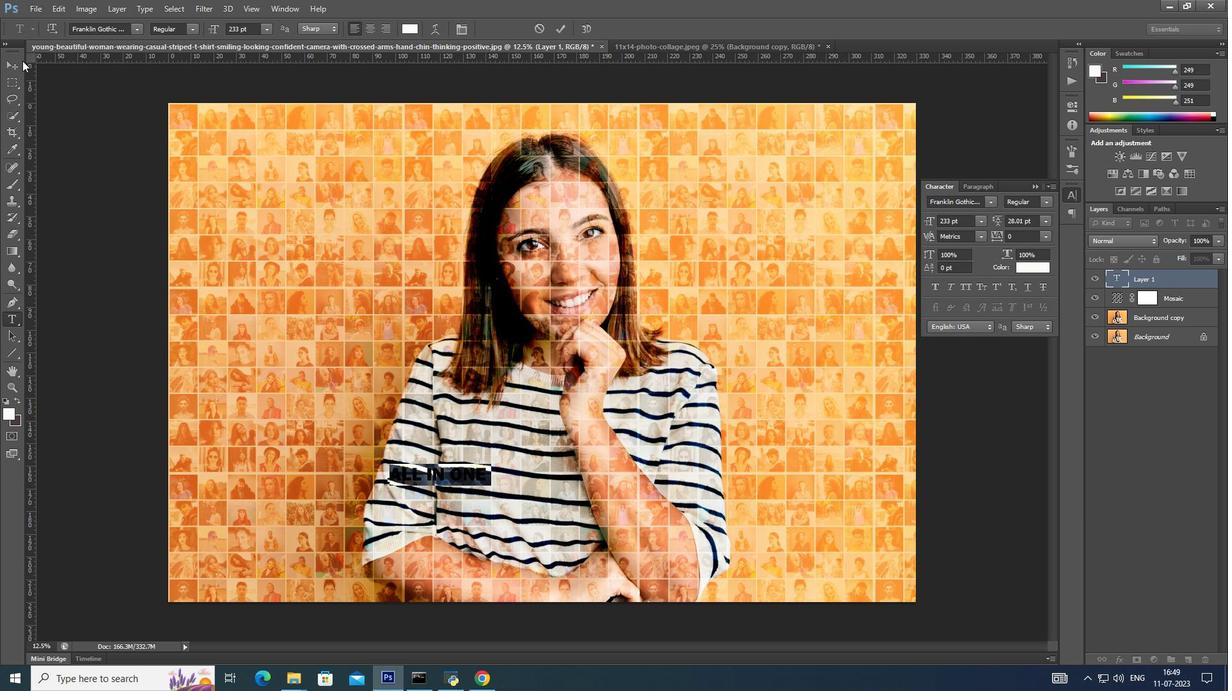
Action: Mouse pressed left at (12, 65)
Screenshot: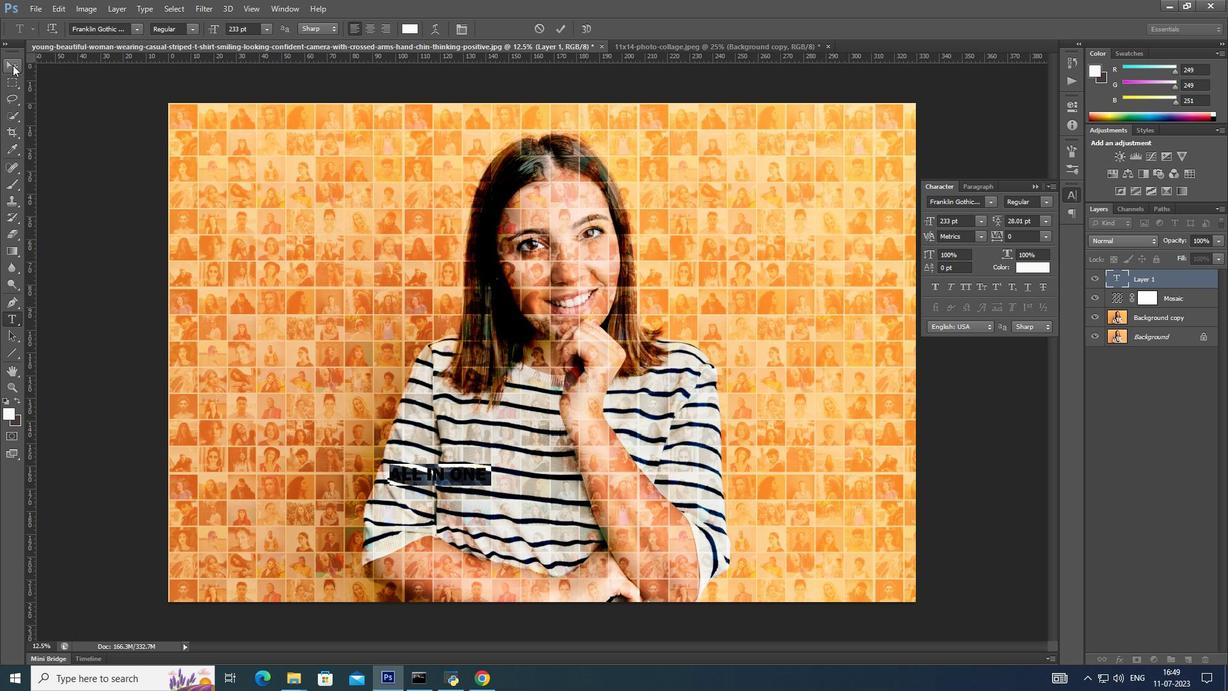 
Action: Mouse moved to (441, 472)
Screenshot: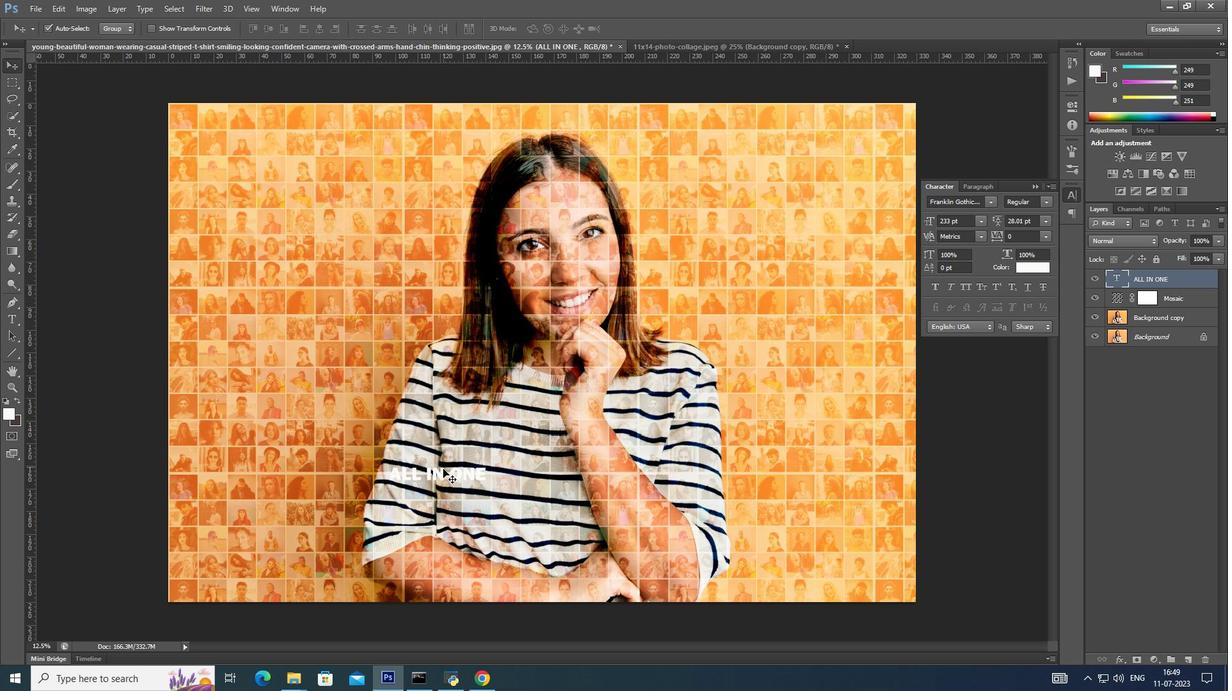 
Action: Mouse pressed left at (441, 472)
Screenshot: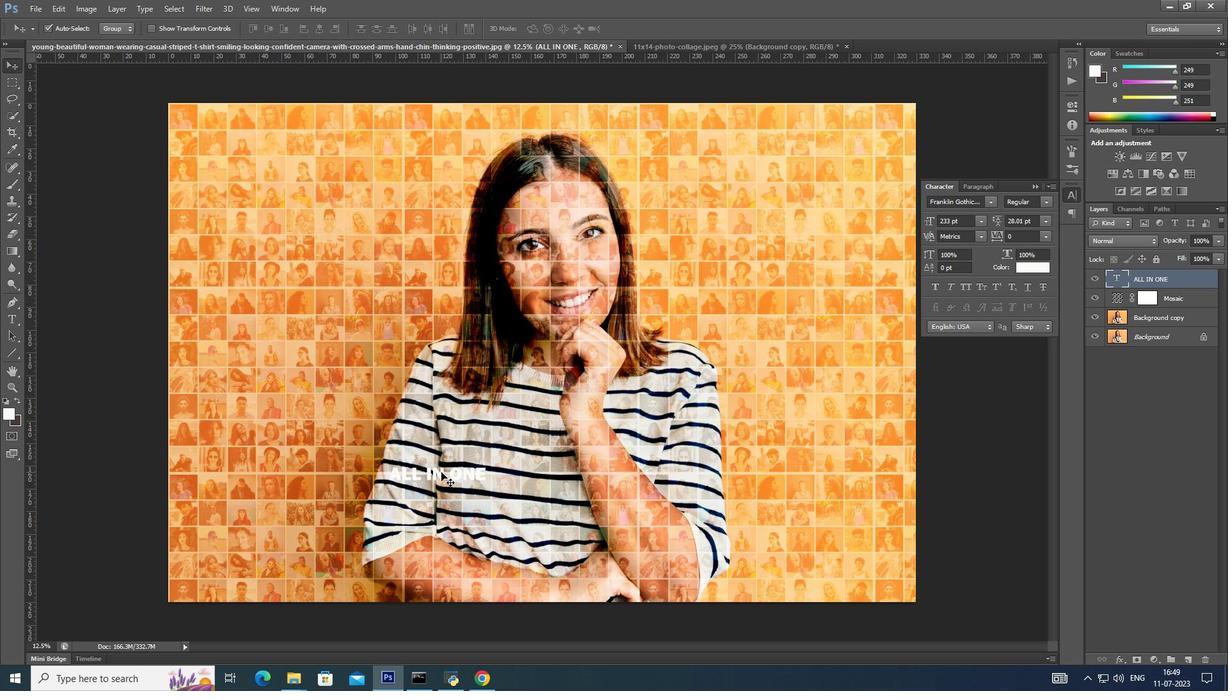 
Action: Mouse moved to (14, 321)
Screenshot: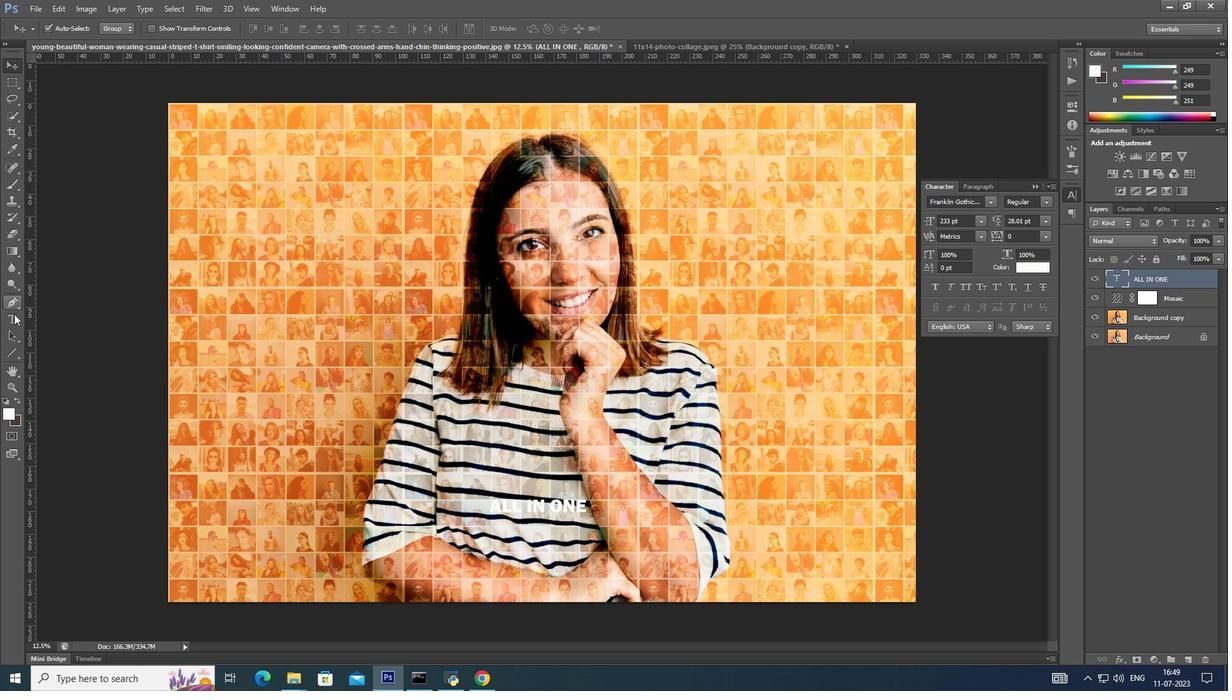 
Action: Mouse pressed left at (14, 321)
Screenshot: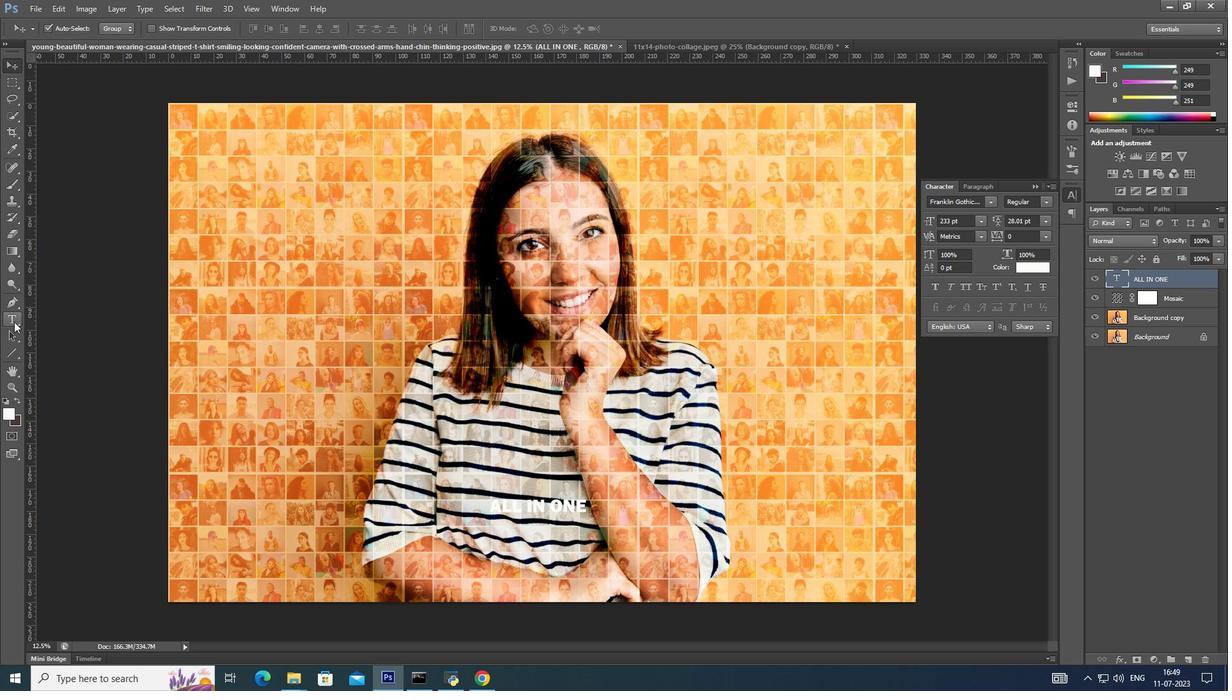 
Action: Mouse moved to (576, 503)
Screenshot: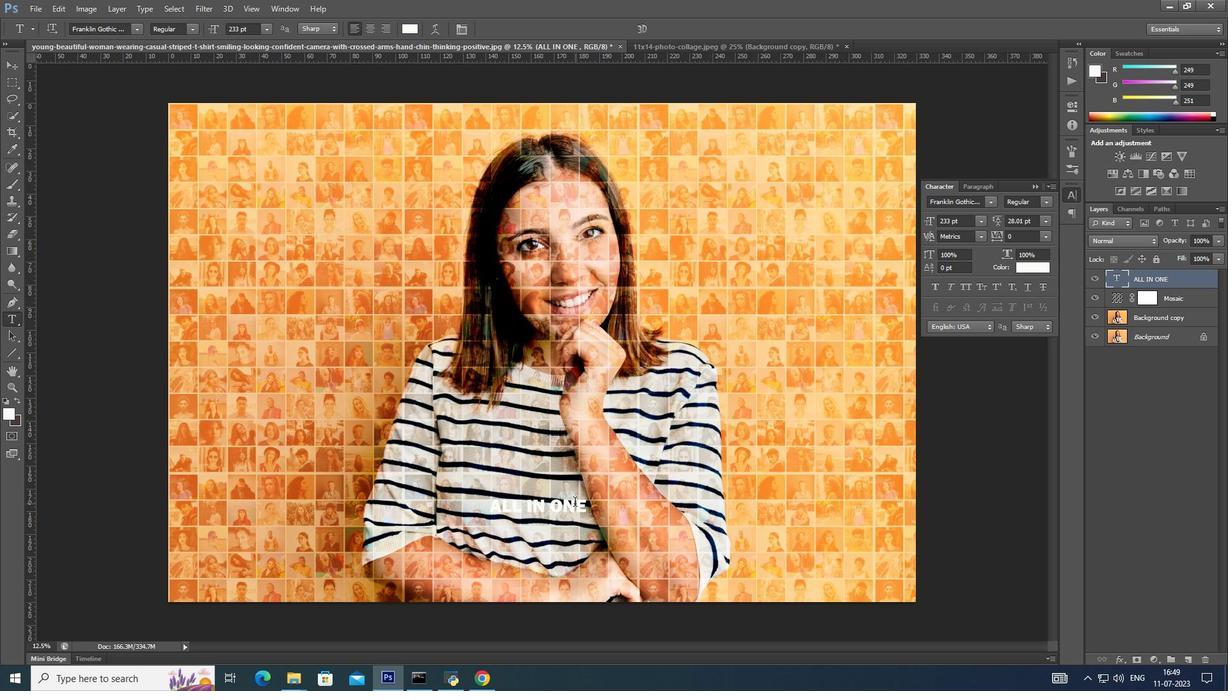 
Action: Mouse pressed left at (576, 503)
Screenshot: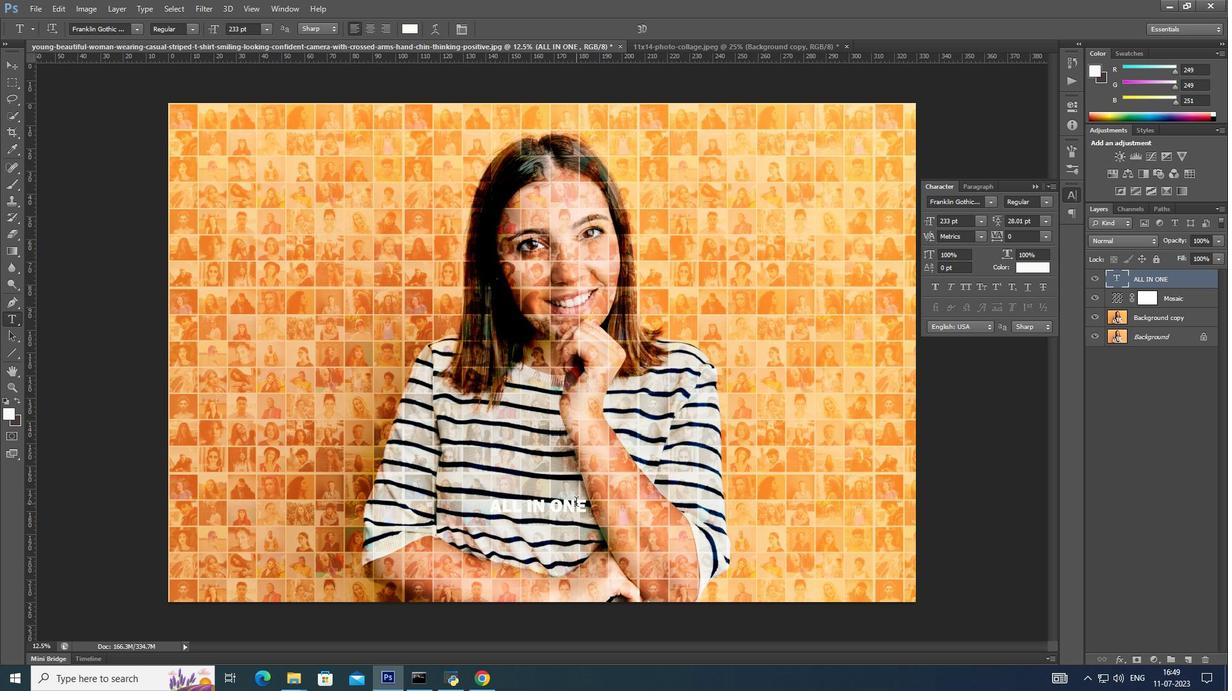 
Action: Mouse moved to (588, 503)
Screenshot: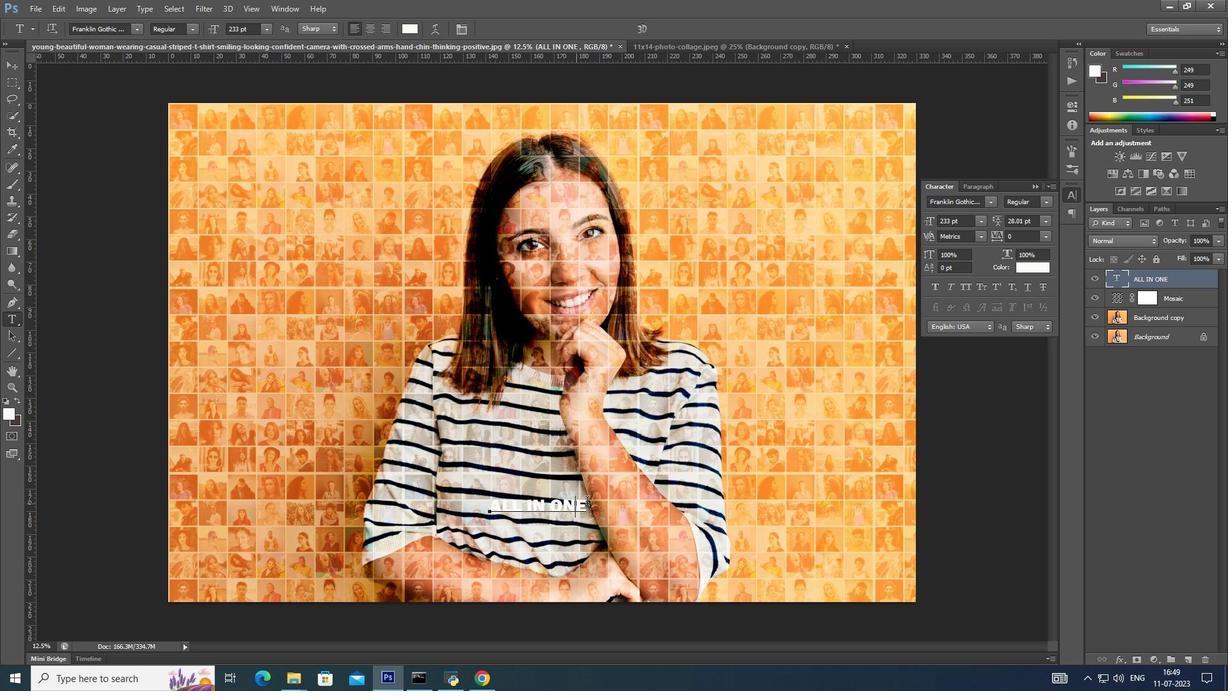 
Action: Mouse pressed left at (588, 503)
Screenshot: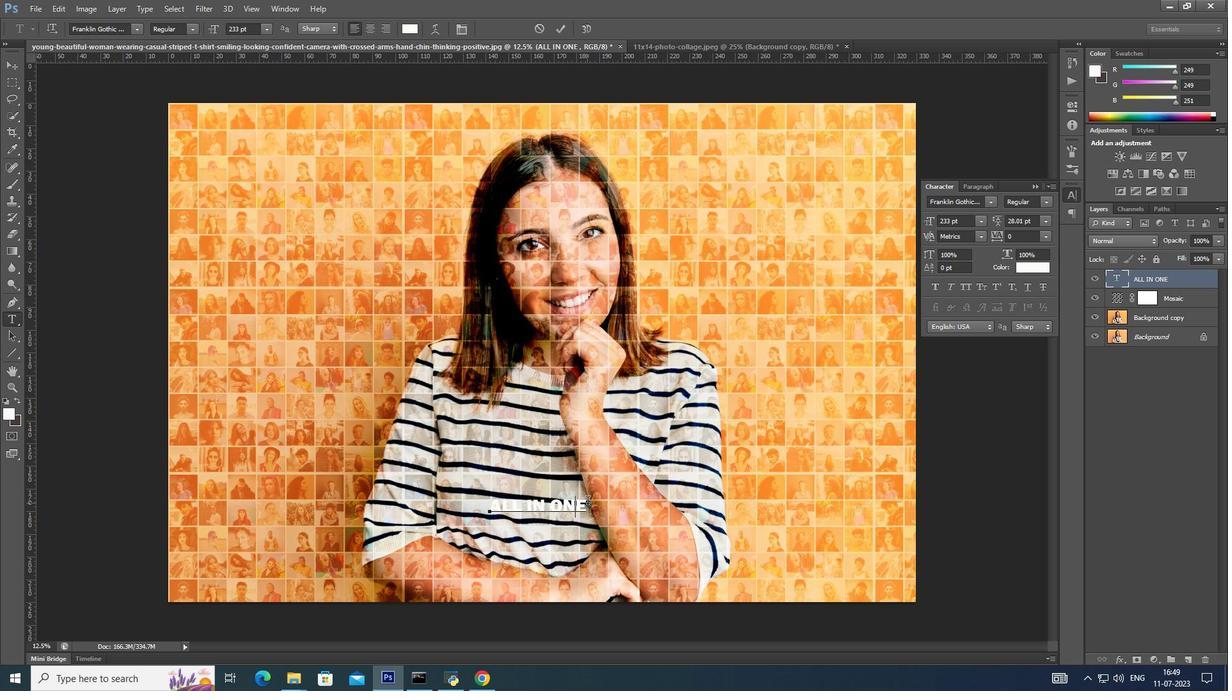 
Action: Mouse moved to (930, 219)
Screenshot: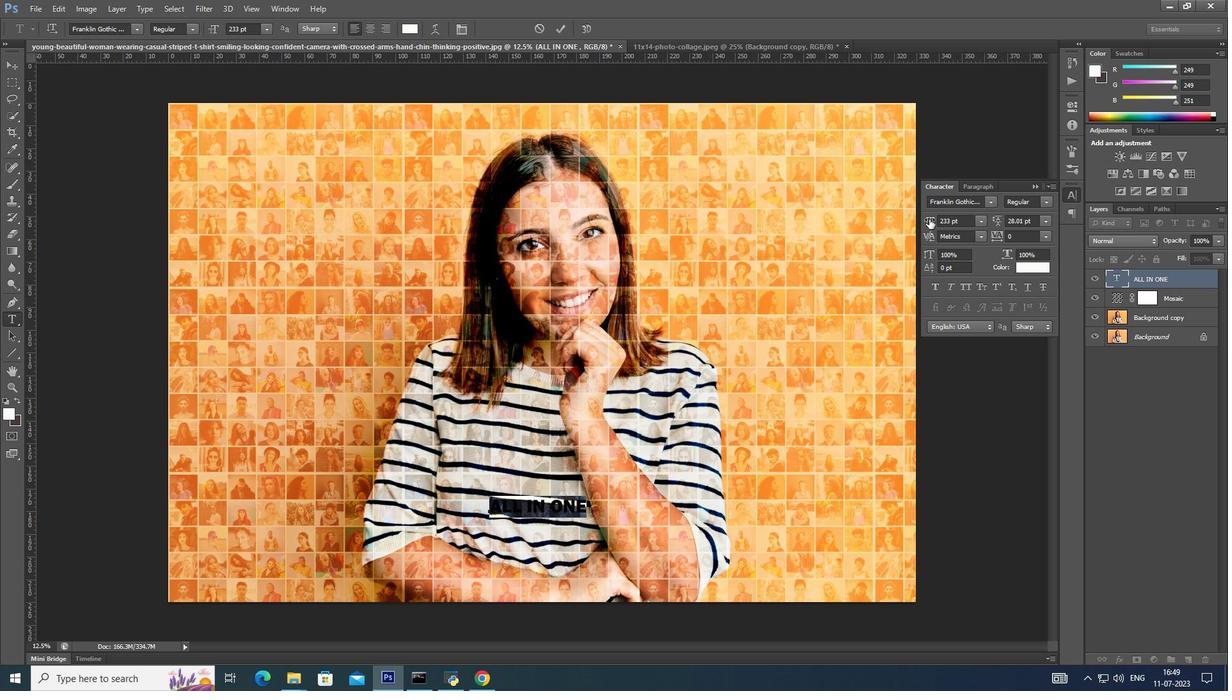 
Action: Mouse pressed left at (930, 219)
Screenshot: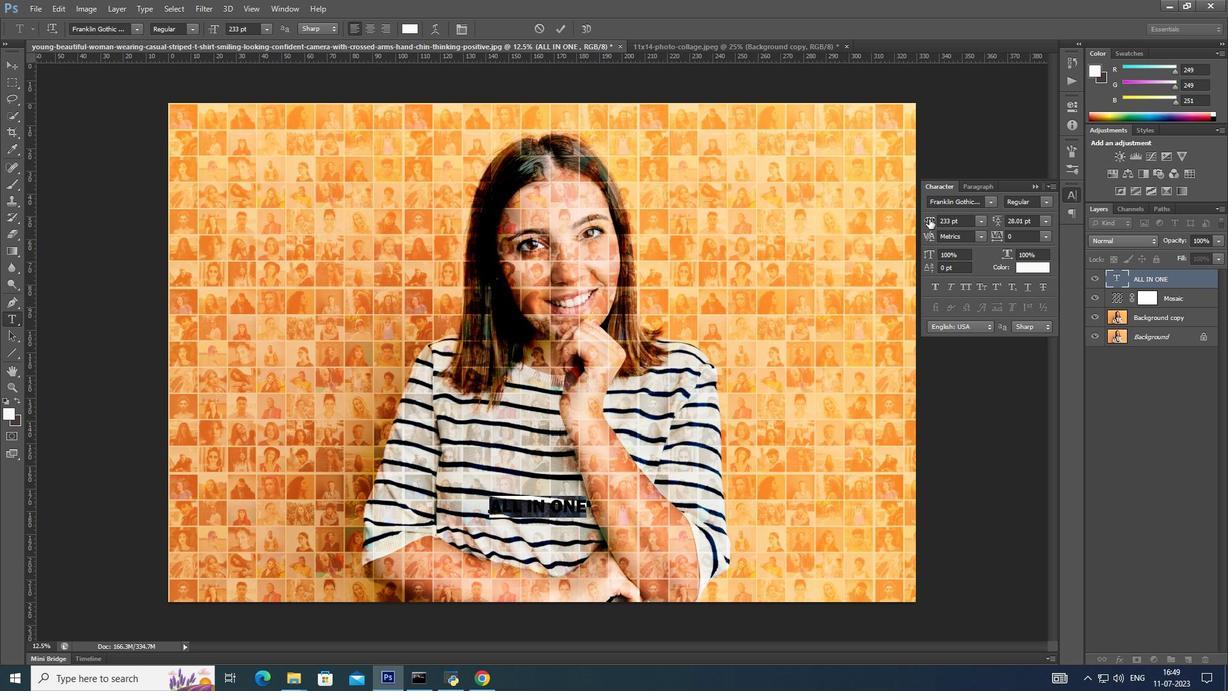
Action: Mouse moved to (17, 62)
Screenshot: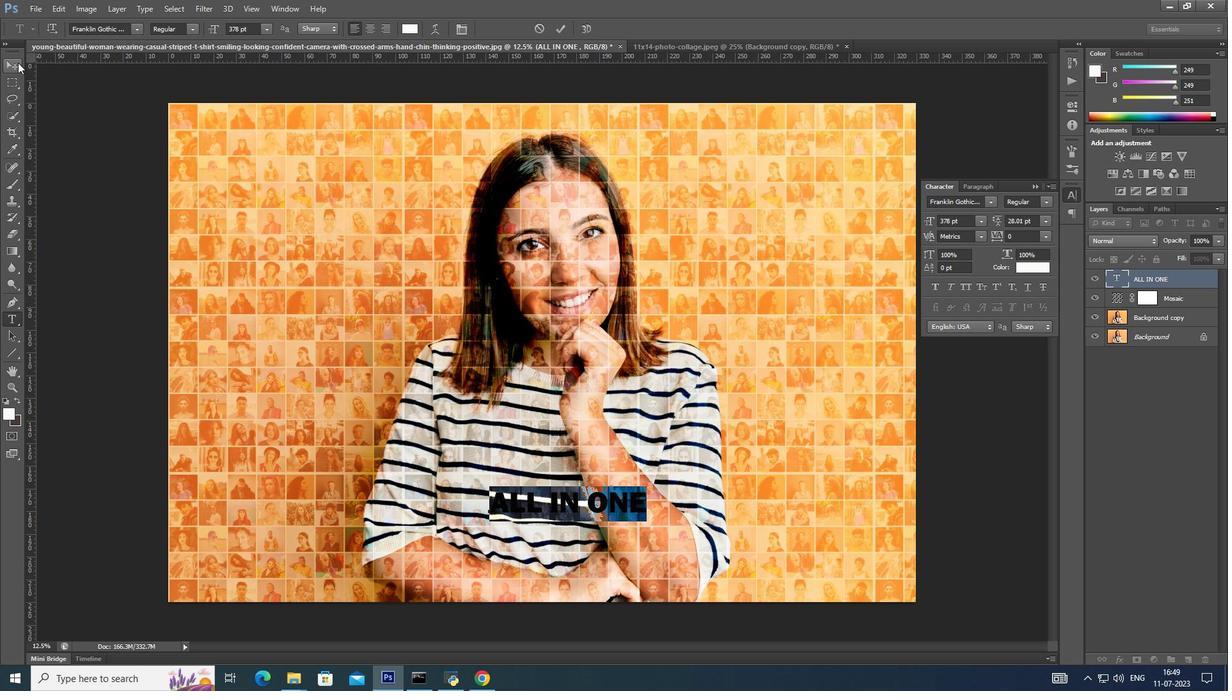 
Action: Mouse pressed left at (17, 62)
Screenshot: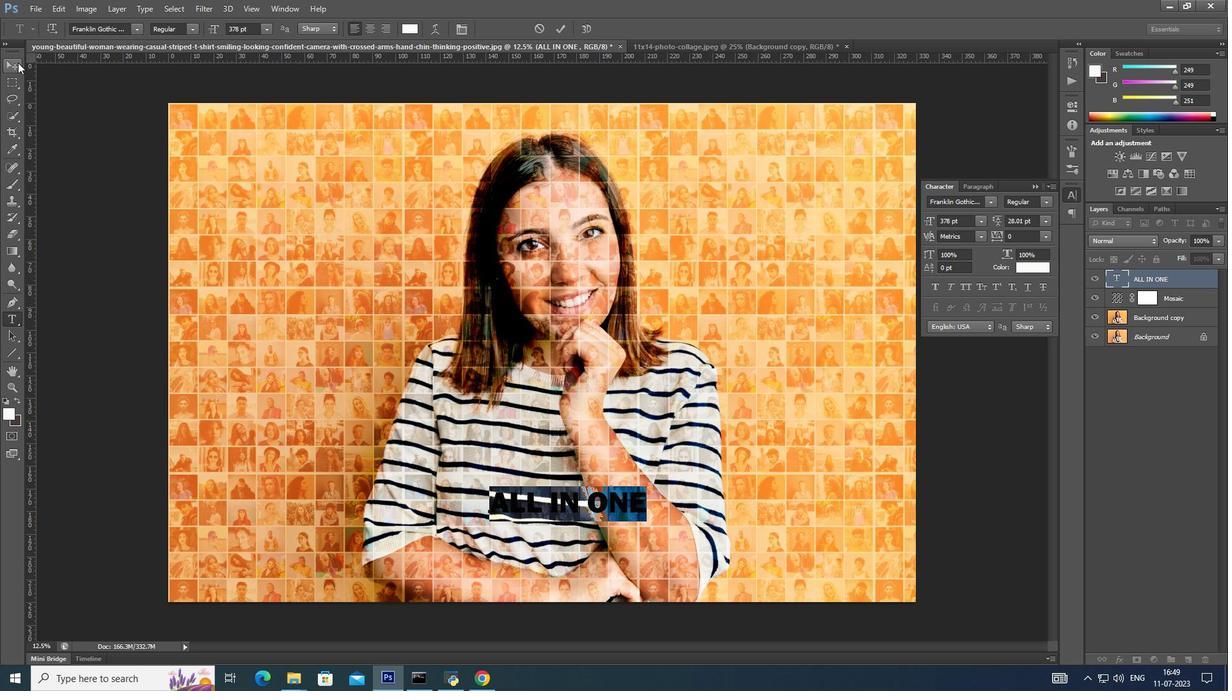 
Action: Mouse moved to (531, 499)
Screenshot: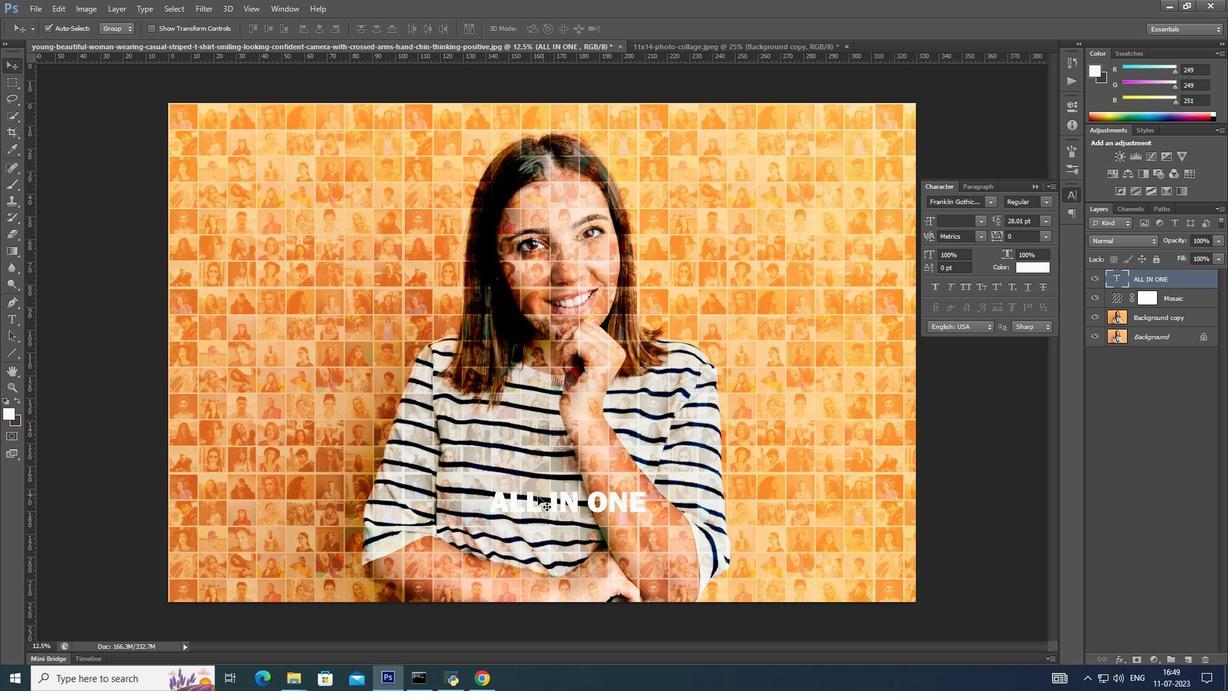 
Action: Mouse pressed left at (531, 499)
Screenshot: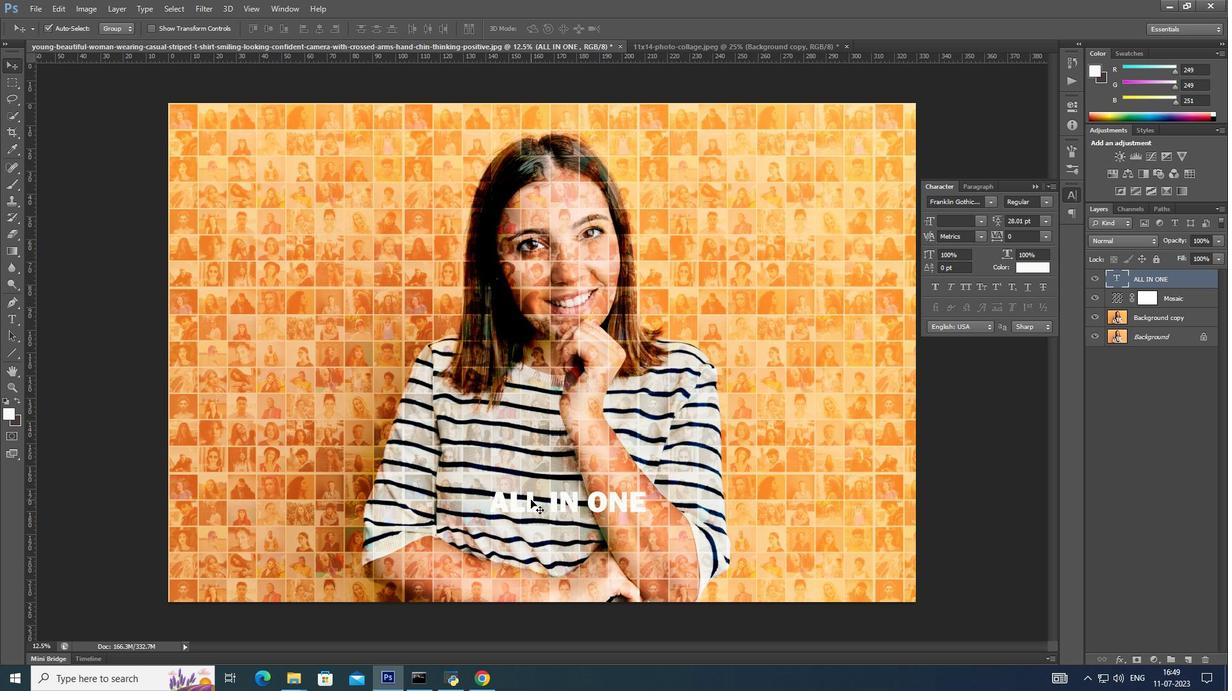 
Action: Mouse moved to (1190, 661)
Screenshot: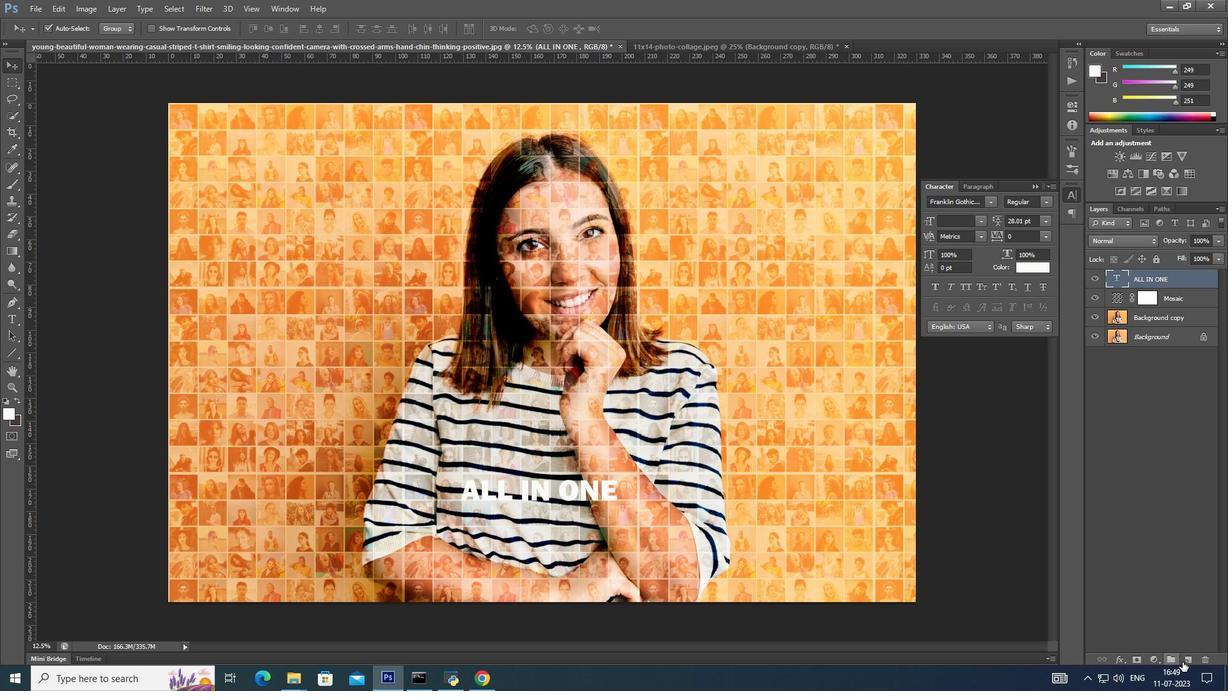 
Action: Mouse pressed left at (1190, 661)
Screenshot: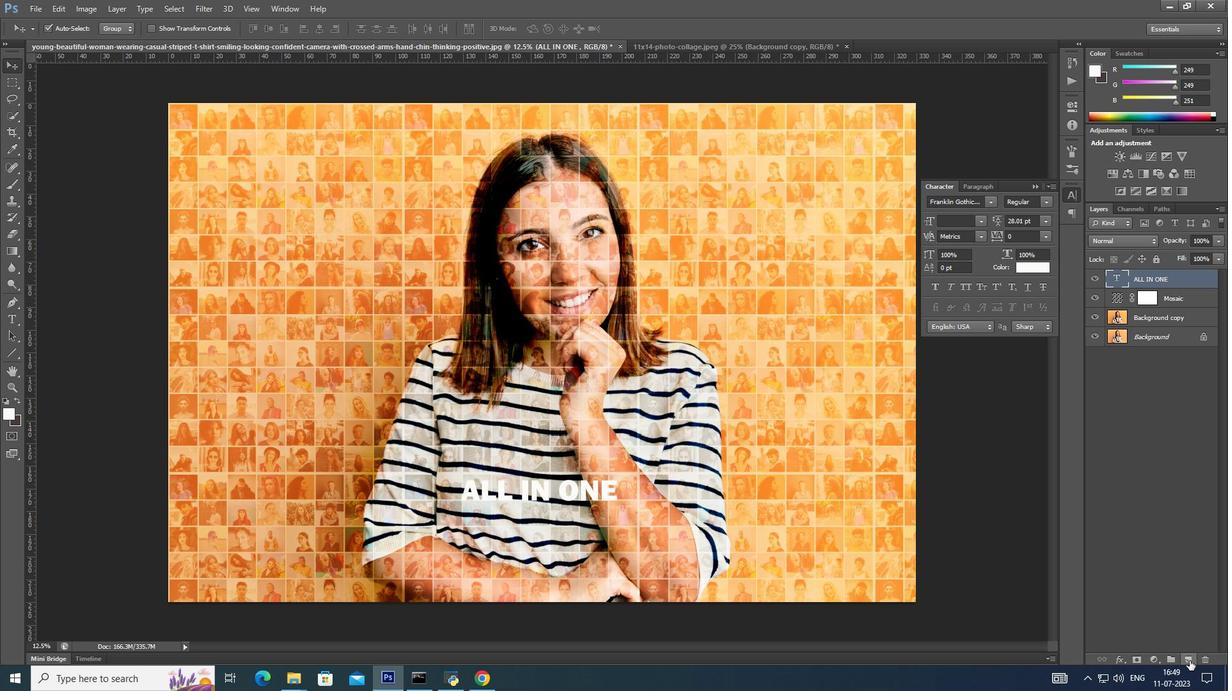 
Action: Mouse moved to (12, 76)
Screenshot: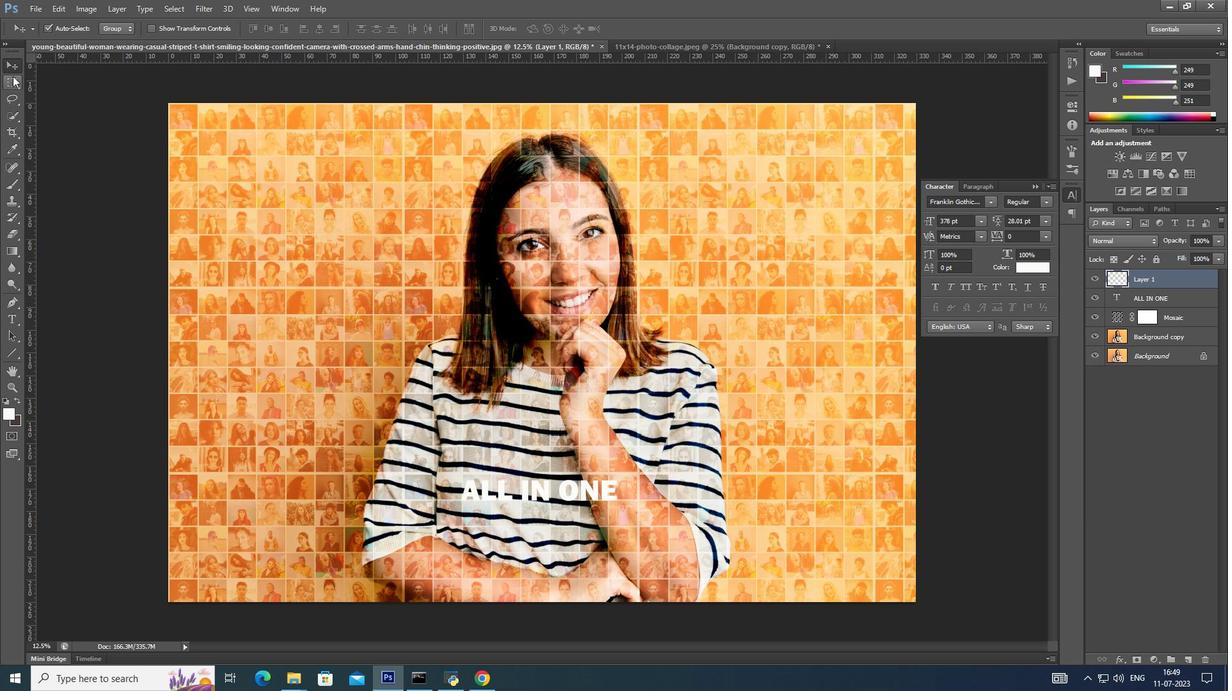 
Action: Mouse pressed left at (12, 76)
Screenshot: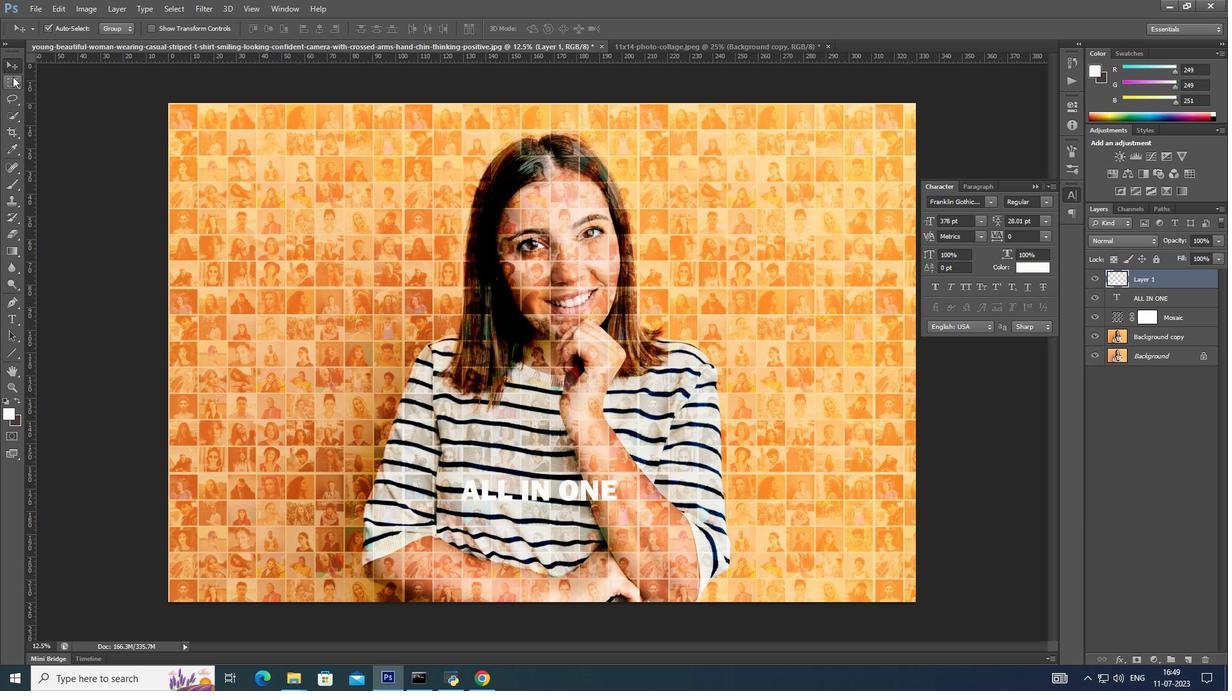 
Action: Mouse moved to (167, 538)
Screenshot: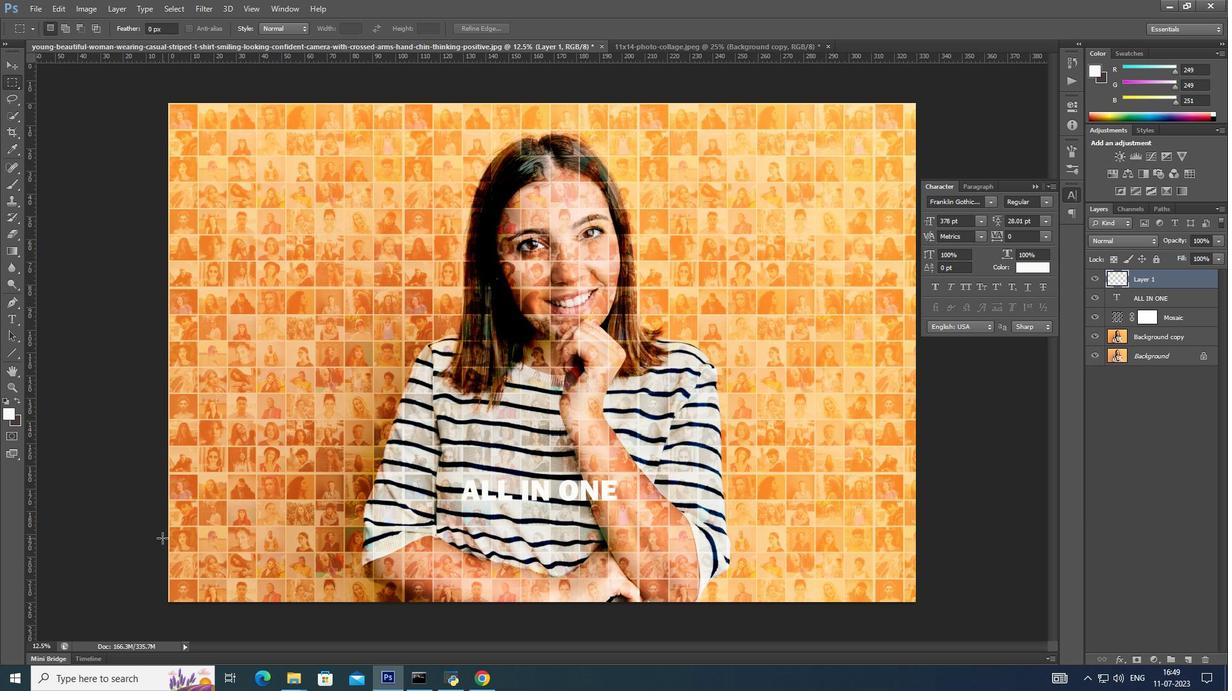 
Action: Mouse pressed left at (167, 538)
Screenshot: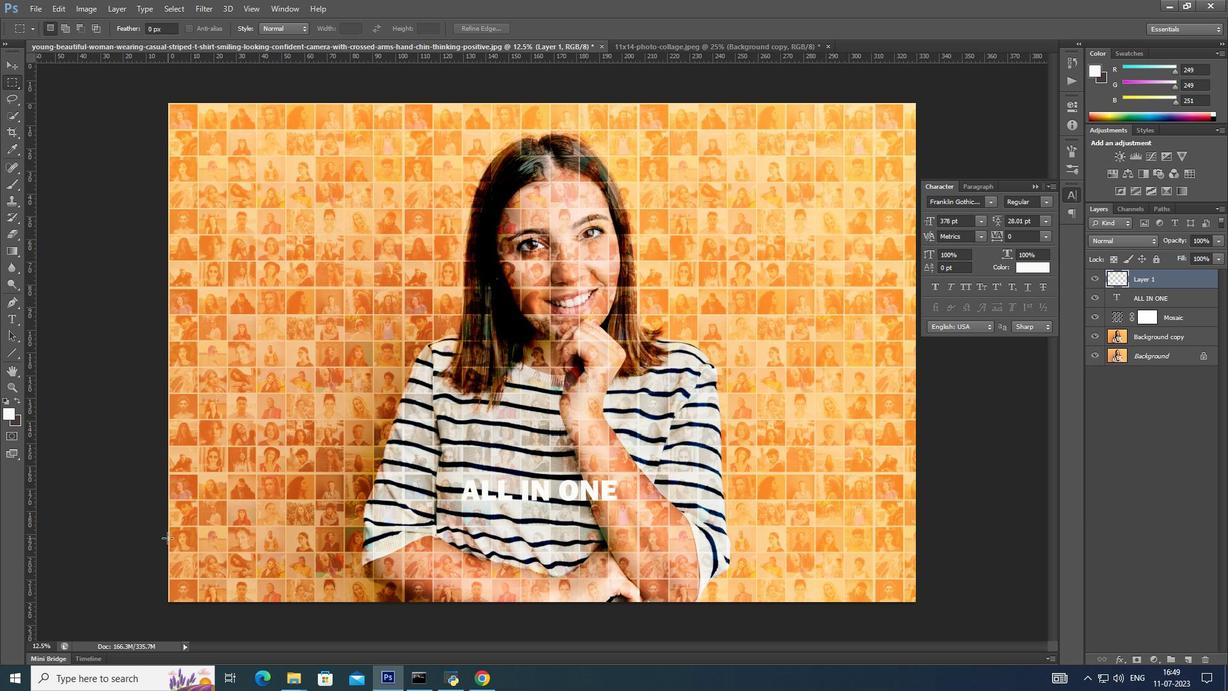 
Action: Mouse moved to (809, 448)
Screenshot: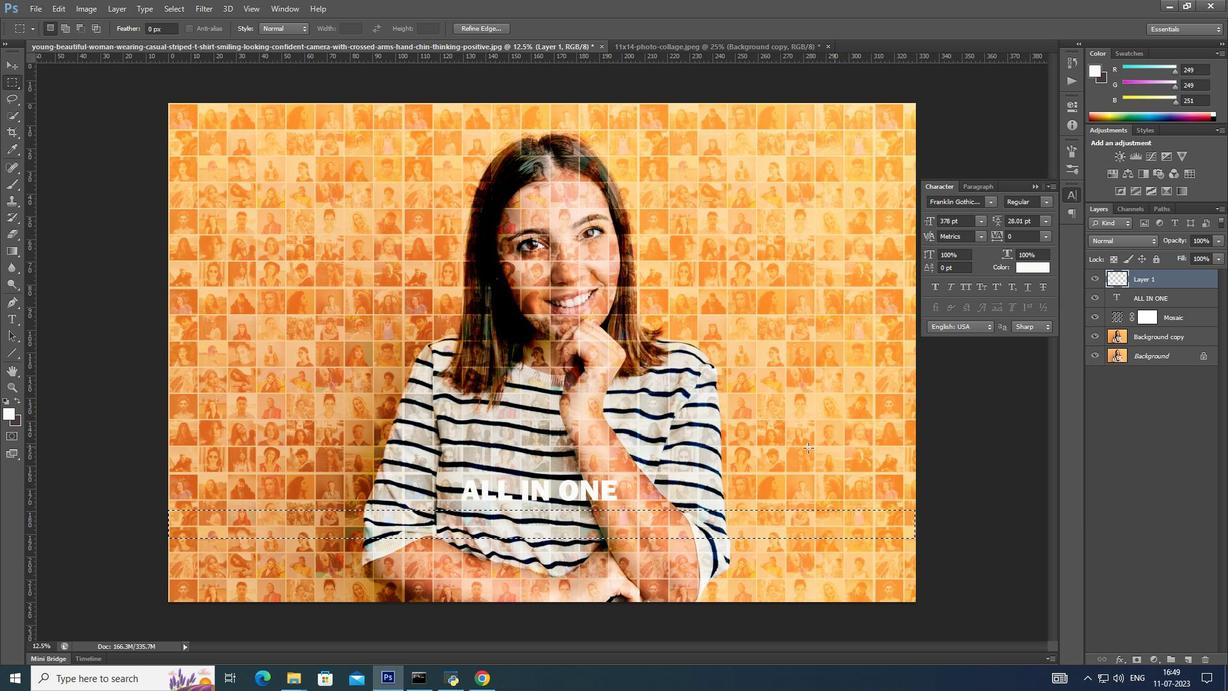 
Action: Key pressed <Key.alt_l><Key.backspace>
Screenshot: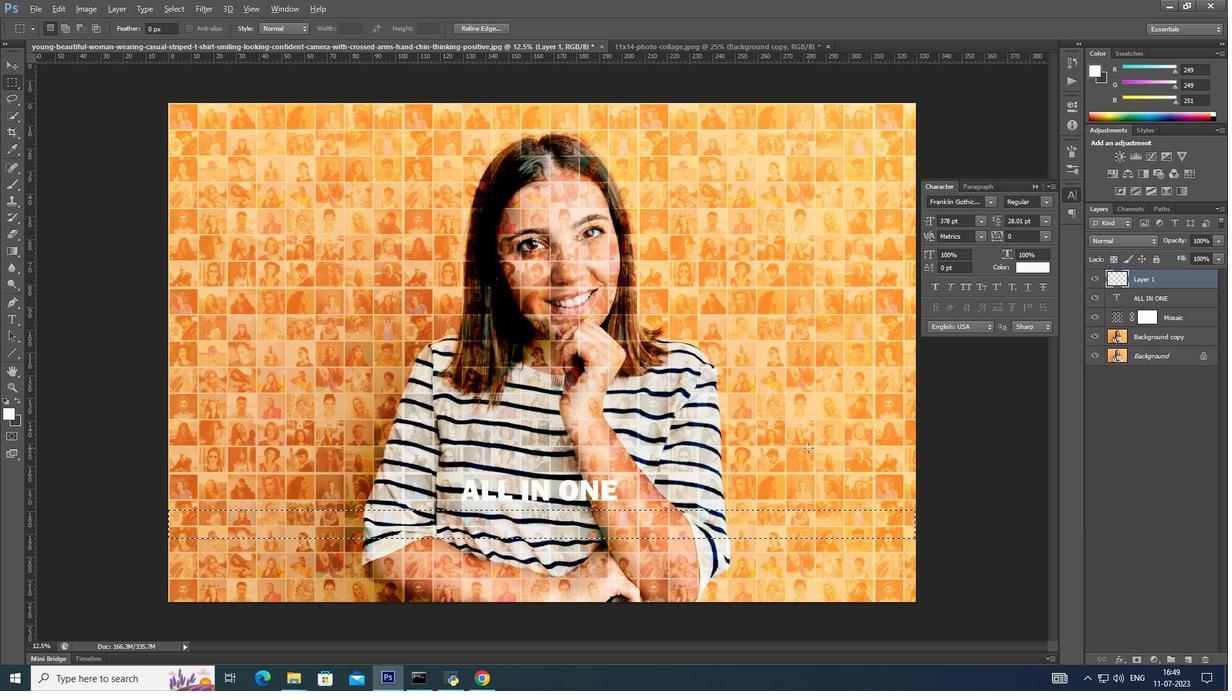
Action: Mouse moved to (16, 63)
Screenshot: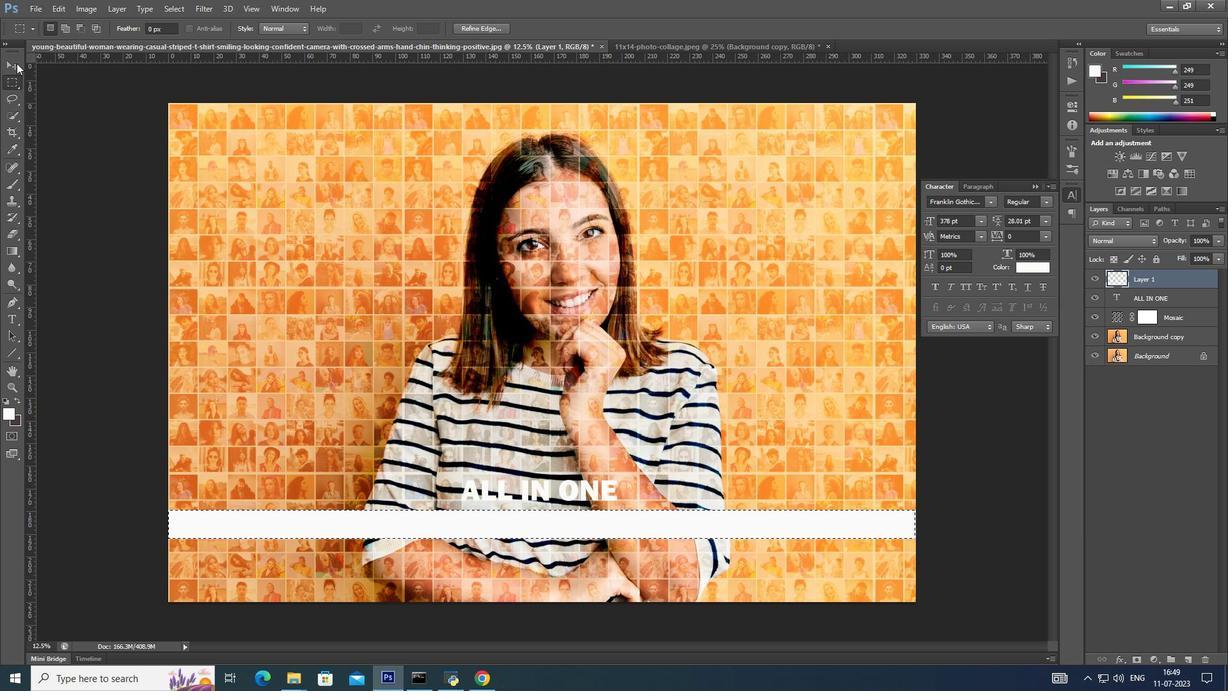 
Action: Mouse pressed left at (16, 63)
Screenshot: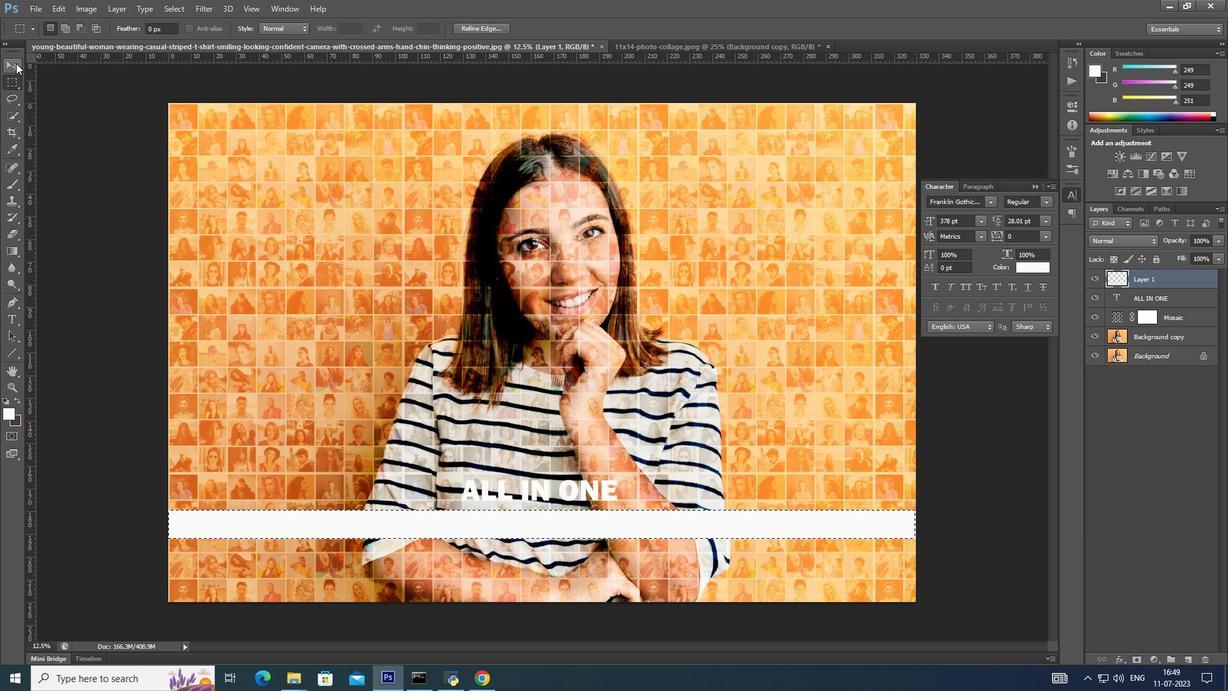 
Action: Mouse moved to (354, 519)
Screenshot: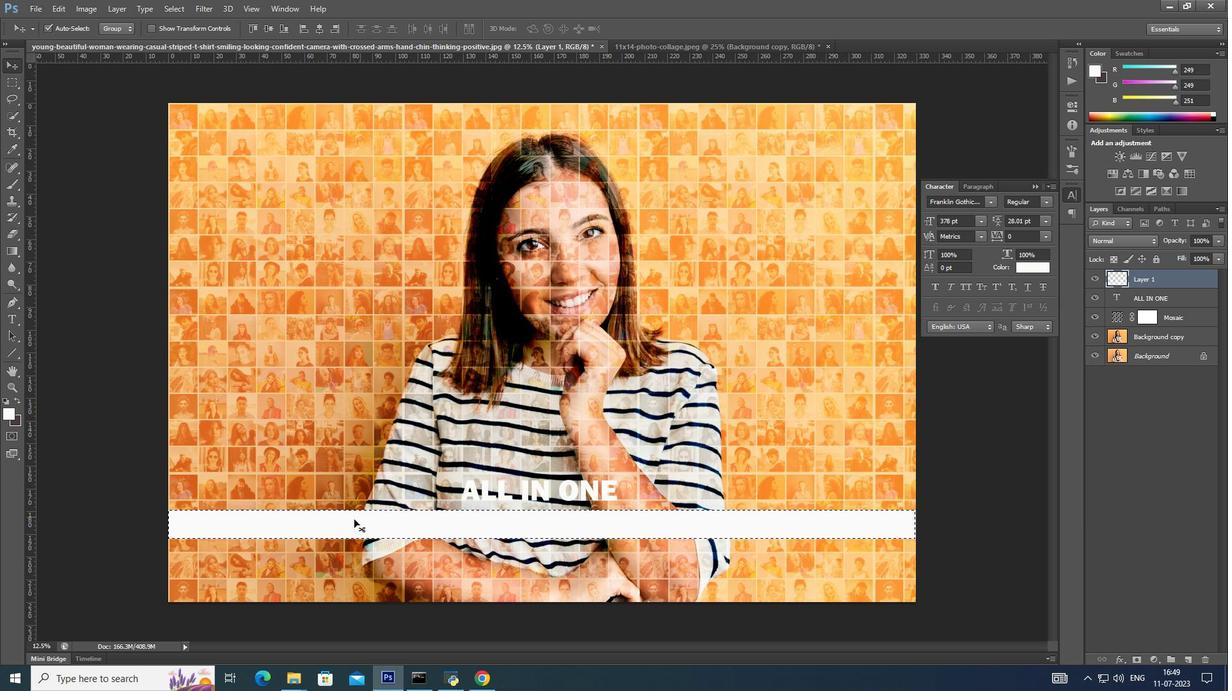 
Action: Key pressed ctrl+D
Screenshot: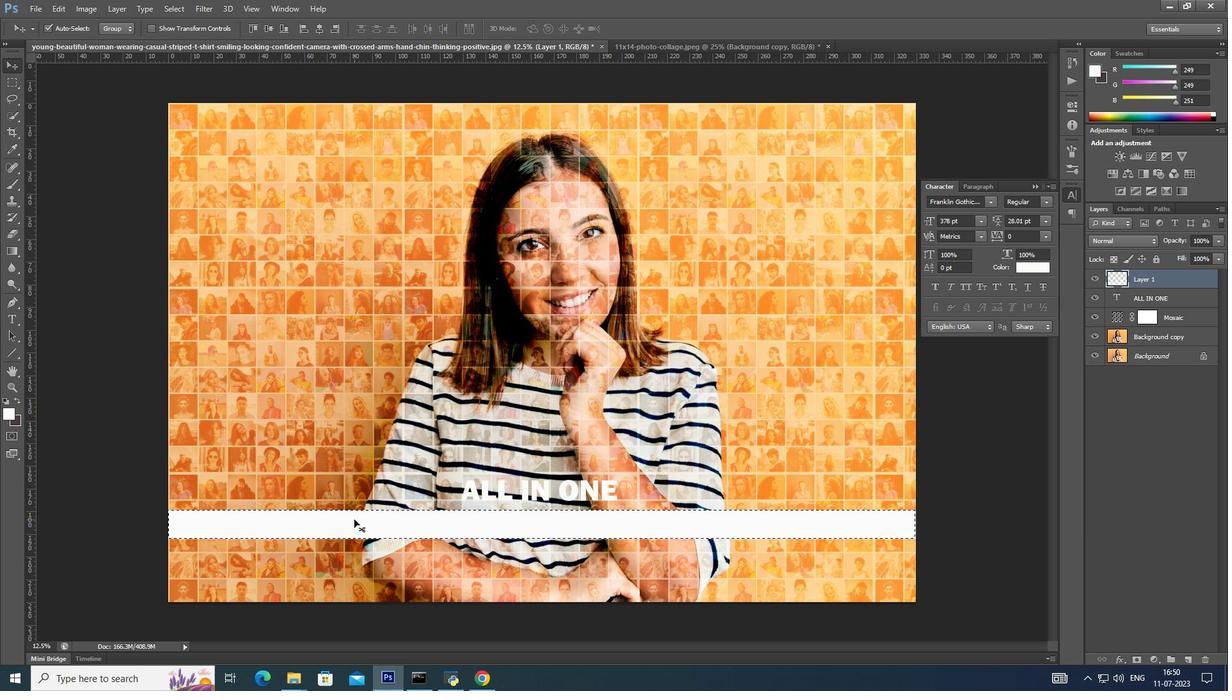 
Action: Mouse moved to (385, 526)
Screenshot: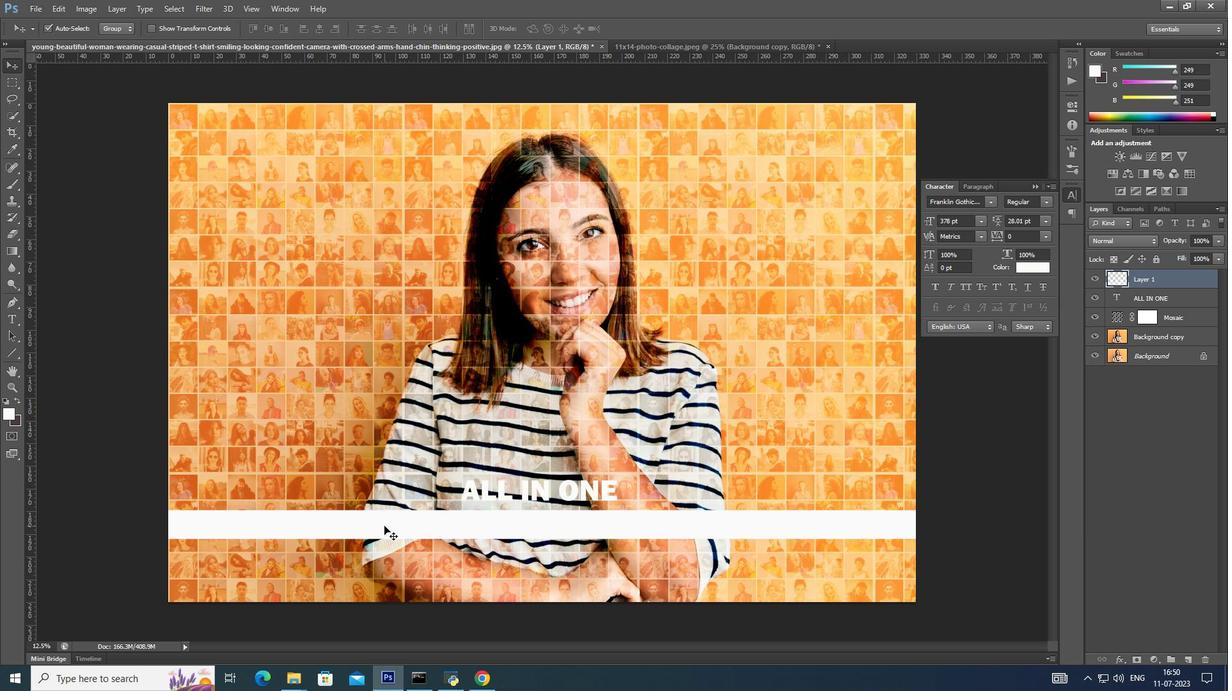 
Action: Mouse pressed left at (385, 526)
Screenshot: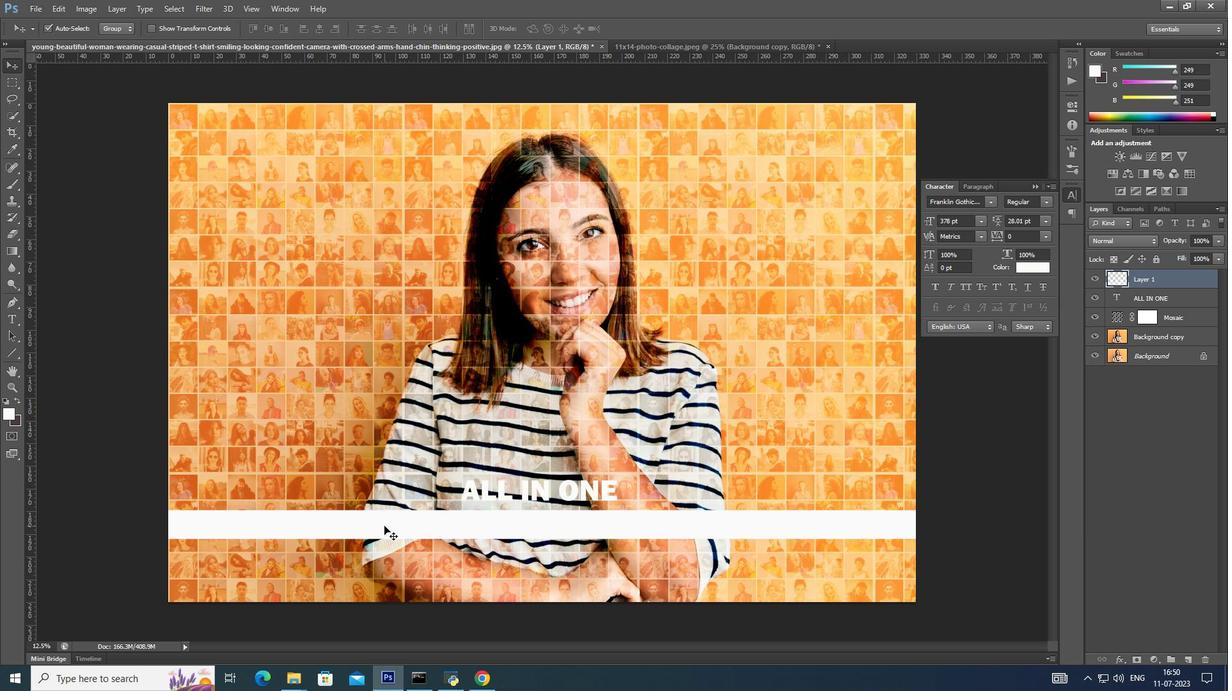 
Action: Mouse pressed left at (385, 526)
Screenshot: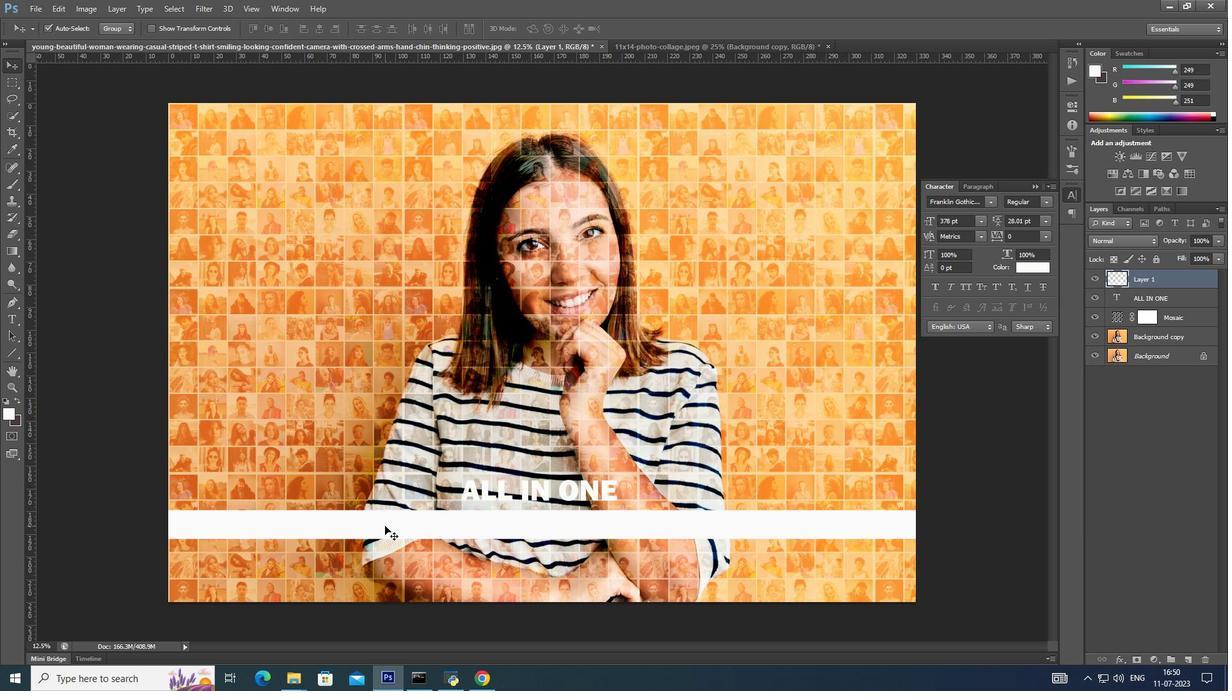 
Action: Mouse moved to (1156, 279)
Screenshot: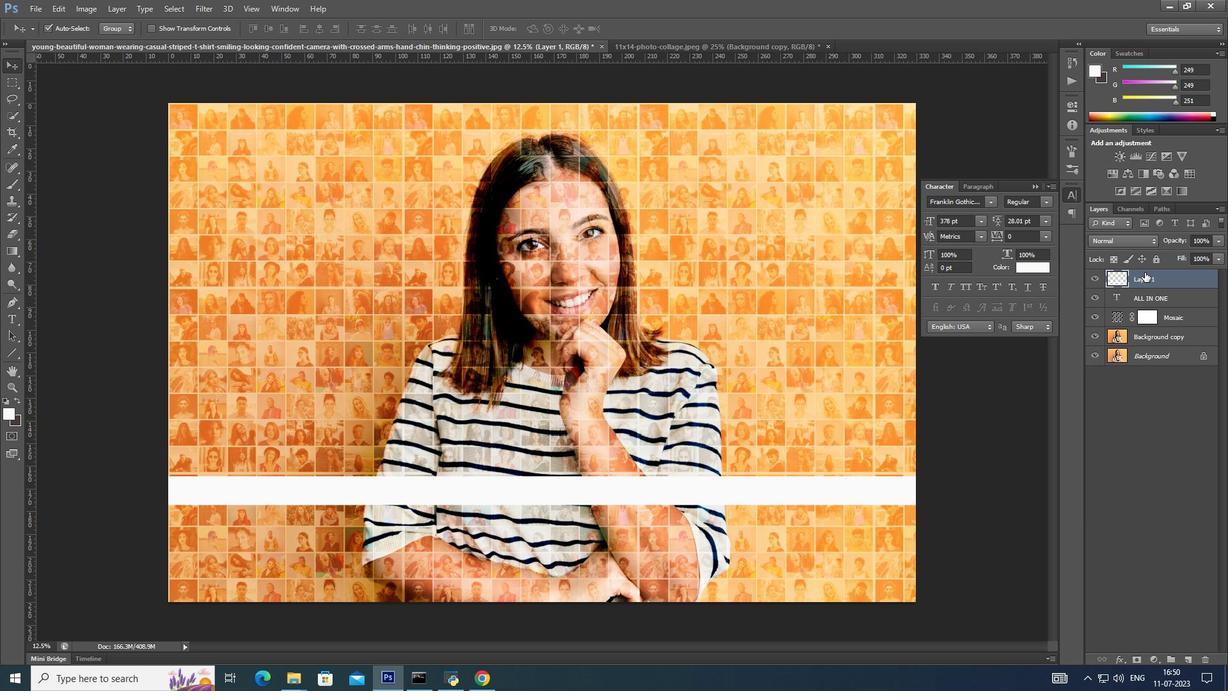 
Action: Mouse pressed left at (1156, 279)
Screenshot: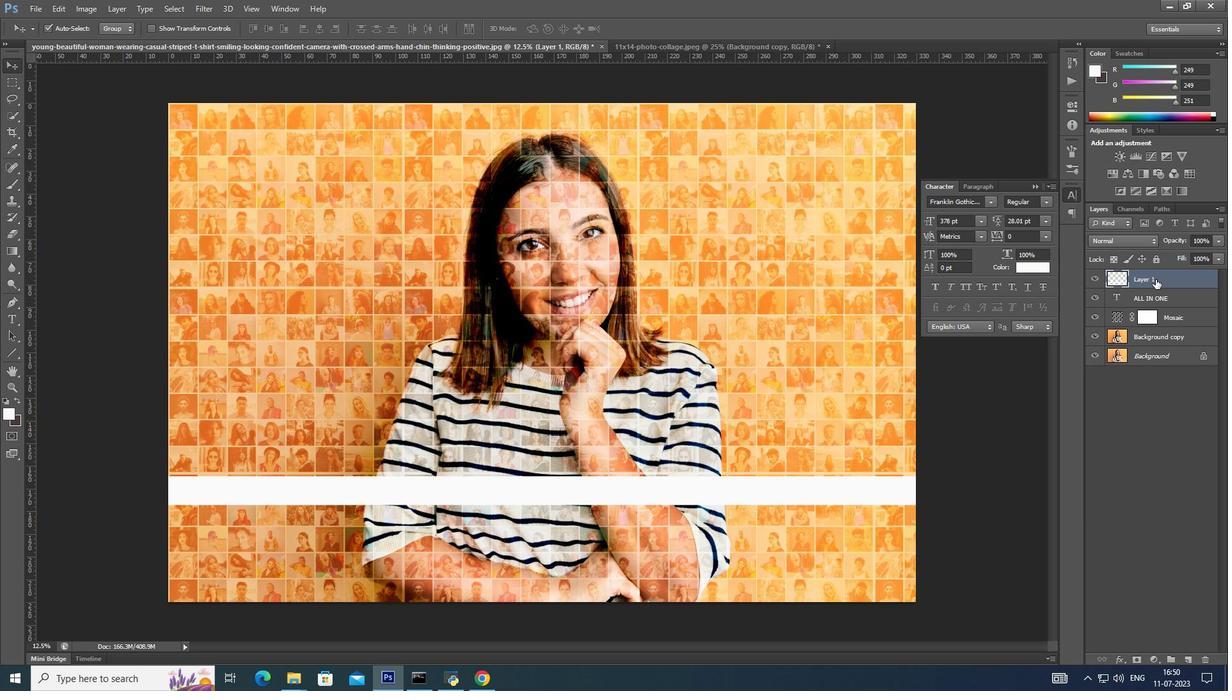 
Action: Mouse moved to (1153, 294)
Screenshot: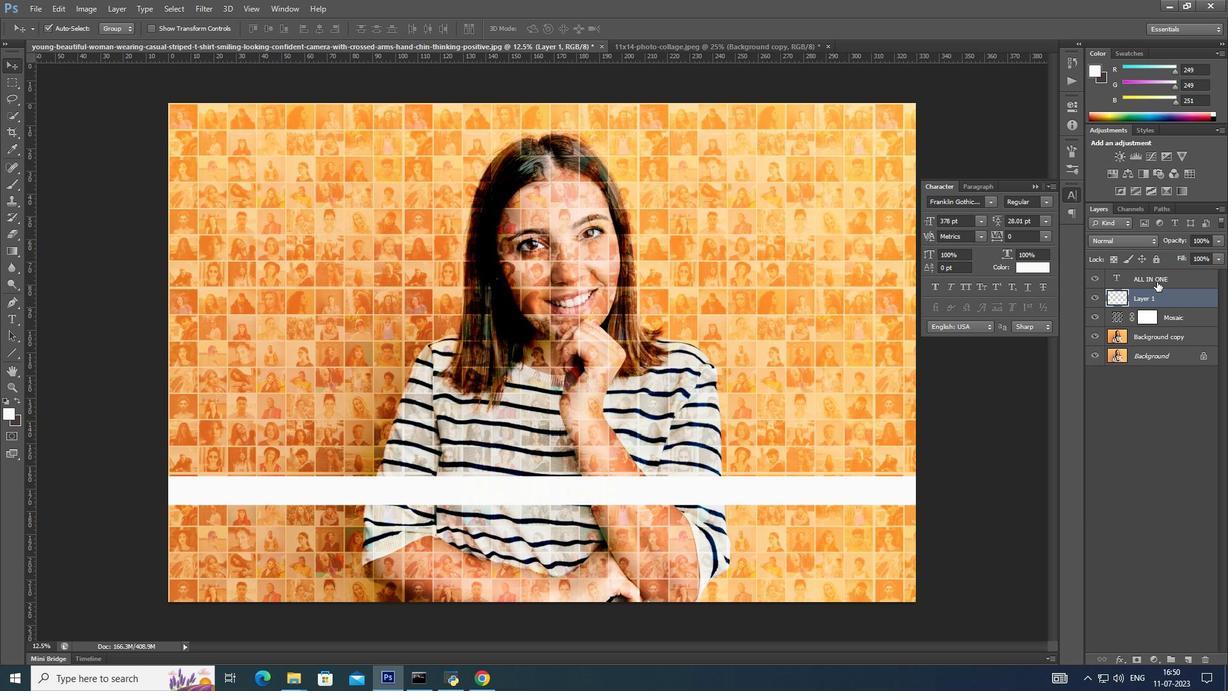 
Action: Mouse pressed left at (1153, 294)
Screenshot: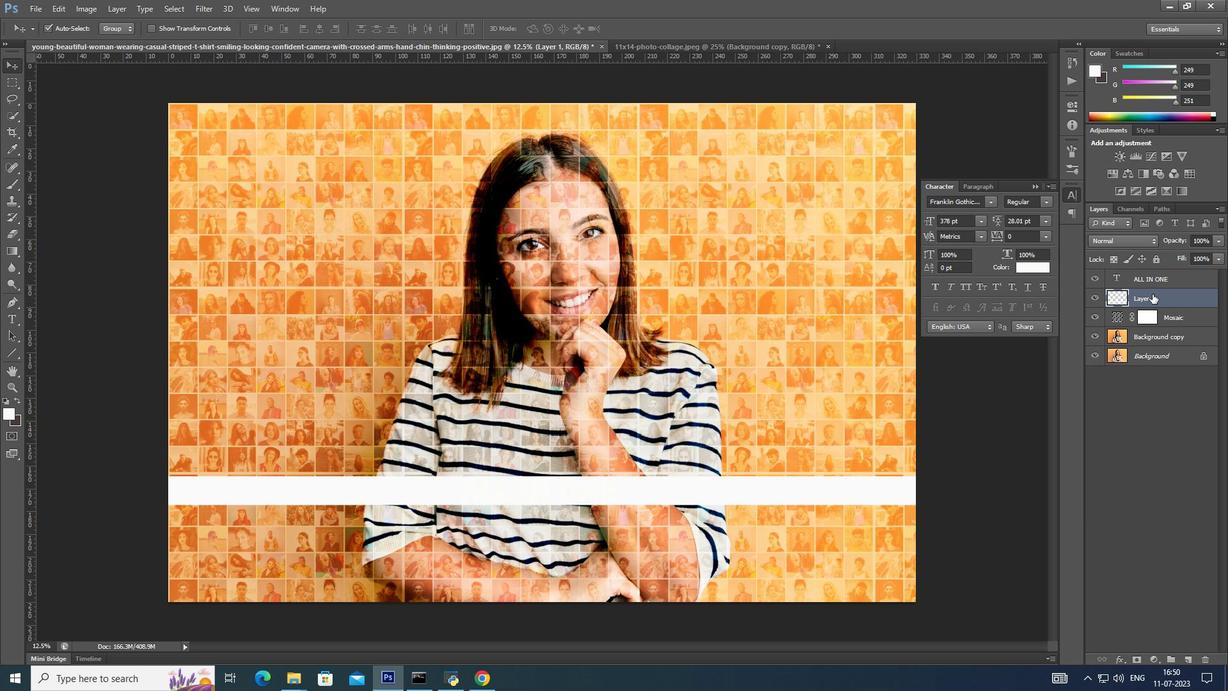 
Action: Mouse moved to (9, 414)
Screenshot: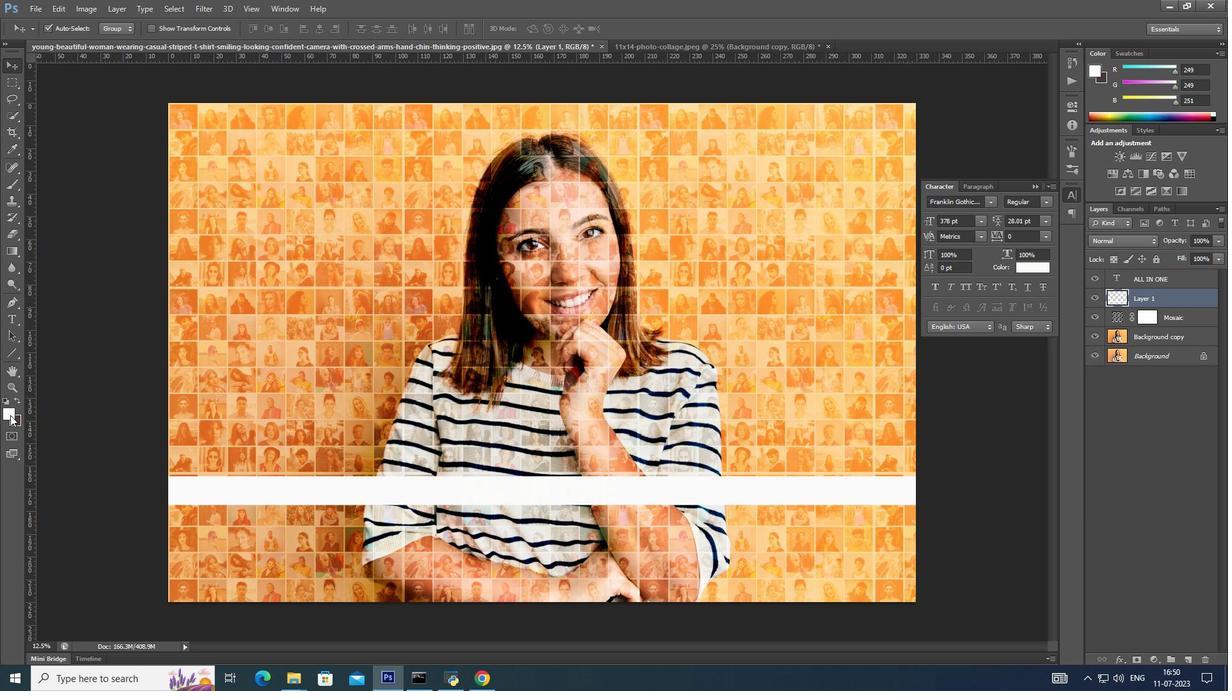 
Action: Mouse pressed left at (9, 414)
Screenshot: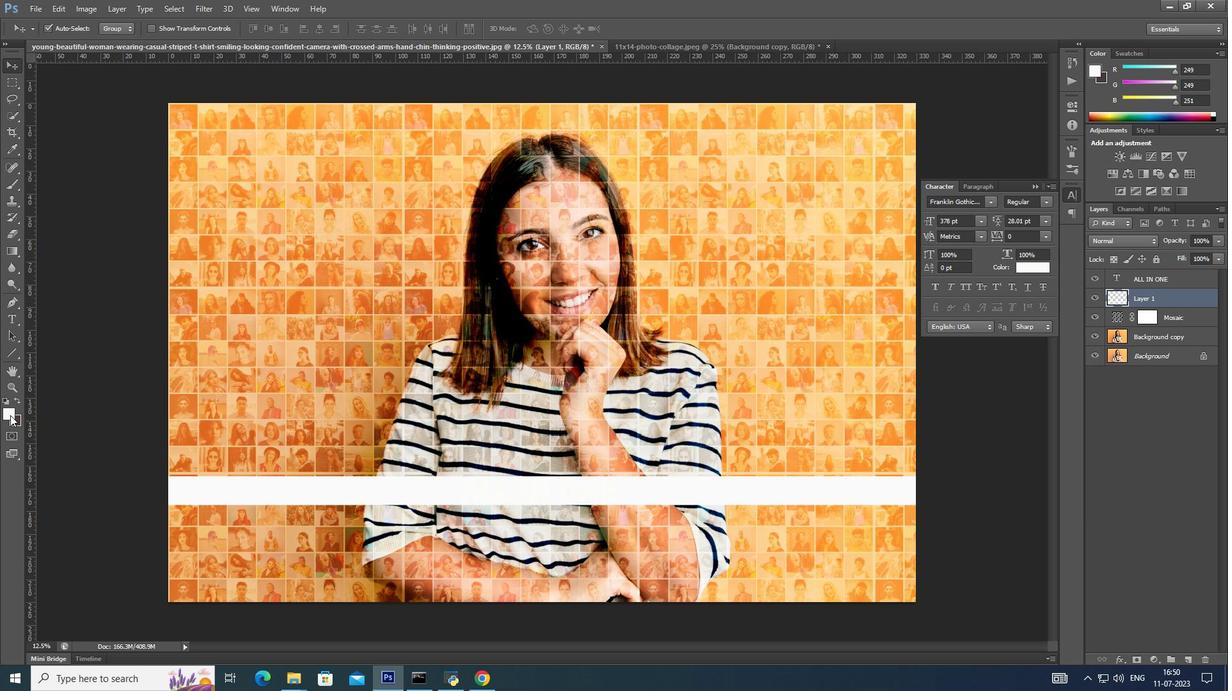 
Action: Mouse moved to (791, 105)
Screenshot: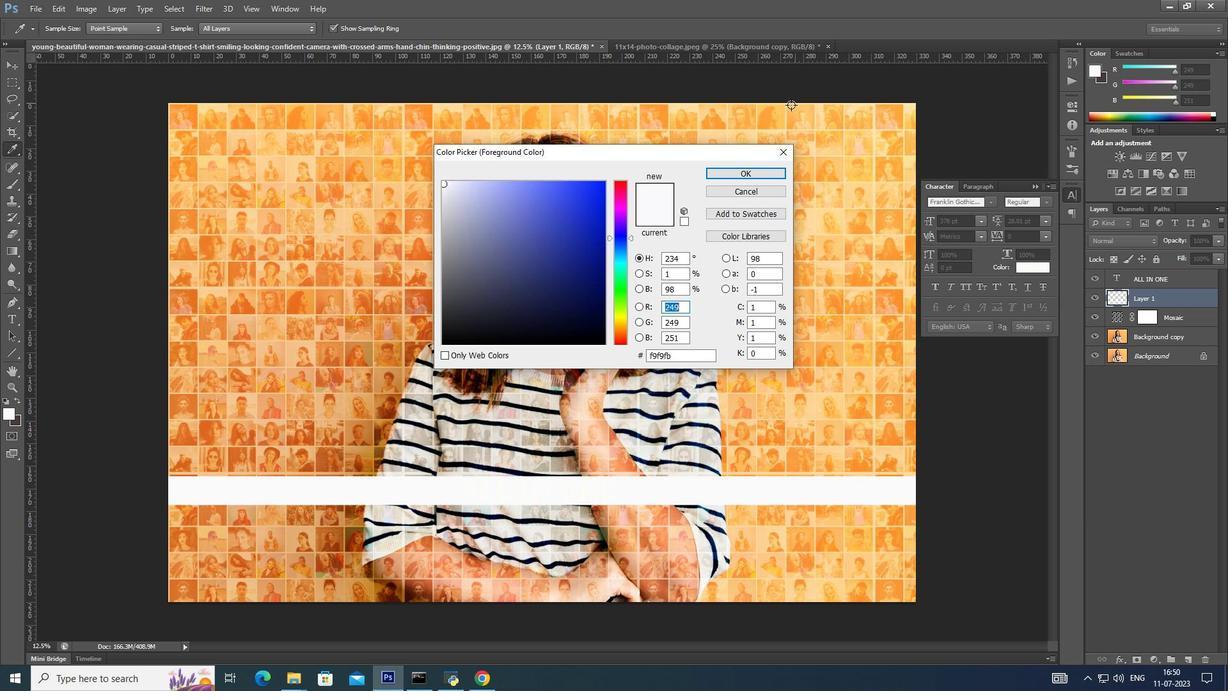 
Action: Mouse pressed left at (791, 105)
Screenshot: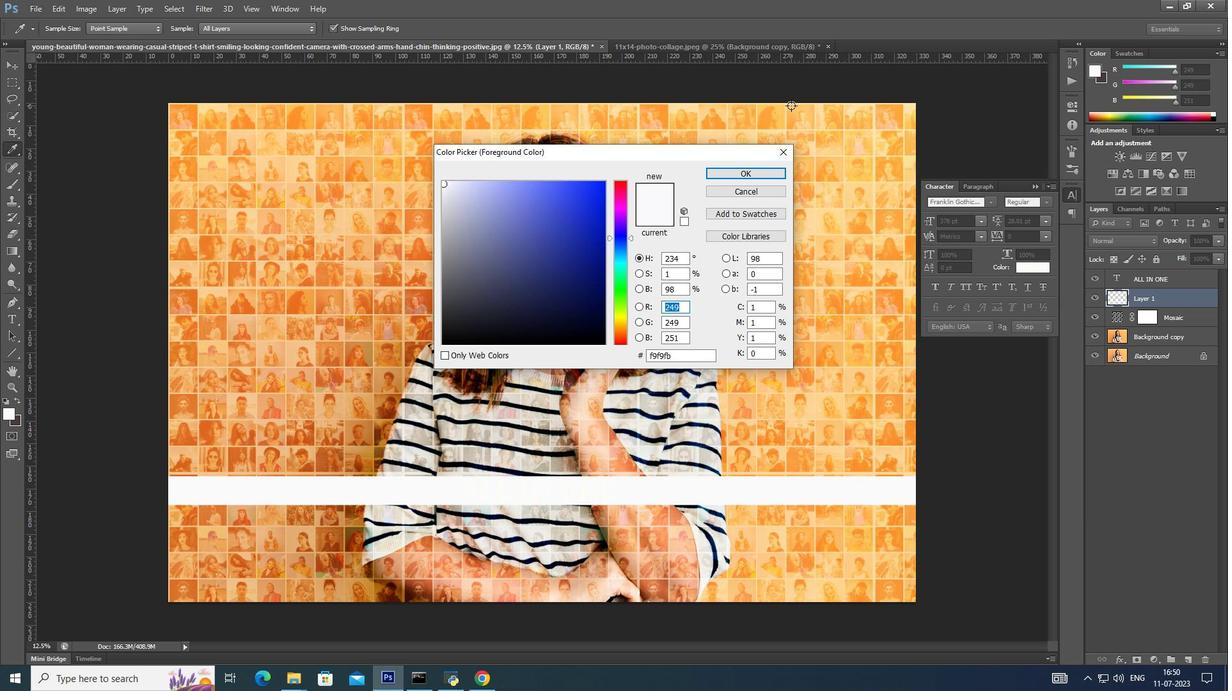
Action: Mouse moved to (732, 170)
Screenshot: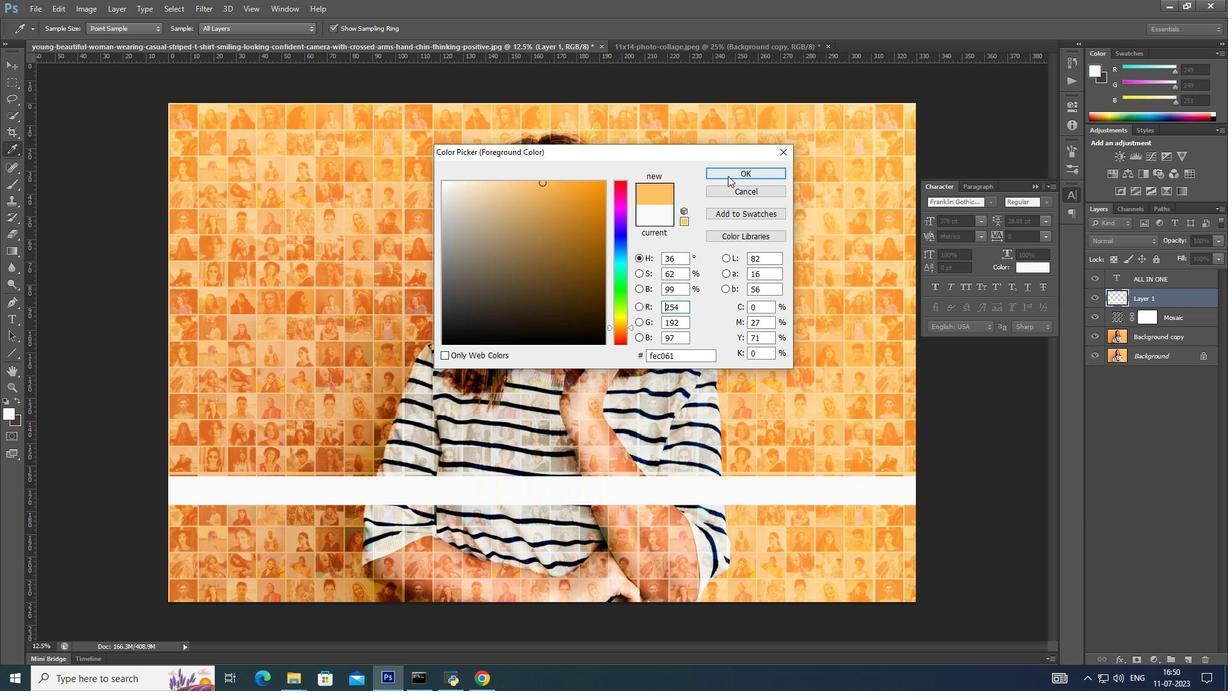
Action: Mouse pressed left at (732, 170)
Screenshot: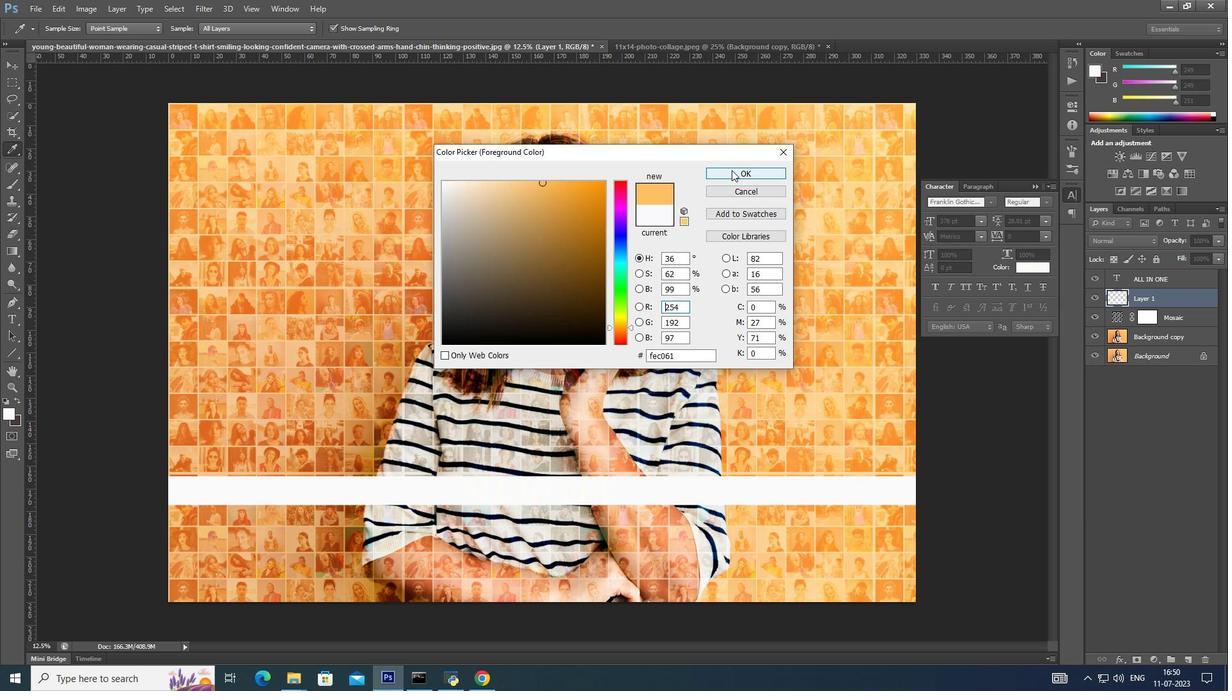 
Action: Mouse moved to (686, 259)
Screenshot: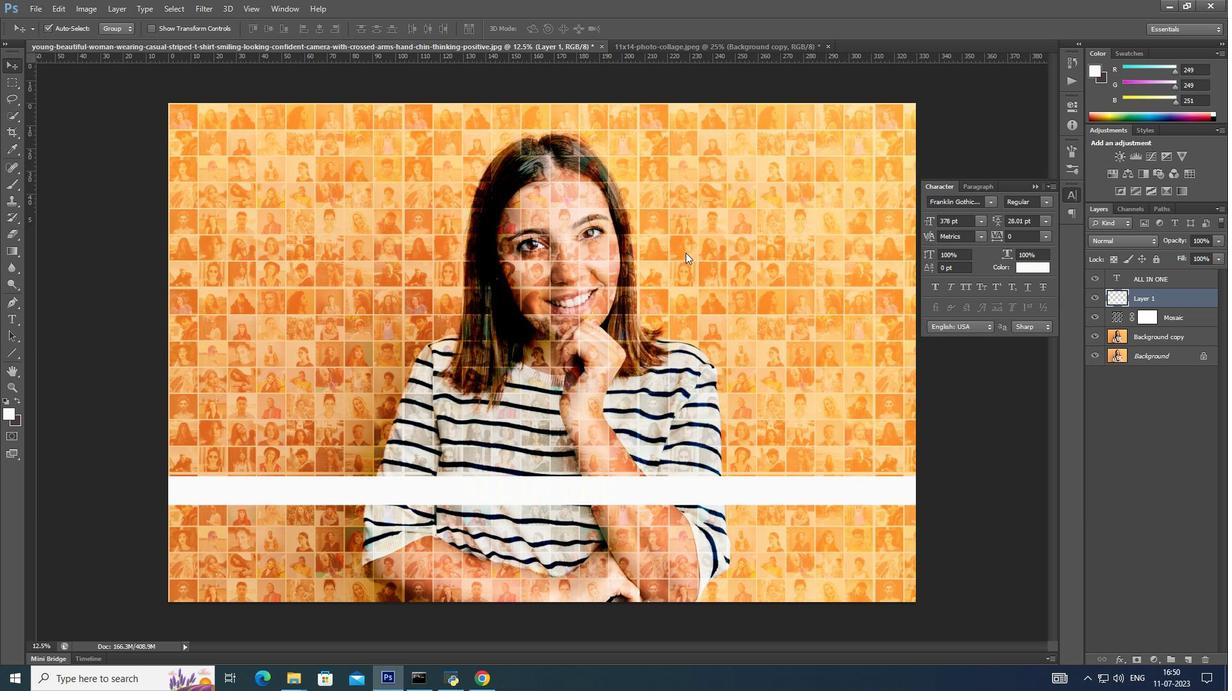 
Action: Key pressed <Key.alt_l><Key.backspace>ctrl+Z
Screenshot: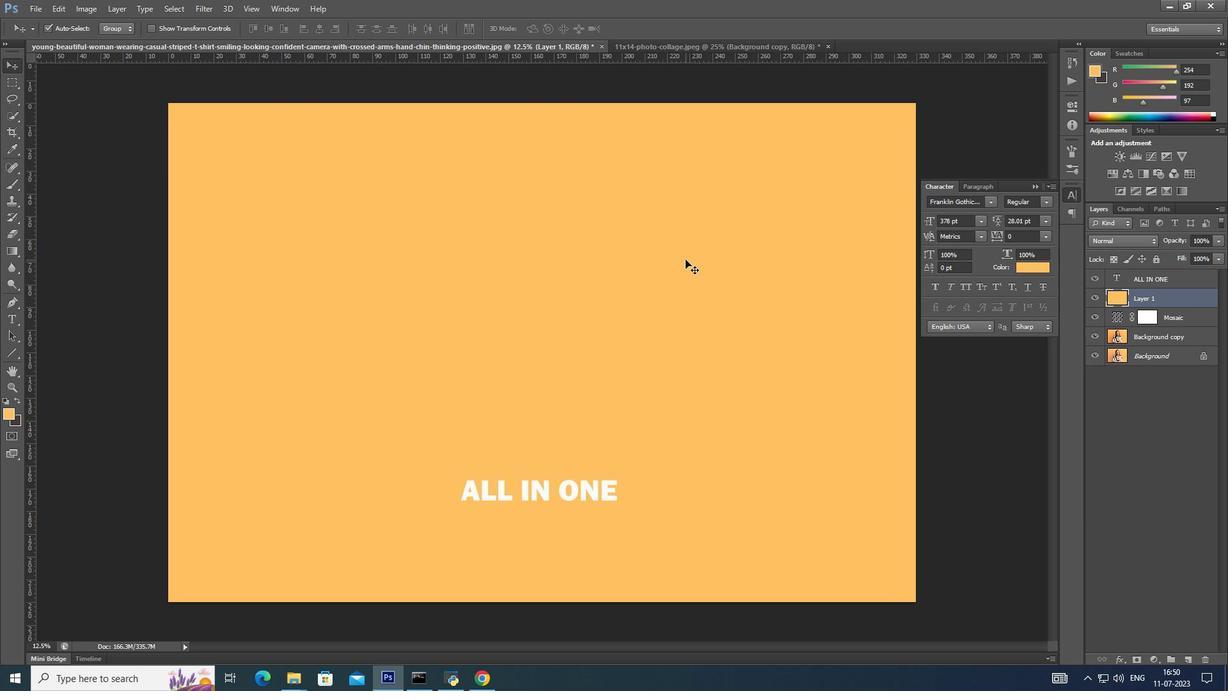 
Action: Mouse moved to (1184, 302)
Screenshot: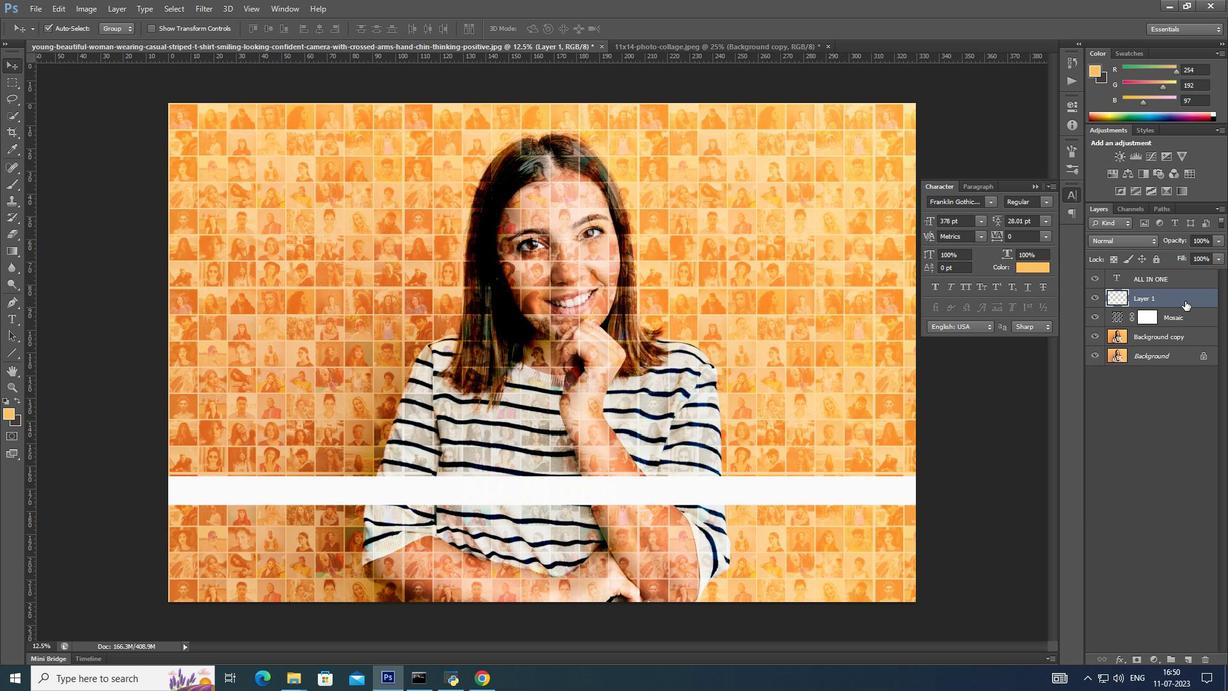 
Action: Mouse pressed left at (1184, 302)
Screenshot: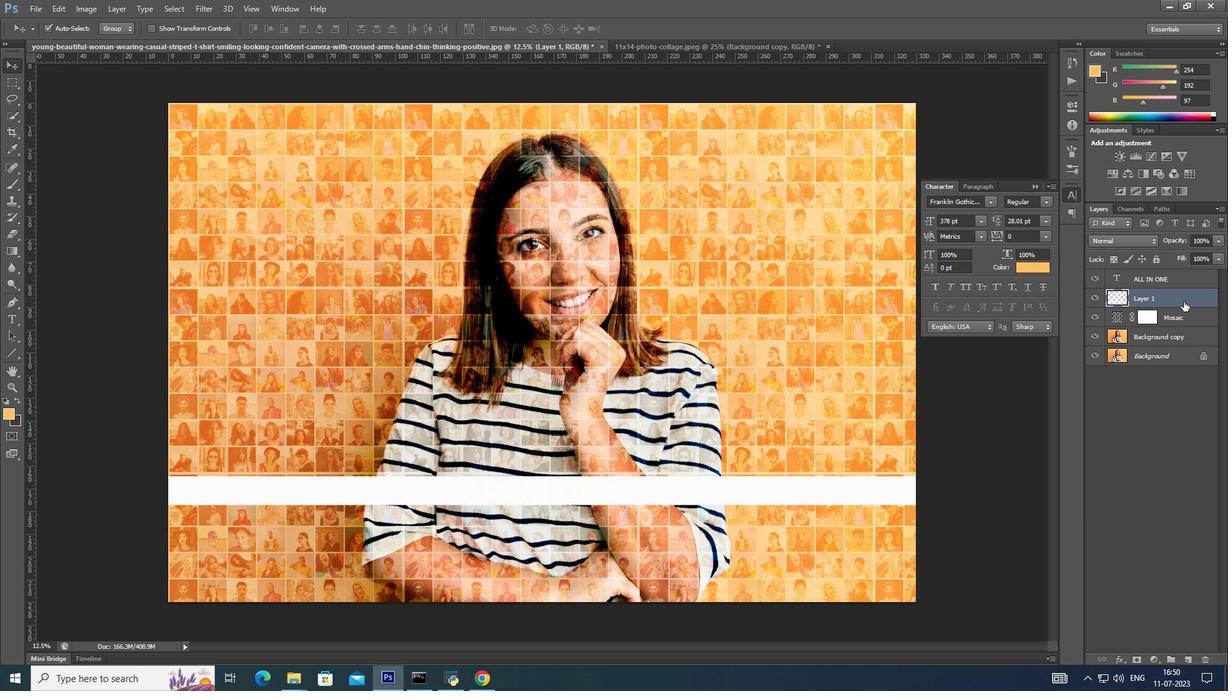 
Action: Mouse pressed left at (1184, 302)
Screenshot: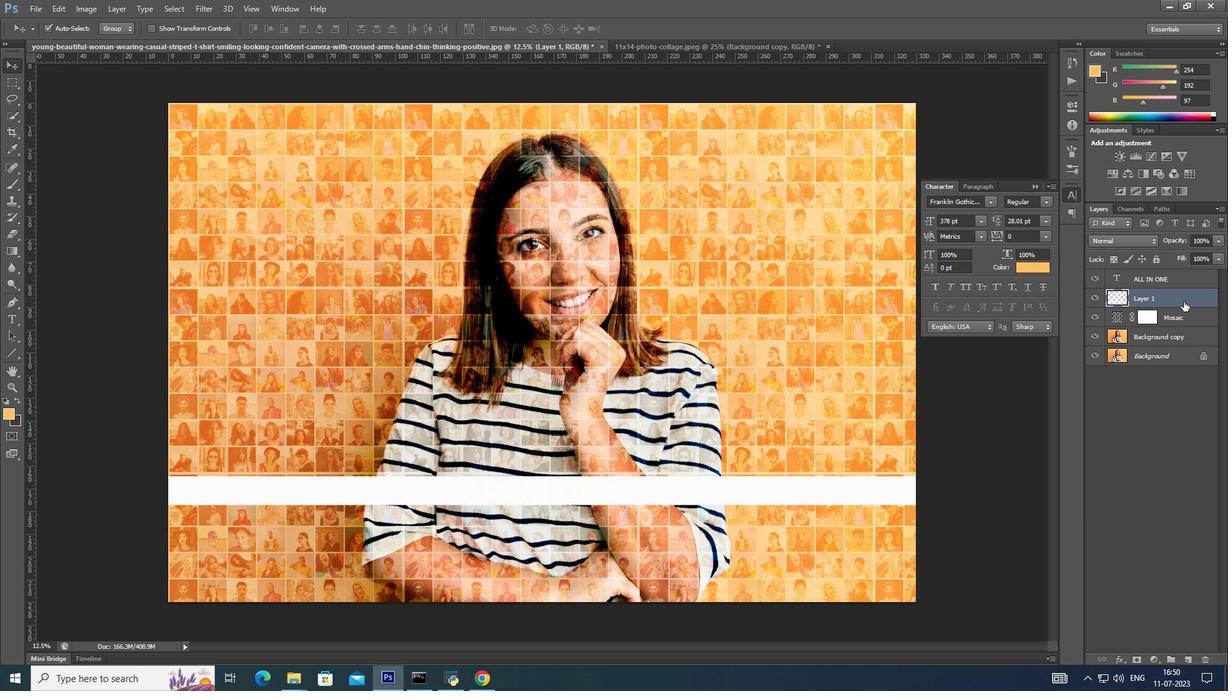 
Action: Mouse moved to (610, 401)
Screenshot: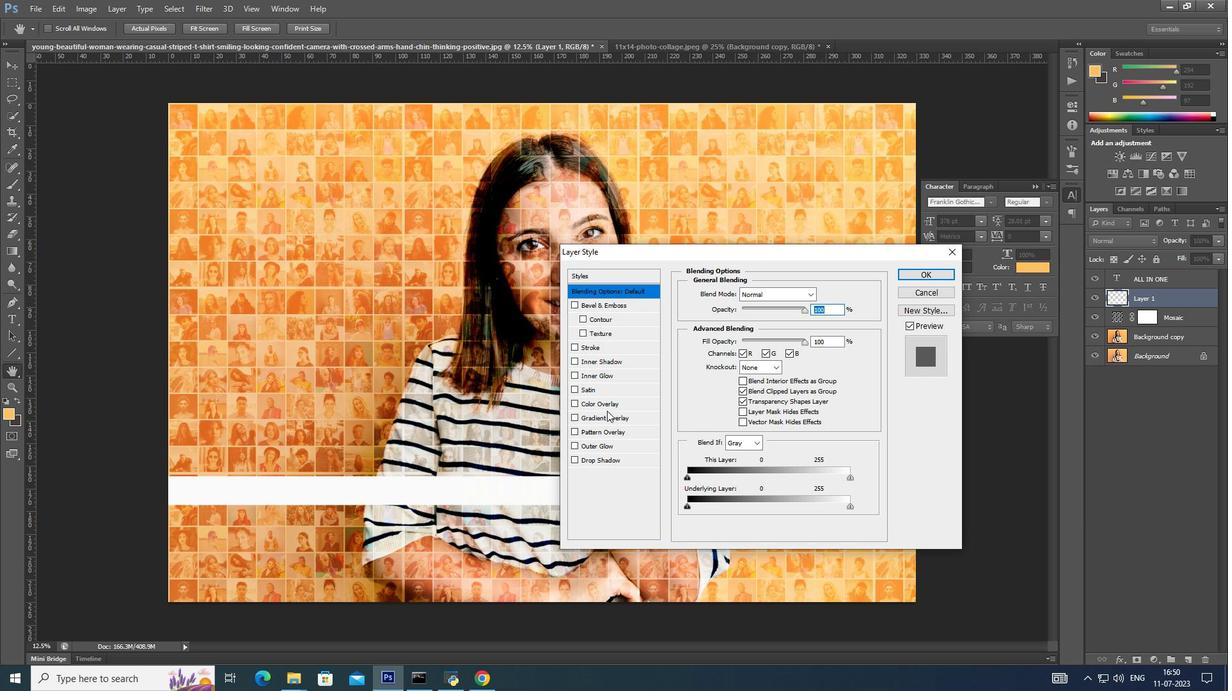 
Action: Mouse pressed left at (610, 401)
Screenshot: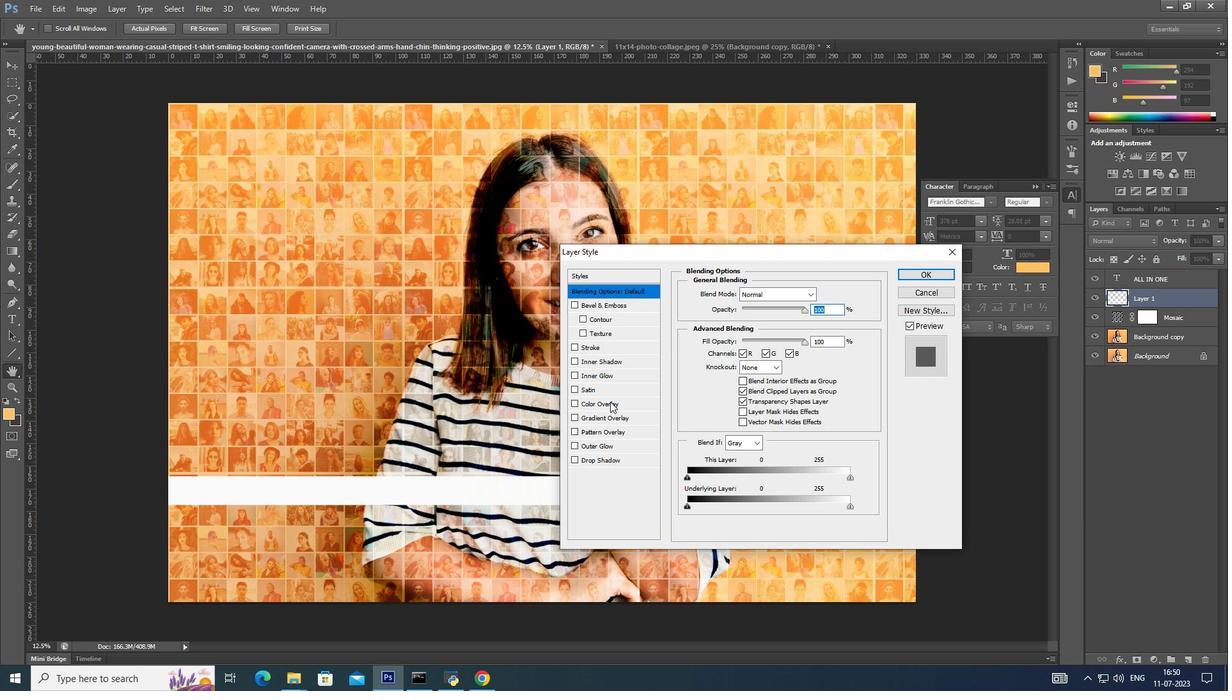 
Action: Mouse moved to (834, 294)
Screenshot: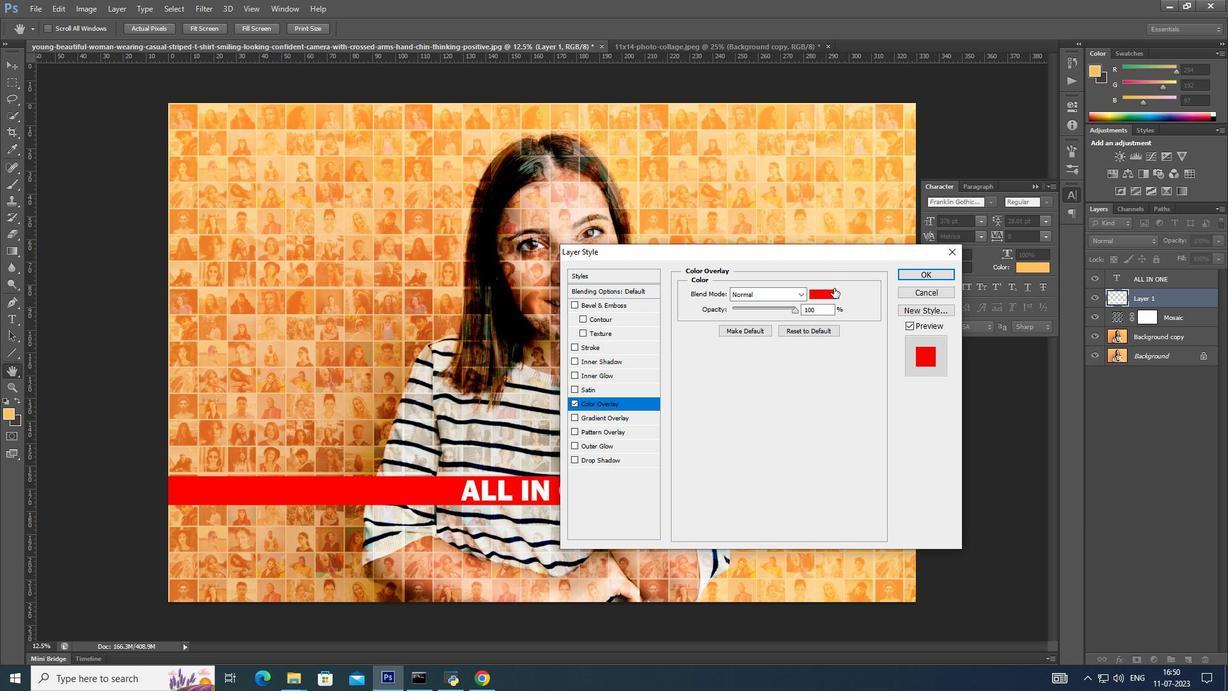 
Action: Mouse pressed left at (834, 294)
Screenshot: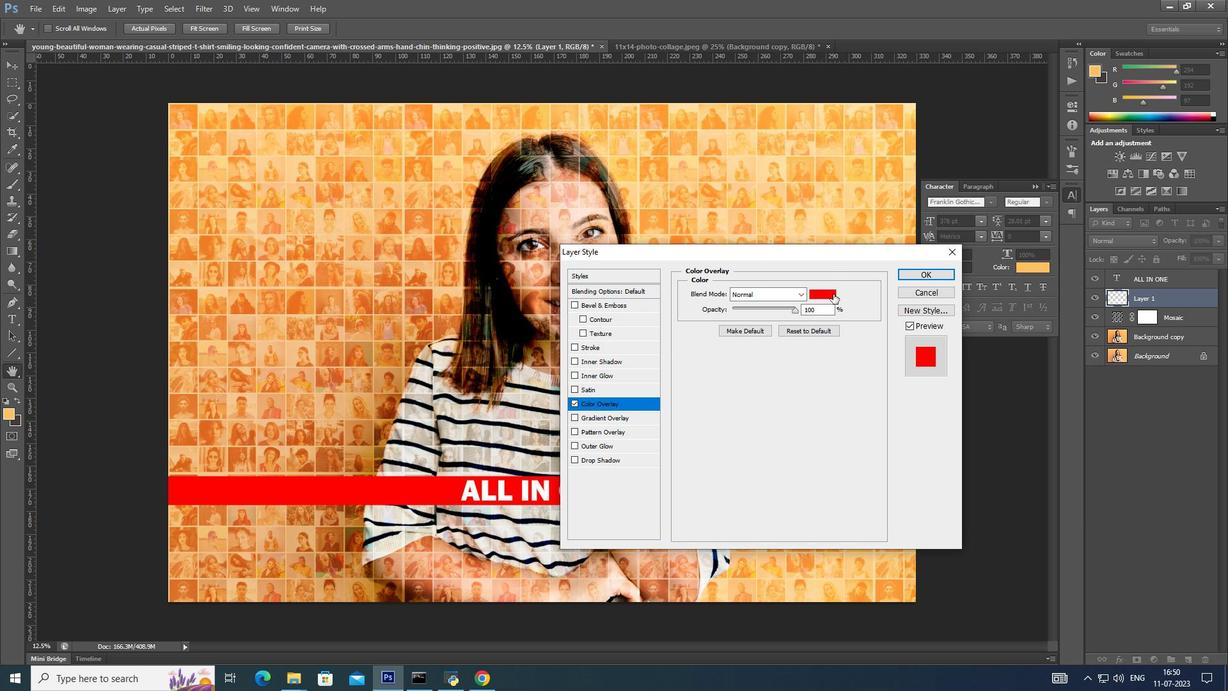 
Action: Mouse moved to (724, 108)
Screenshot: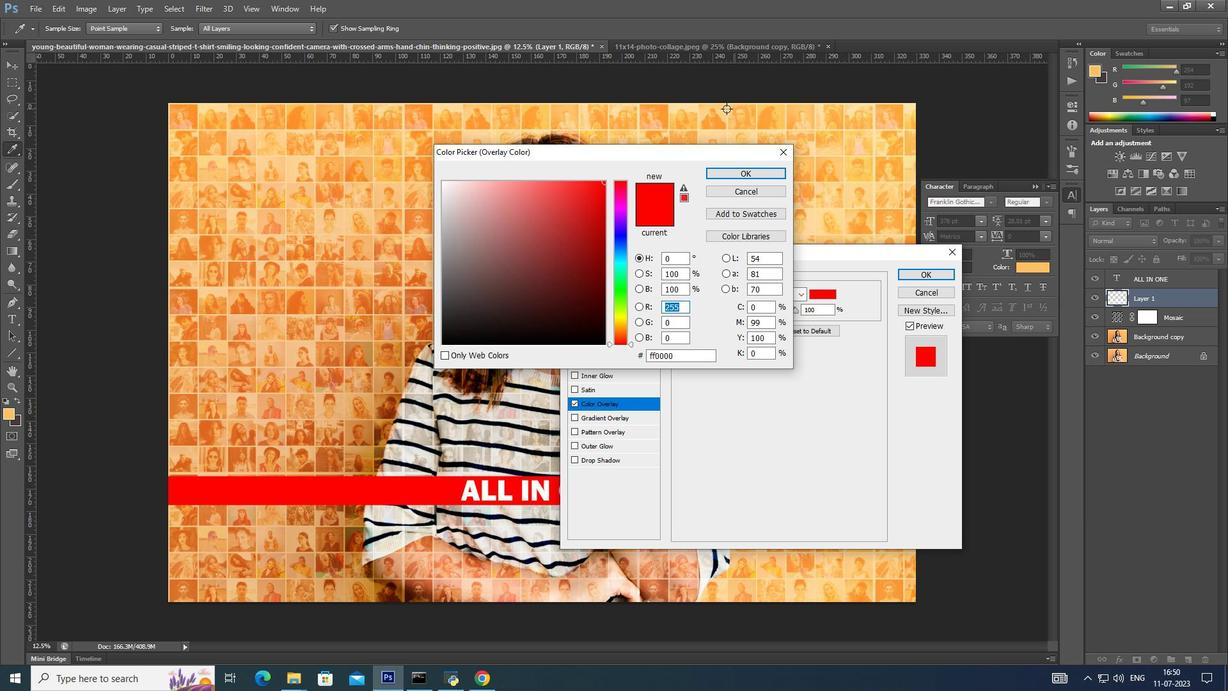 
Action: Mouse pressed left at (724, 108)
Screenshot: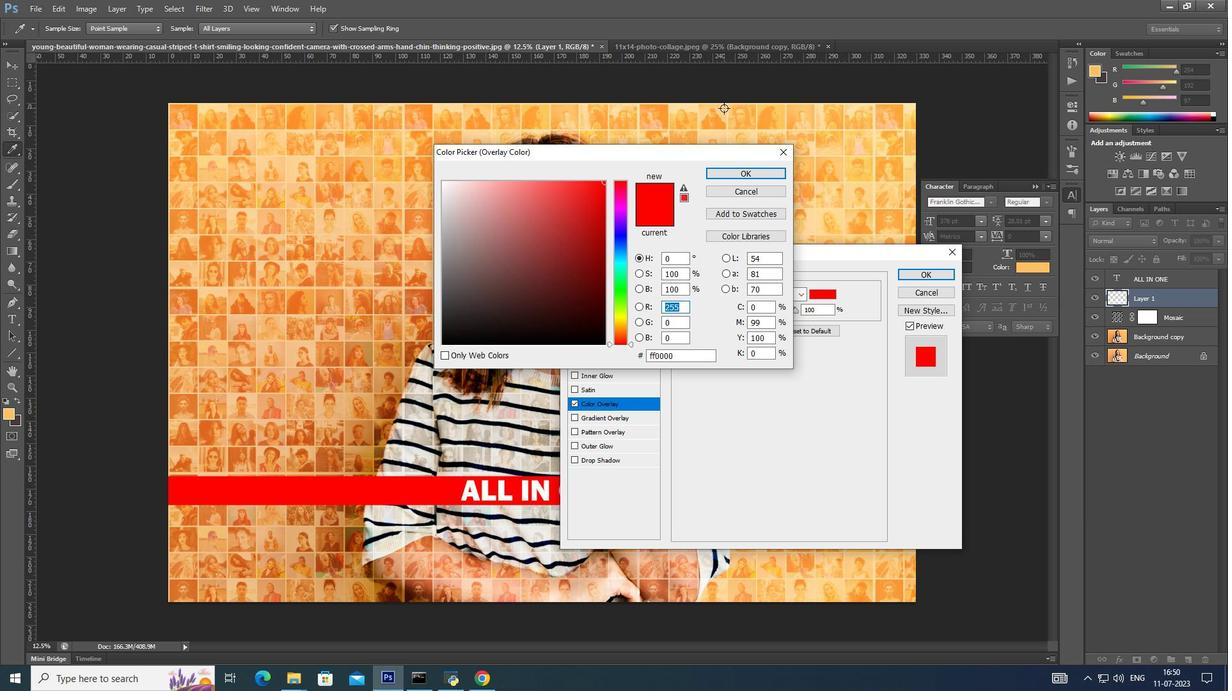 
Action: Mouse moved to (583, 234)
Screenshot: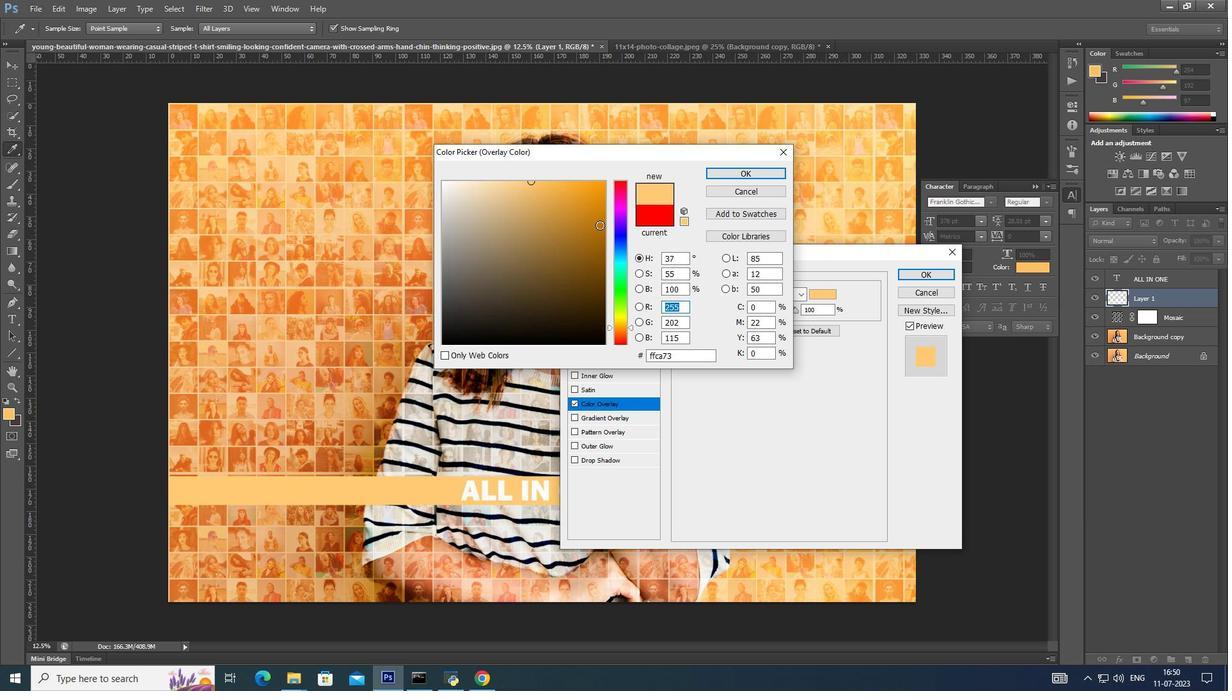 
Action: Mouse pressed left at (583, 234)
Screenshot: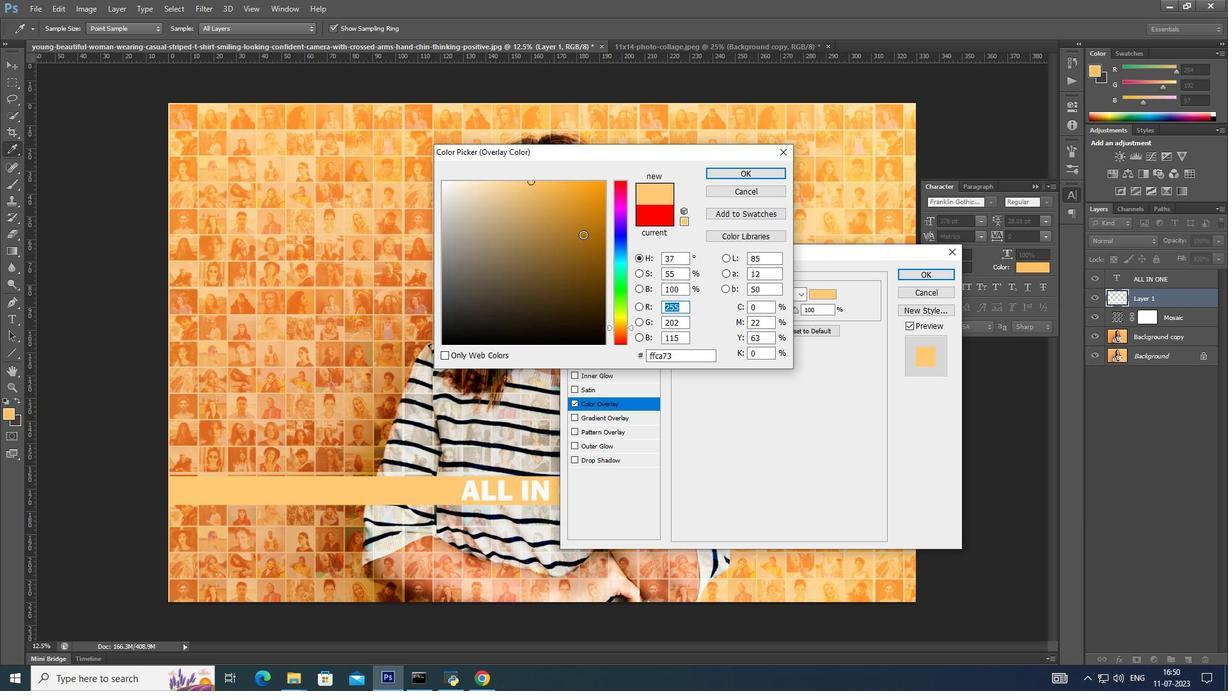 
Action: Mouse moved to (597, 190)
Screenshot: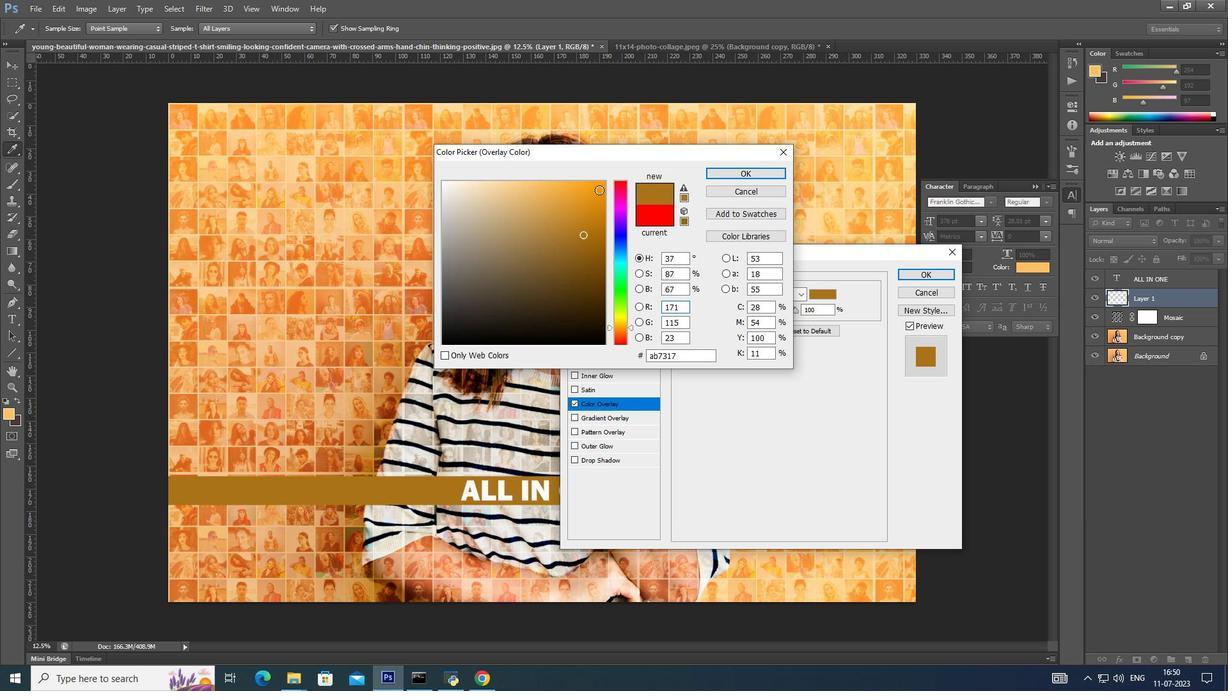 
Action: Mouse pressed left at (597, 190)
Screenshot: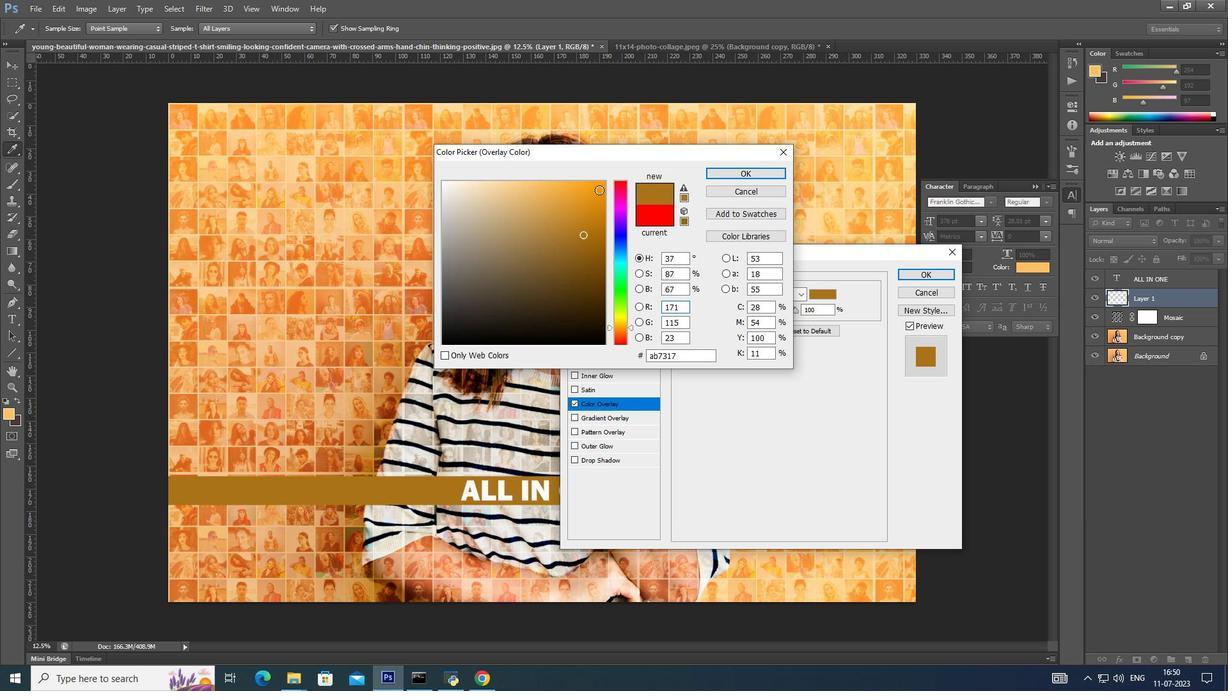 
Action: Mouse moved to (590, 202)
Screenshot: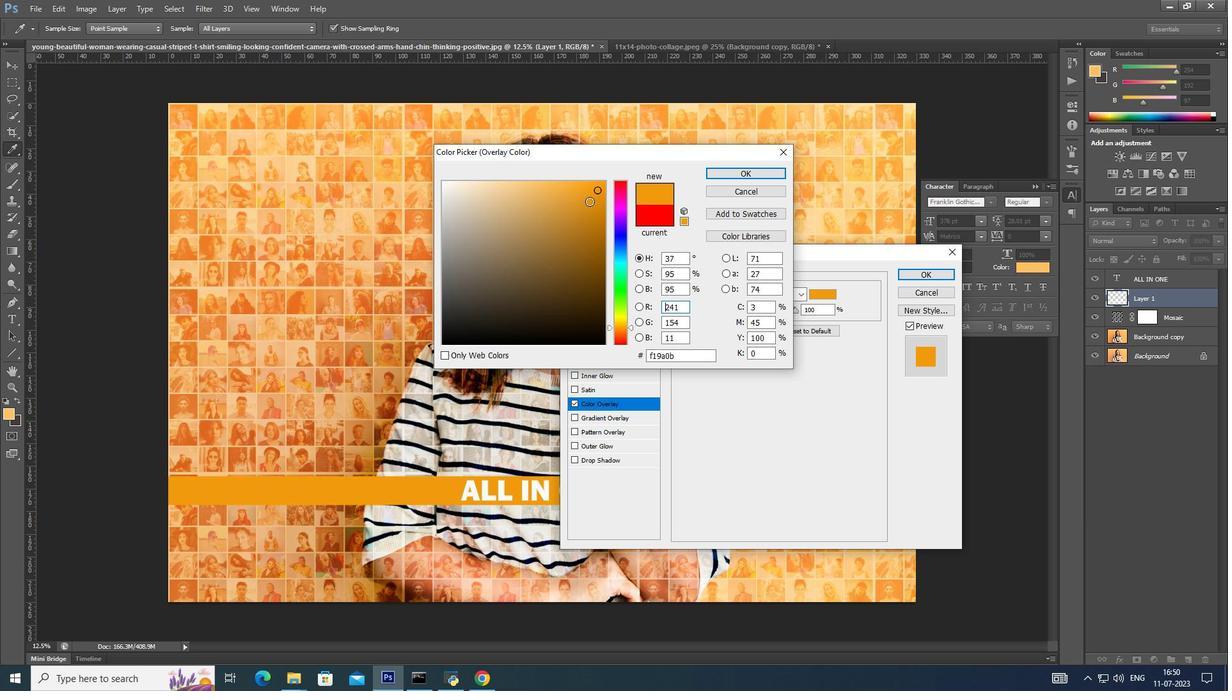 
Action: Mouse pressed left at (590, 202)
Screenshot: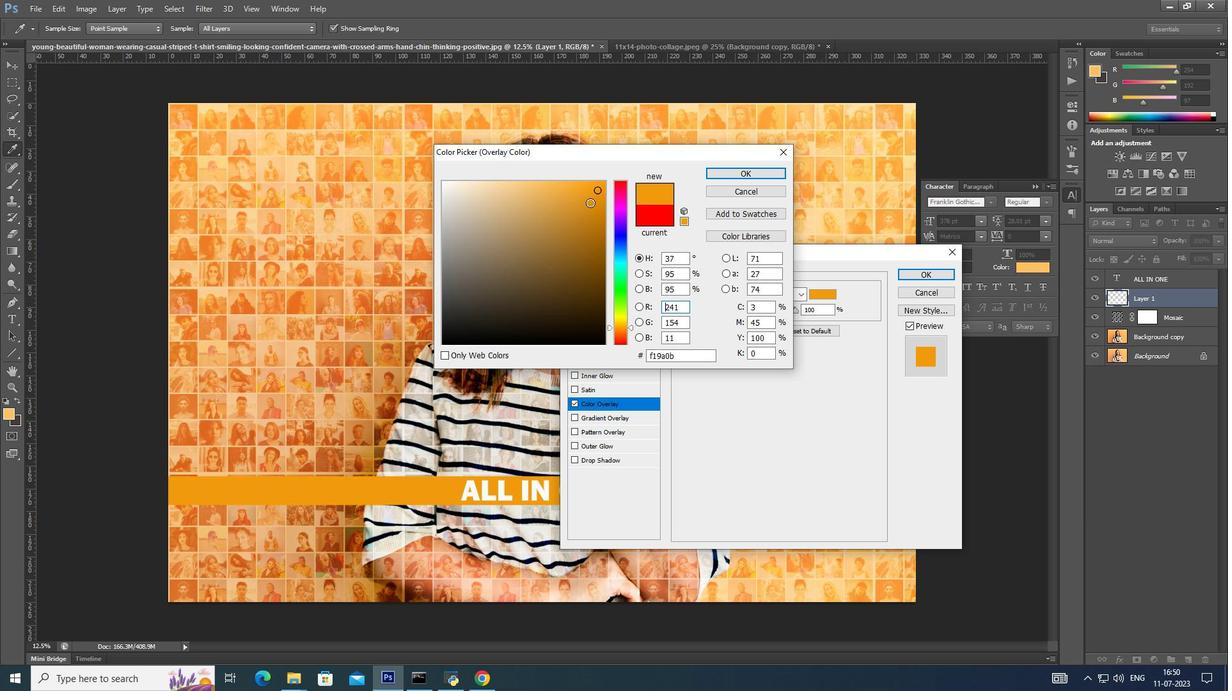 
Action: Mouse moved to (730, 171)
Screenshot: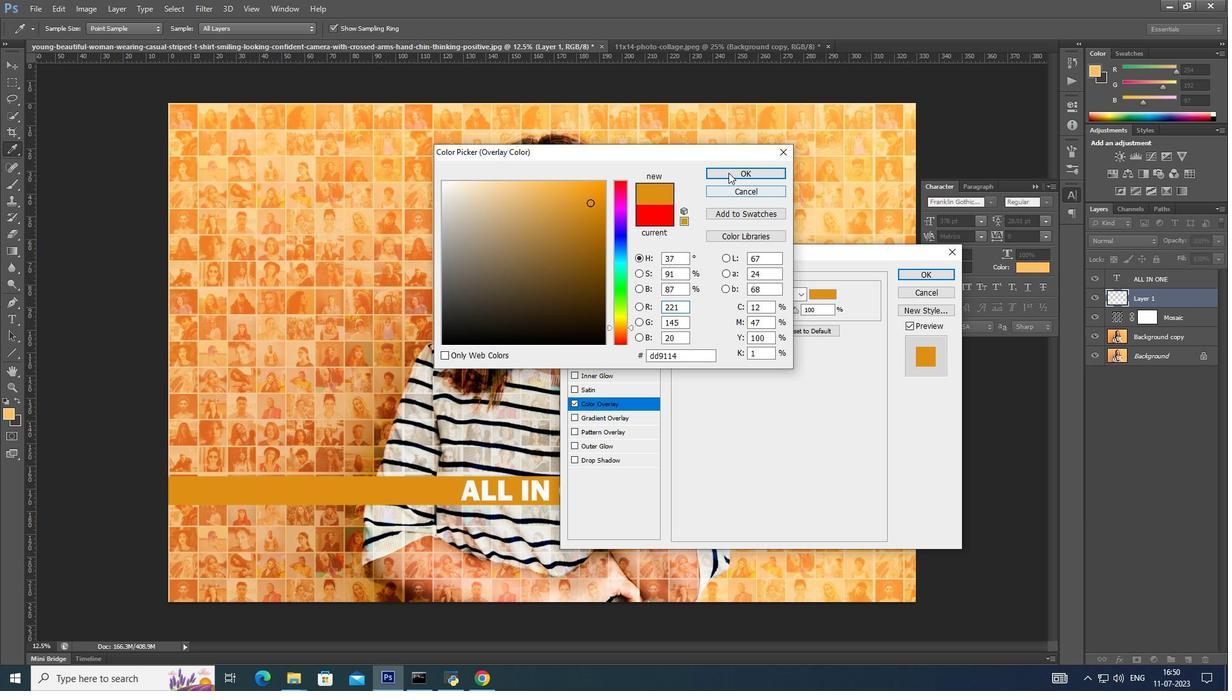 
Action: Mouse pressed left at (730, 171)
Screenshot: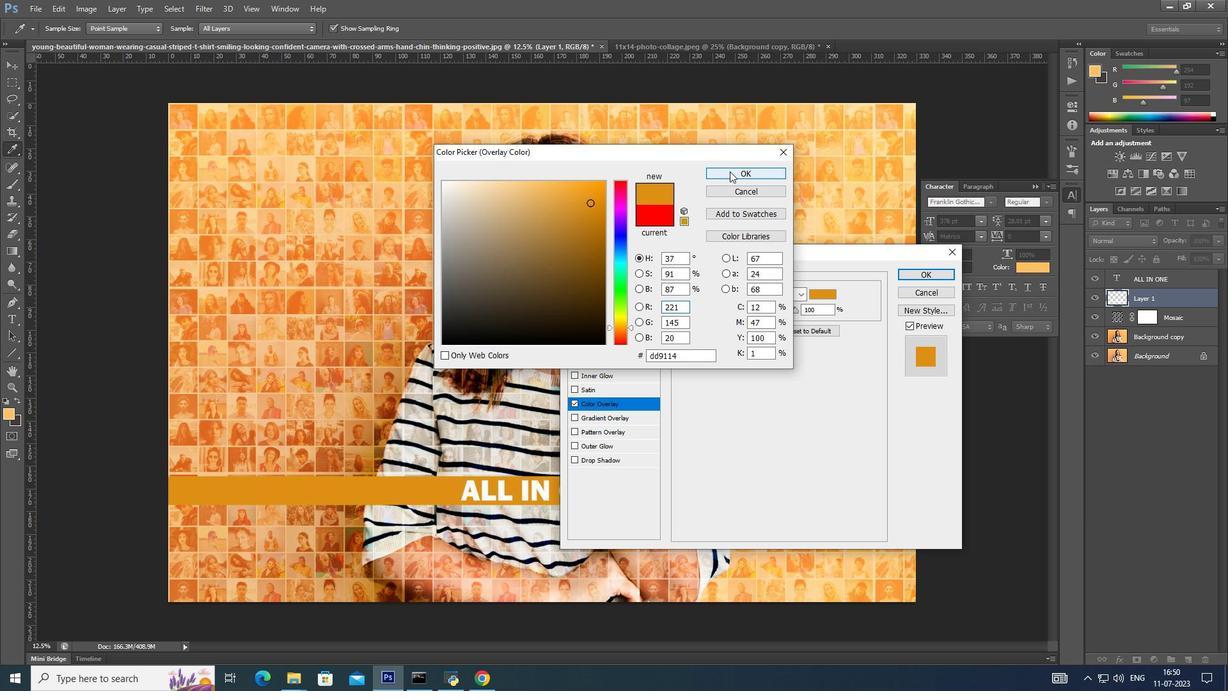 
Action: Mouse moved to (928, 273)
Screenshot: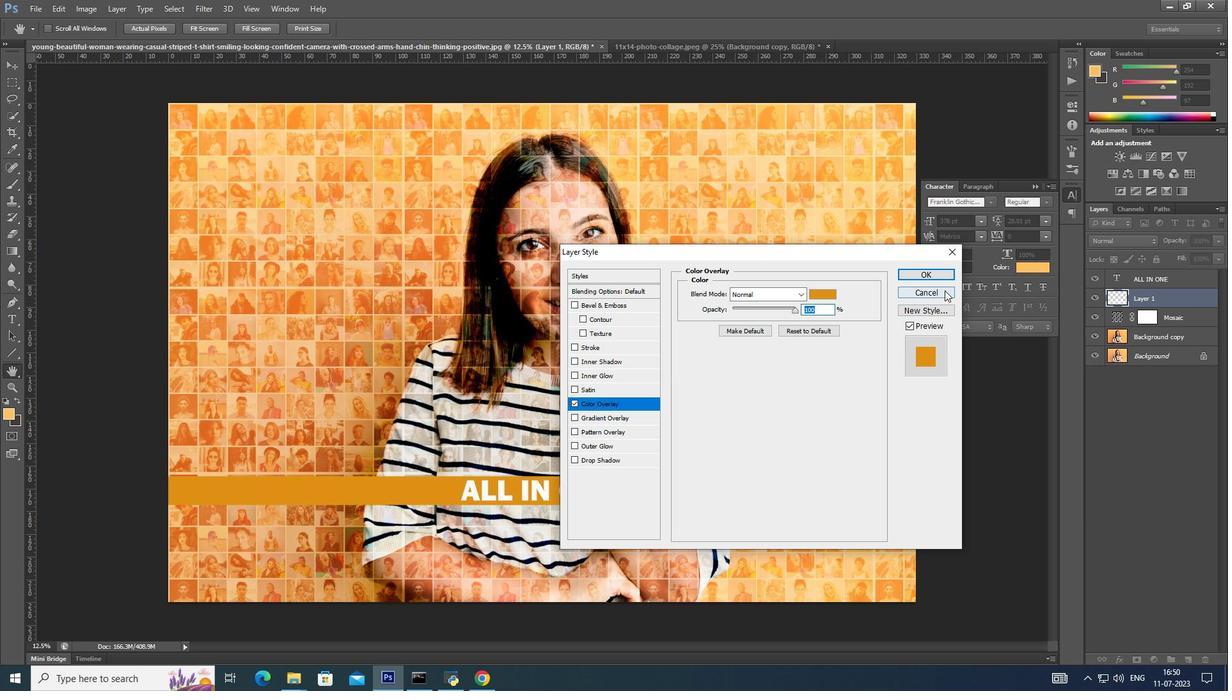 
Action: Mouse pressed left at (928, 273)
Screenshot: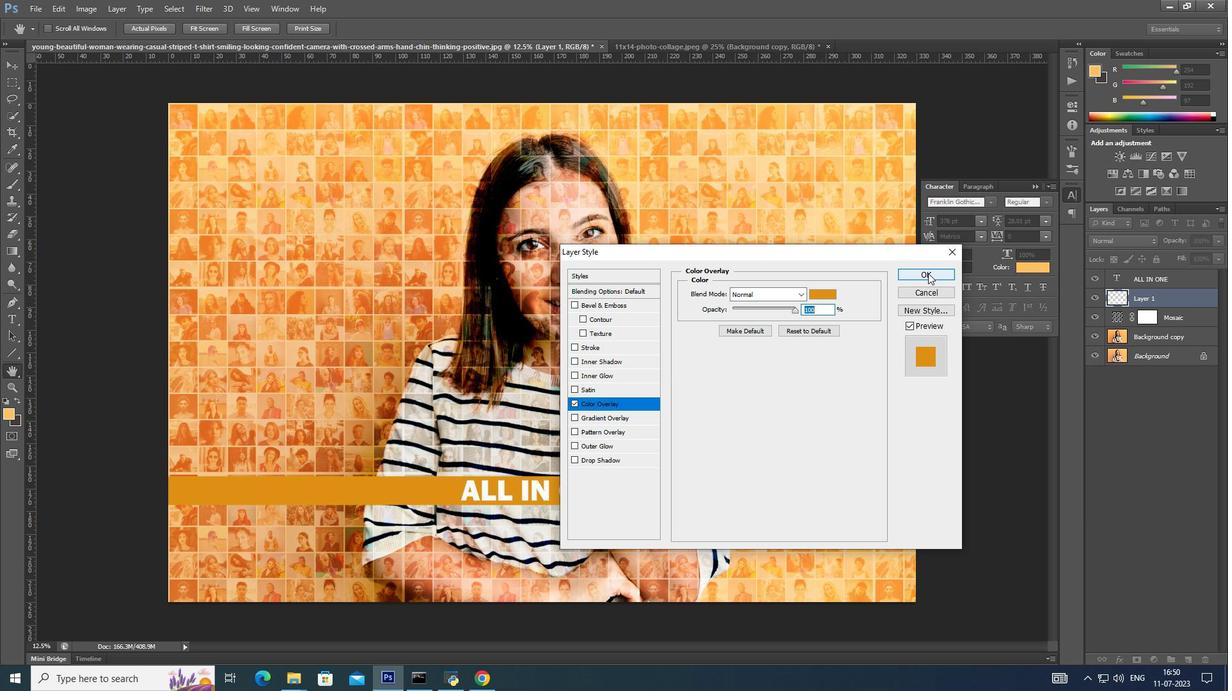 
Action: Mouse moved to (1218, 240)
Screenshot: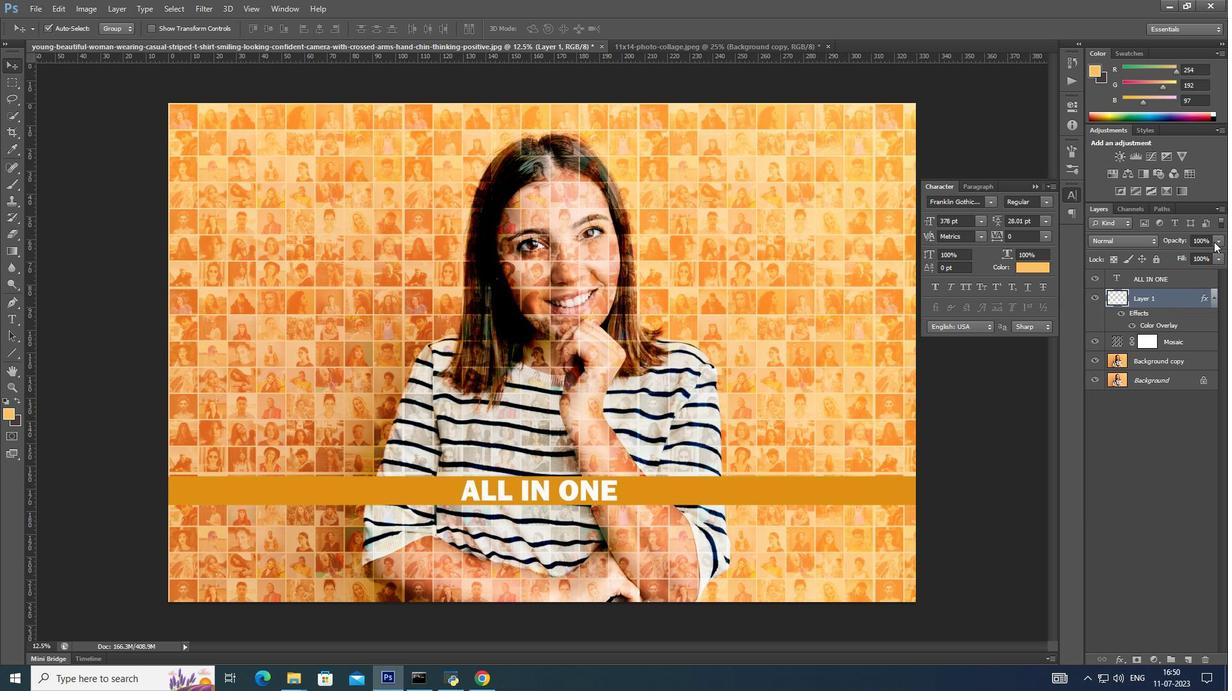 
Action: Mouse pressed left at (1218, 240)
Screenshot: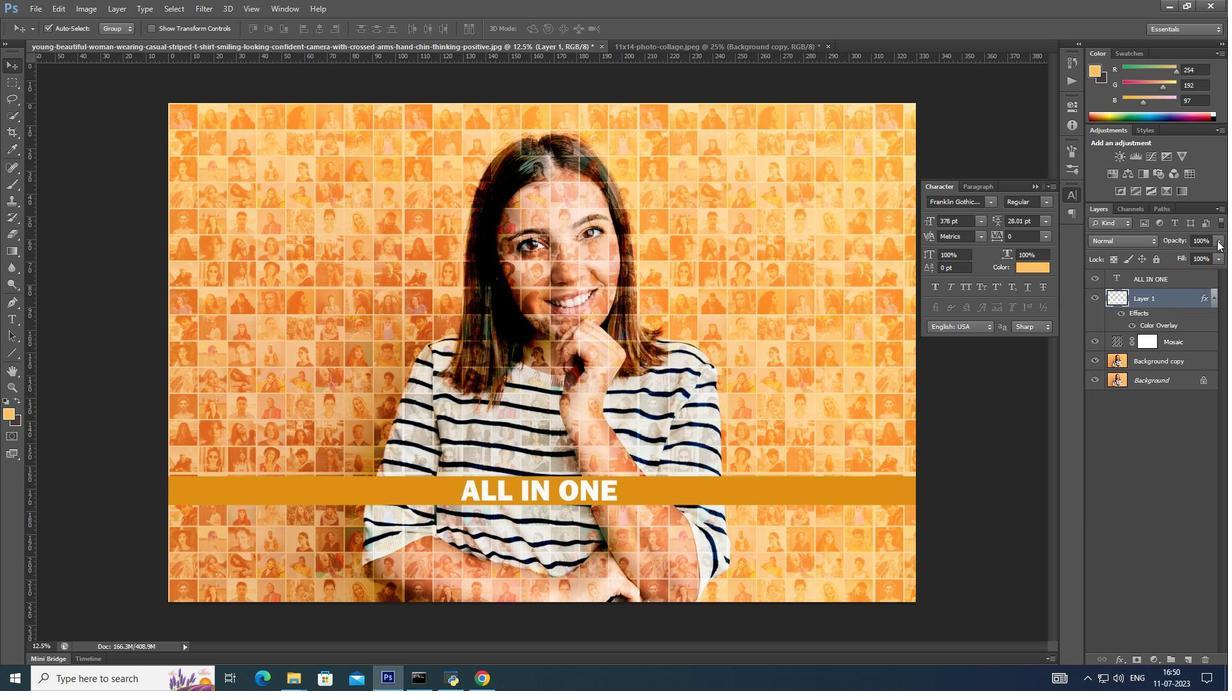 
Action: Mouse moved to (1219, 254)
Screenshot: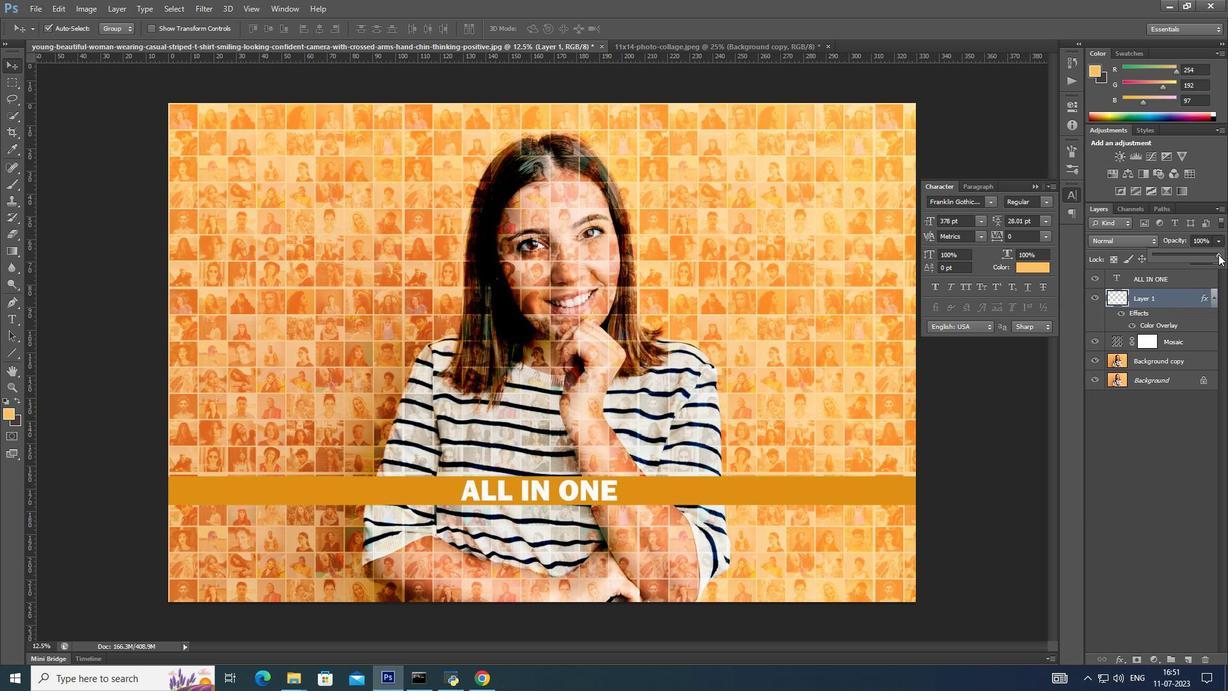 
Action: Mouse pressed left at (1219, 254)
Screenshot: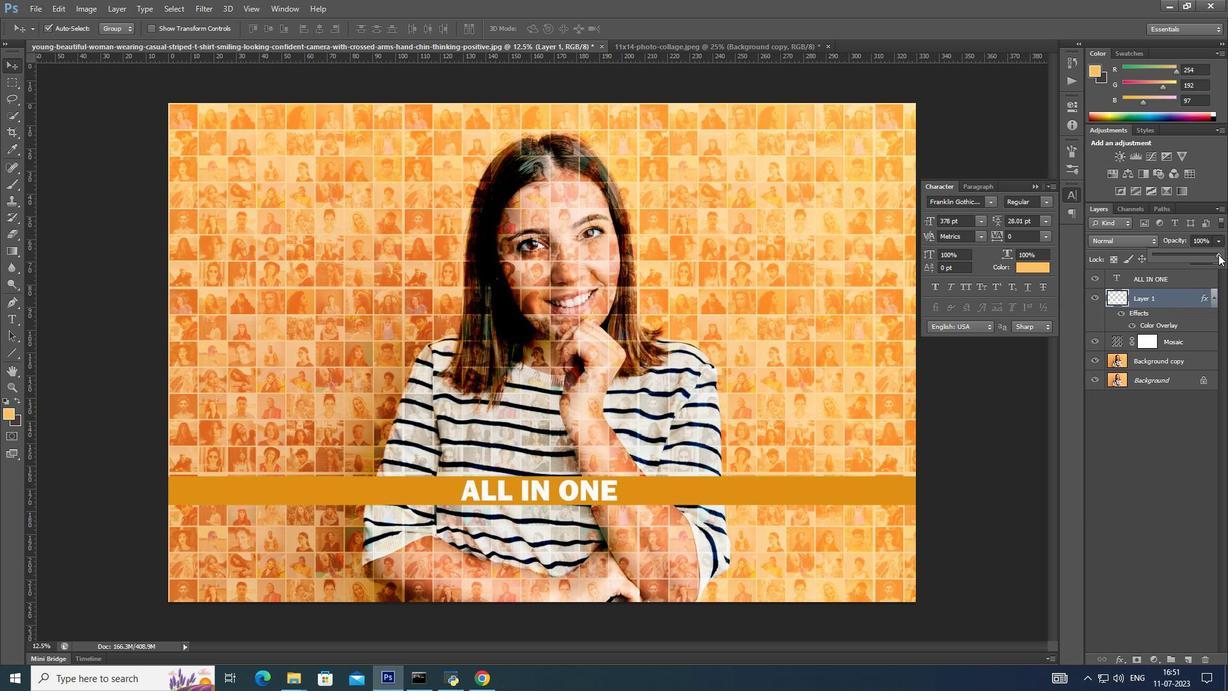 
Action: Mouse moved to (1166, 331)
Screenshot: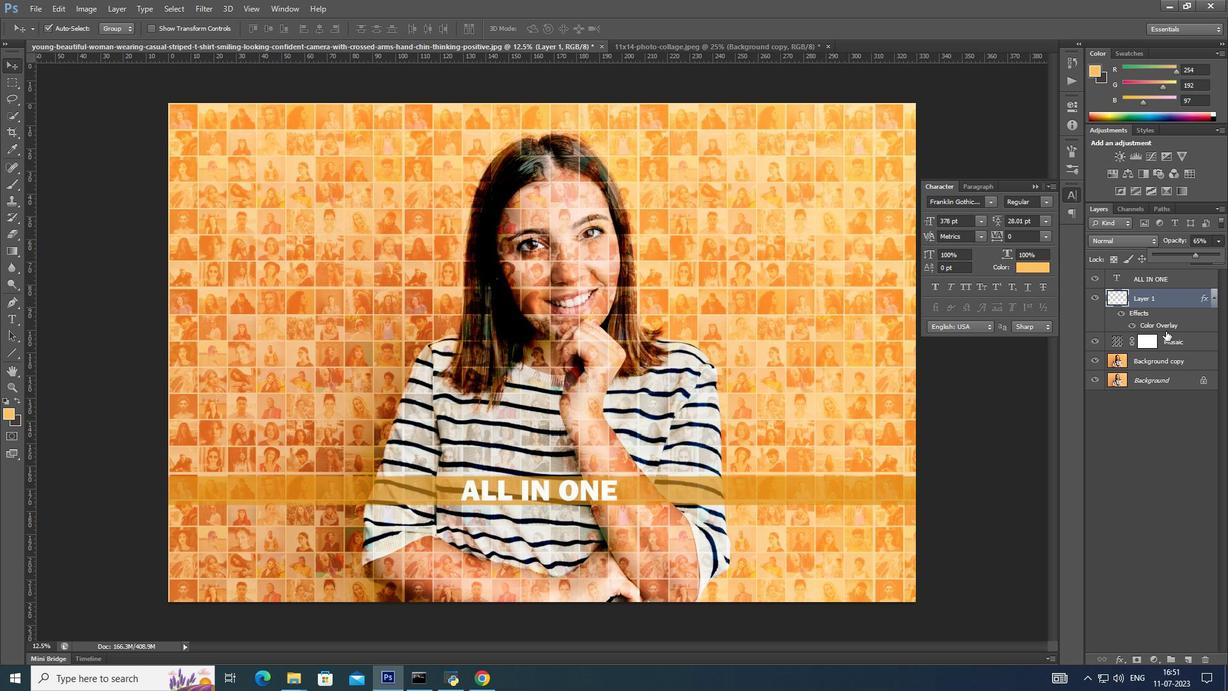 
Action: Mouse pressed left at (1166, 331)
Screenshot: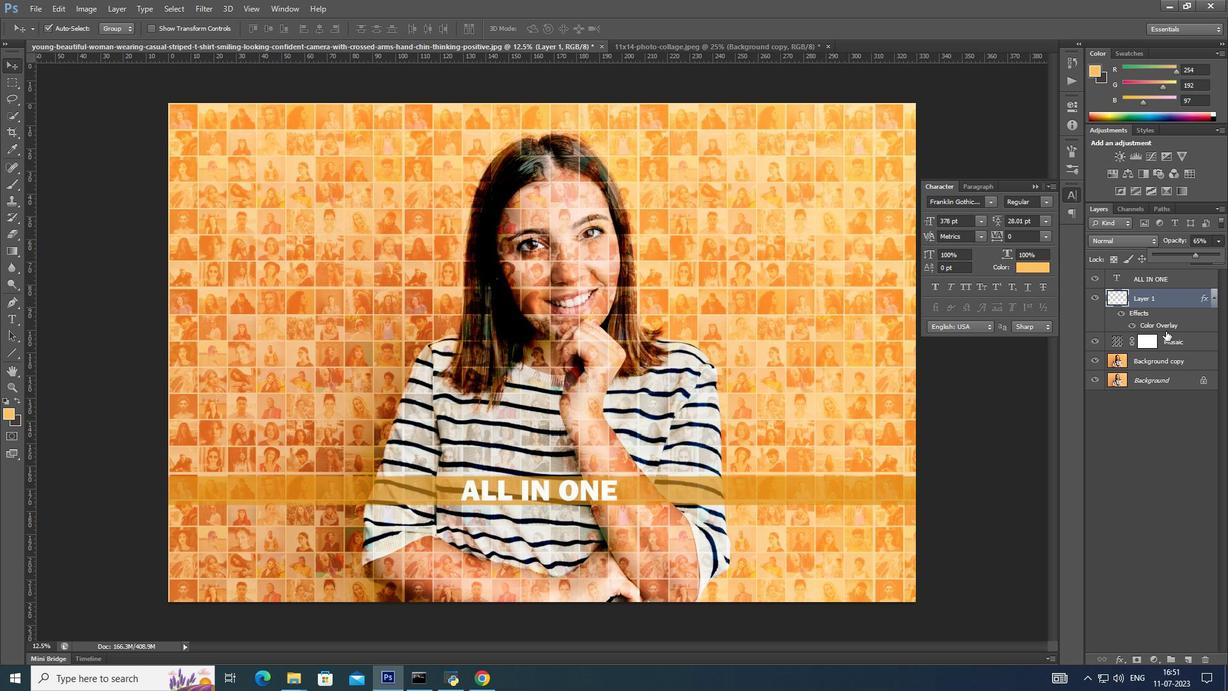 
Action: Mouse moved to (1165, 326)
Screenshot: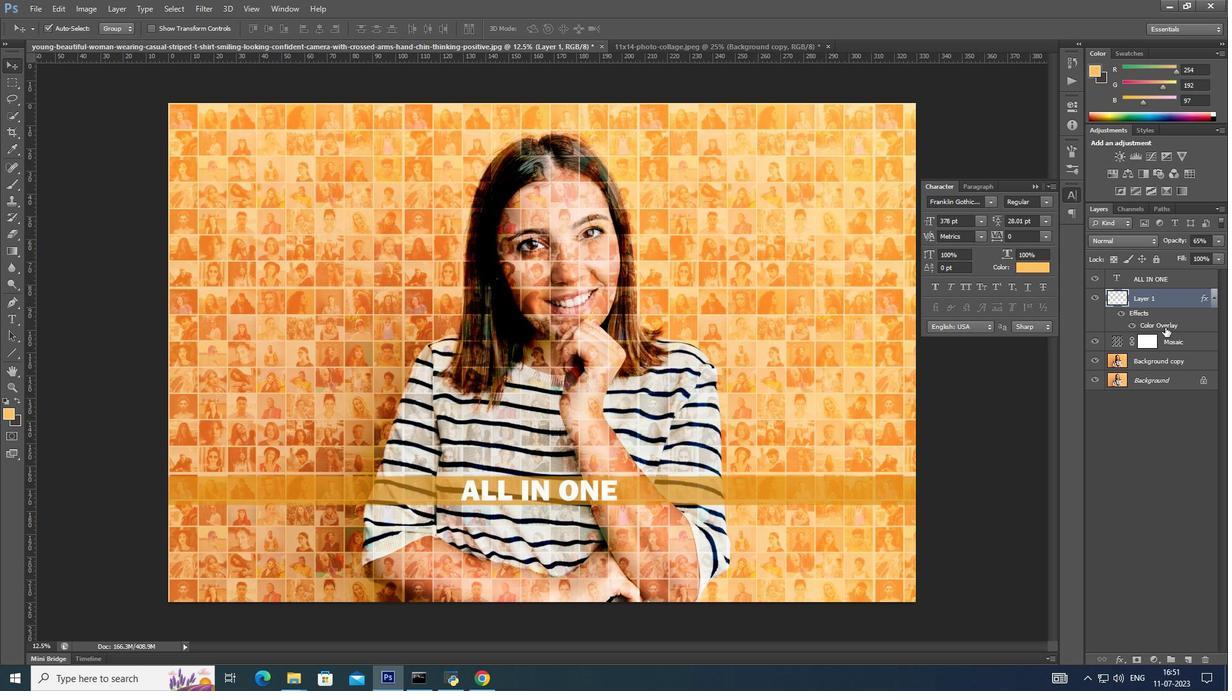 
Action: Mouse pressed left at (1165, 326)
Screenshot: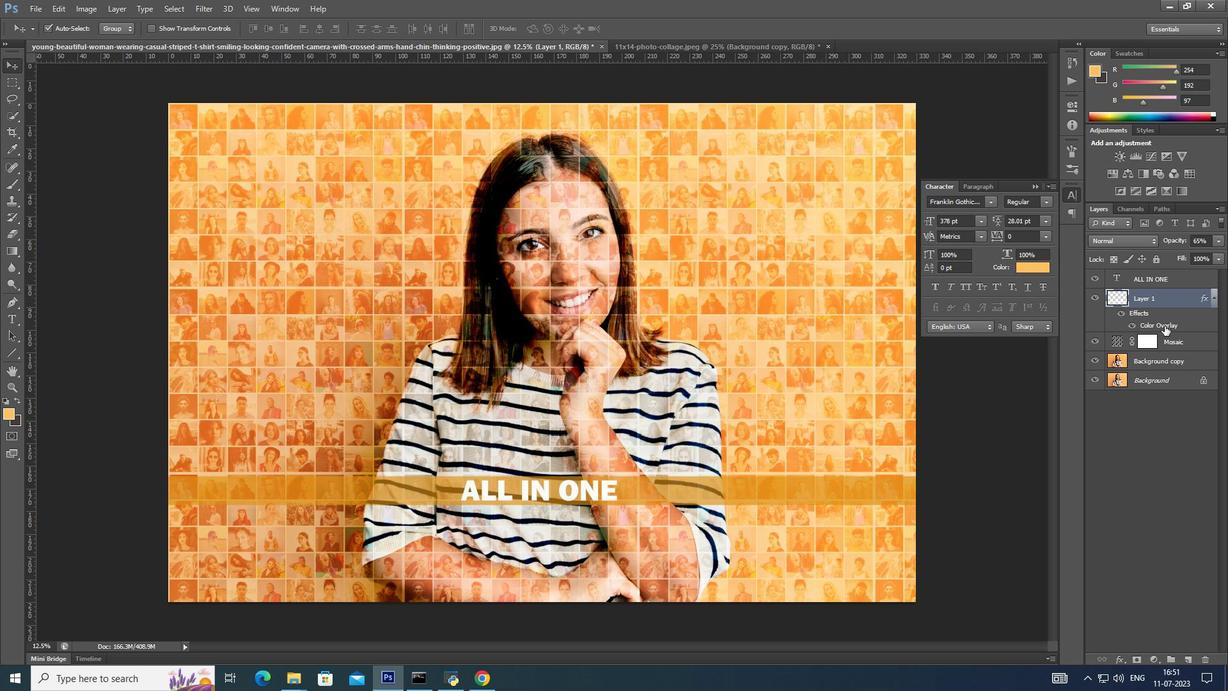 
Action: Mouse moved to (1152, 314)
Screenshot: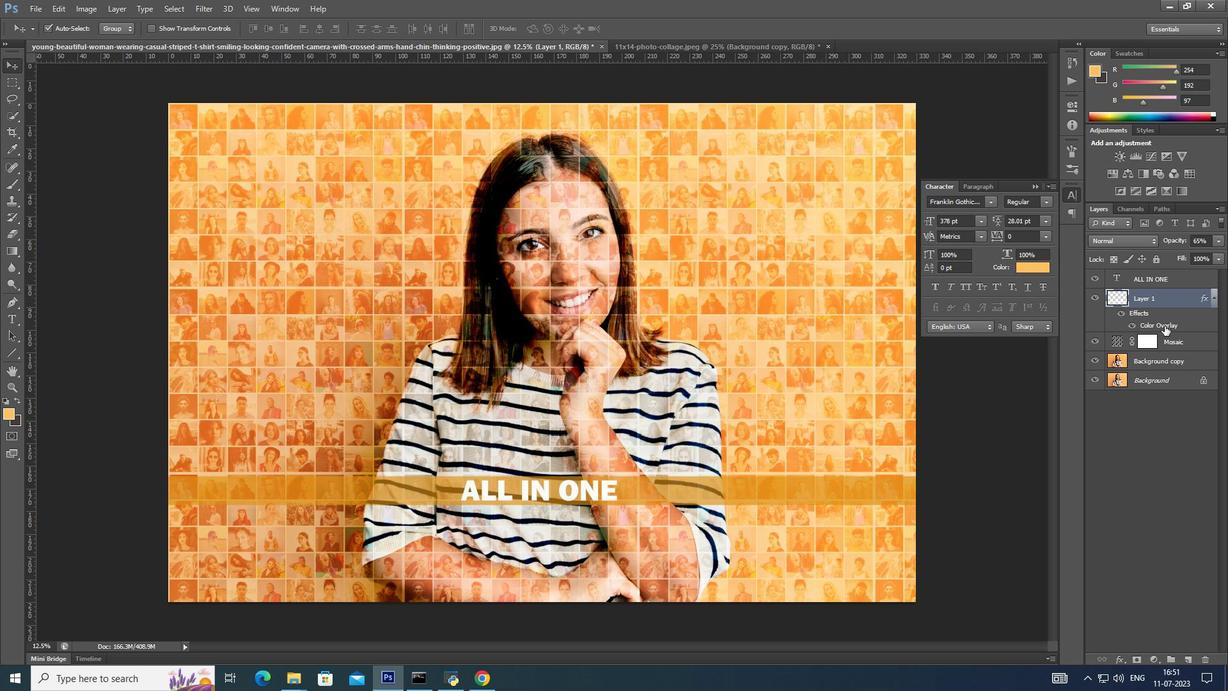 
Action: Mouse pressed left at (1152, 314)
Screenshot: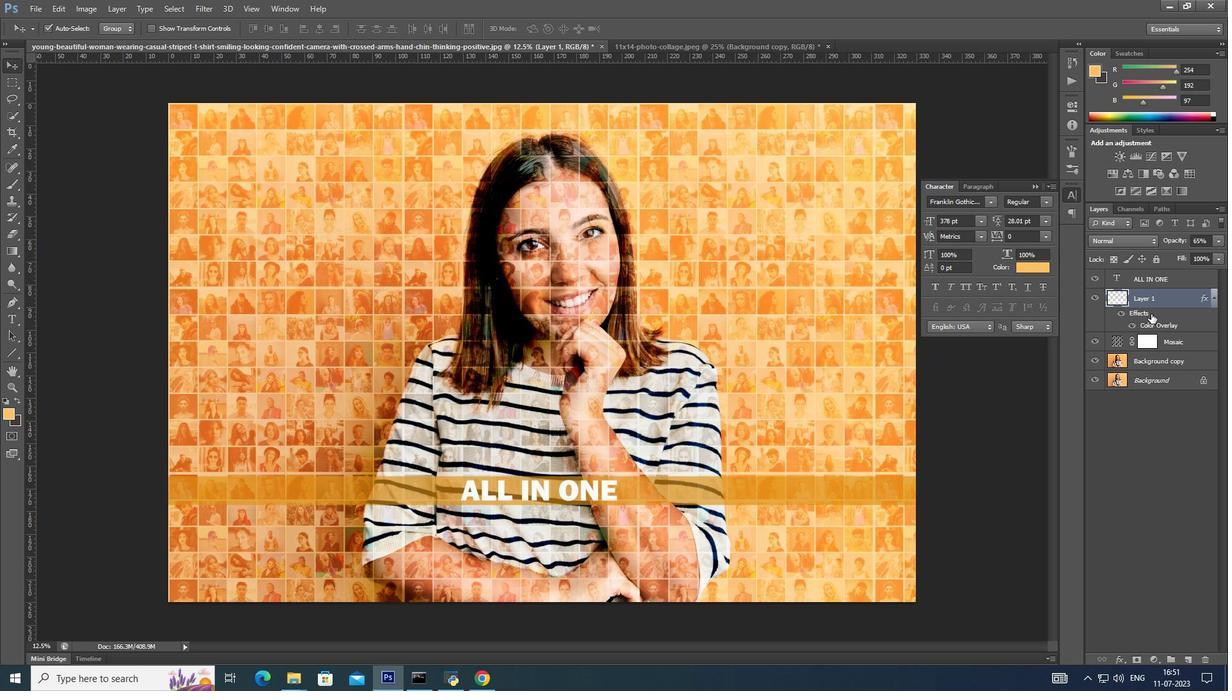 
Action: Mouse pressed left at (1152, 314)
Screenshot: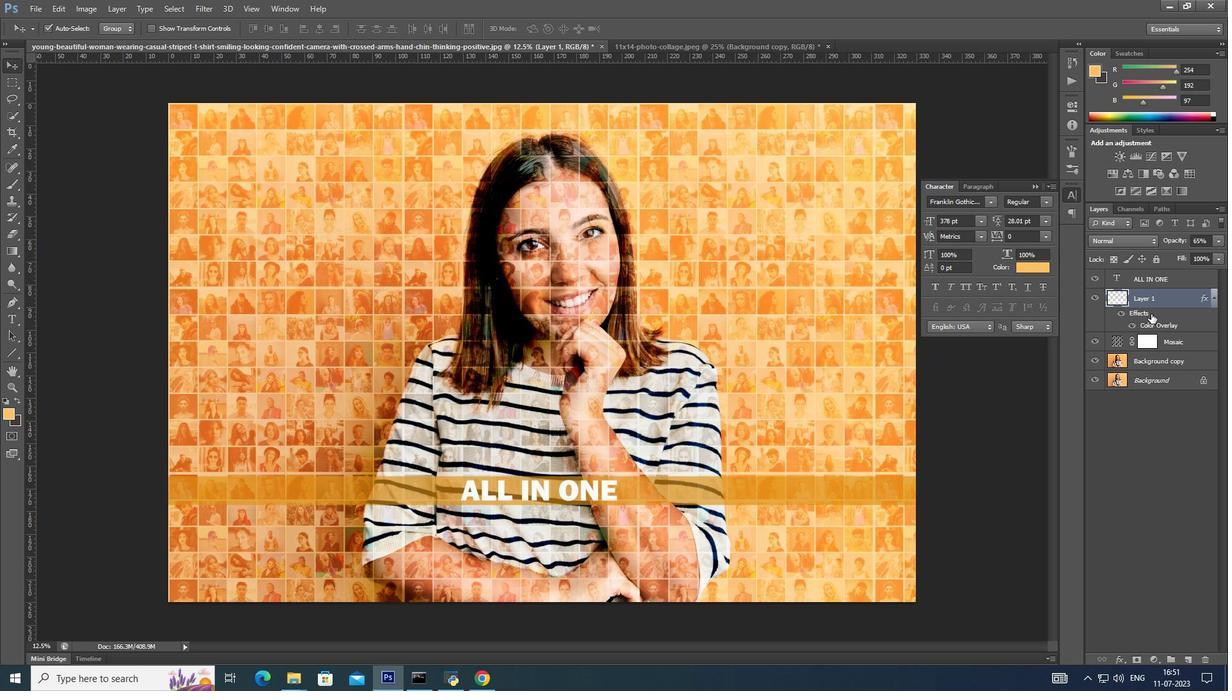 
Action: Mouse moved to (619, 416)
Screenshot: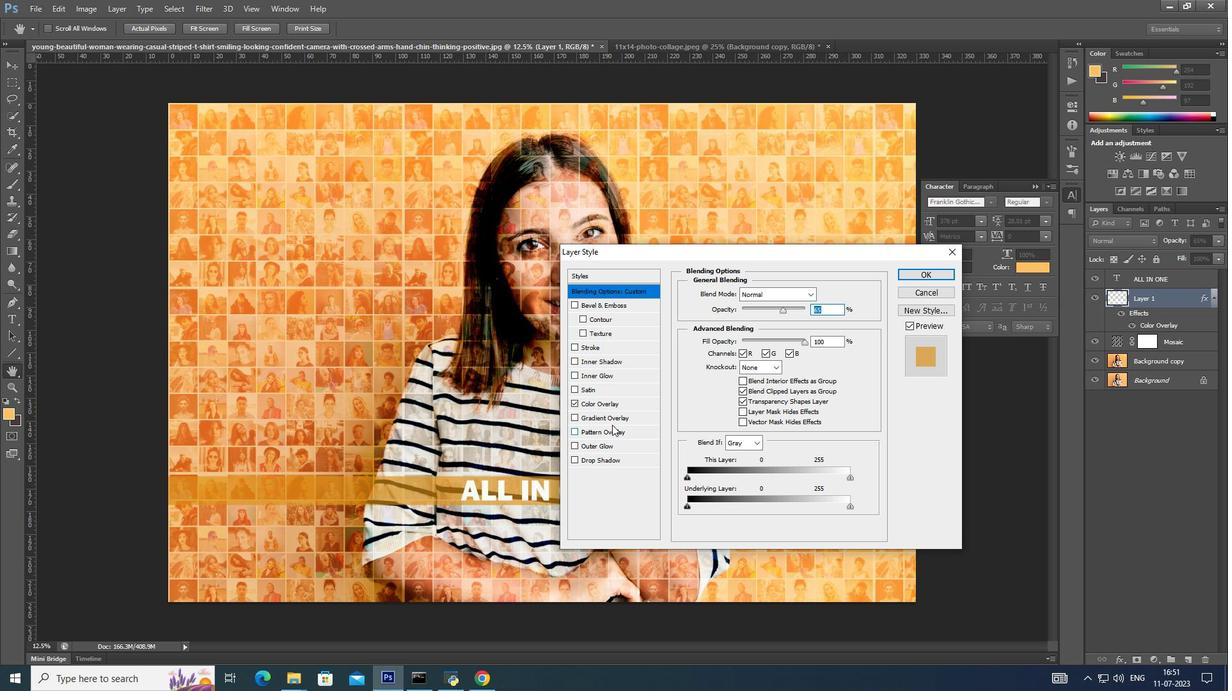 
Action: Mouse pressed left at (619, 416)
Screenshot: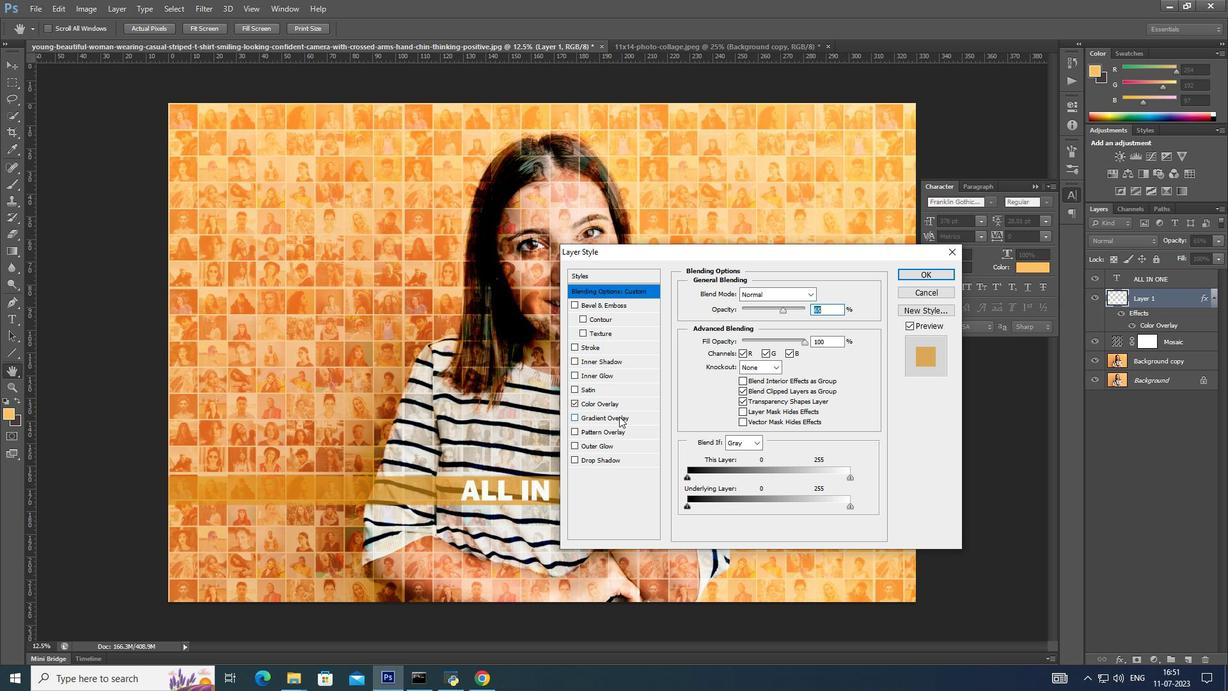 
Action: Mouse moved to (575, 404)
Screenshot: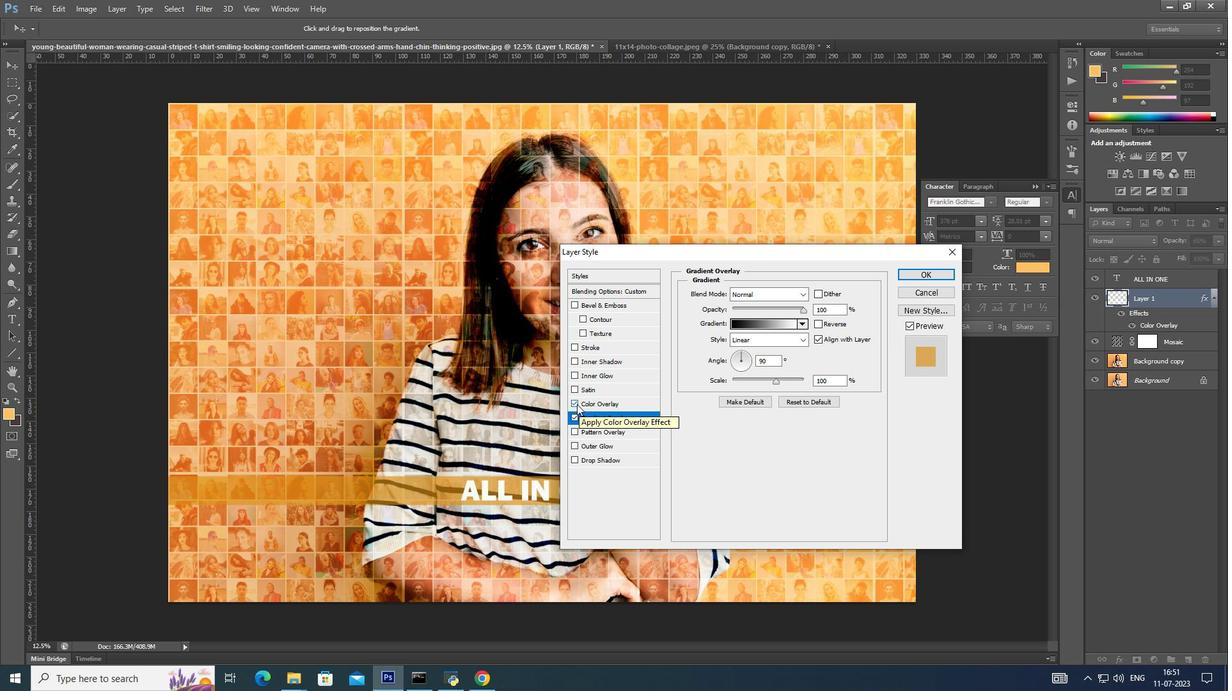 
Action: Mouse pressed left at (575, 404)
Screenshot: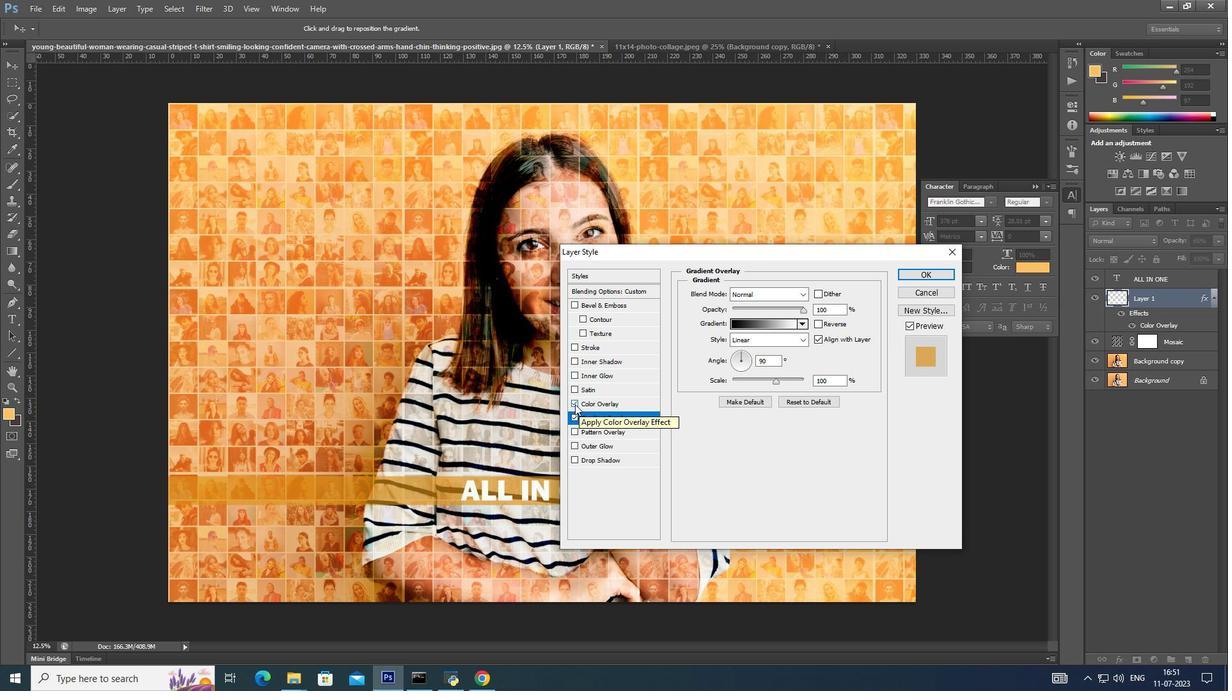 
Action: Mouse moved to (804, 293)
Screenshot: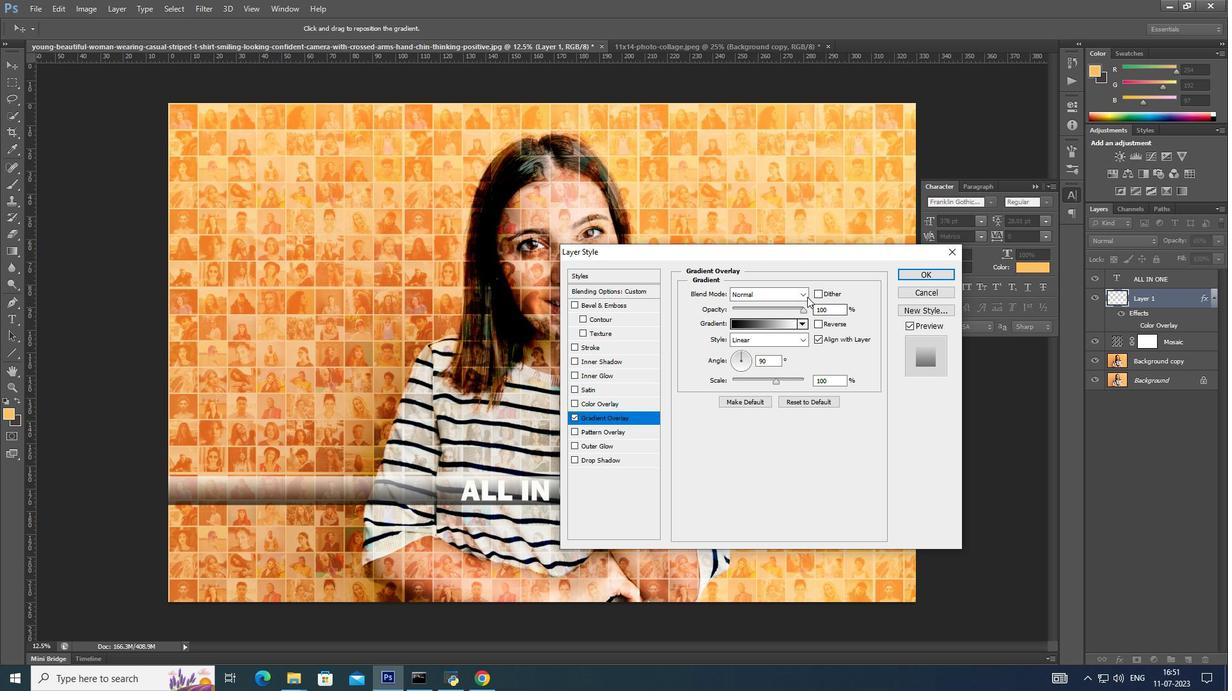 
Action: Mouse pressed left at (804, 293)
Screenshot: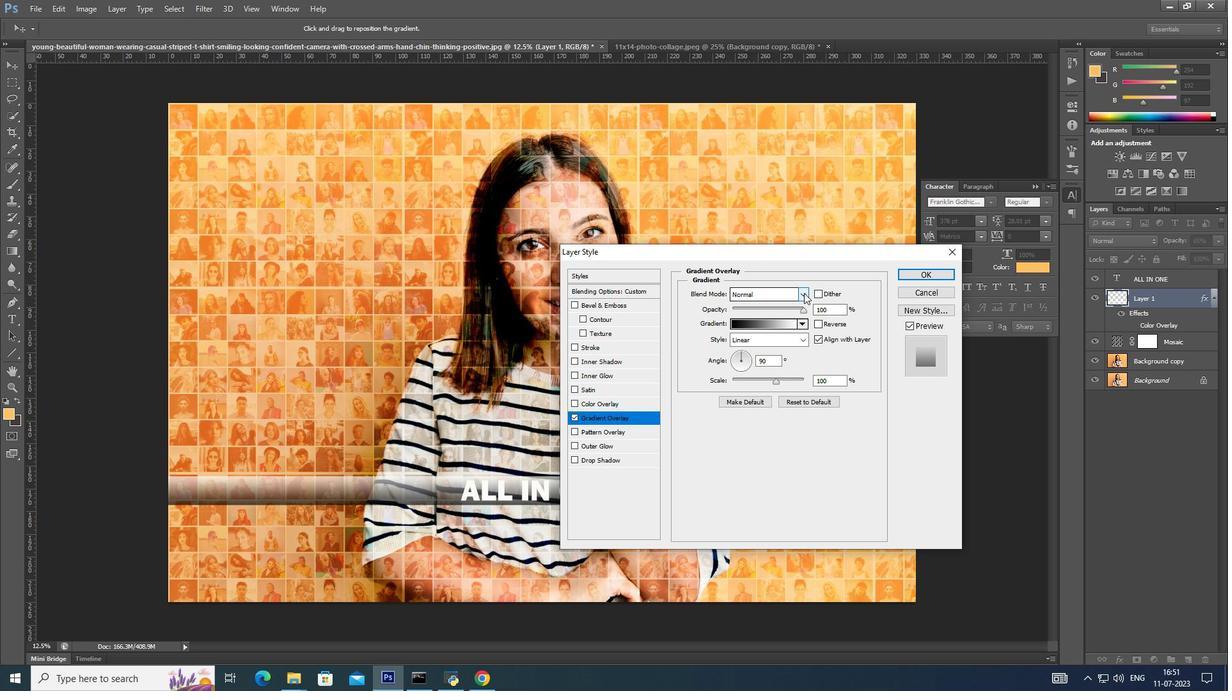 
Action: Mouse pressed left at (804, 293)
Screenshot: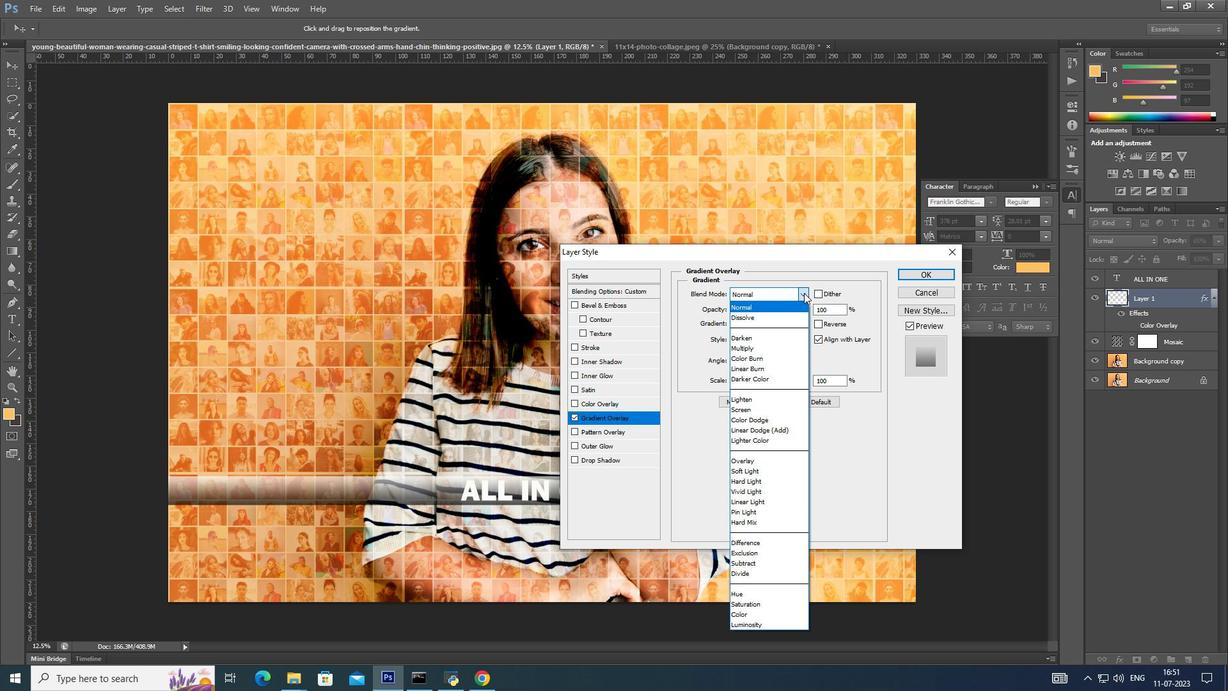 
Action: Mouse moved to (805, 337)
Screenshot: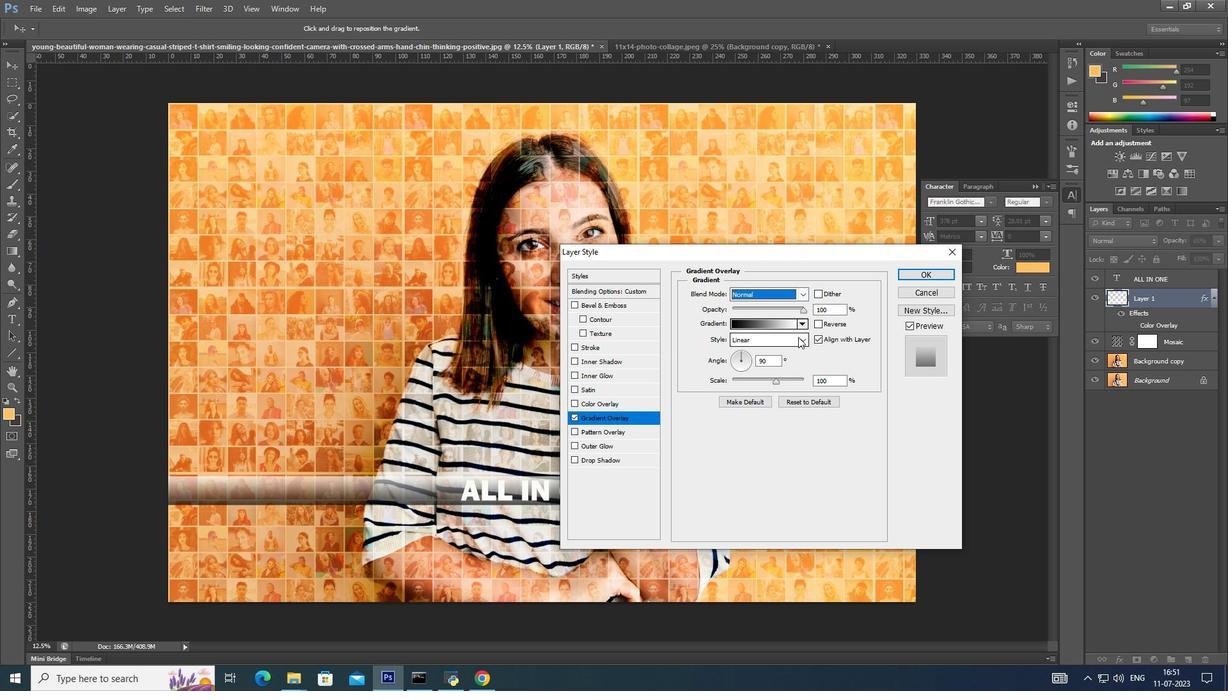 
Action: Mouse pressed left at (805, 337)
